 Task: Fill out the new customer data form with the provided details, including name, gender, age, mobile number, date, current address, email, and permanent address.
Action: Mouse moved to (836, 97)
Screenshot: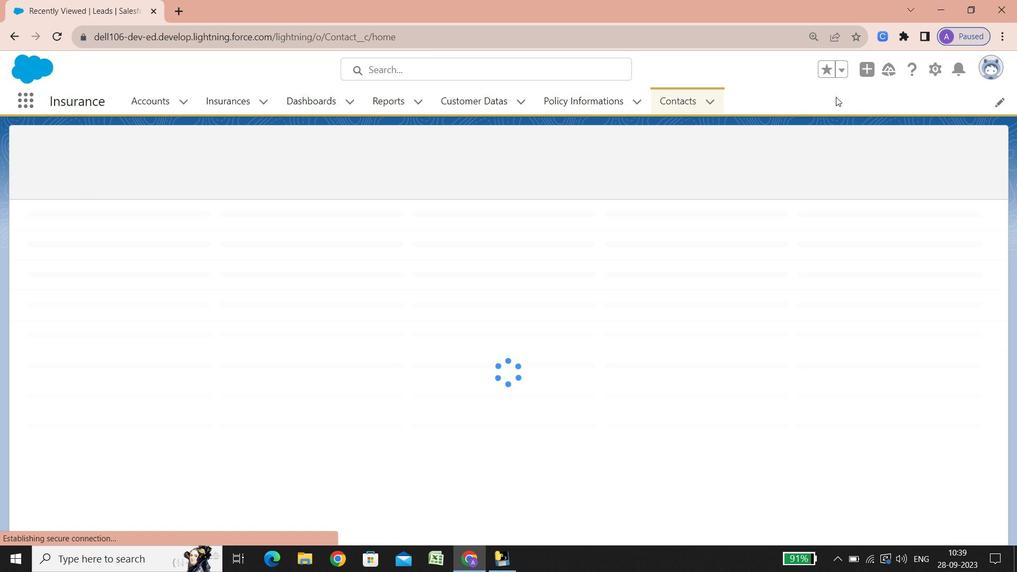 
Action: Mouse pressed left at (836, 97)
Screenshot: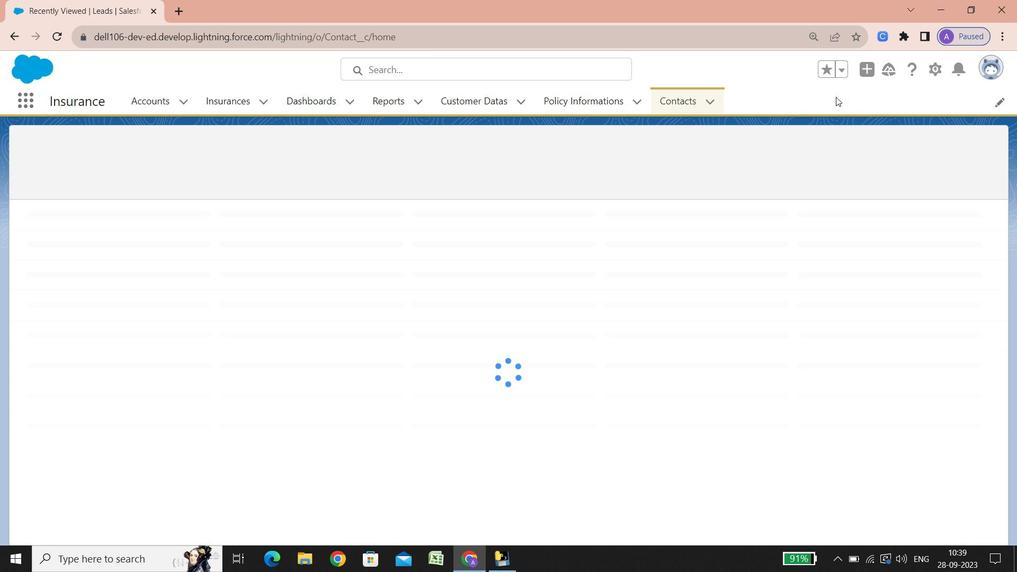 
Action: Mouse moved to (447, 100)
Screenshot: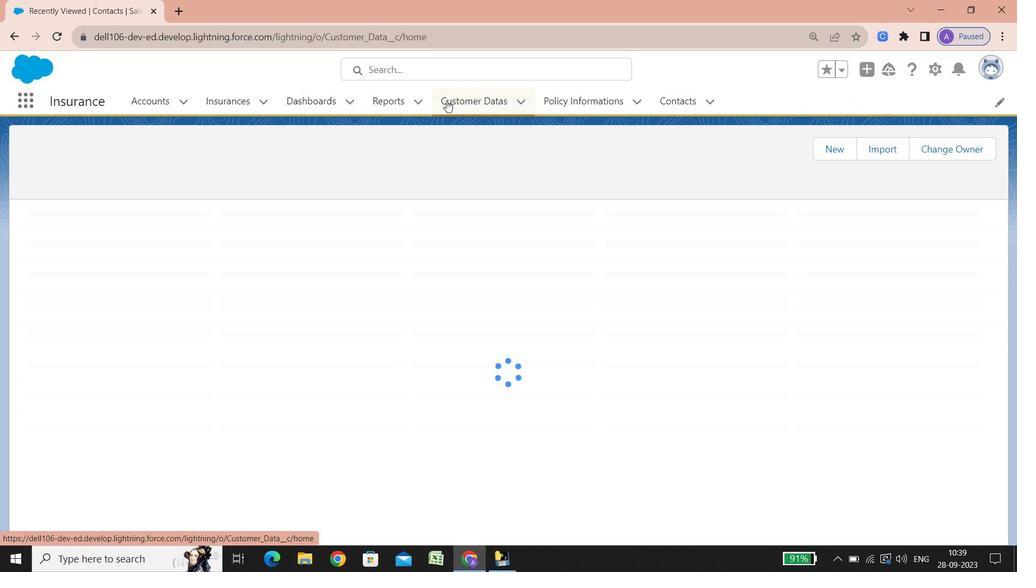 
Action: Mouse pressed left at (447, 100)
Screenshot: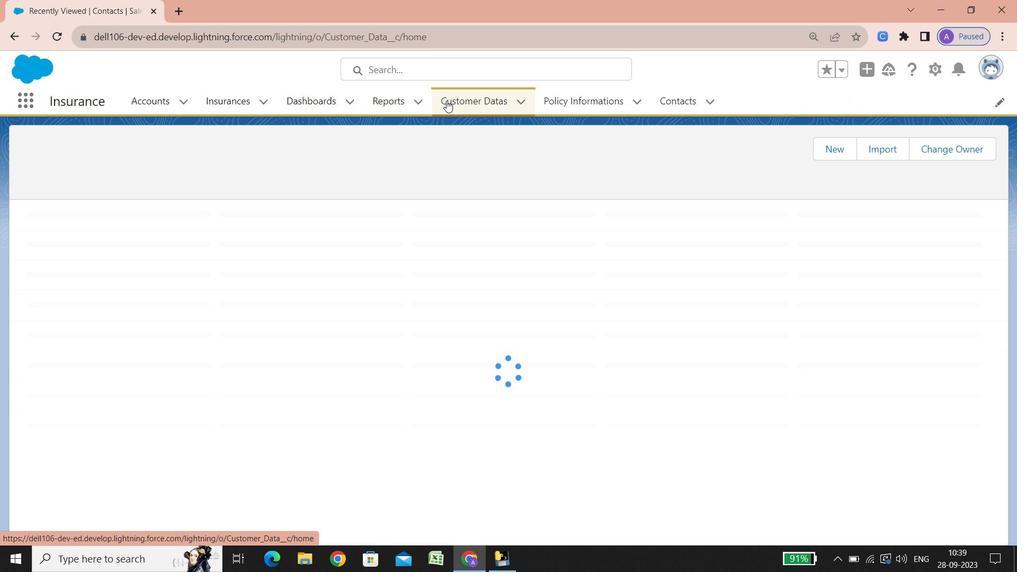 
Action: Mouse moved to (818, 150)
Screenshot: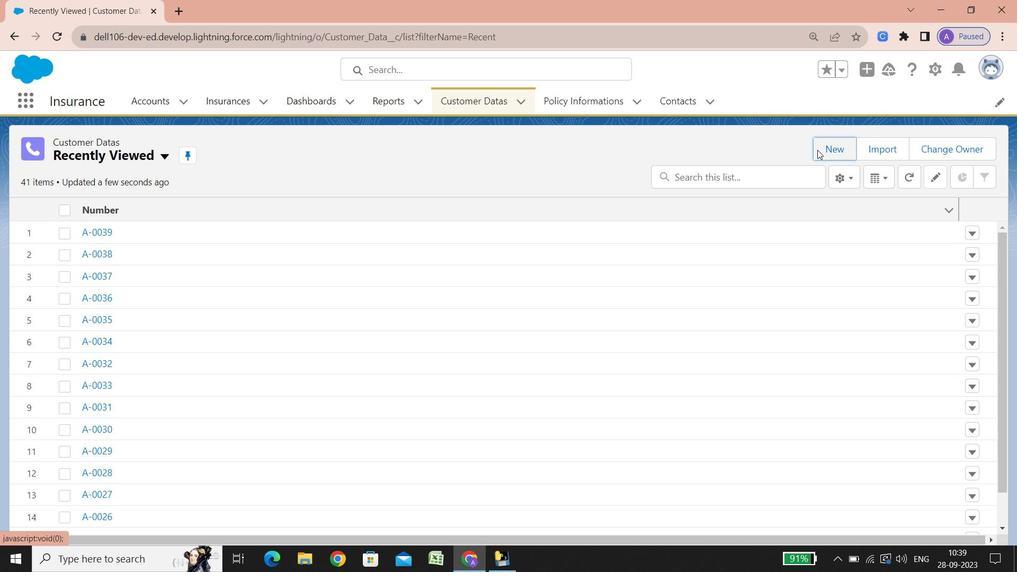 
Action: Mouse pressed left at (818, 150)
Screenshot: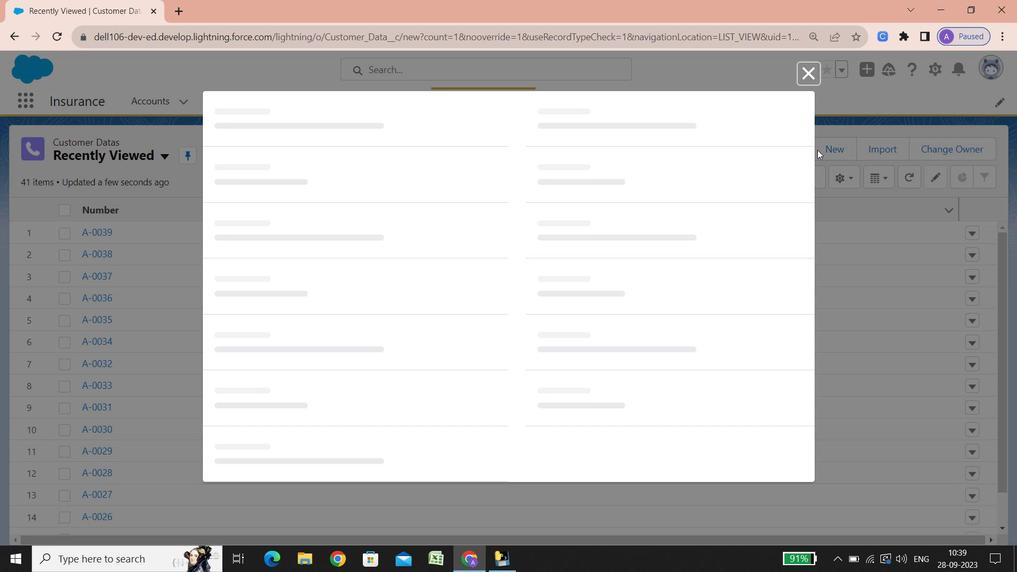 
Action: Mouse moved to (256, 253)
Screenshot: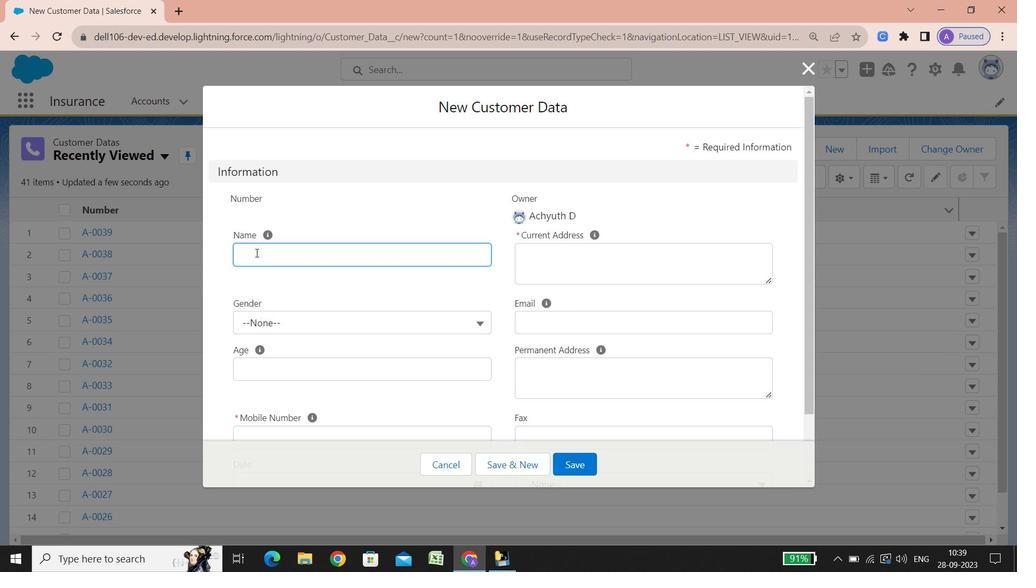
Action: Key pressed <Key.shift>Sita1
Screenshot: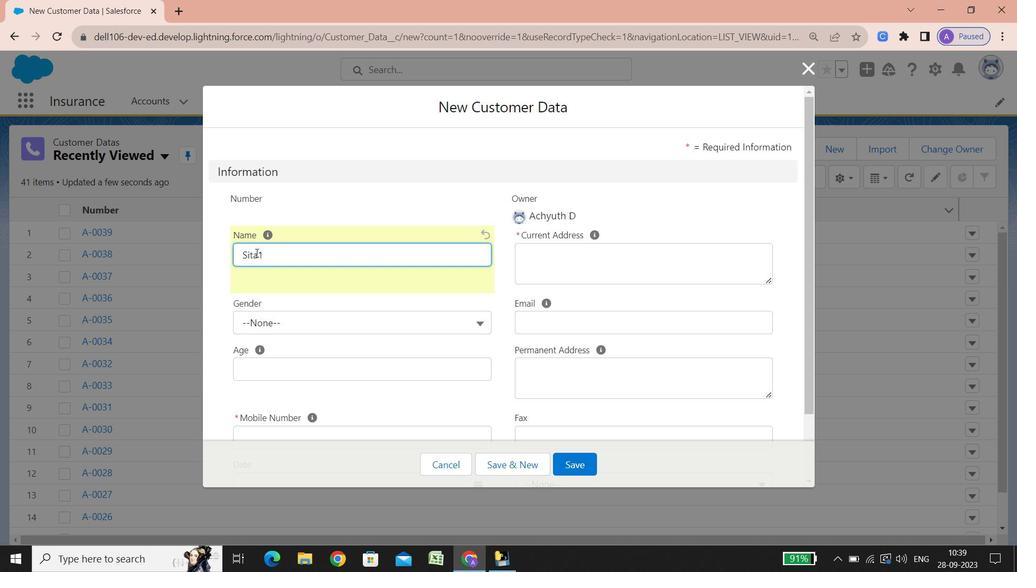 
Action: Mouse moved to (293, 322)
Screenshot: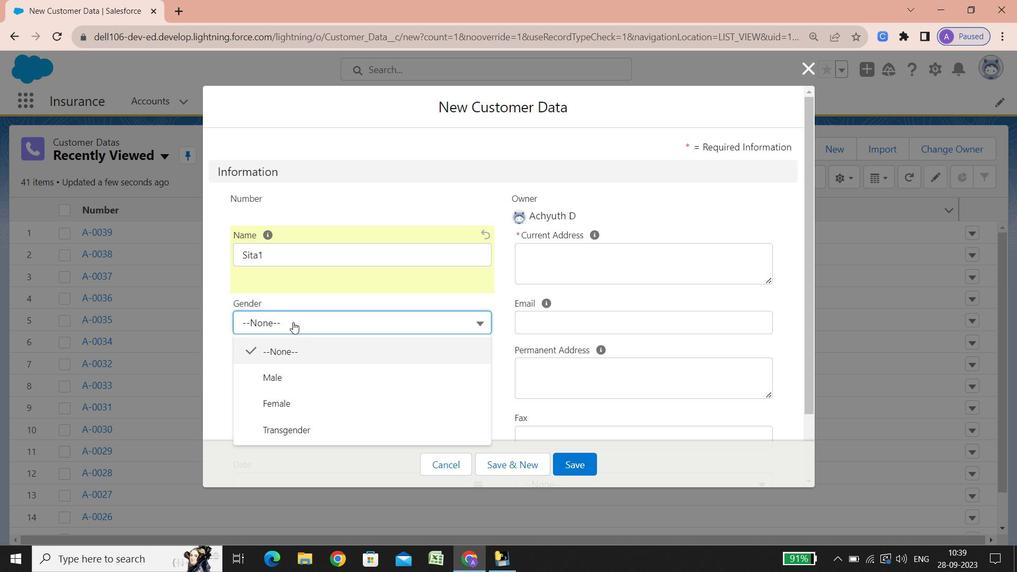 
Action: Mouse pressed left at (293, 322)
Screenshot: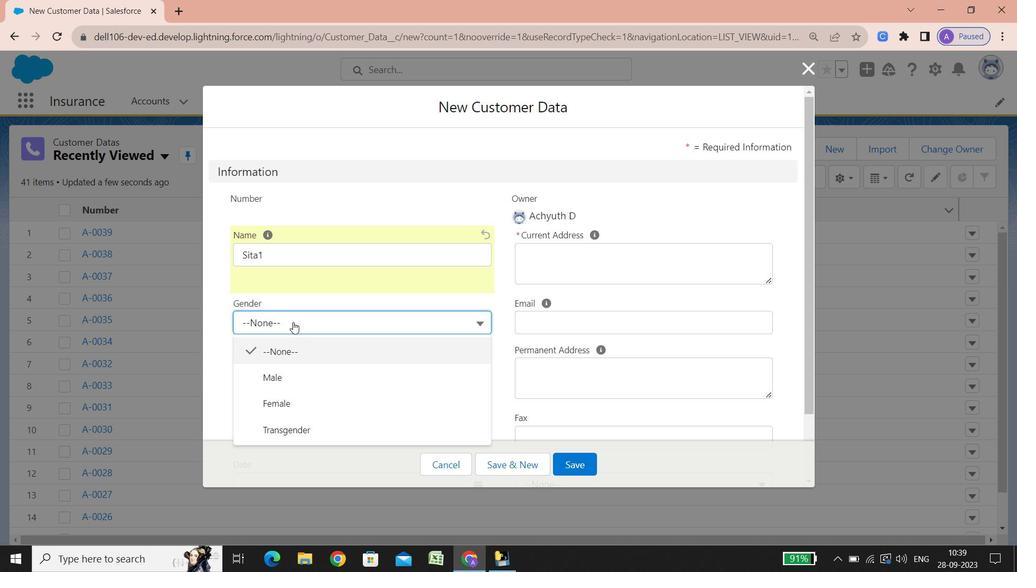 
Action: Mouse moved to (295, 402)
Screenshot: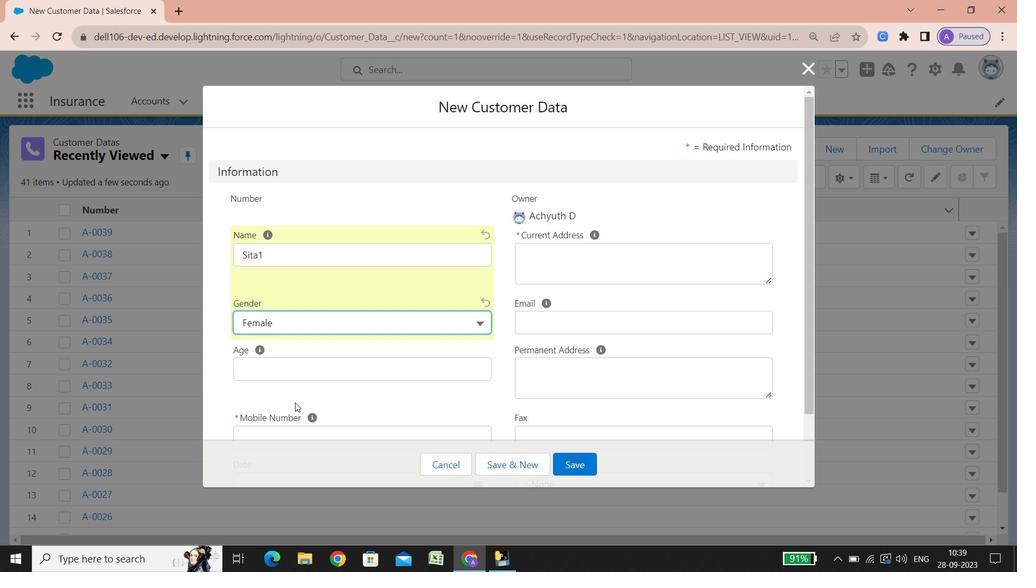 
Action: Mouse pressed left at (295, 402)
Screenshot: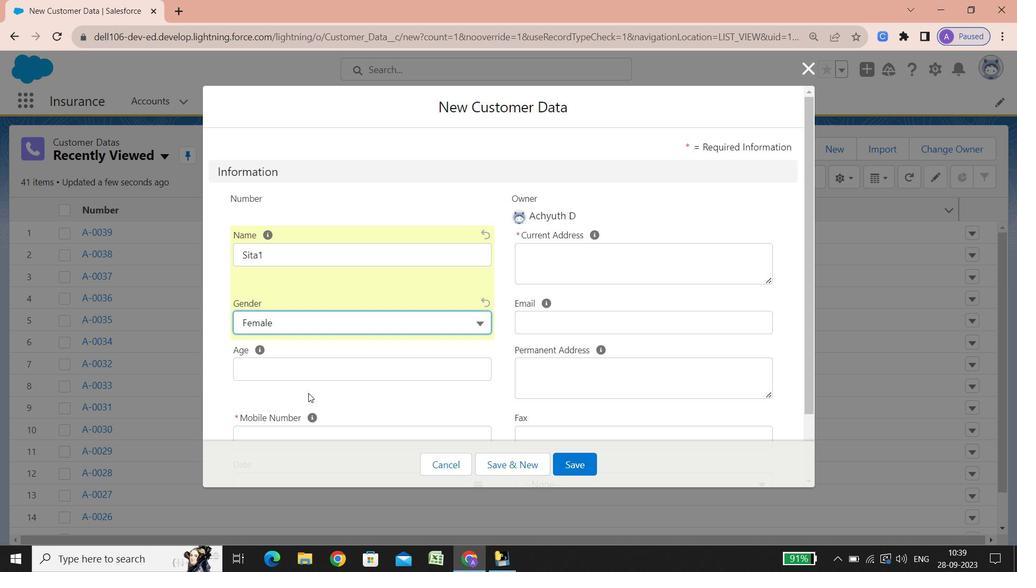 
Action: Mouse moved to (332, 376)
Screenshot: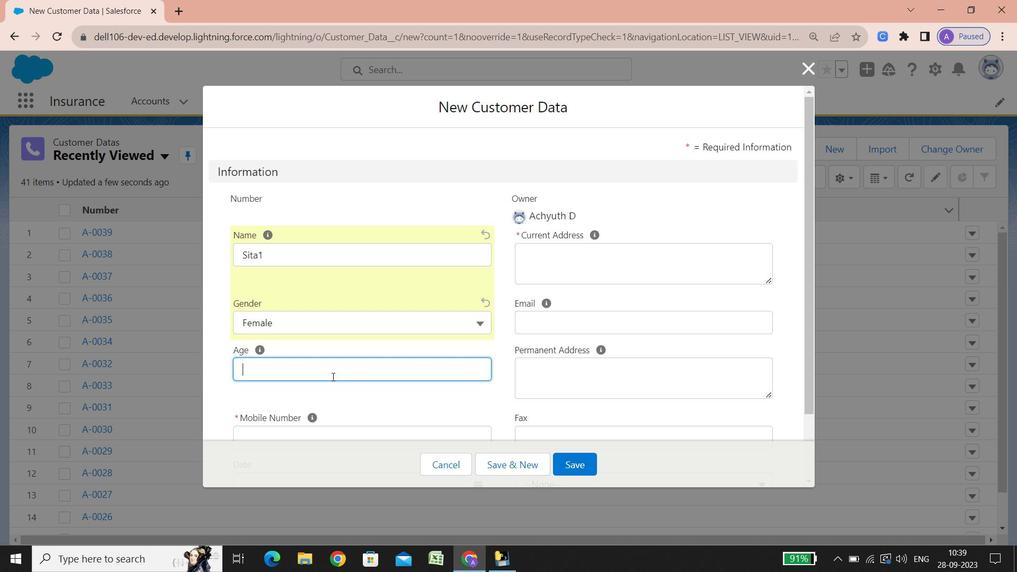 
Action: Mouse pressed left at (332, 376)
Screenshot: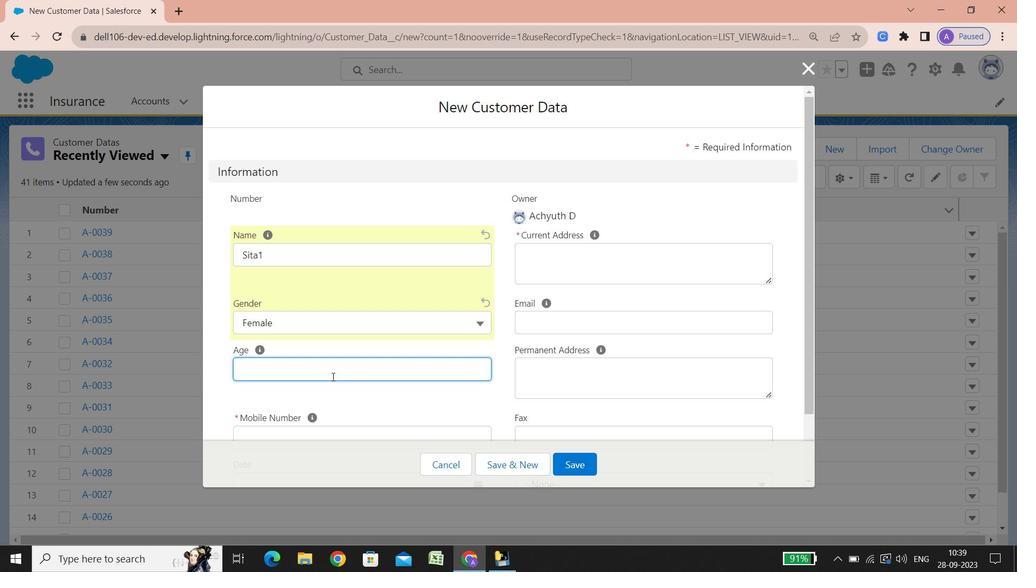 
Action: Key pressed 31
Screenshot: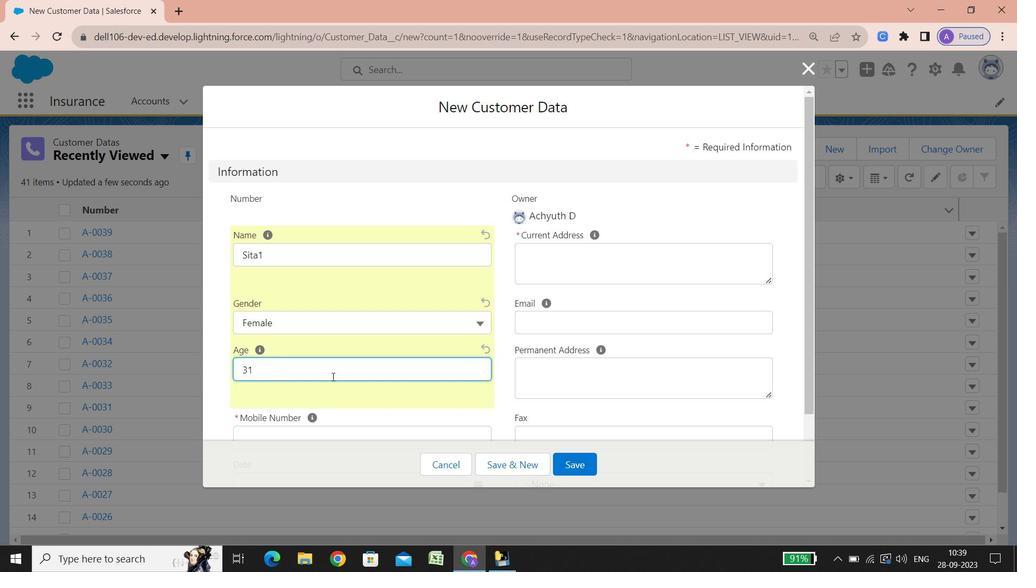 
Action: Mouse scrolled (332, 376) with delta (0, 0)
Screenshot: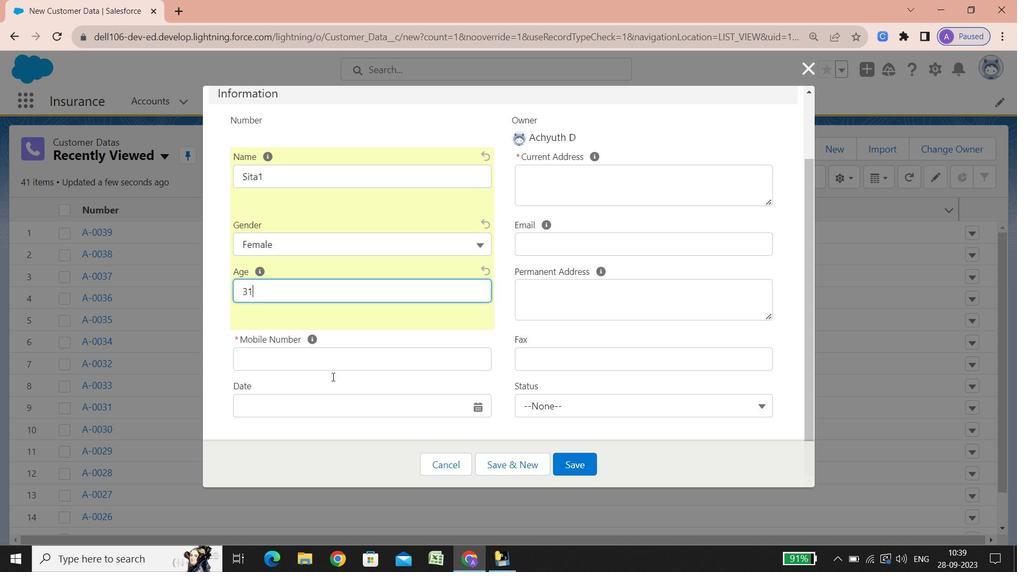 
Action: Mouse scrolled (332, 376) with delta (0, 0)
Screenshot: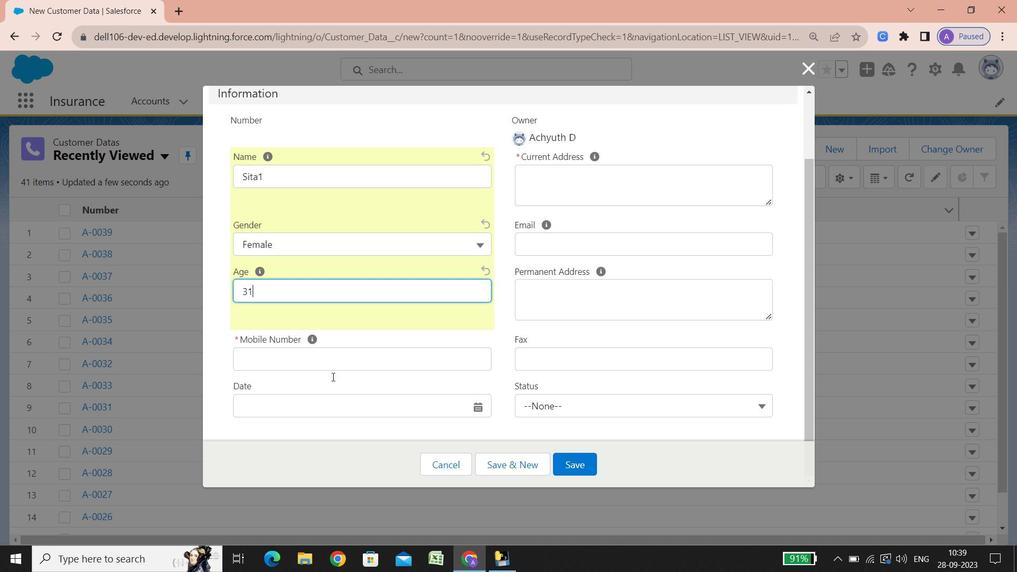 
Action: Mouse scrolled (332, 376) with delta (0, 0)
Screenshot: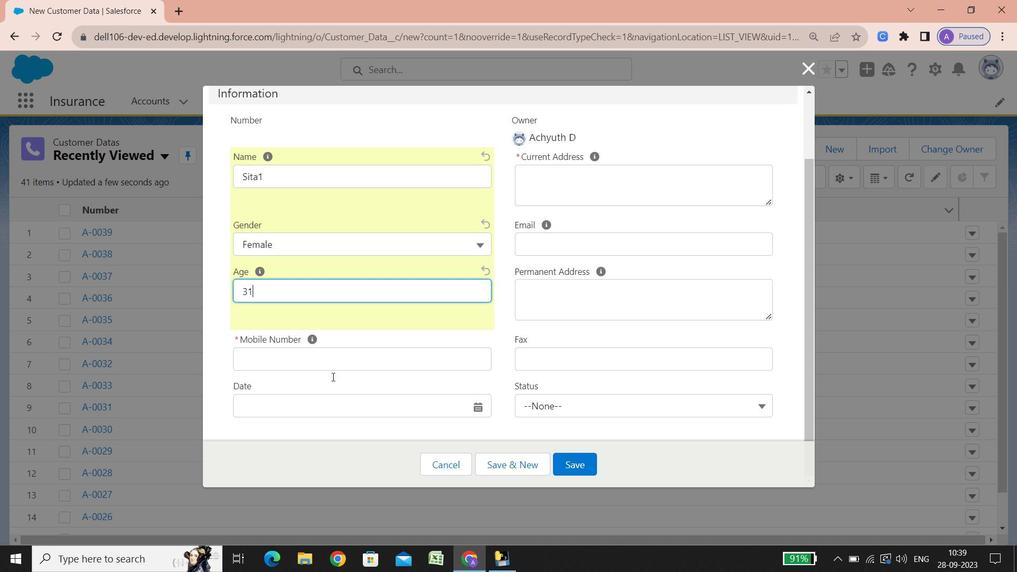 
Action: Mouse scrolled (332, 376) with delta (0, 0)
Screenshot: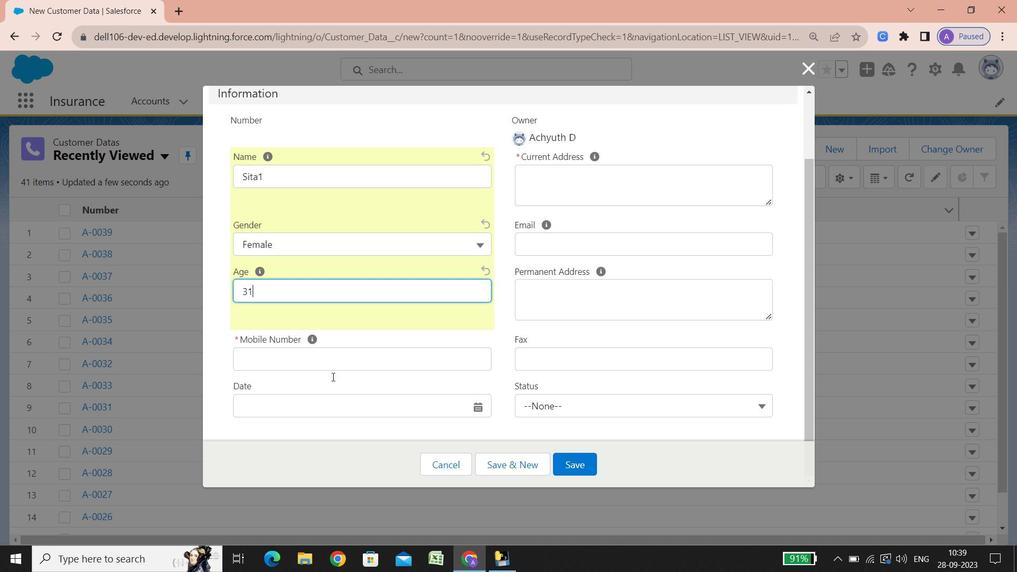 
Action: Mouse scrolled (332, 376) with delta (0, 0)
Screenshot: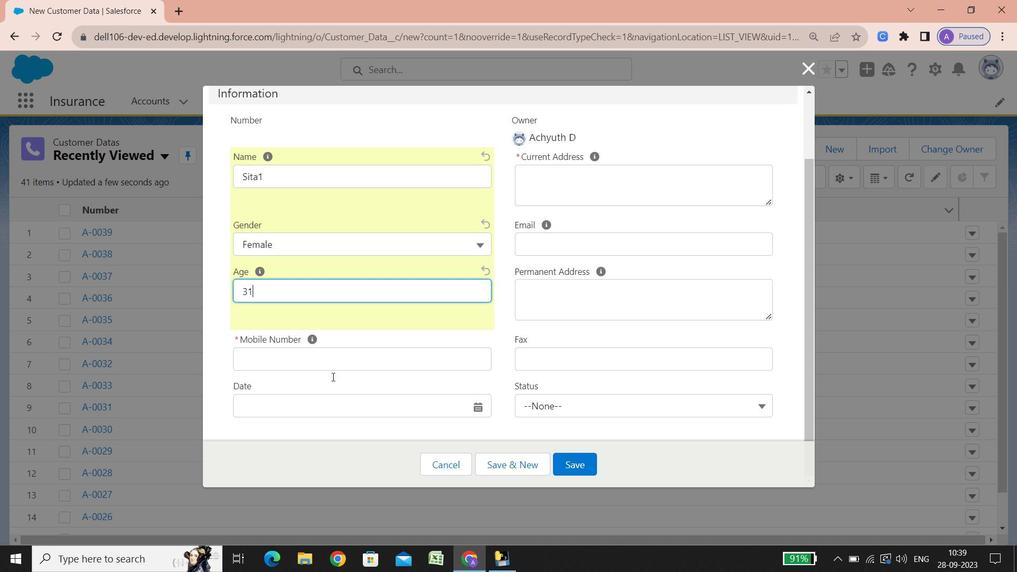 
Action: Mouse scrolled (332, 376) with delta (0, 0)
Screenshot: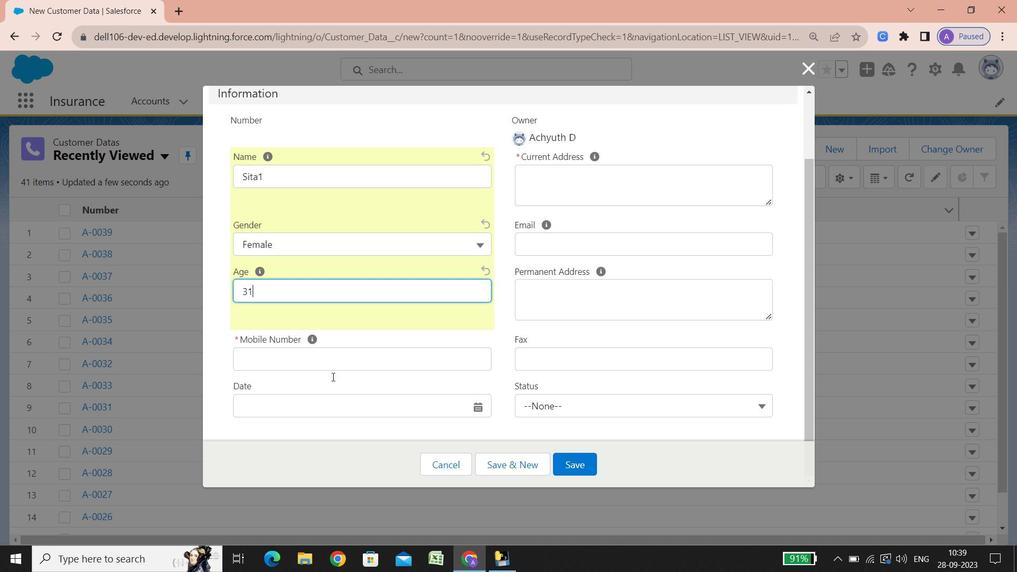 
Action: Mouse scrolled (332, 376) with delta (0, 0)
Screenshot: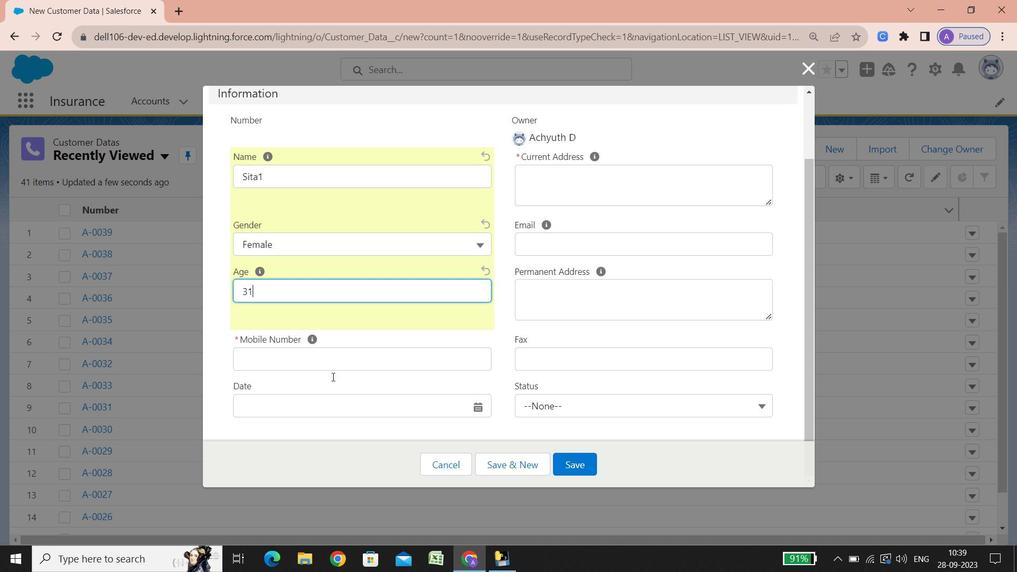 
Action: Mouse scrolled (332, 376) with delta (0, 0)
Screenshot: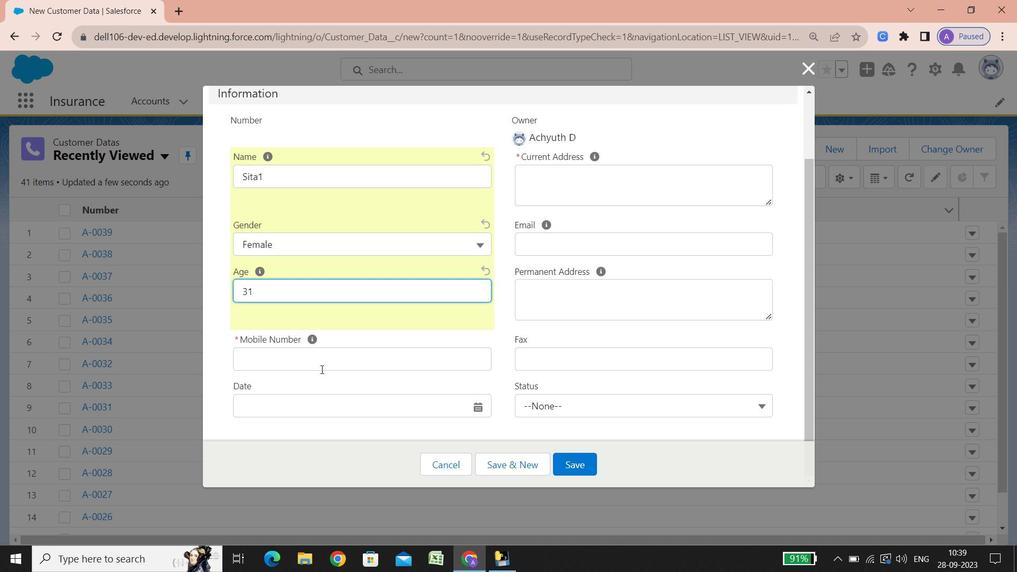 
Action: Mouse scrolled (332, 376) with delta (0, 0)
Screenshot: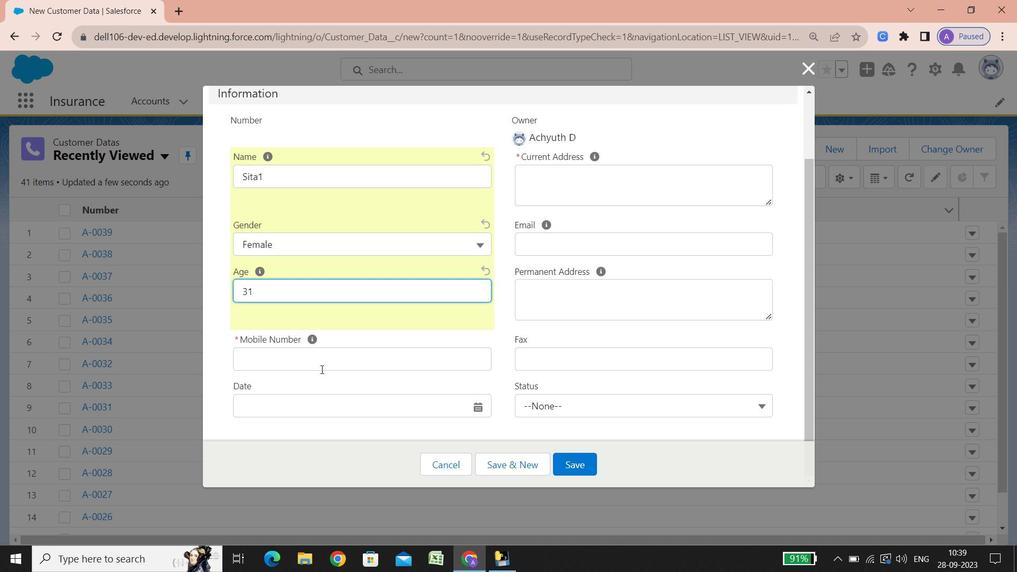 
Action: Mouse scrolled (332, 376) with delta (0, 0)
Screenshot: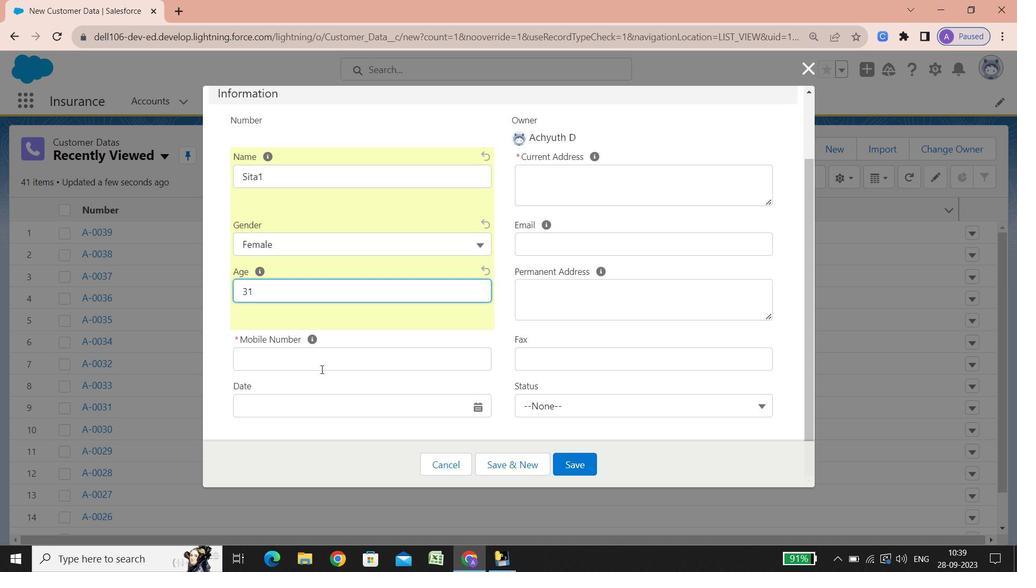 
Action: Mouse scrolled (332, 376) with delta (0, 0)
Screenshot: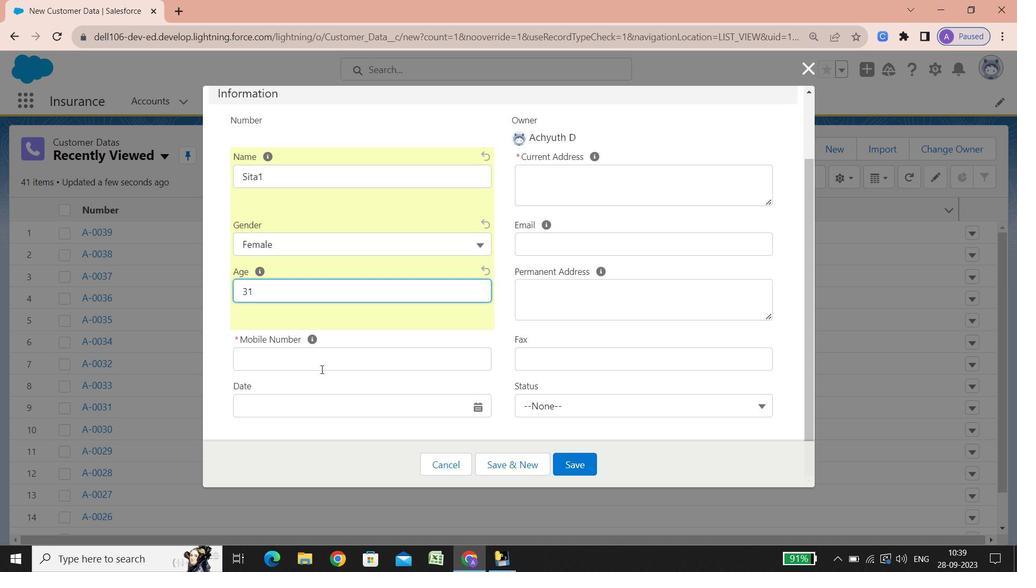 
Action: Mouse scrolled (332, 376) with delta (0, 0)
Screenshot: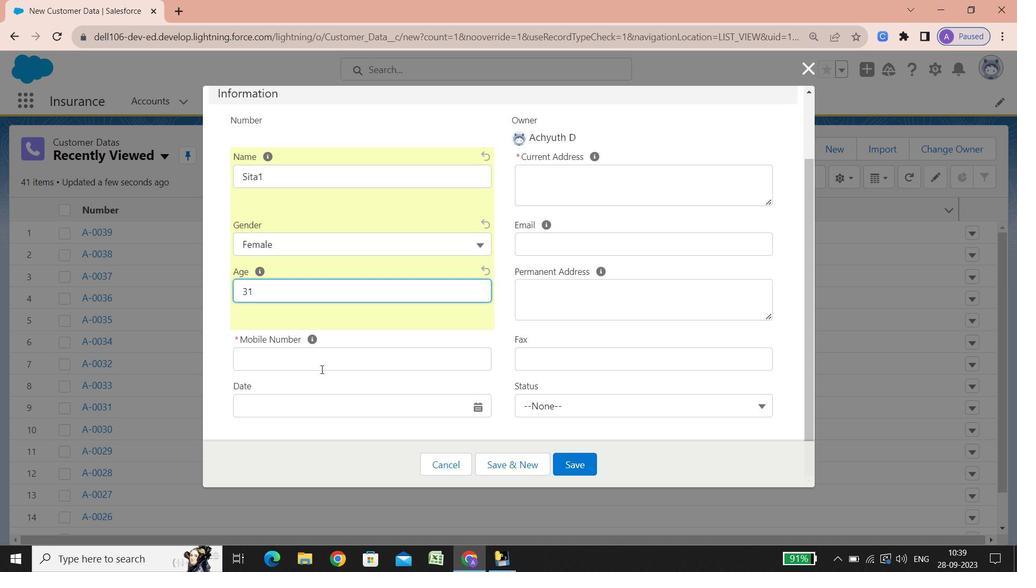 
Action: Mouse scrolled (332, 376) with delta (0, 0)
Screenshot: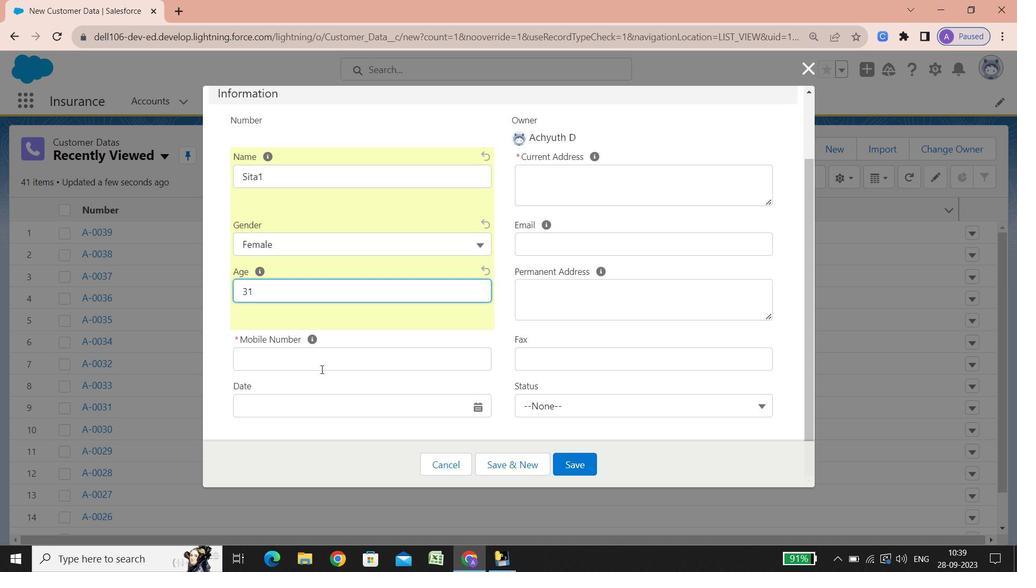 
Action: Mouse scrolled (332, 376) with delta (0, 0)
Screenshot: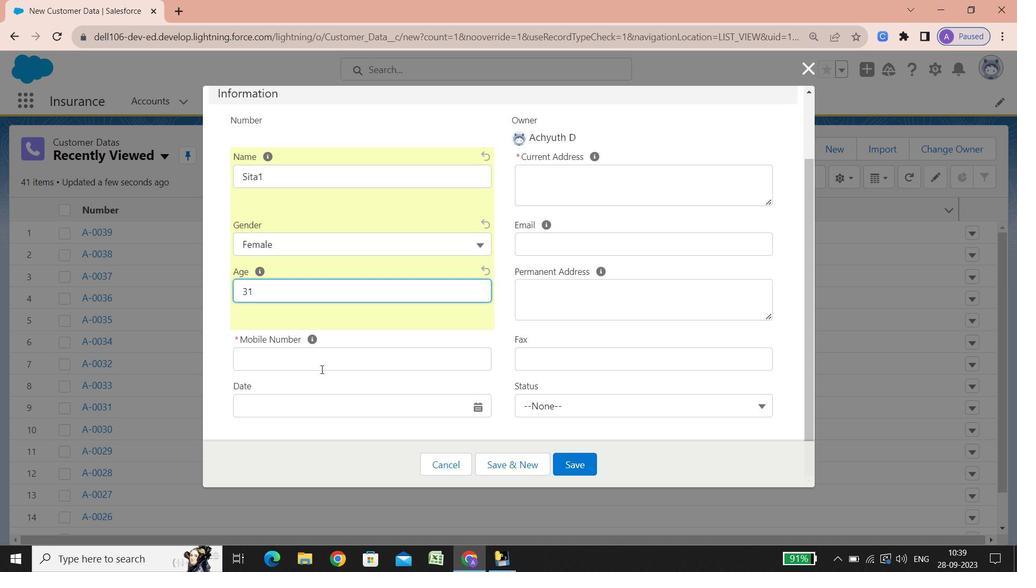 
Action: Mouse scrolled (332, 376) with delta (0, 0)
Screenshot: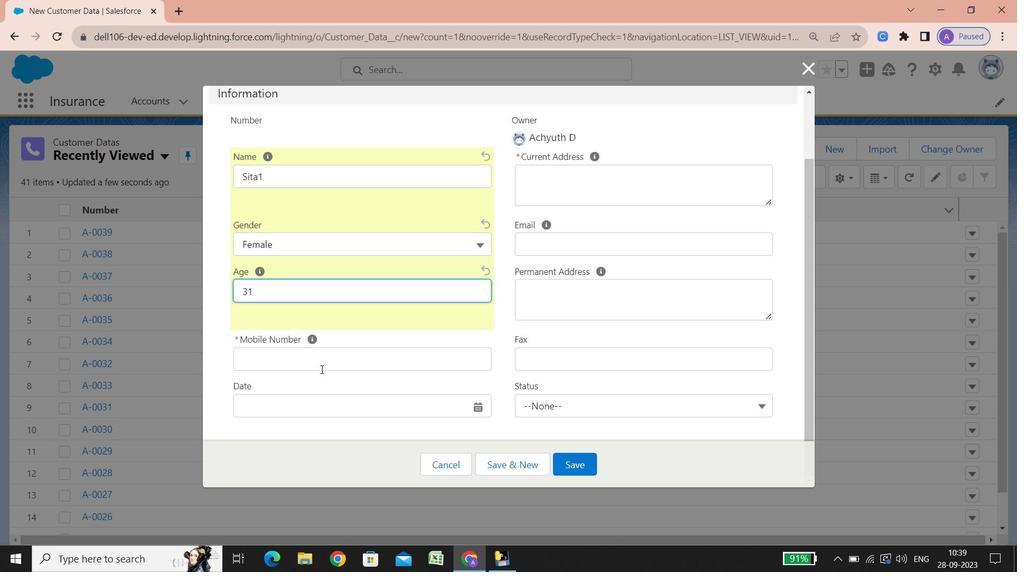 
Action: Mouse scrolled (332, 376) with delta (0, 0)
Screenshot: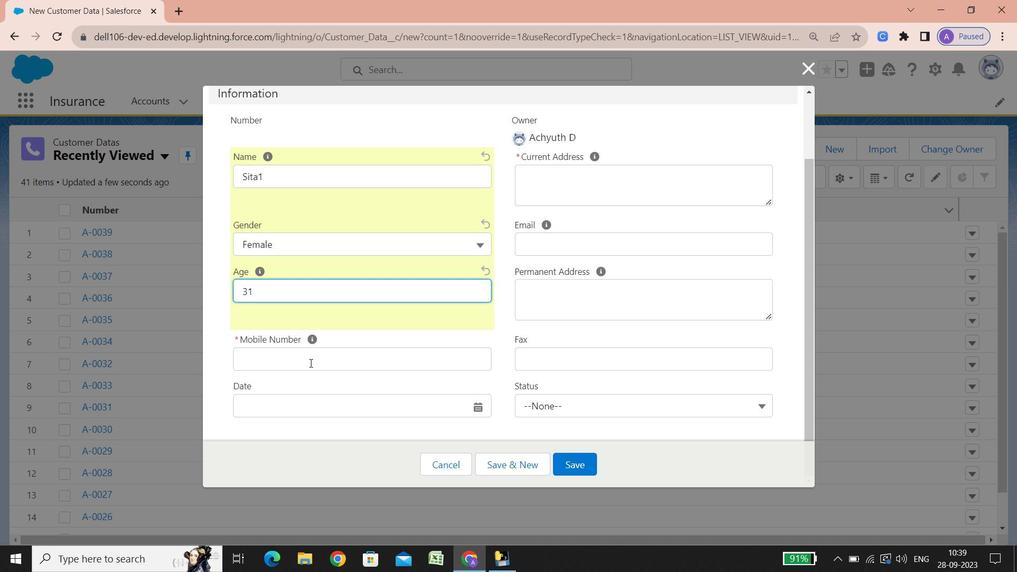 
Action: Mouse scrolled (332, 376) with delta (0, 0)
Screenshot: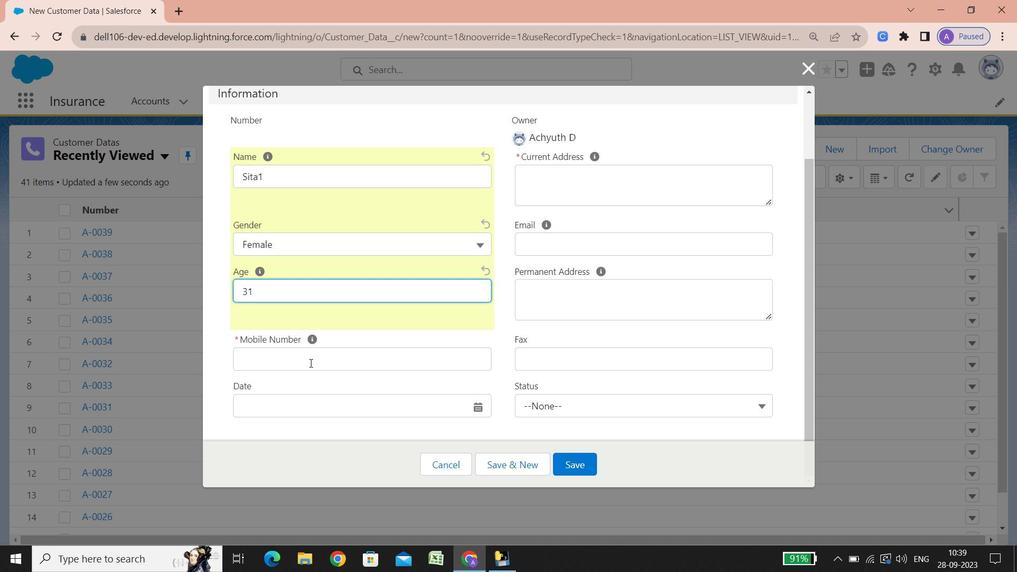 
Action: Mouse scrolled (332, 376) with delta (0, 0)
Screenshot: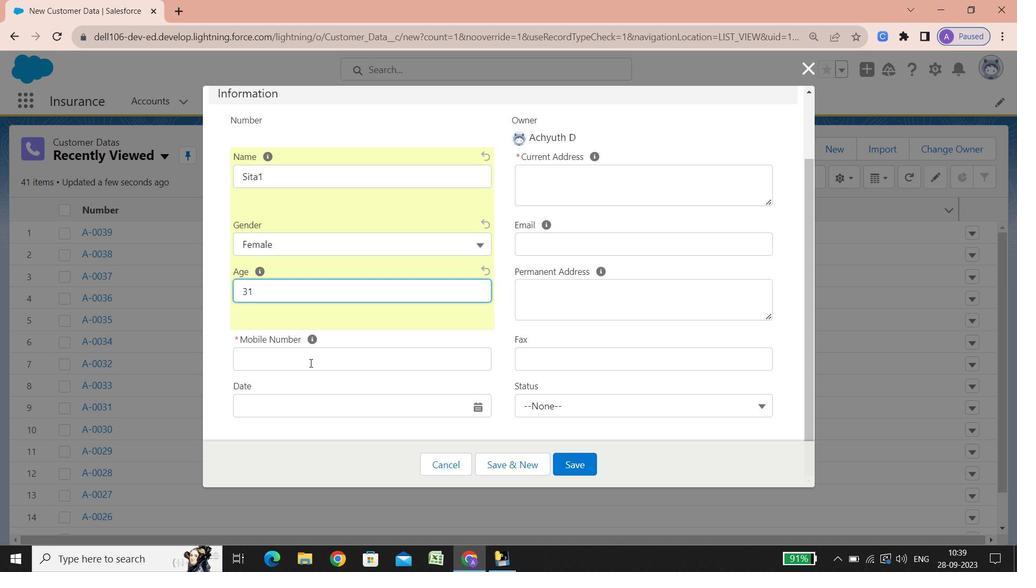 
Action: Mouse scrolled (332, 376) with delta (0, 0)
Screenshot: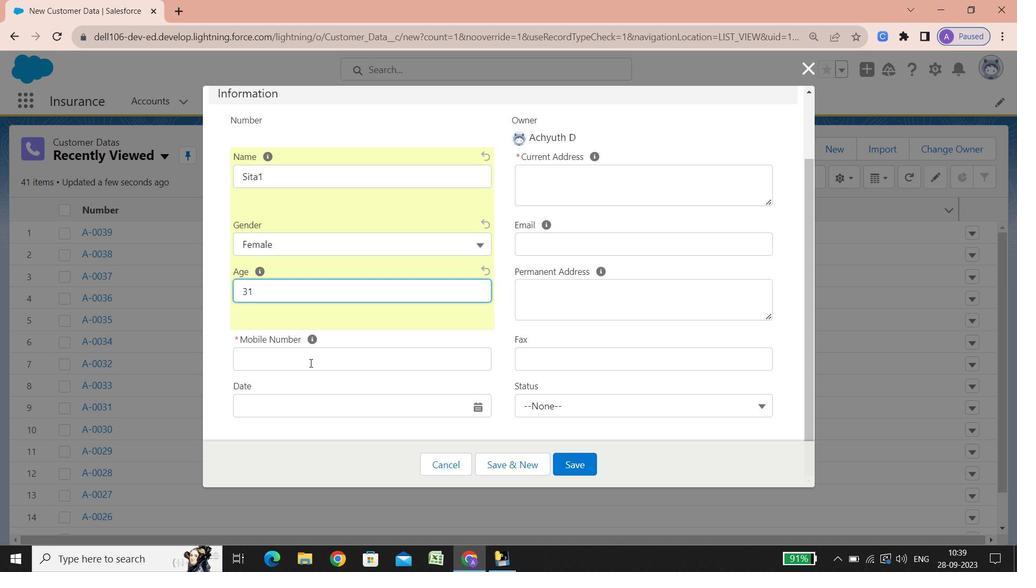 
Action: Mouse scrolled (332, 376) with delta (0, 0)
Screenshot: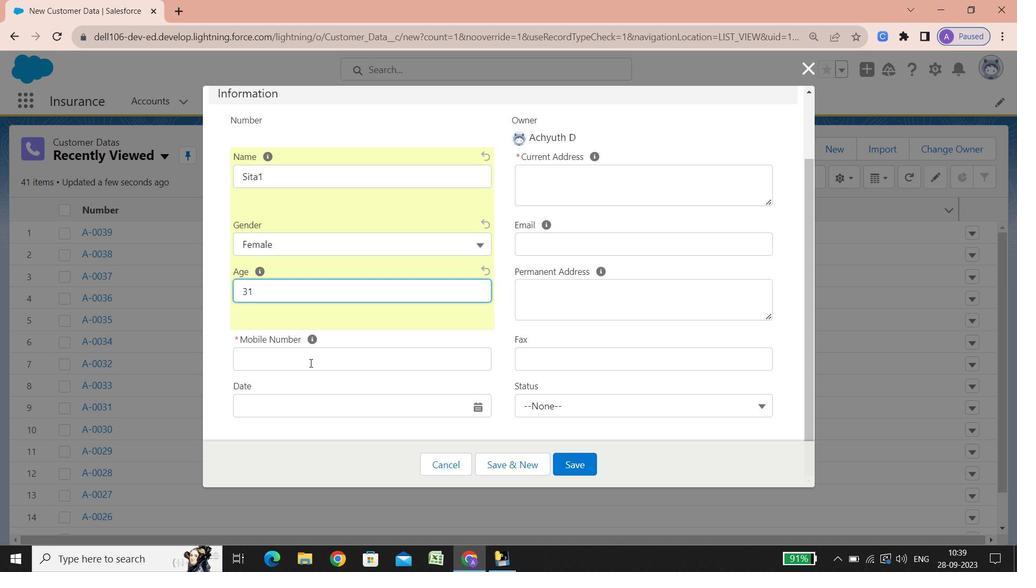 
Action: Mouse scrolled (332, 376) with delta (0, 0)
Screenshot: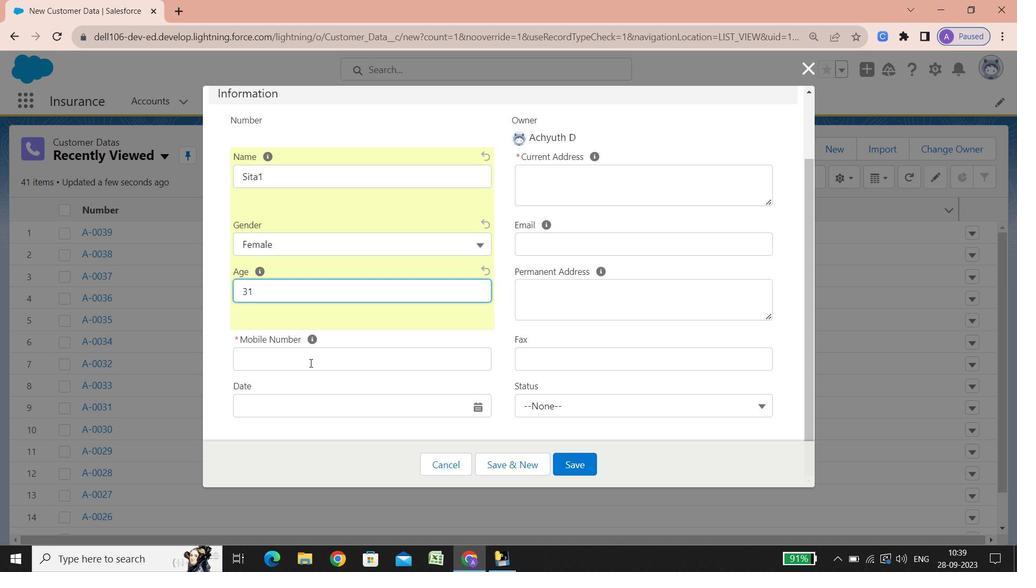 
Action: Mouse scrolled (332, 376) with delta (0, 0)
Screenshot: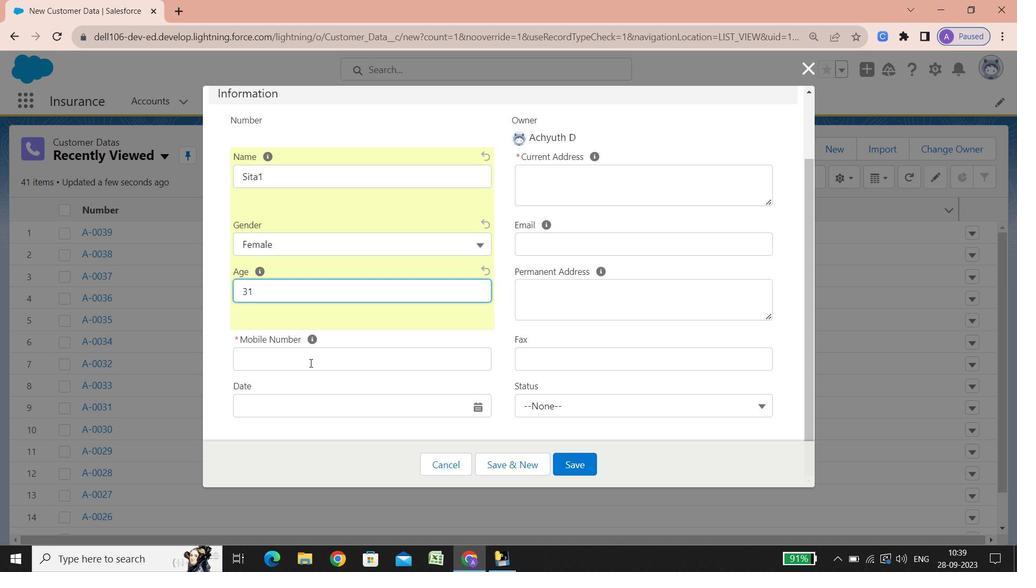 
Action: Mouse scrolled (332, 376) with delta (0, 0)
Screenshot: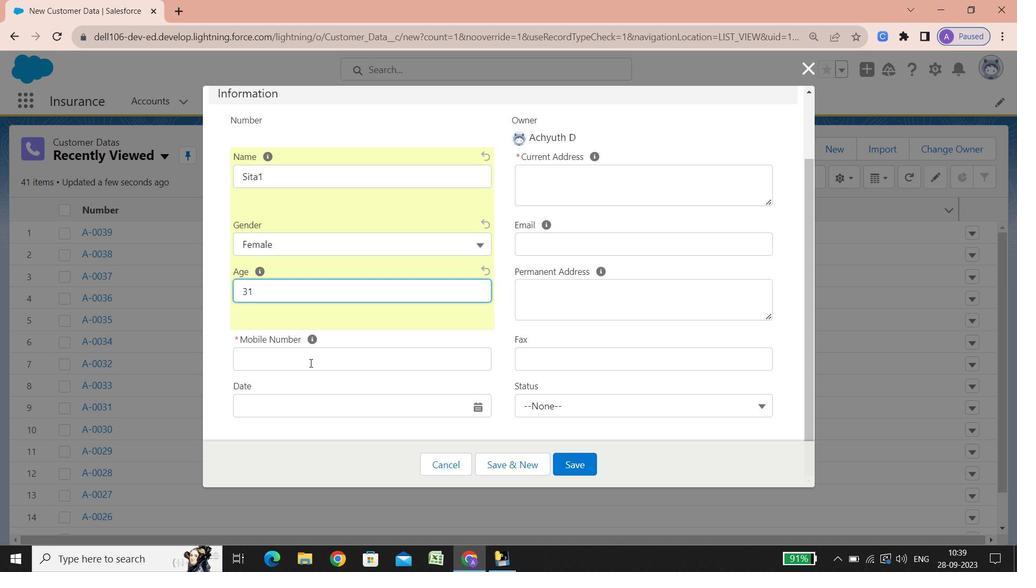 
Action: Mouse scrolled (332, 376) with delta (0, 0)
Screenshot: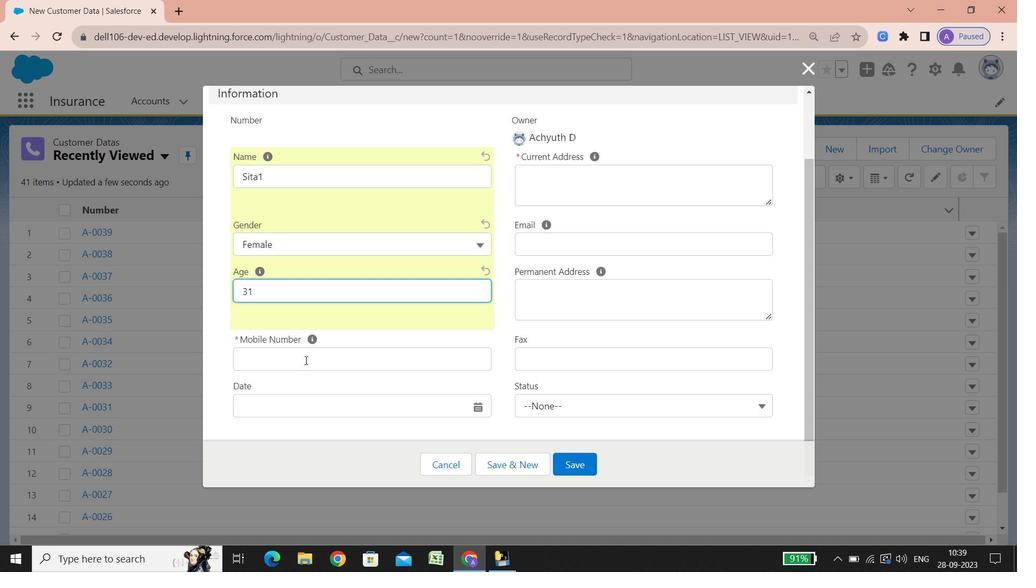 
Action: Mouse scrolled (332, 376) with delta (0, 0)
Screenshot: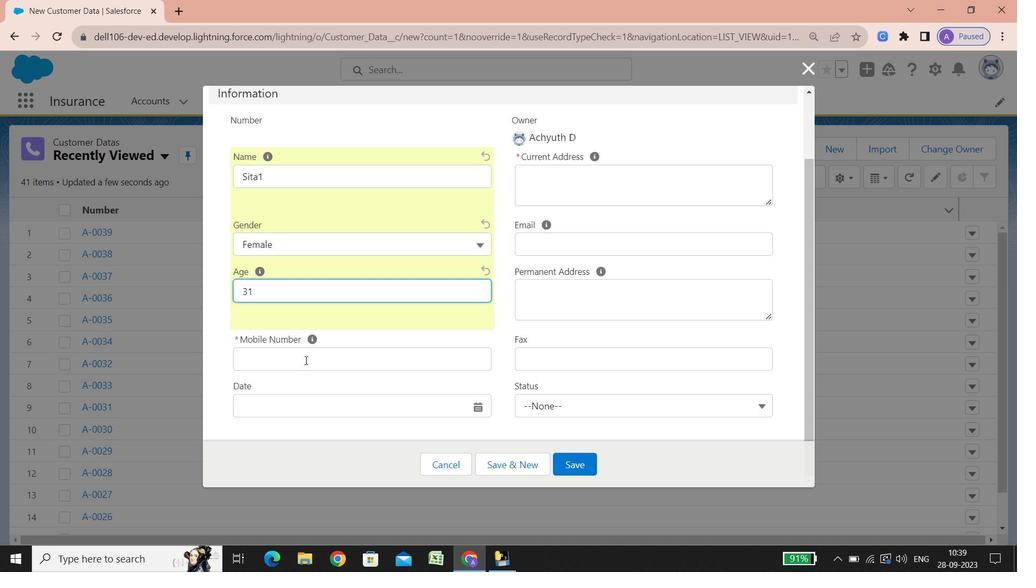 
Action: Mouse scrolled (332, 376) with delta (0, 0)
Screenshot: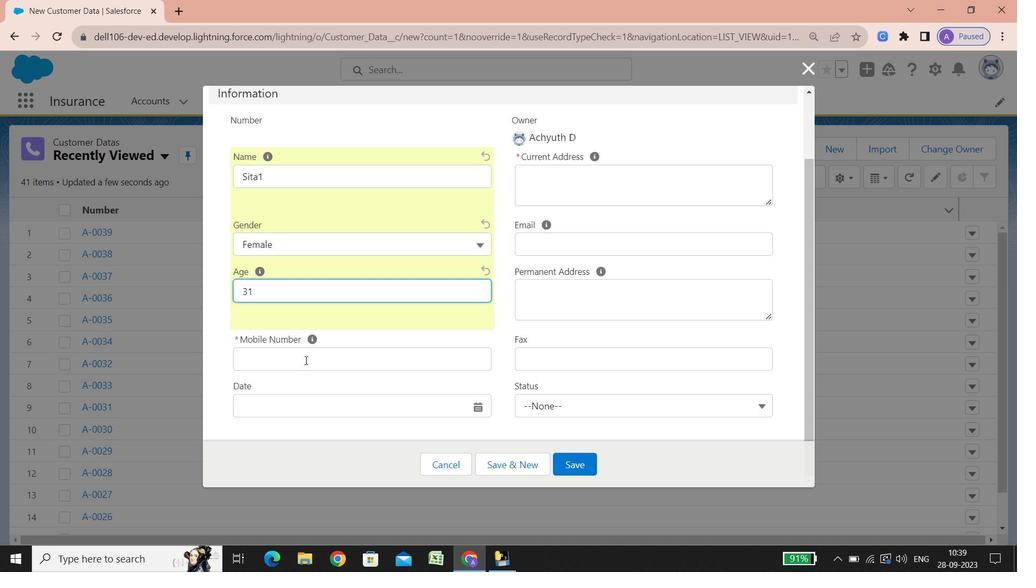 
Action: Mouse scrolled (332, 376) with delta (0, 0)
Screenshot: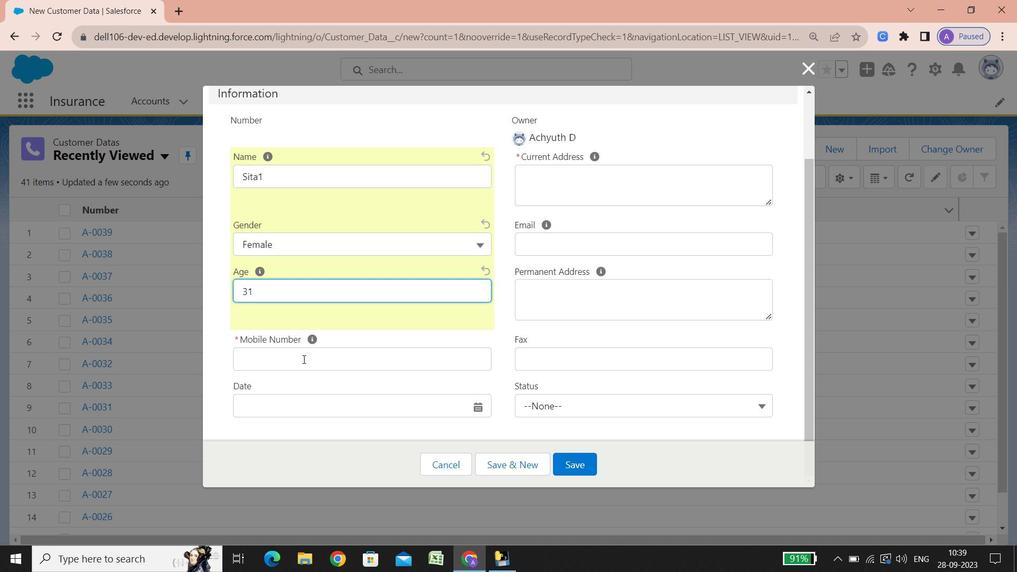 
Action: Mouse scrolled (332, 376) with delta (0, 0)
Screenshot: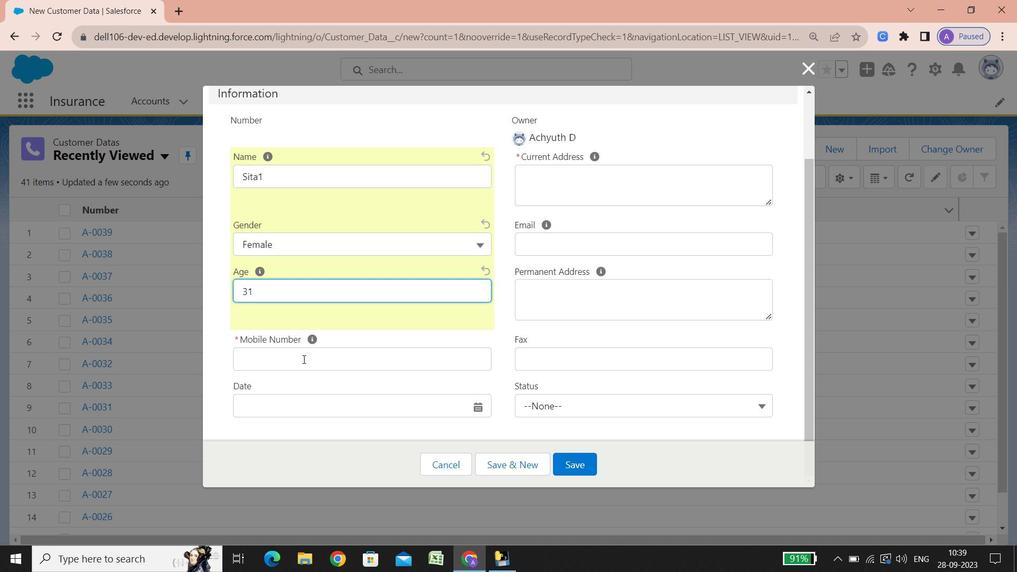 
Action: Mouse scrolled (332, 376) with delta (0, 0)
Screenshot: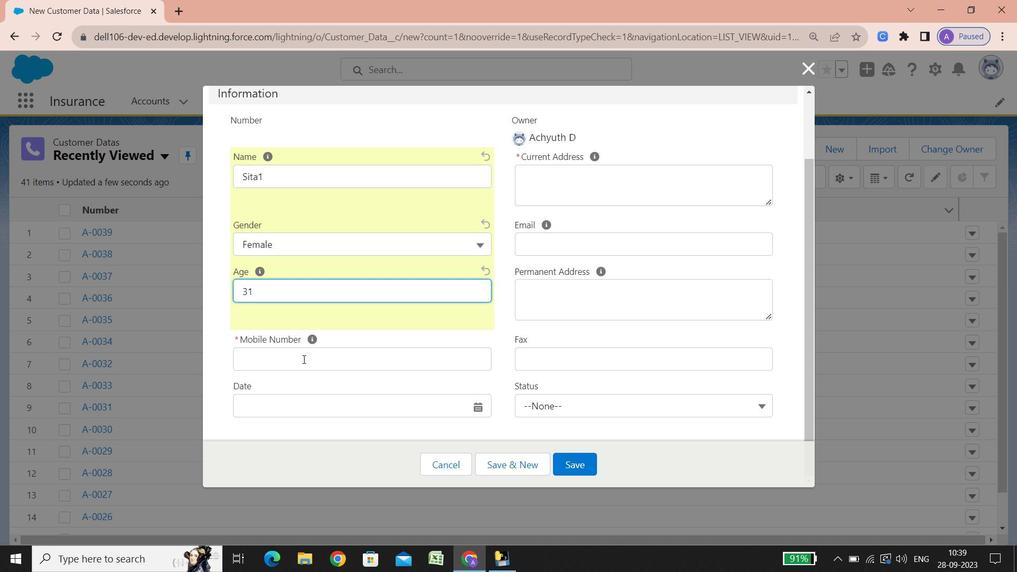 
Action: Mouse scrolled (332, 376) with delta (0, 0)
Screenshot: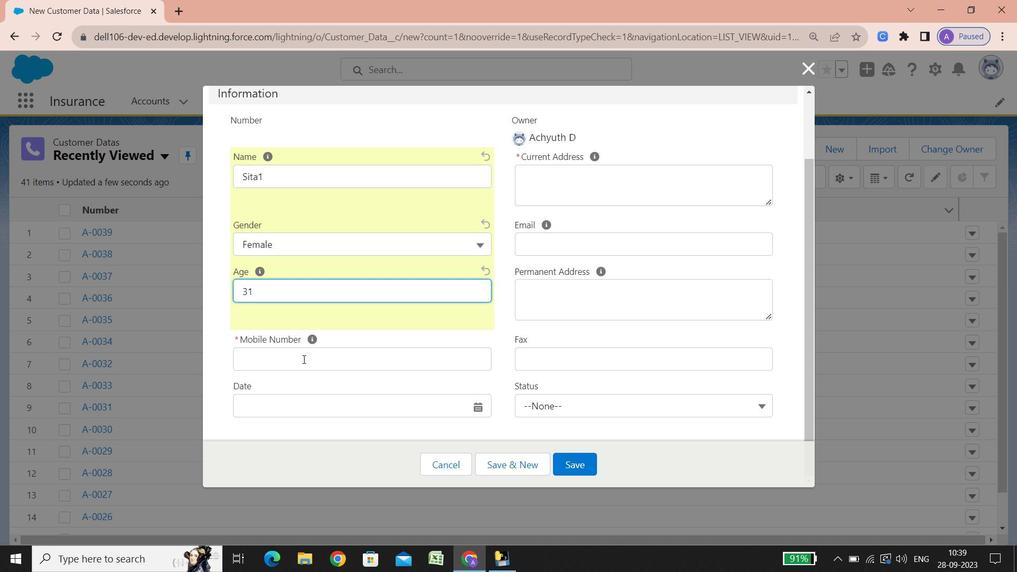 
Action: Mouse scrolled (332, 376) with delta (0, 0)
Screenshot: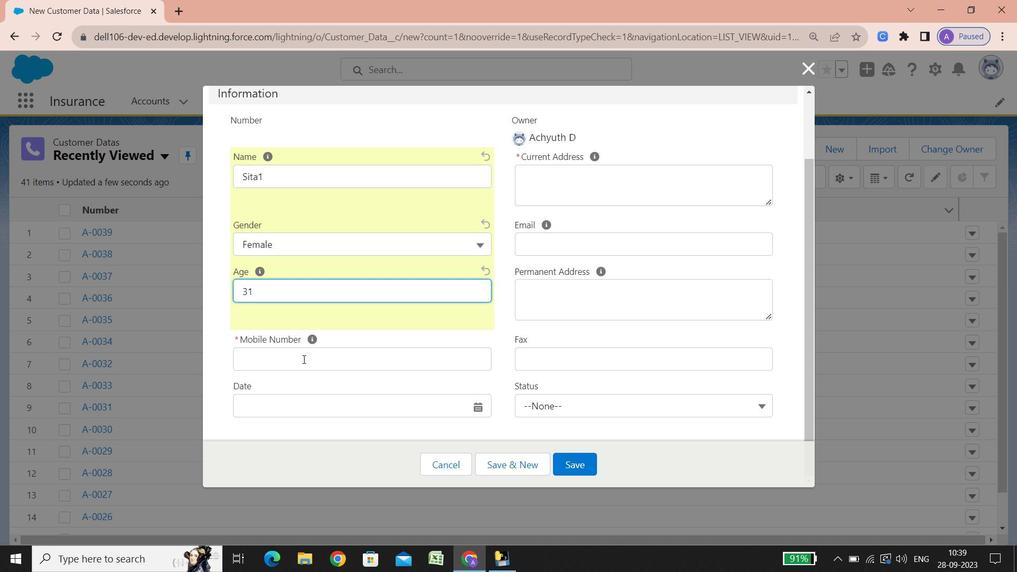 
Action: Mouse scrolled (332, 376) with delta (0, 0)
Screenshot: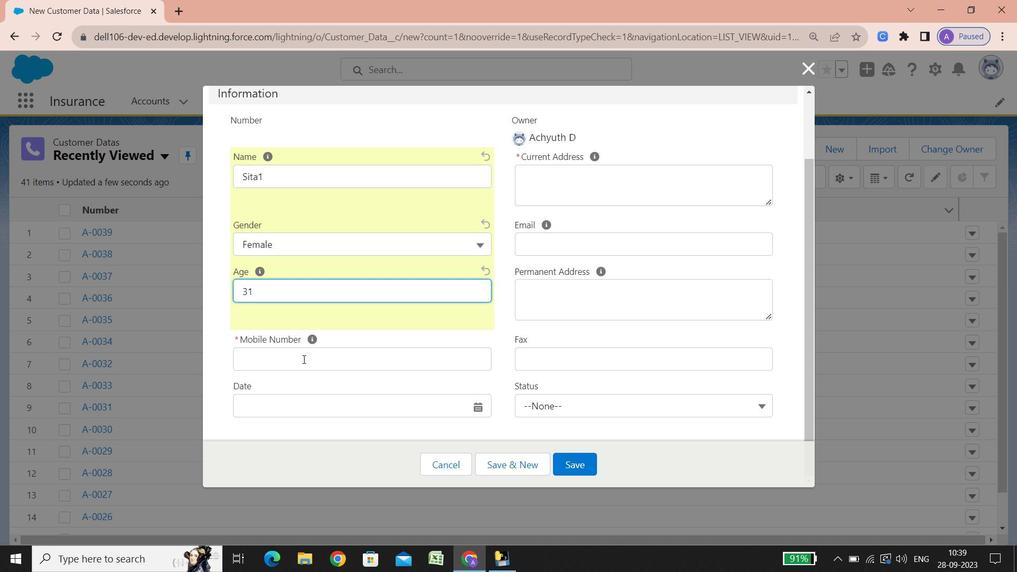 
Action: Mouse scrolled (332, 376) with delta (0, 0)
Screenshot: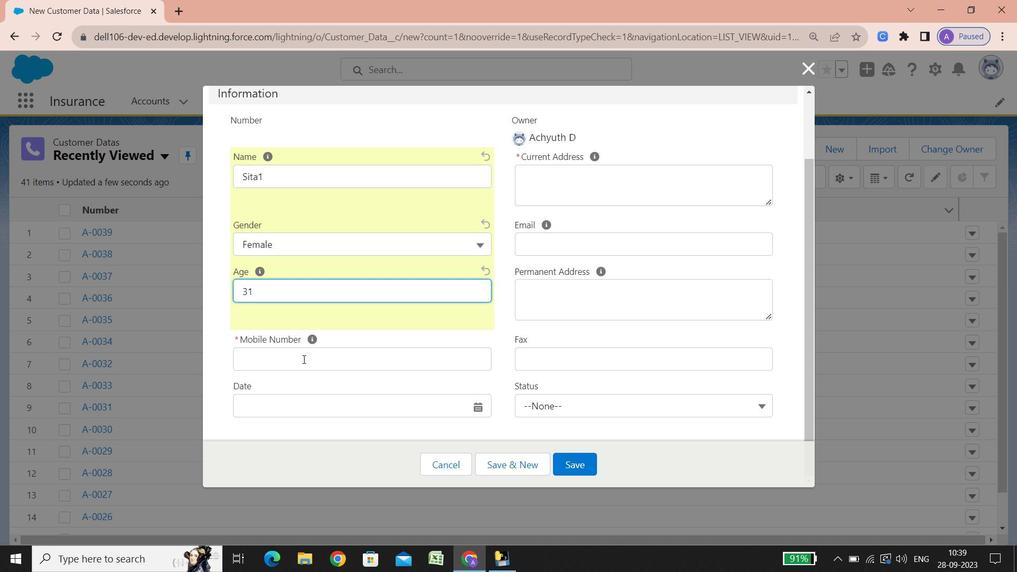 
Action: Mouse scrolled (332, 376) with delta (0, 0)
Screenshot: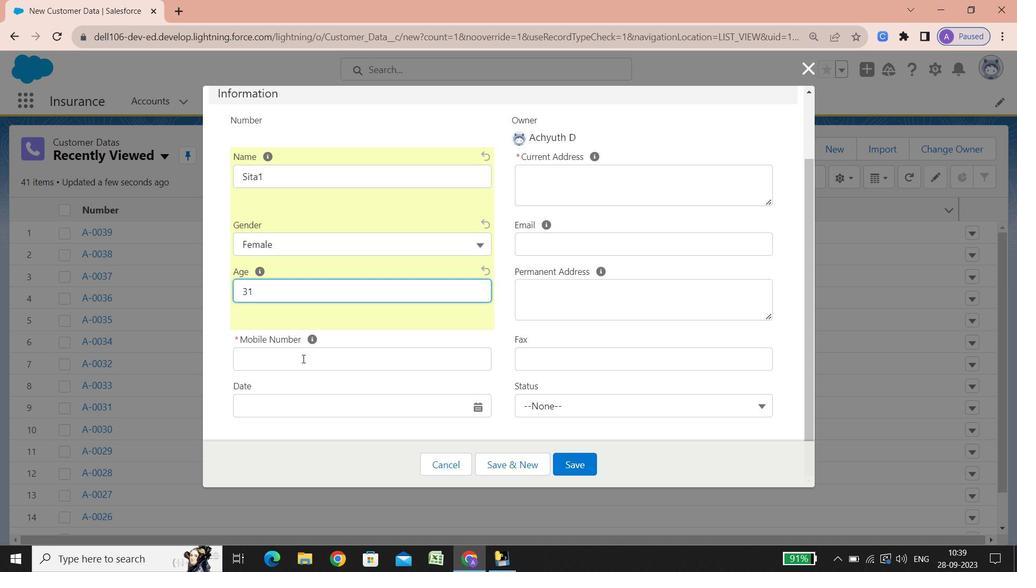 
Action: Mouse scrolled (332, 376) with delta (0, 0)
Screenshot: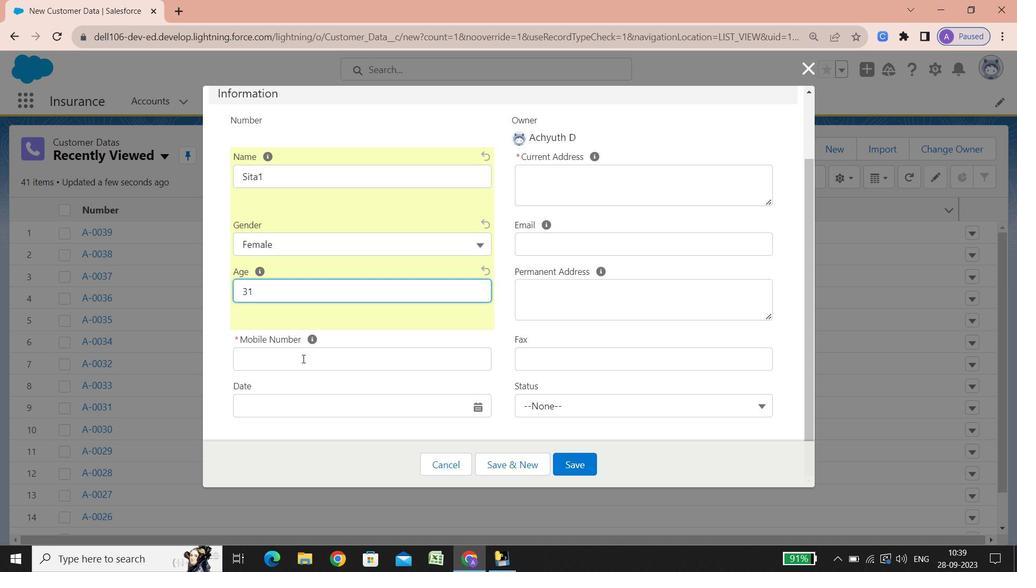 
Action: Mouse scrolled (332, 376) with delta (0, 0)
Screenshot: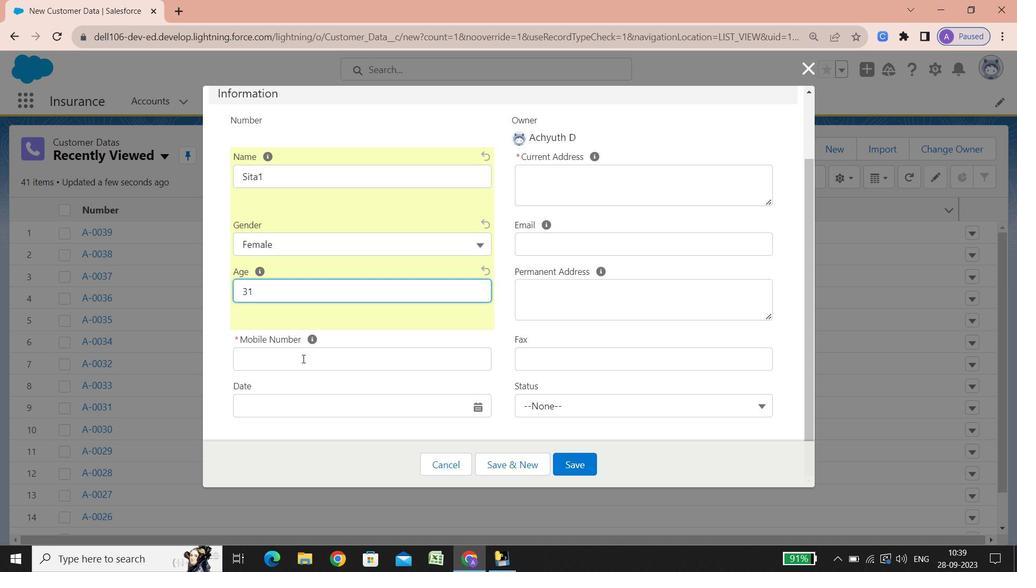 
Action: Mouse scrolled (332, 376) with delta (0, 0)
Screenshot: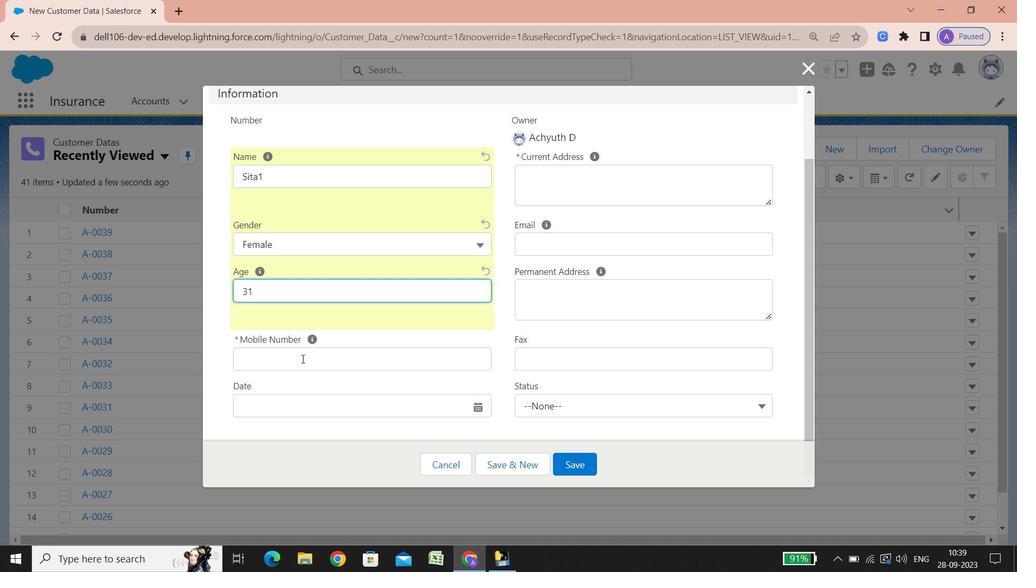 
Action: Mouse scrolled (332, 376) with delta (0, 0)
Screenshot: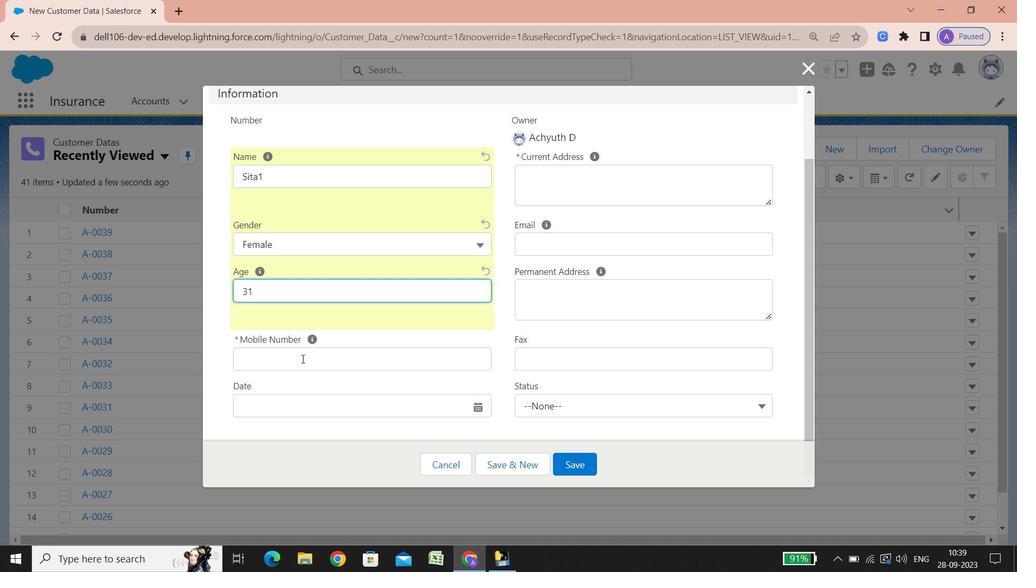
Action: Mouse moved to (302, 359)
Screenshot: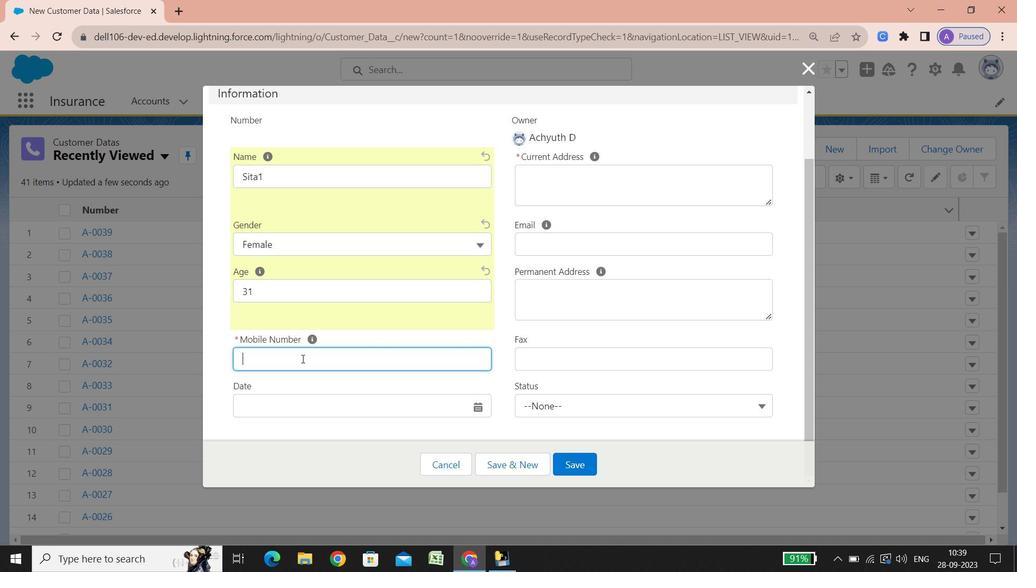 
Action: Mouse pressed left at (302, 359)
Screenshot: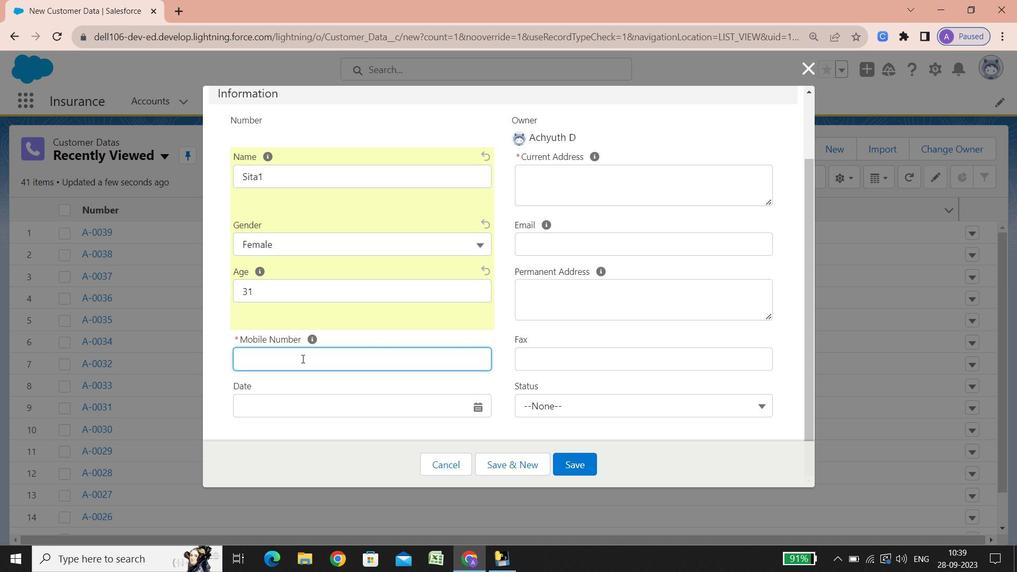 
Action: Key pressed 965431288
Screenshot: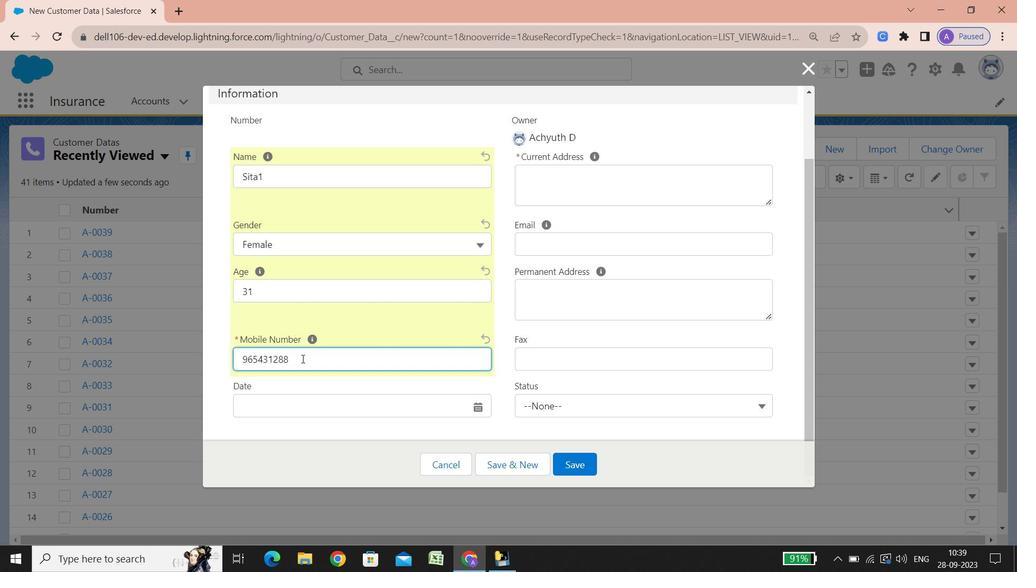 
Action: Mouse moved to (479, 405)
Screenshot: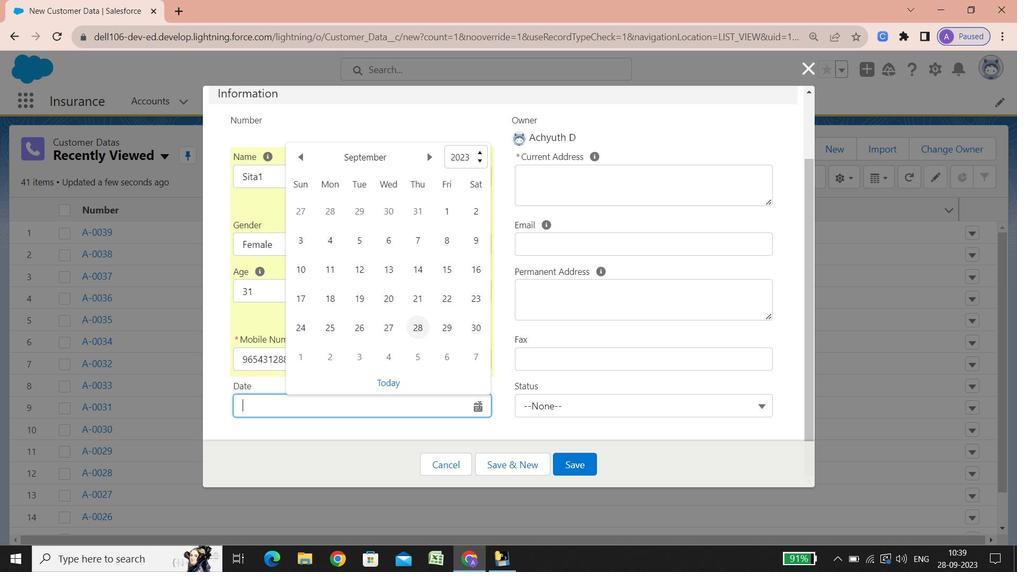 
Action: Mouse pressed left at (479, 405)
Screenshot: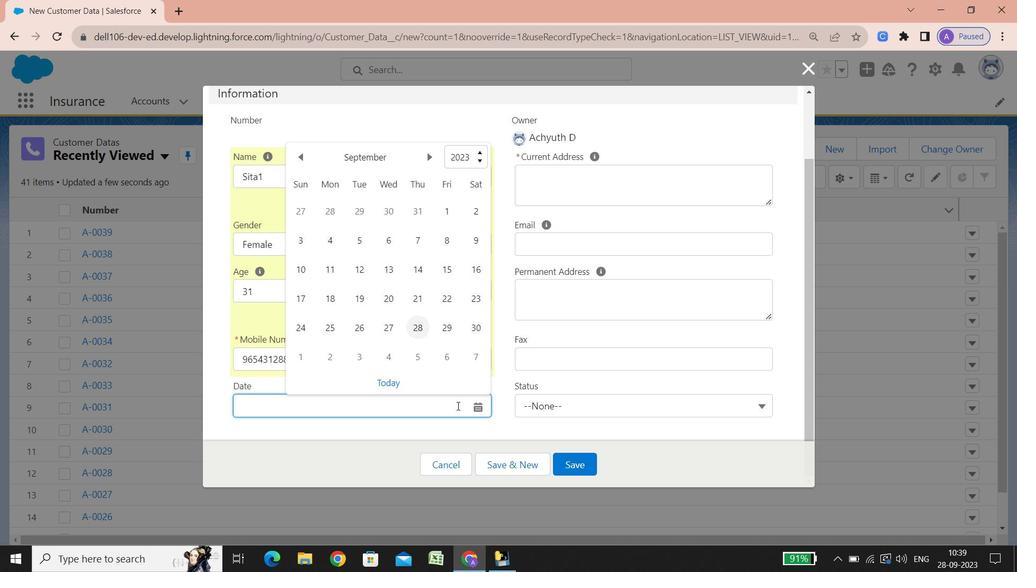 
Action: Mouse moved to (395, 389)
Screenshot: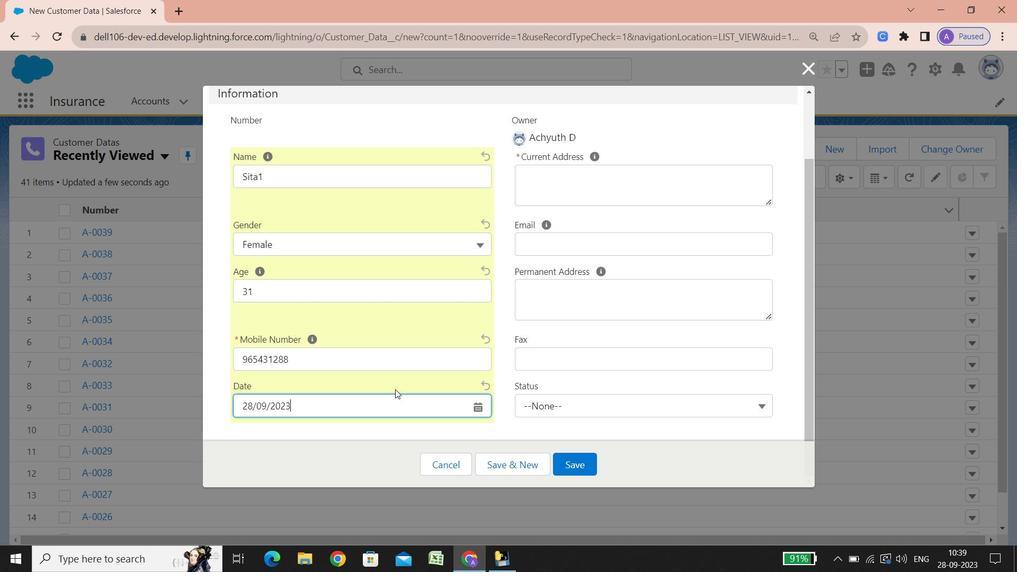 
Action: Mouse pressed left at (395, 389)
Screenshot: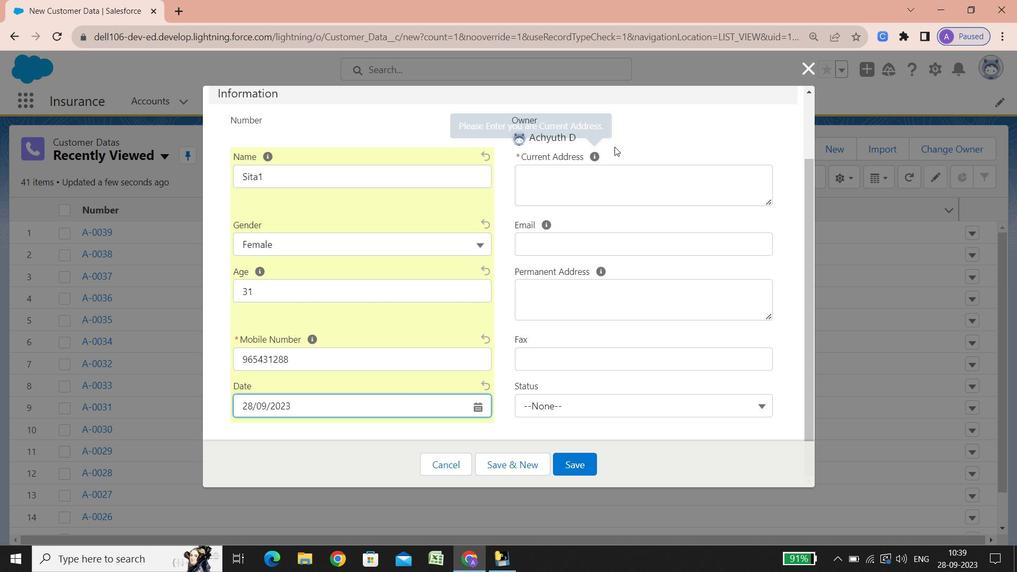 
Action: Mouse moved to (540, 178)
Screenshot: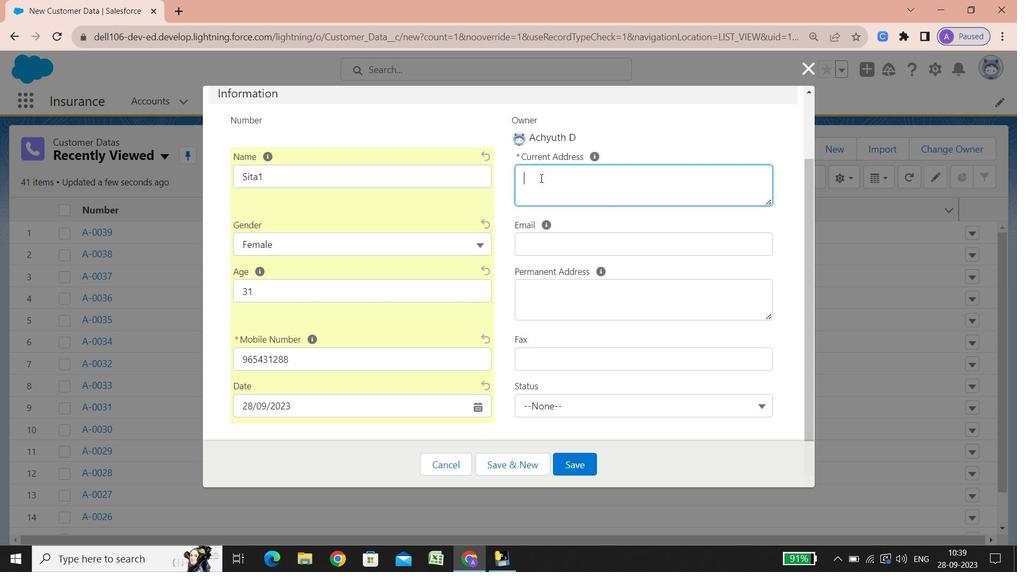 
Action: Mouse pressed left at (540, 178)
Screenshot: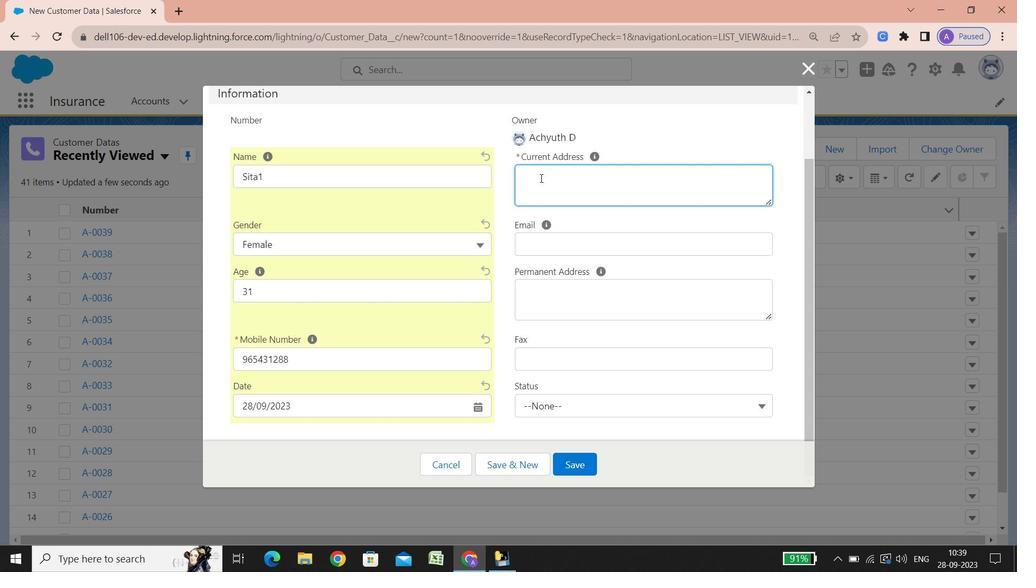 
Action: Key pressed <Key.shift>Street<Key.space><Key.shift_r>:<Key.space><Key.shift><Key.shift><Key.shift><Key.shift><Key.shift><Key.shift><Key.shift><Key.shift><Key.shift><Key.shift><Key.shift><Key.shift><Key.shift><Key.shift><Key.shift><Key.shift><Key.shift><Key.shift><Key.shift><Key.shift><Key.shift><Key.shift><Key.shift><Key.shift><Key.shift><Key.shift>B-42,<Key.space><Key.shift>Patpa
Screenshot: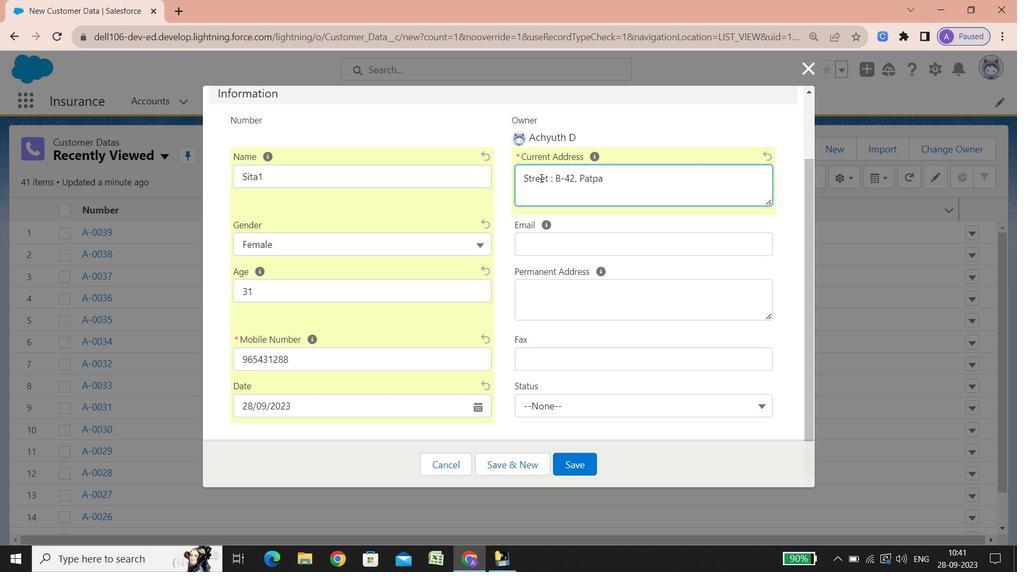 
Action: Mouse moved to (545, 178)
Screenshot: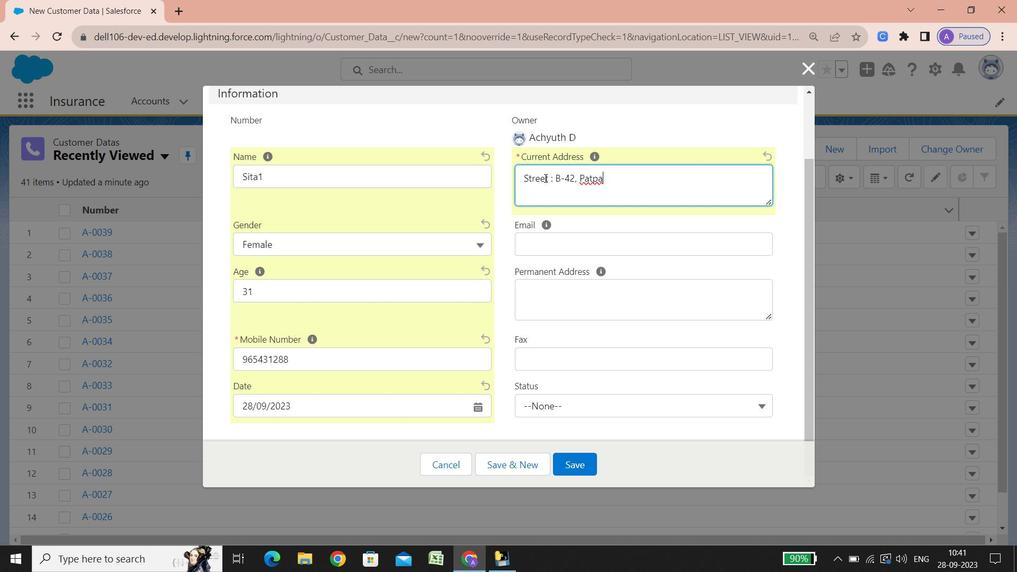 
Action: Key pressed rganj<Key.space><Key.shift><Key.shift><Key.shift><Key.shift><Key.shift><Key.shift>Road,<Key.space><Key.shift>Near<Key.space><Key.shift><Key.shift><Key.shift><Key.shift><Key.shift>Pai<Key.backspace>liwal<Key.space><Key.shift>Dharmshala,<Key.space><Key.shift>Gurr<Key.backspace>u<Key.space><Key.shift>Nanak<Key.space><Key.shift><Key.shift><Key.shift>Pura<Key.enter><Key.shift>City<Key.space><Key.shift_r>:<Key.space><Key.shift><Key.shift><Key.shift><Key.shift><Key.shift>Delhi<Key.enter><Key.shift><Key.shift><Key.shift><Key.shift><Key.shift><Key.shift><Key.shift><Key.shift><Key.shift><Key.shift><Key.shift>State/<Key.shift><Key.shift><Key.shift><Key.shift><Key.shift><Key.shift><Key.shift><Key.shift><Key.shift><Key.shift>Province/area
Screenshot: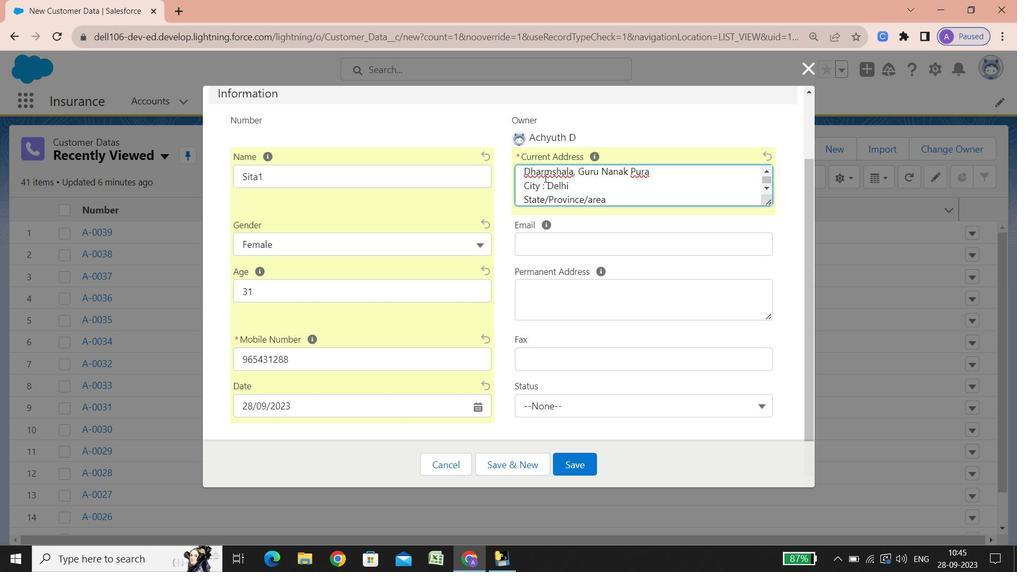 
Action: Mouse moved to (555, 163)
Screenshot: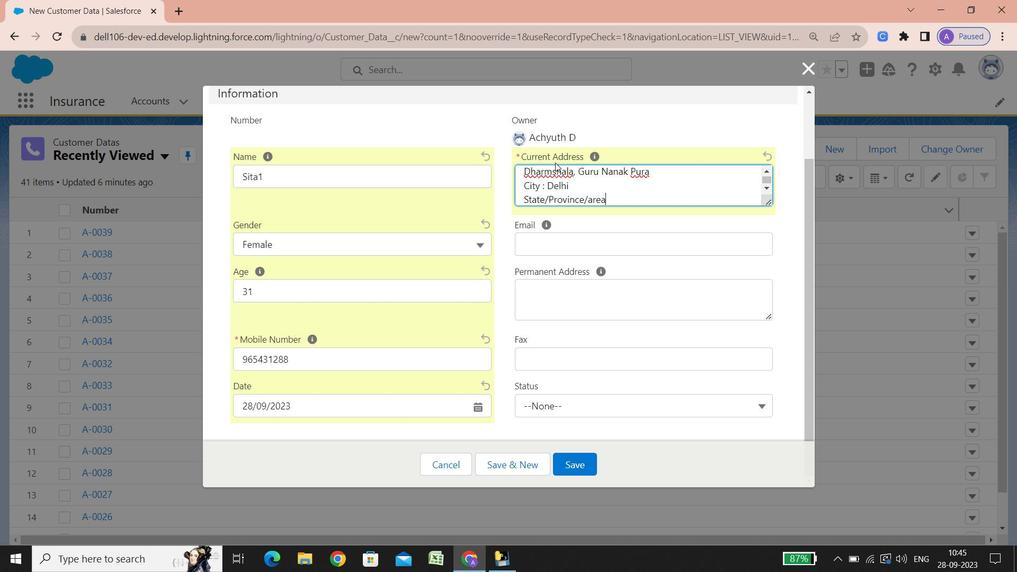 
Action: Mouse scrolled (555, 162) with delta (0, 0)
Screenshot: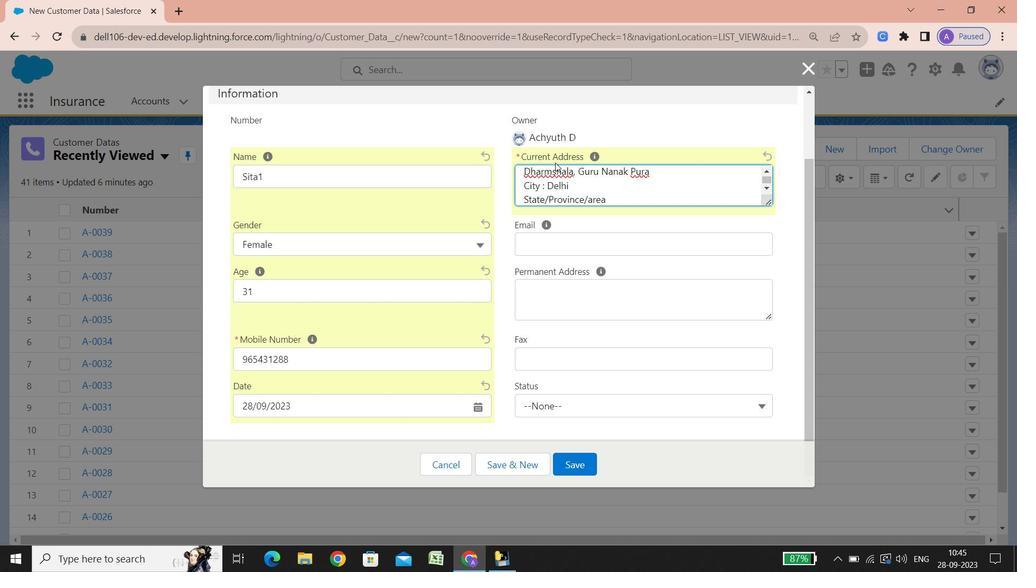 
Action: Mouse scrolled (555, 162) with delta (0, 0)
Screenshot: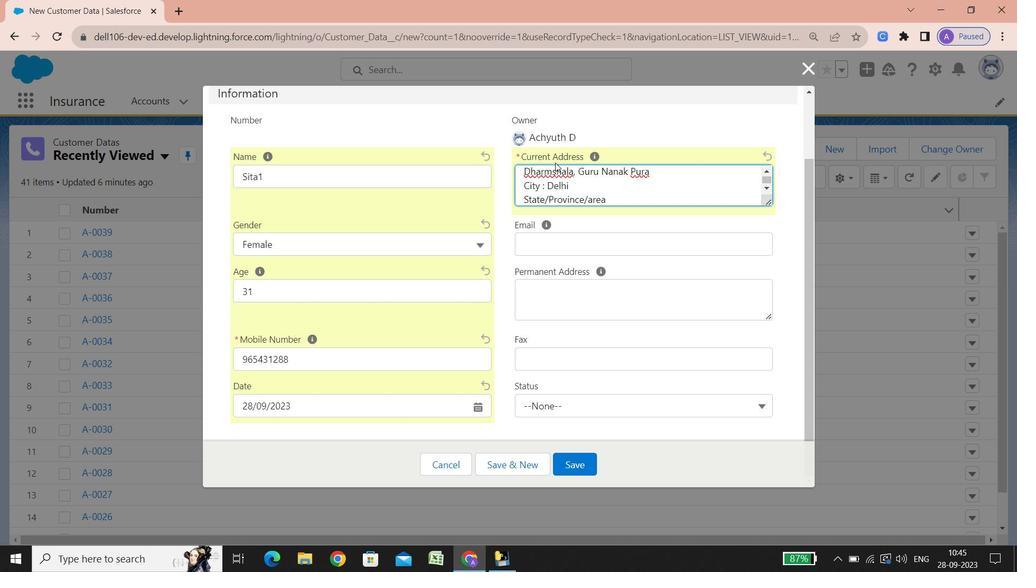 
Action: Mouse scrolled (555, 162) with delta (0, 0)
Screenshot: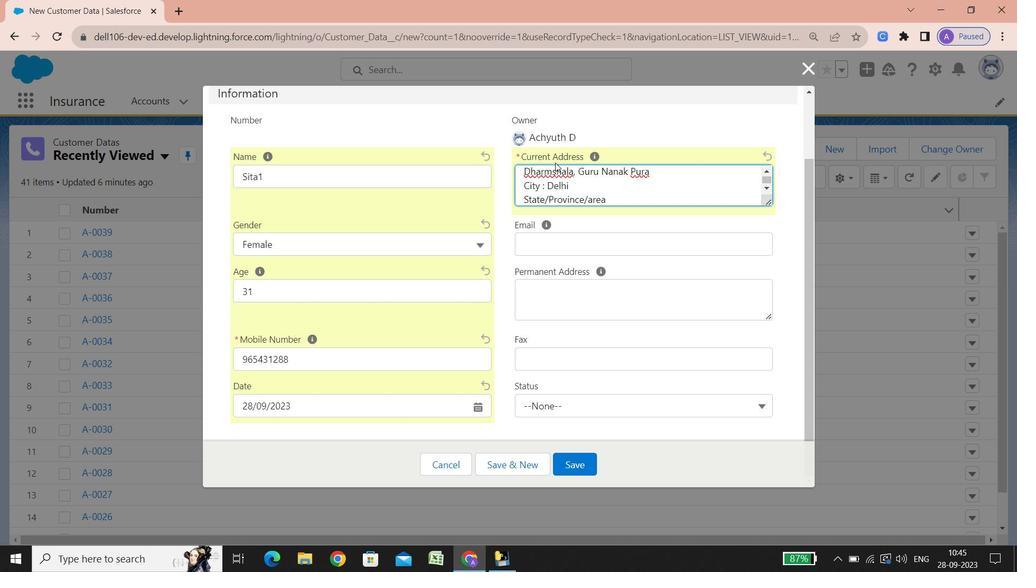 
Action: Mouse scrolled (555, 162) with delta (0, 0)
Screenshot: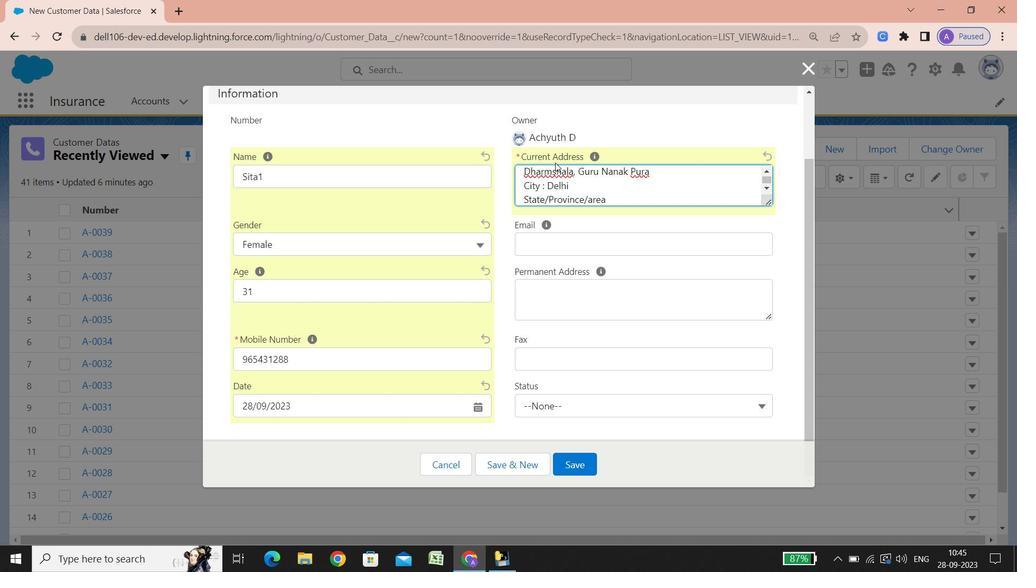 
Action: Mouse scrolled (555, 162) with delta (0, 0)
Screenshot: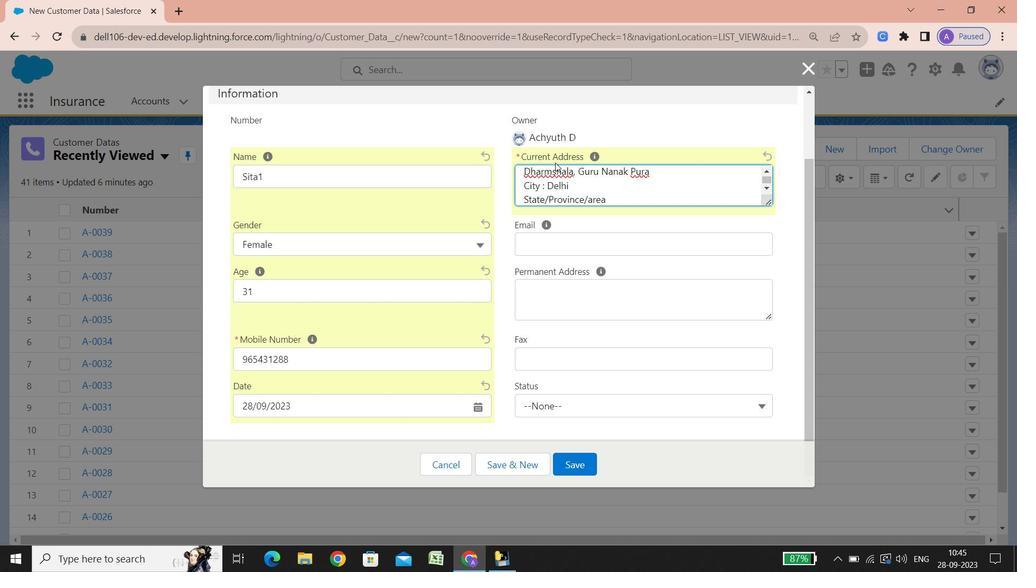 
Action: Mouse scrolled (555, 162) with delta (0, 0)
Screenshot: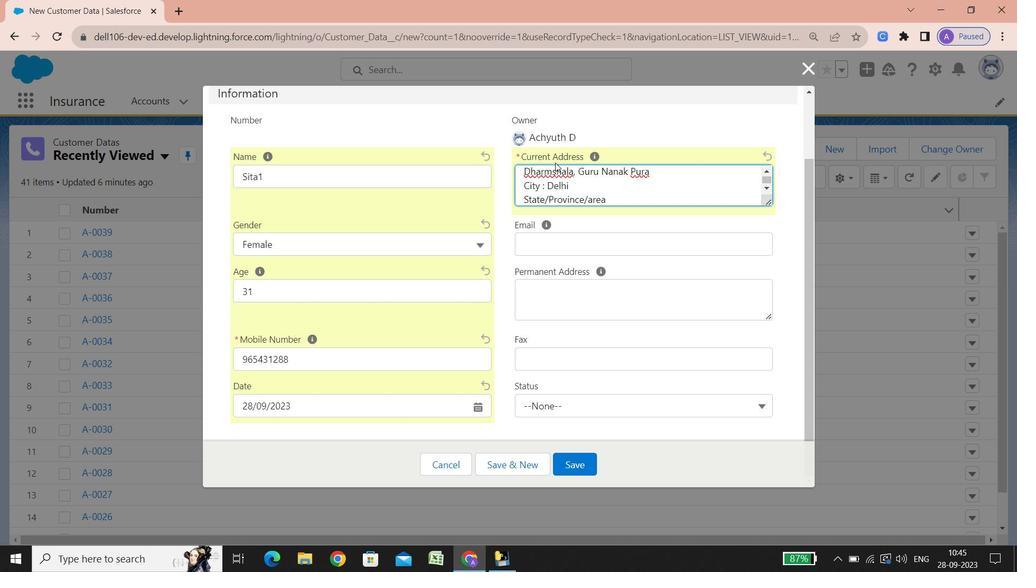 
Action: Mouse scrolled (555, 162) with delta (0, 0)
Screenshot: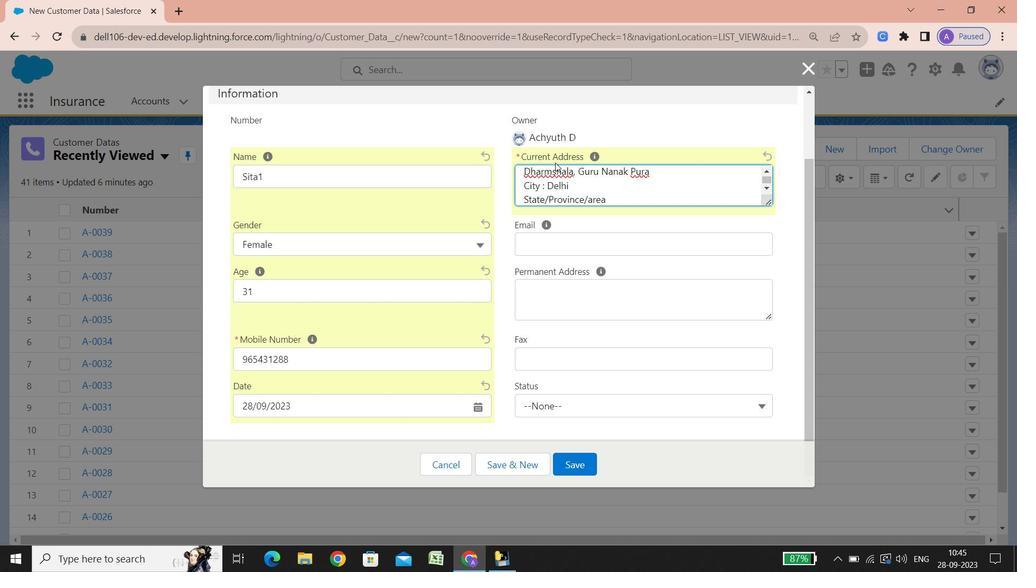 
Action: Mouse scrolled (555, 162) with delta (0, 0)
Screenshot: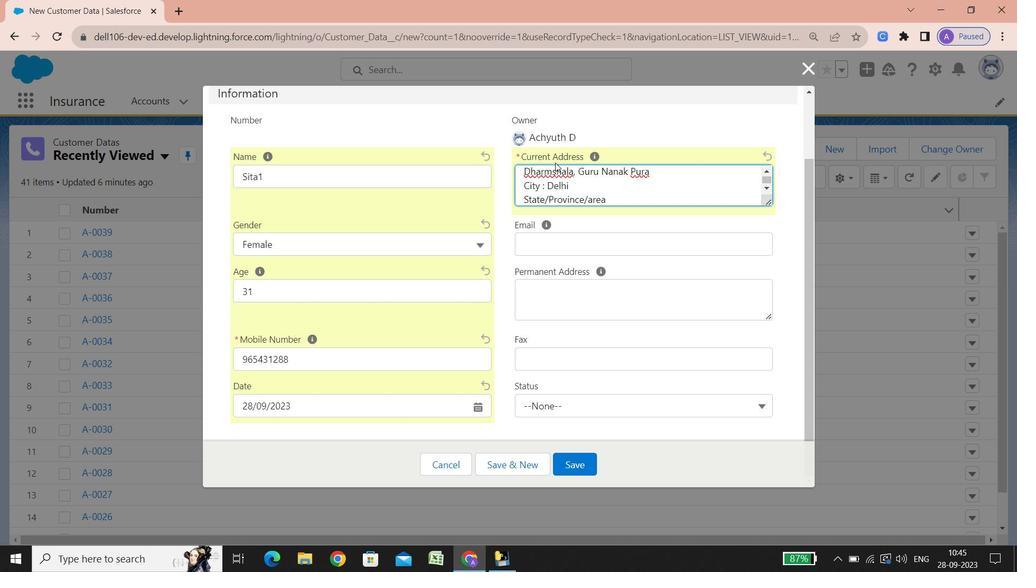
Action: Mouse scrolled (555, 162) with delta (0, 0)
Screenshot: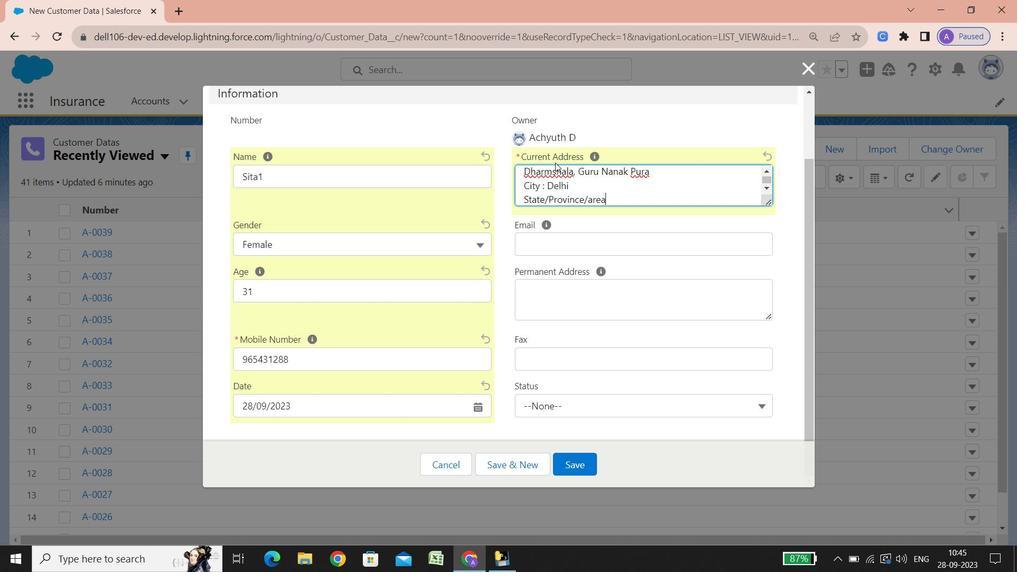 
Action: Mouse scrolled (555, 162) with delta (0, 0)
Screenshot: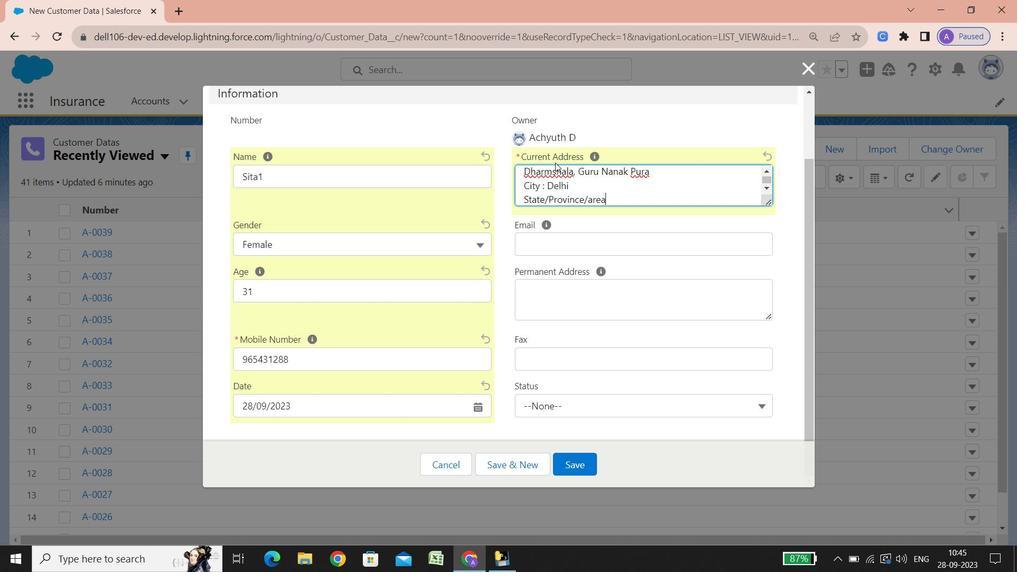 
Action: Mouse scrolled (555, 162) with delta (0, 0)
Screenshot: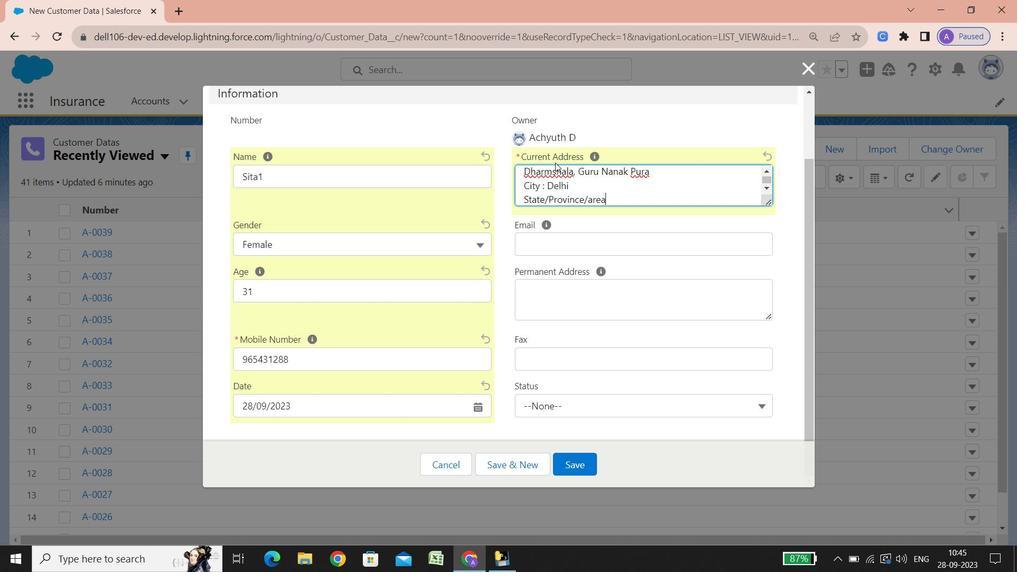 
Action: Mouse scrolled (555, 162) with delta (0, 0)
Screenshot: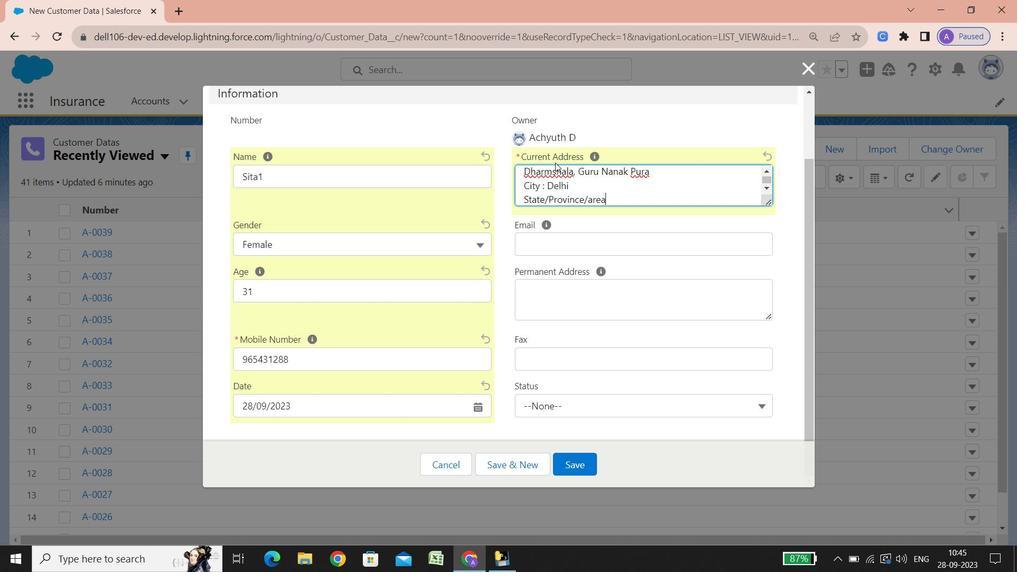 
Action: Mouse scrolled (555, 162) with delta (0, 0)
Screenshot: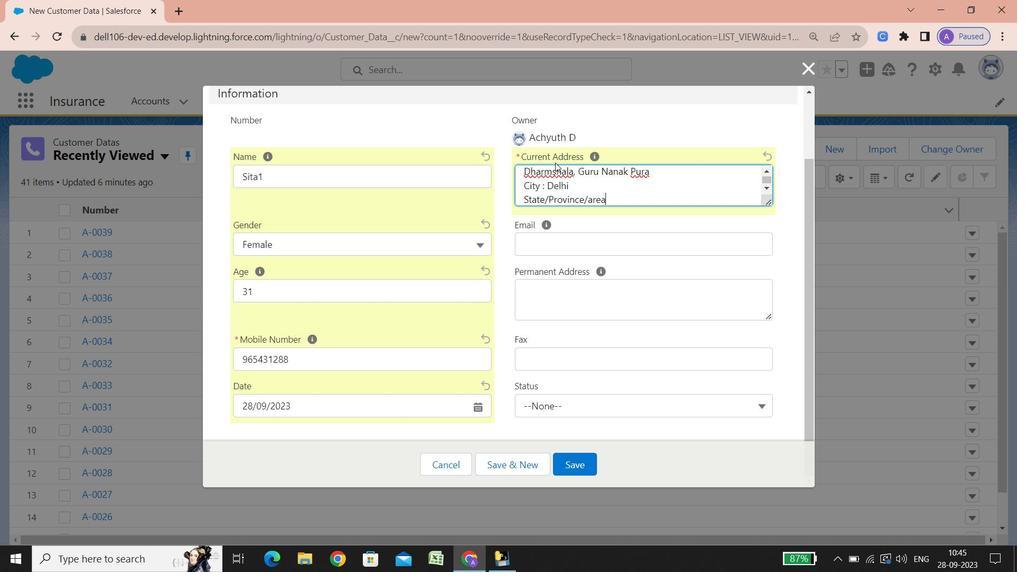 
Action: Mouse scrolled (555, 162) with delta (0, 0)
Screenshot: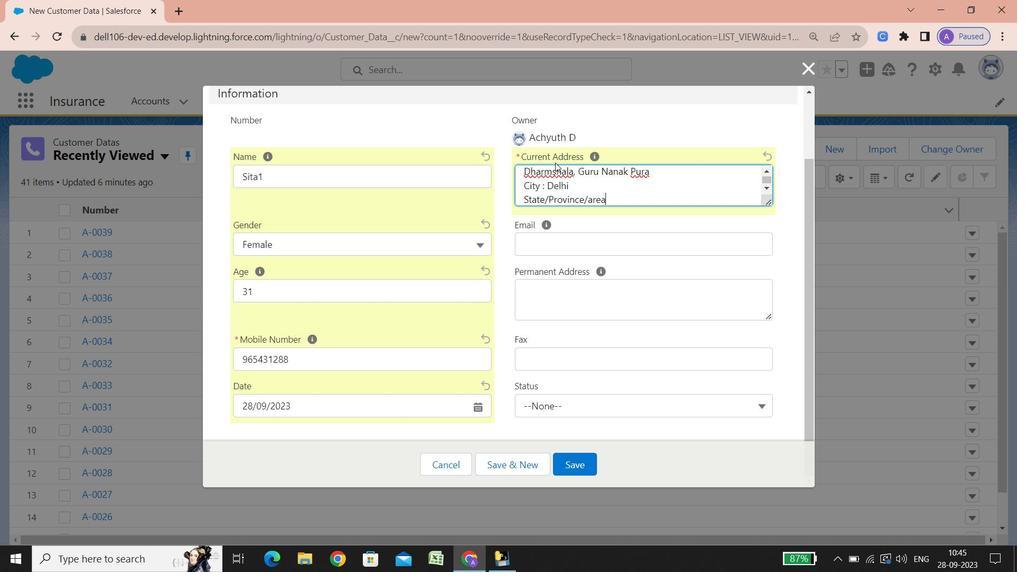 
Action: Mouse scrolled (555, 162) with delta (0, 0)
Screenshot: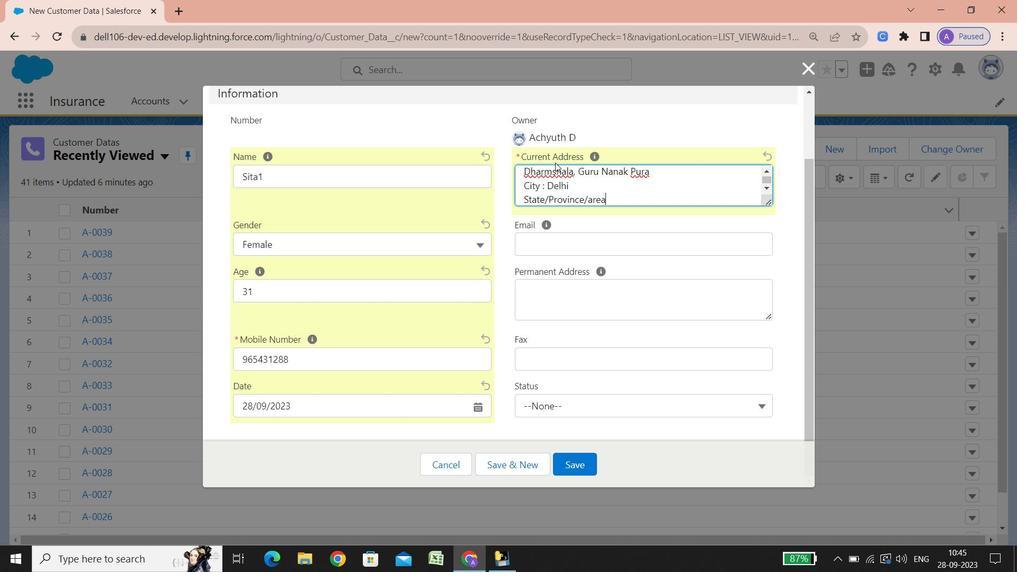 
Action: Mouse scrolled (555, 162) with delta (0, 0)
Screenshot: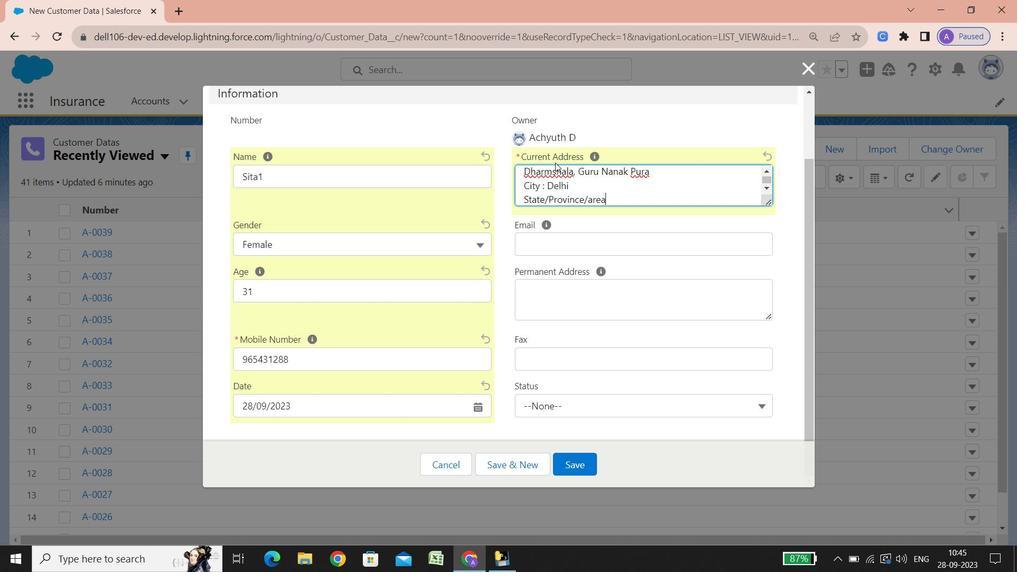 
Action: Mouse scrolled (555, 162) with delta (0, 0)
Screenshot: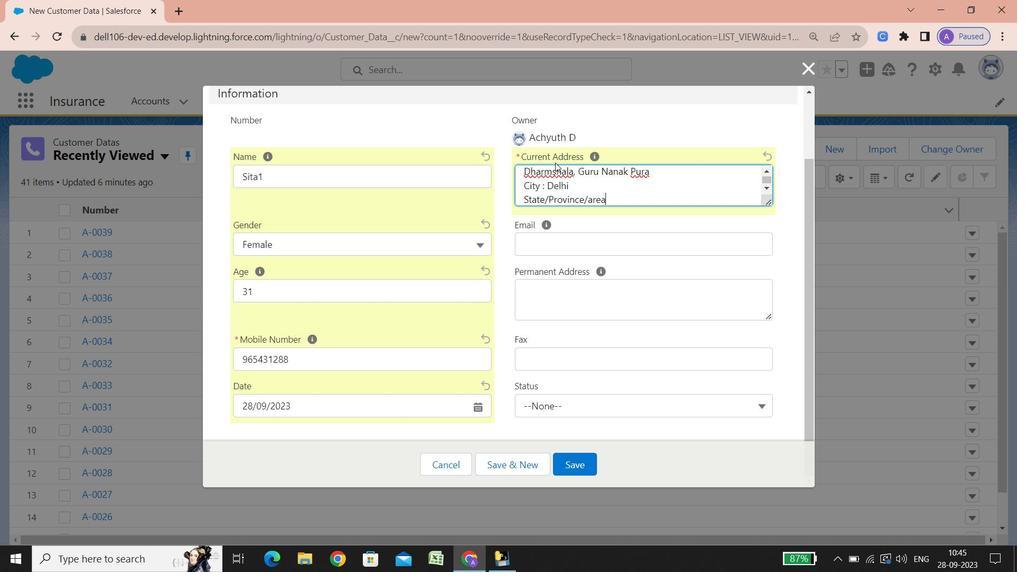 
Action: Mouse scrolled (555, 162) with delta (0, 0)
Screenshot: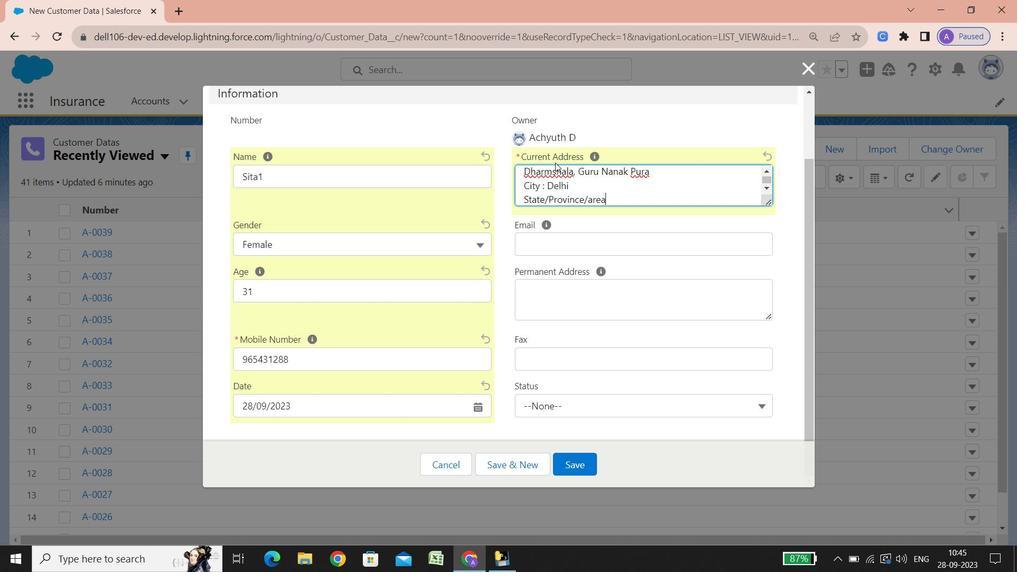 
Action: Mouse scrolled (555, 162) with delta (0, 0)
Screenshot: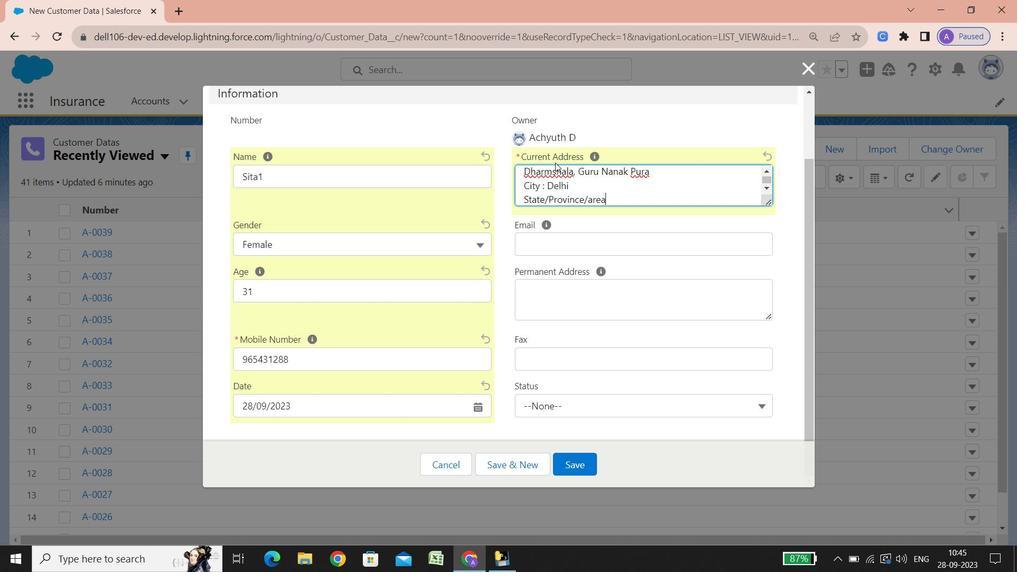 
Action: Mouse scrolled (555, 162) with delta (0, 0)
Screenshot: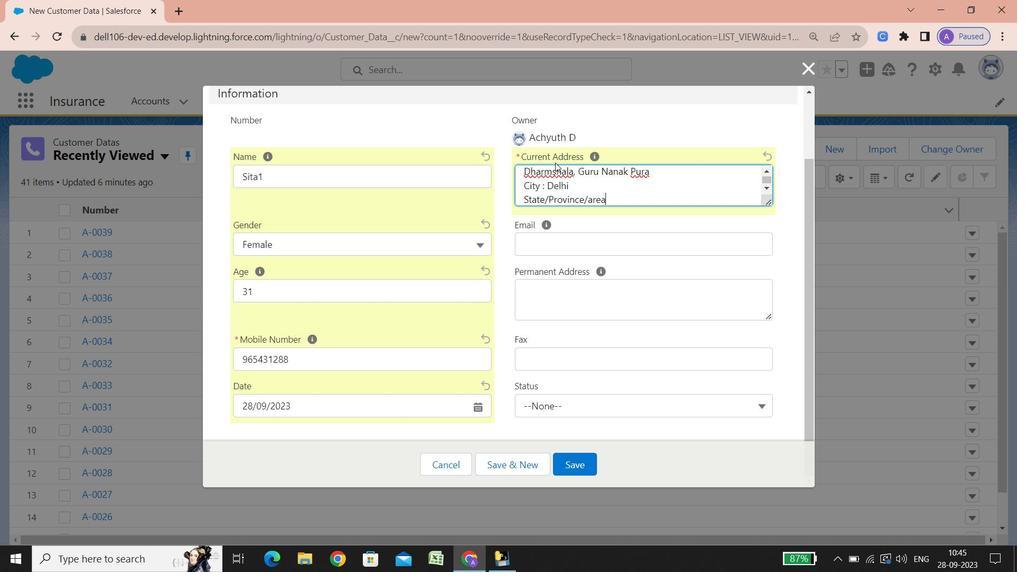 
Action: Mouse scrolled (555, 162) with delta (0, 0)
Screenshot: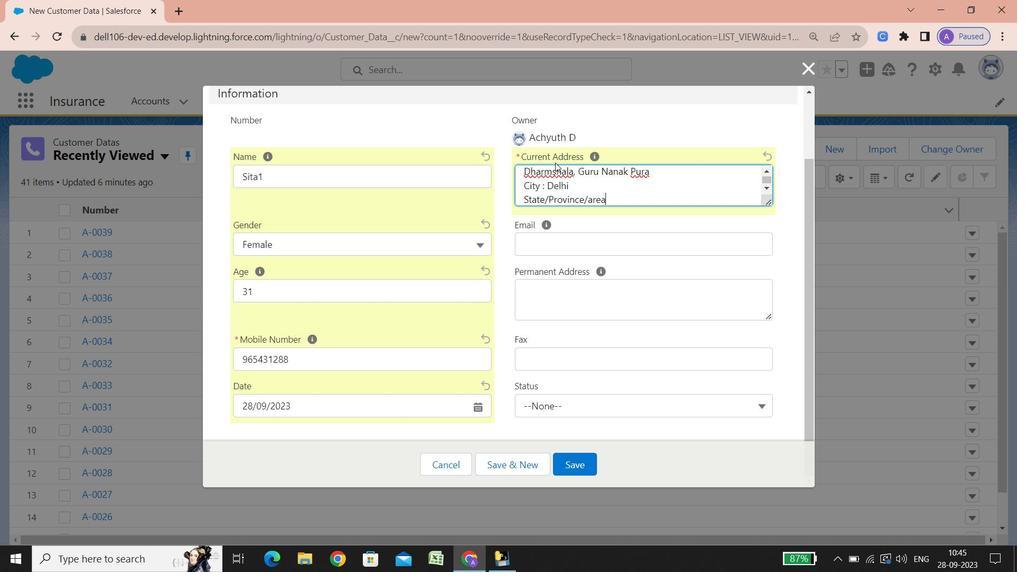 
Action: Mouse scrolled (555, 162) with delta (0, 0)
Screenshot: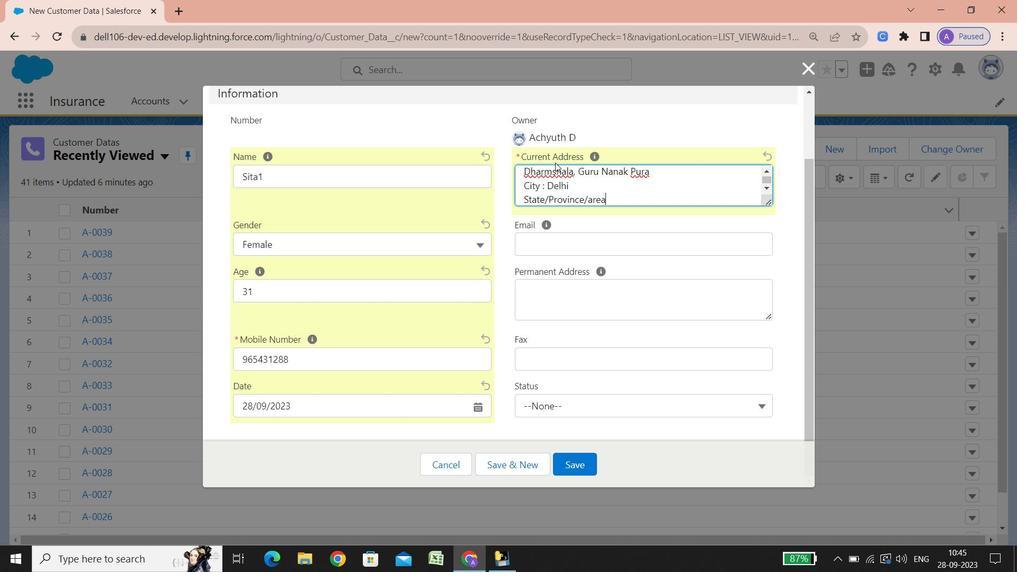 
Action: Mouse scrolled (555, 162) with delta (0, 0)
Screenshot: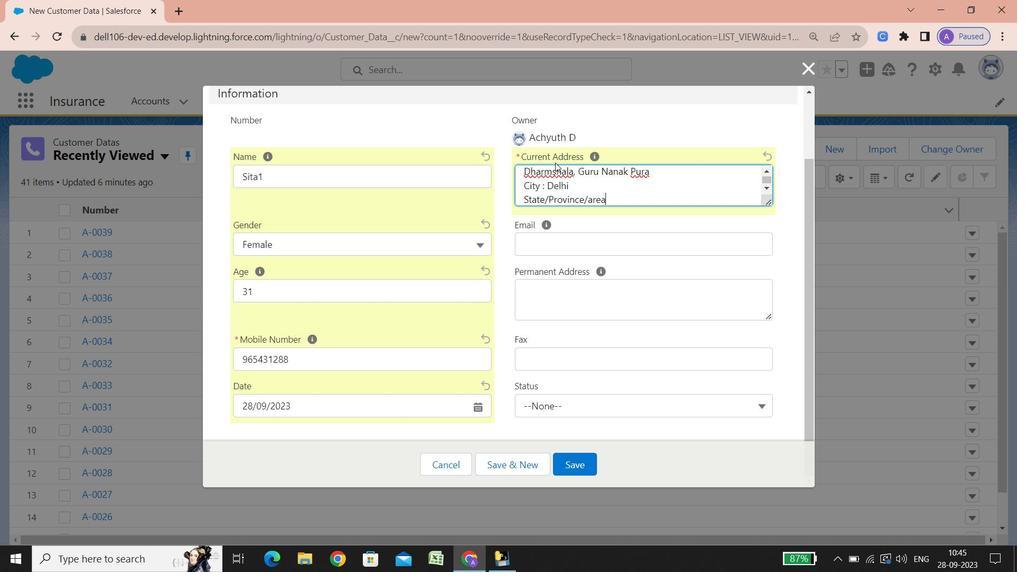 
Action: Mouse scrolled (555, 162) with delta (0, 0)
Screenshot: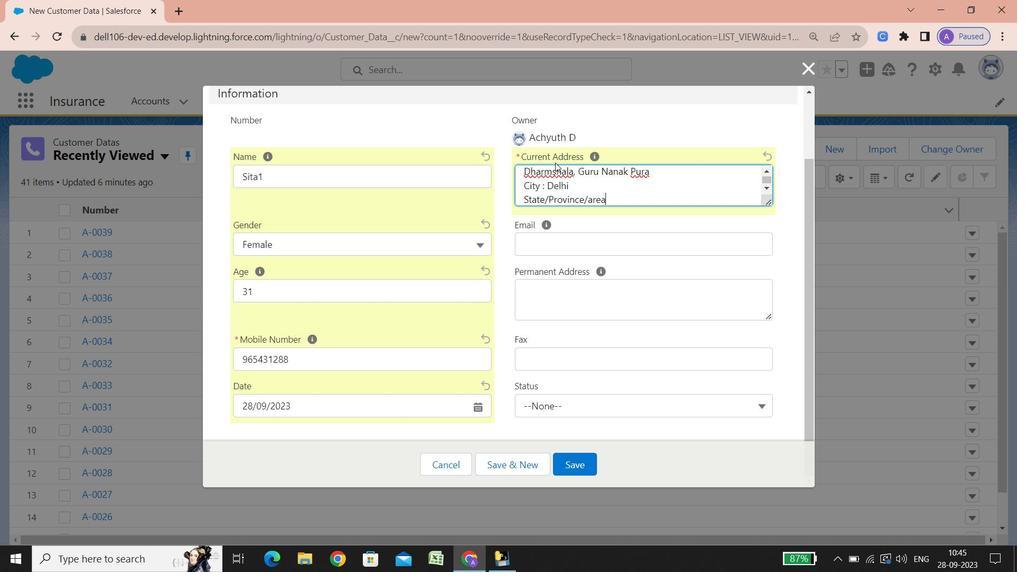 
Action: Mouse scrolled (555, 162) with delta (0, 0)
Screenshot: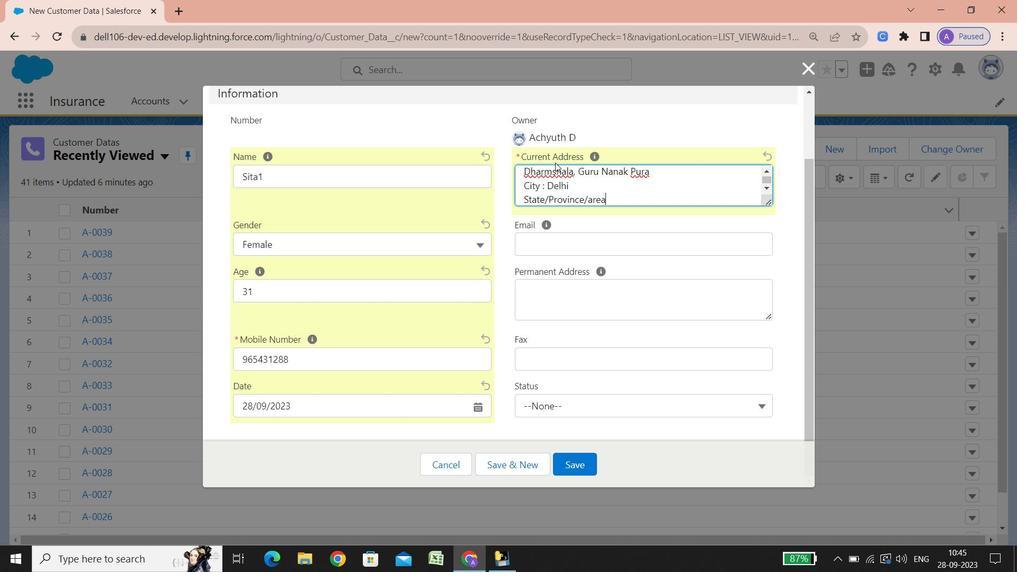 
Action: Mouse scrolled (555, 162) with delta (0, 0)
Screenshot: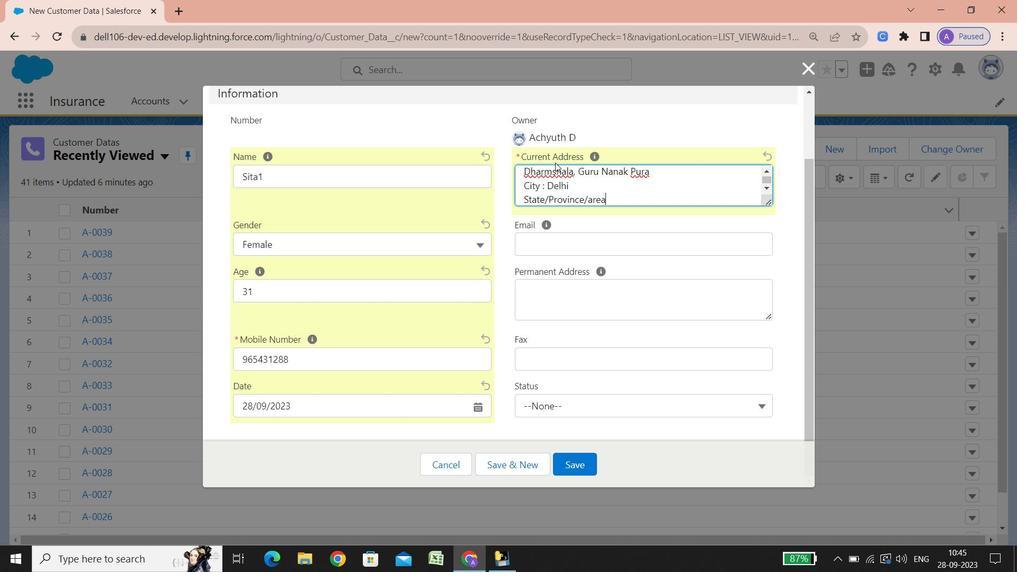 
Action: Mouse scrolled (555, 162) with delta (0, 0)
Screenshot: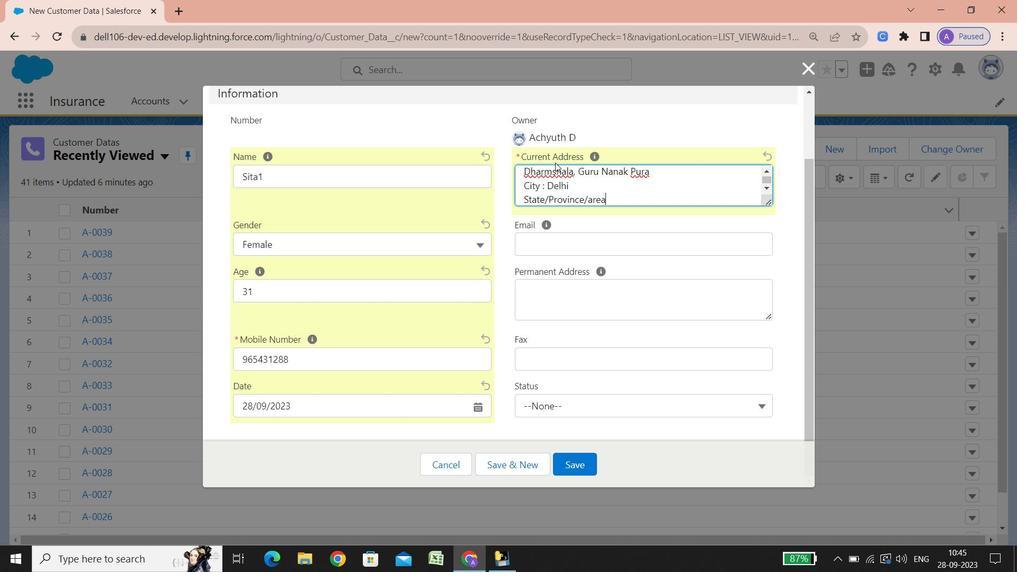
Action: Mouse scrolled (555, 162) with delta (0, 0)
Screenshot: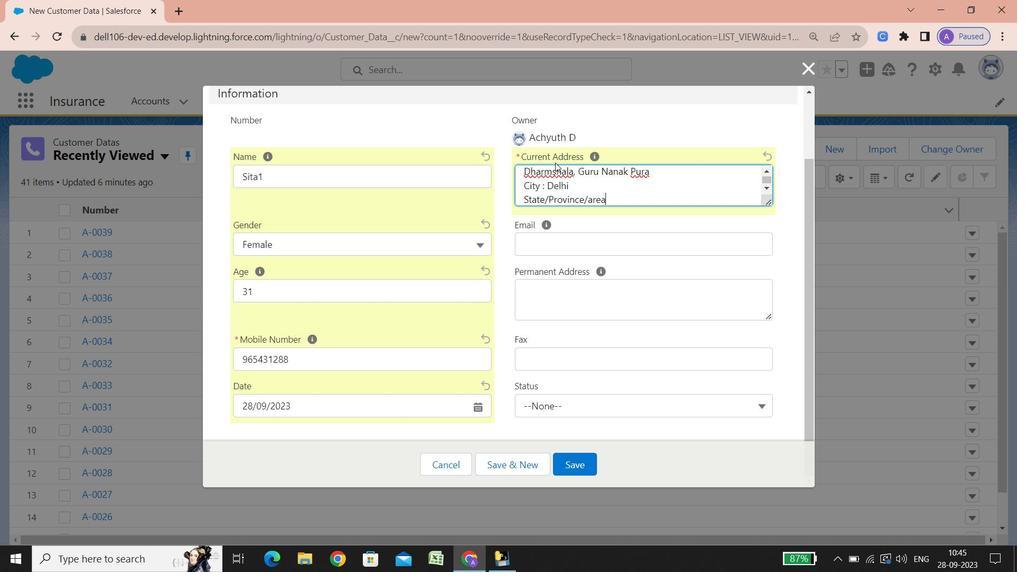 
Action: Mouse scrolled (555, 162) with delta (0, 0)
Screenshot: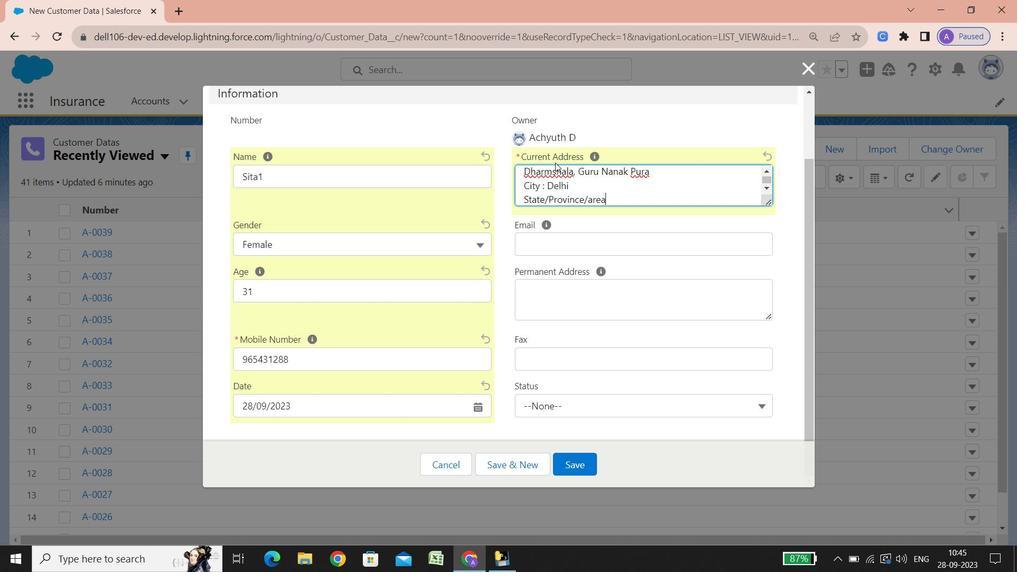 
Action: Mouse scrolled (555, 162) with delta (0, 0)
Screenshot: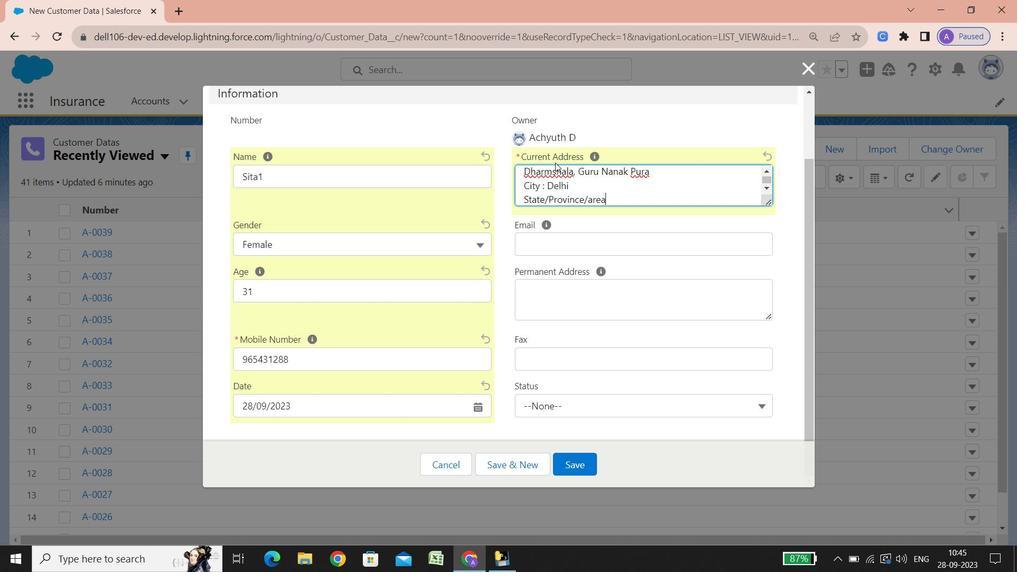 
Action: Mouse scrolled (555, 162) with delta (0, 0)
Screenshot: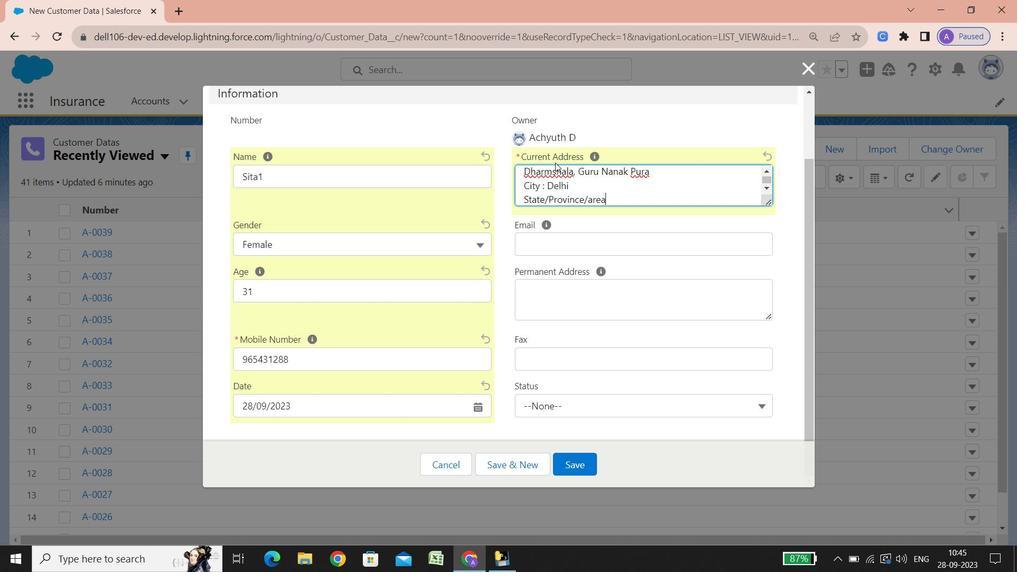 
Action: Mouse scrolled (555, 162) with delta (0, 0)
Screenshot: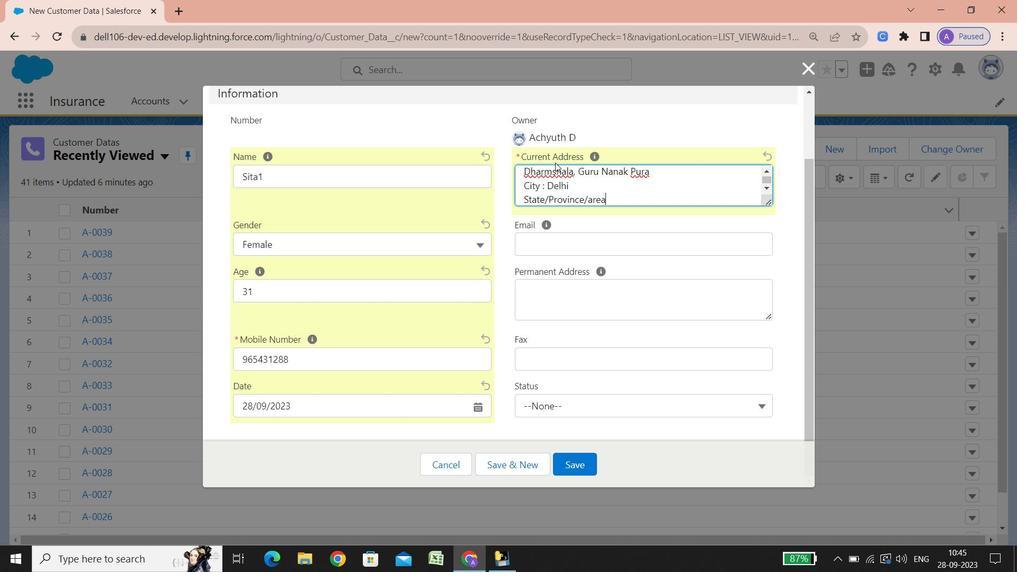 
Action: Mouse scrolled (555, 162) with delta (0, 0)
Screenshot: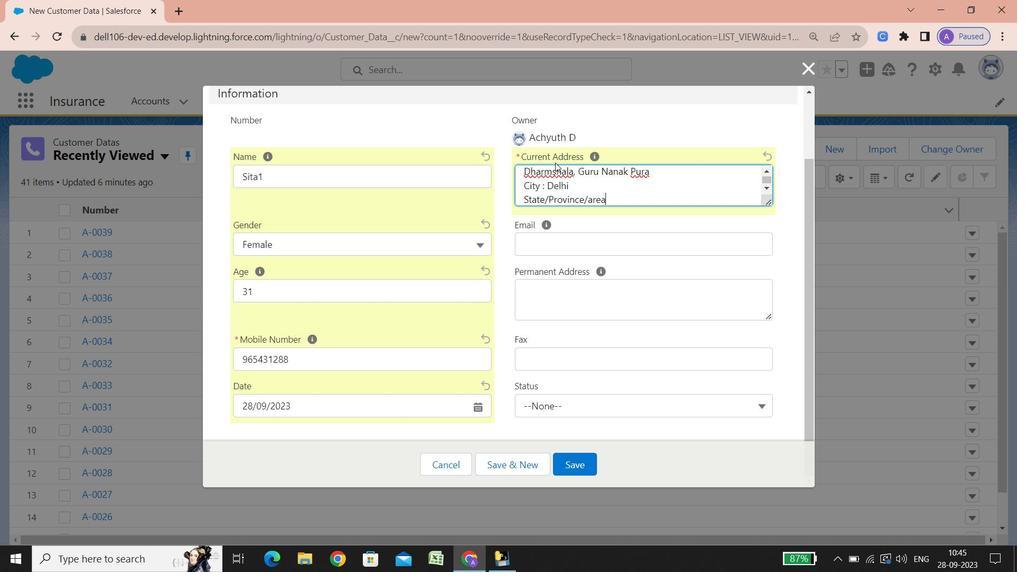 
Action: Mouse scrolled (555, 162) with delta (0, 0)
Screenshot: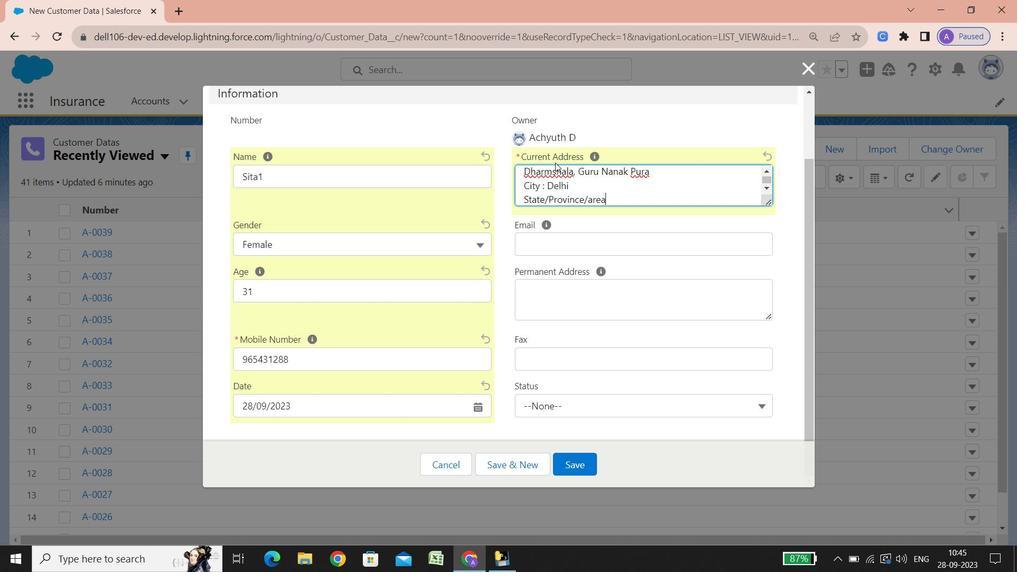 
Action: Mouse scrolled (555, 162) with delta (0, 0)
Screenshot: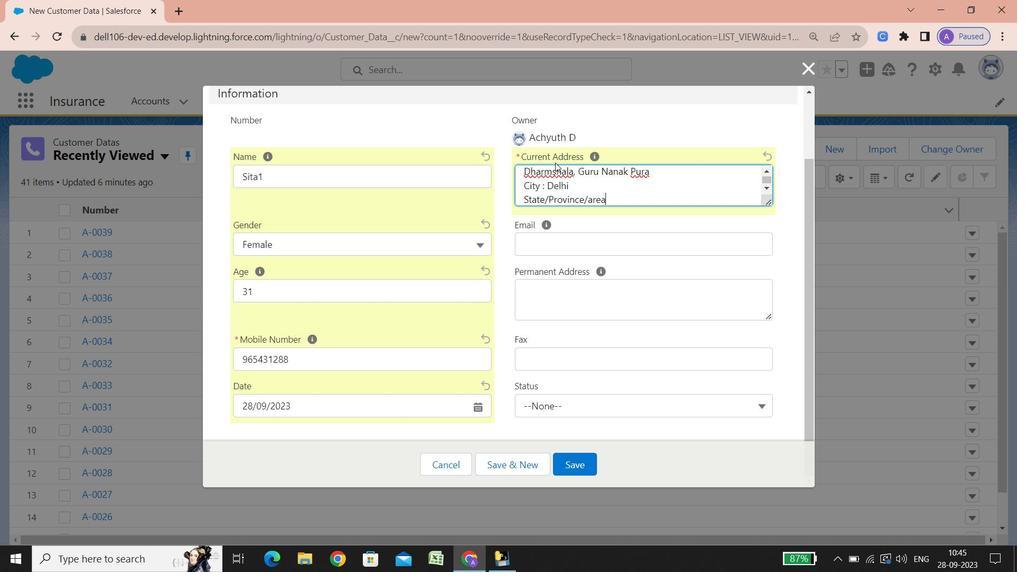 
Action: Mouse scrolled (555, 162) with delta (0, 0)
Screenshot: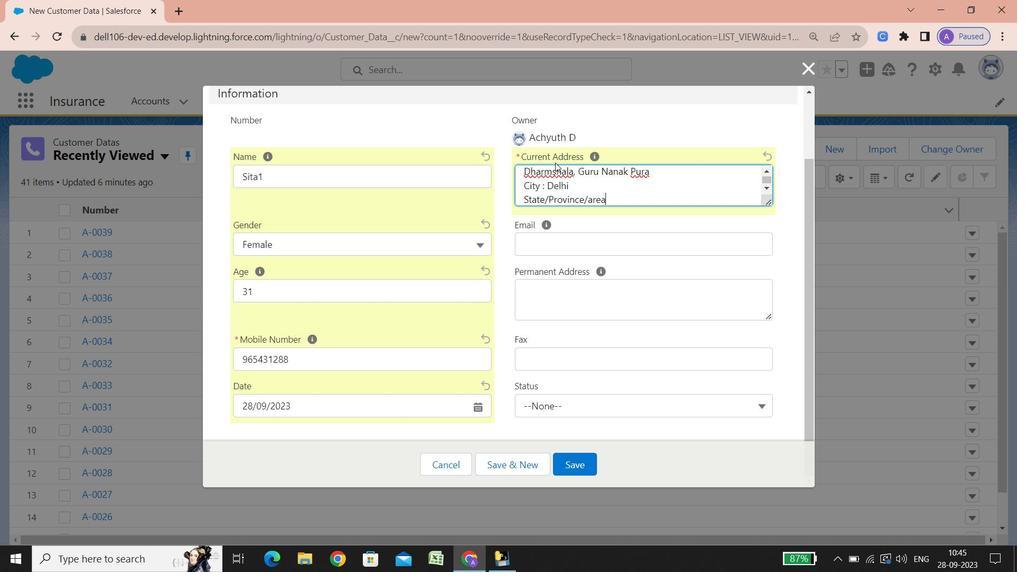
Action: Mouse scrolled (555, 162) with delta (0, 0)
Screenshot: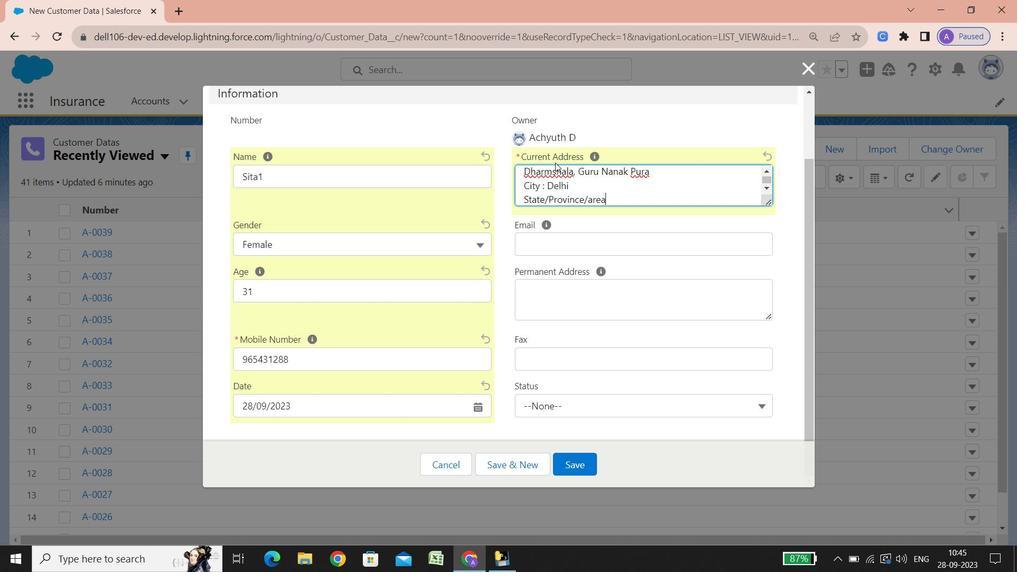 
Action: Mouse scrolled (555, 162) with delta (0, 0)
Screenshot: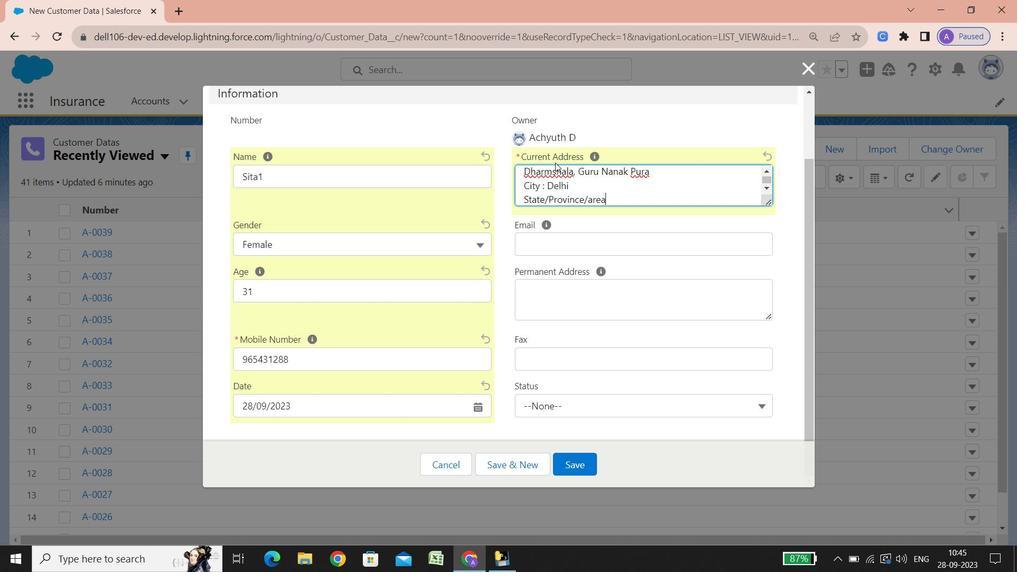 
Action: Mouse scrolled (555, 162) with delta (0, 0)
Screenshot: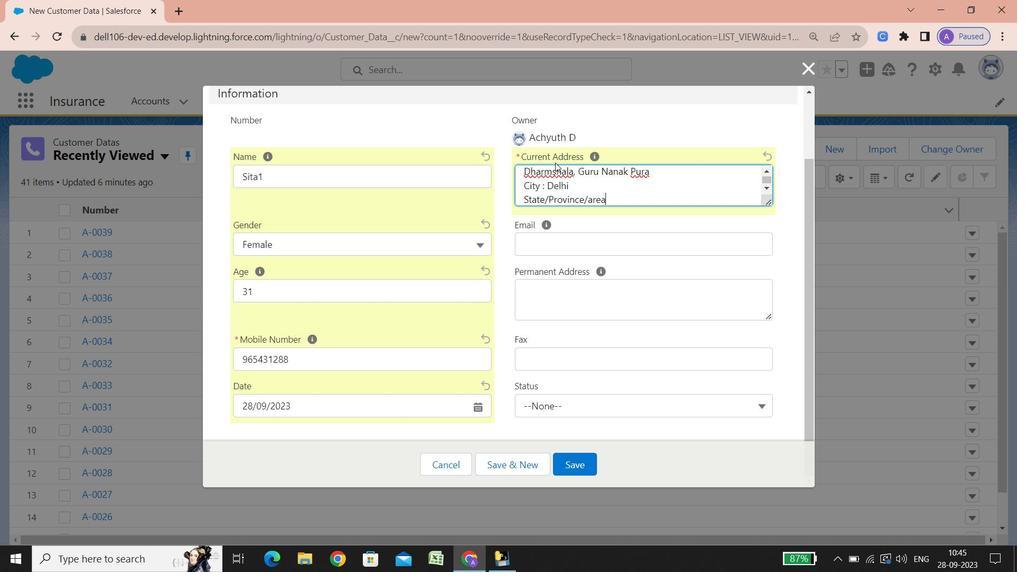 
Action: Mouse scrolled (555, 162) with delta (0, 0)
Screenshot: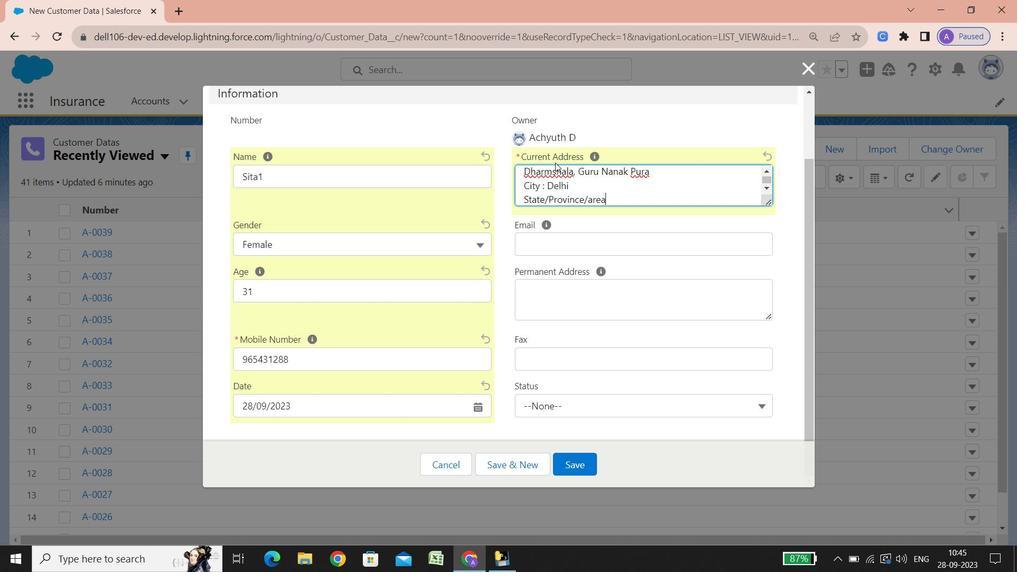 
Action: Mouse scrolled (555, 162) with delta (0, 0)
Screenshot: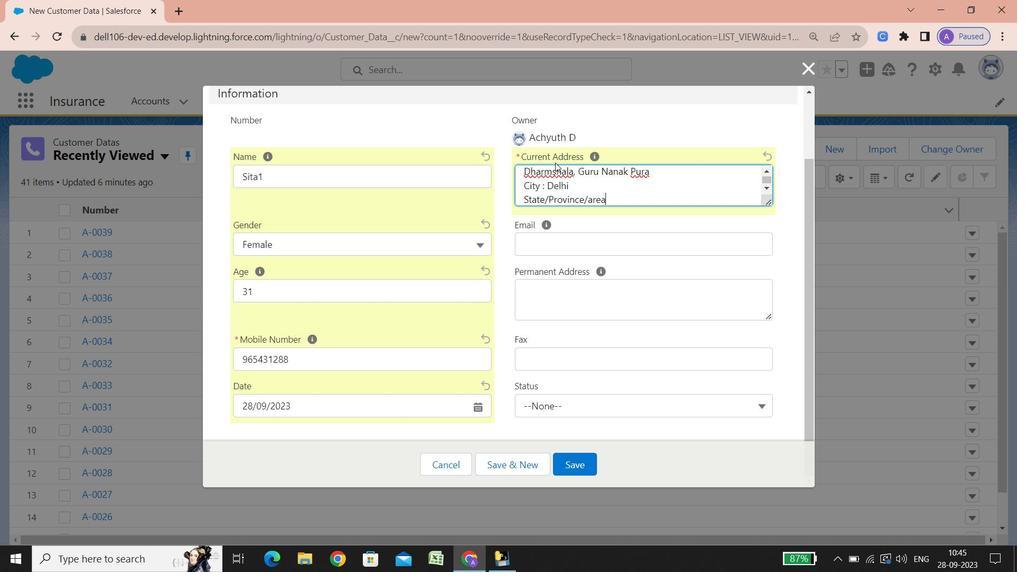 
Action: Mouse scrolled (555, 162) with delta (0, 0)
Screenshot: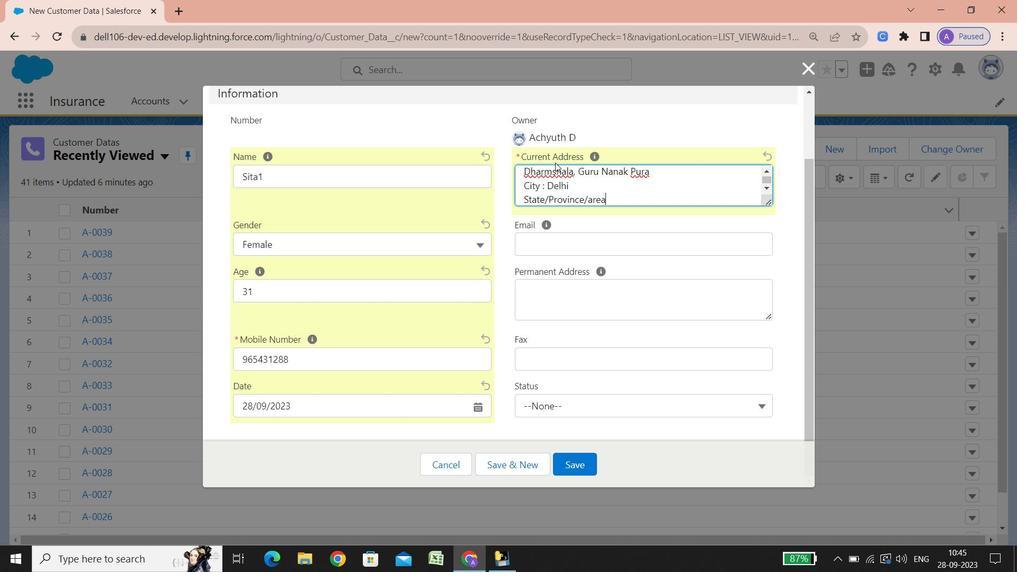 
Action: Mouse scrolled (555, 162) with delta (0, 0)
Screenshot: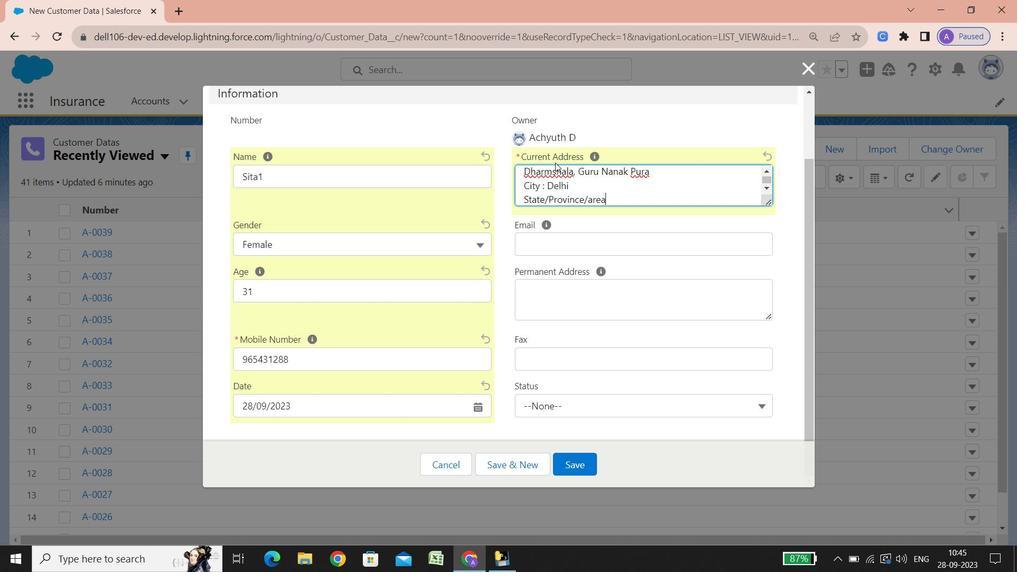 
Action: Mouse scrolled (555, 162) with delta (0, 0)
Screenshot: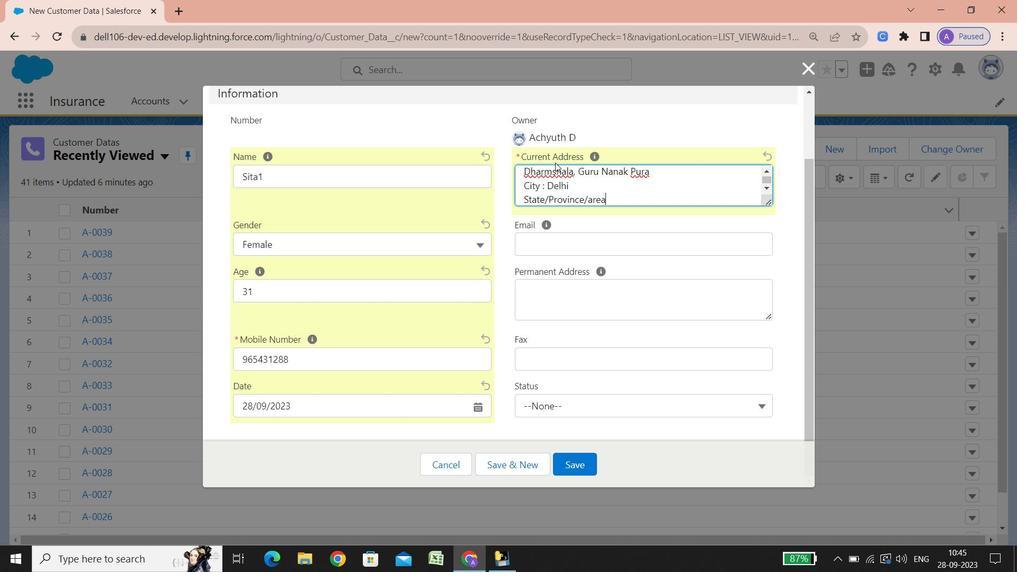 
Action: Mouse scrolled (555, 162) with delta (0, 0)
Screenshot: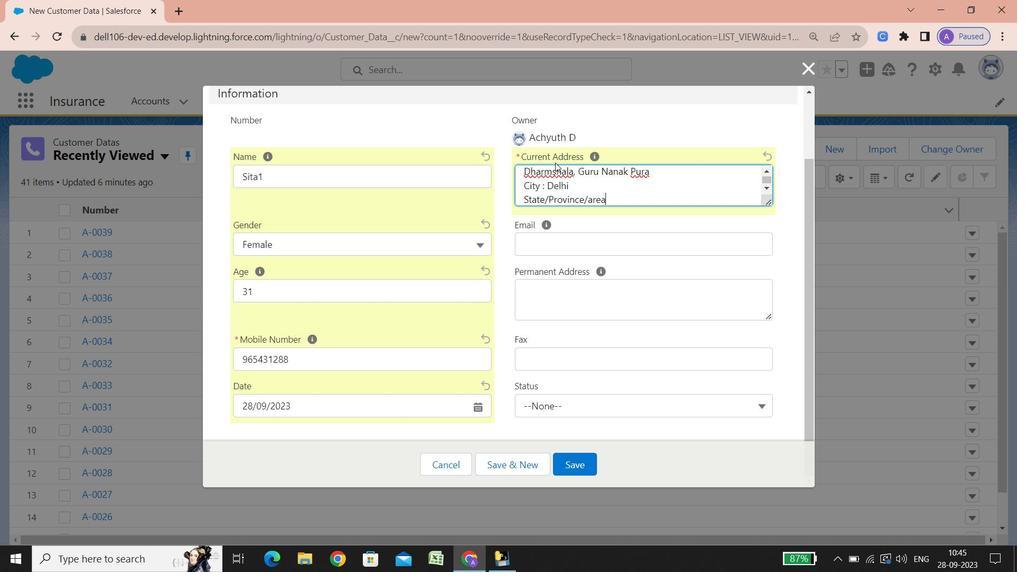 
Action: Mouse scrolled (555, 162) with delta (0, 0)
Screenshot: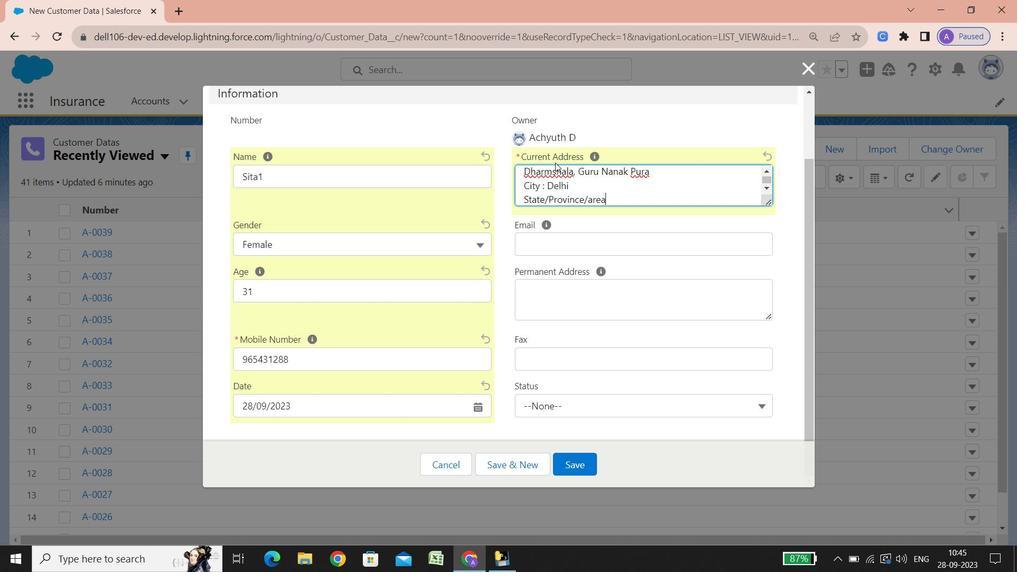 
Action: Mouse scrolled (555, 162) with delta (0, 0)
Screenshot: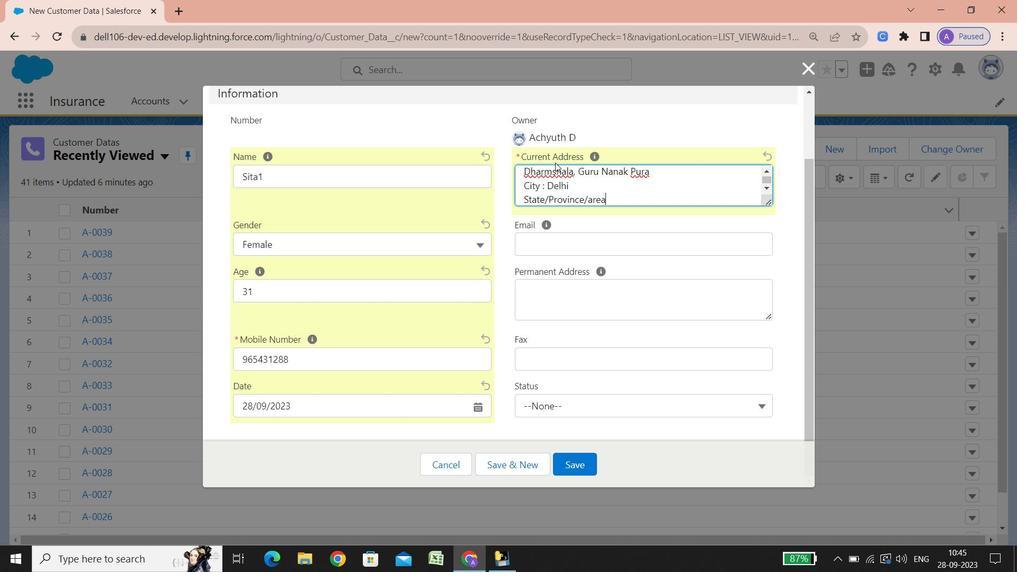 
Action: Mouse scrolled (555, 162) with delta (0, 0)
Screenshot: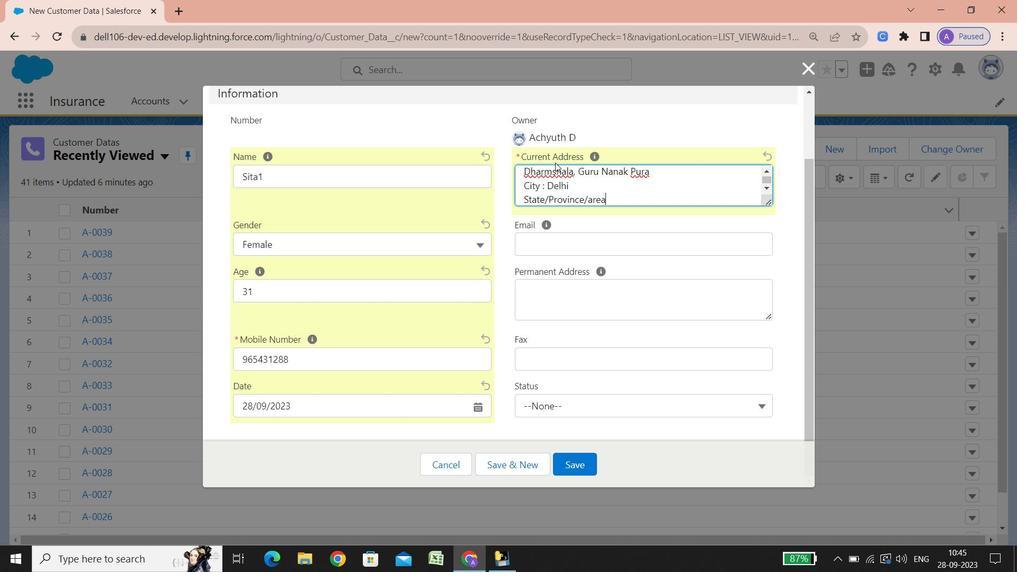 
Action: Mouse scrolled (555, 162) with delta (0, 0)
Screenshot: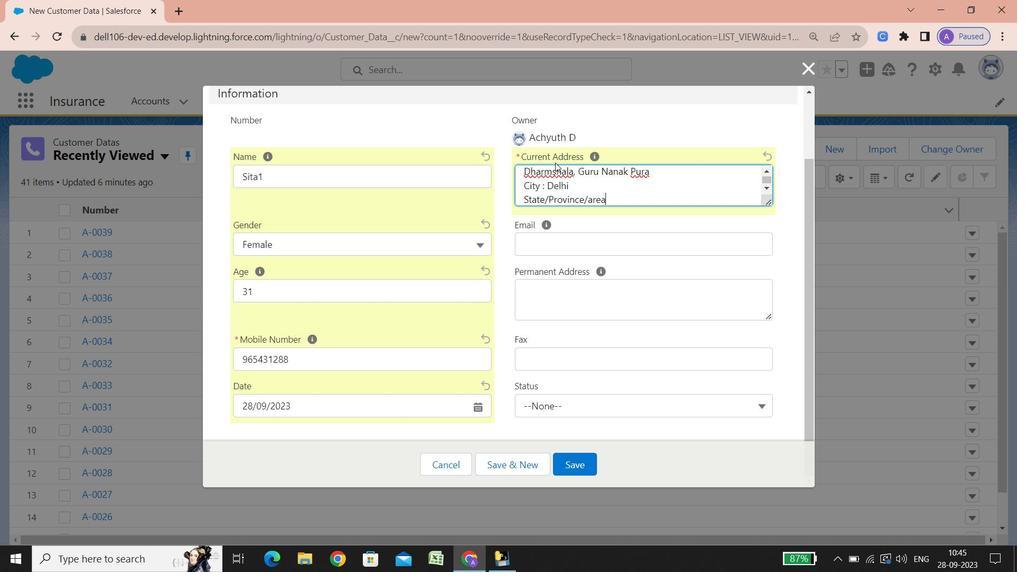 
Action: Mouse scrolled (555, 162) with delta (0, 0)
Screenshot: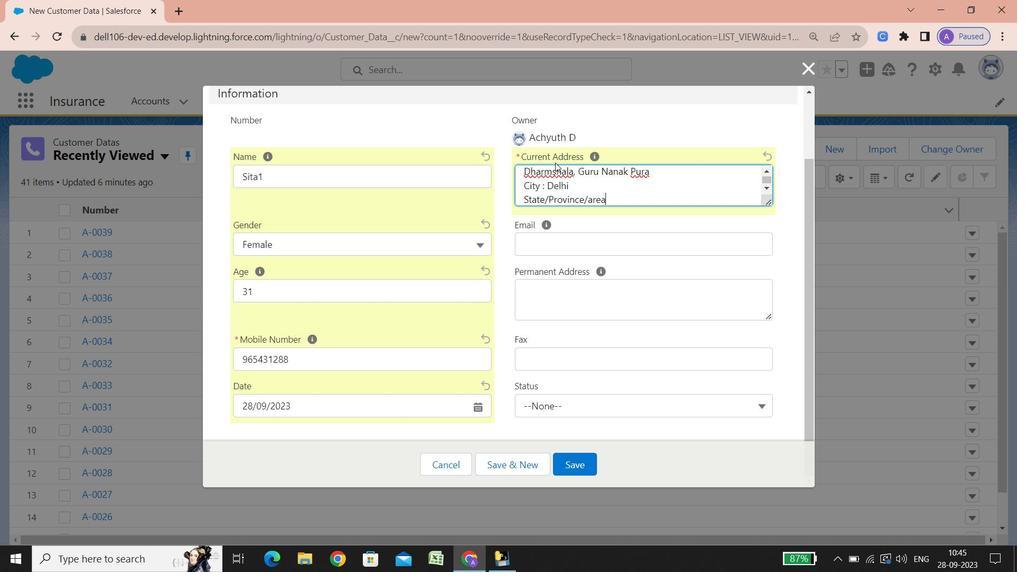 
Action: Mouse scrolled (555, 162) with delta (0, 0)
Screenshot: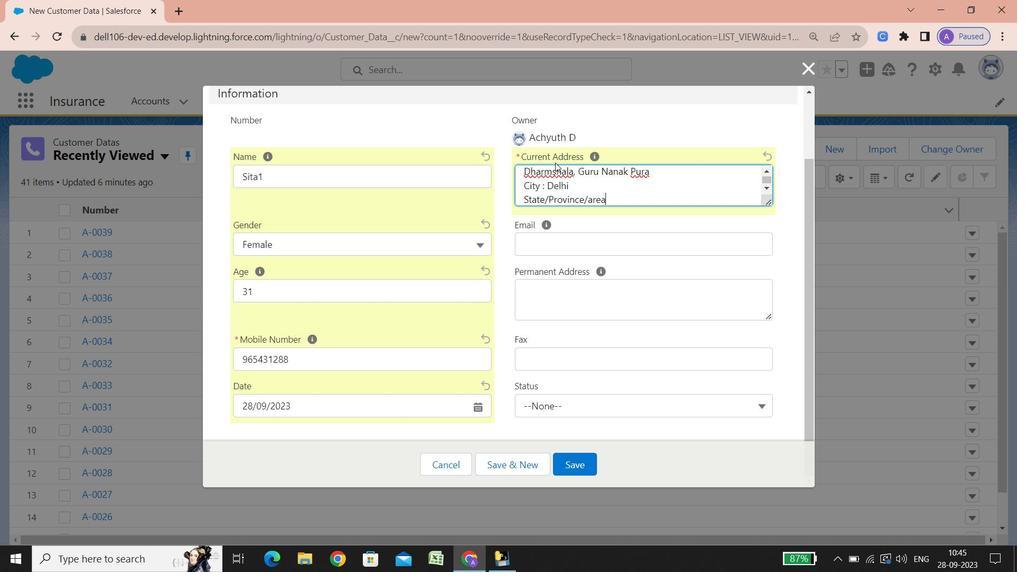 
Action: Mouse scrolled (555, 162) with delta (0, 0)
Screenshot: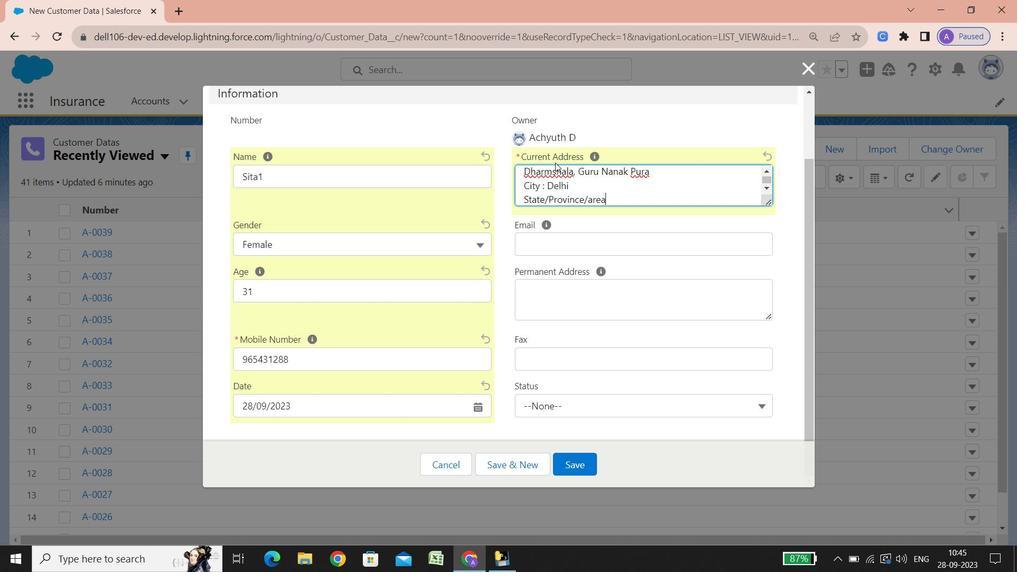 
Action: Mouse scrolled (555, 162) with delta (0, 0)
Screenshot: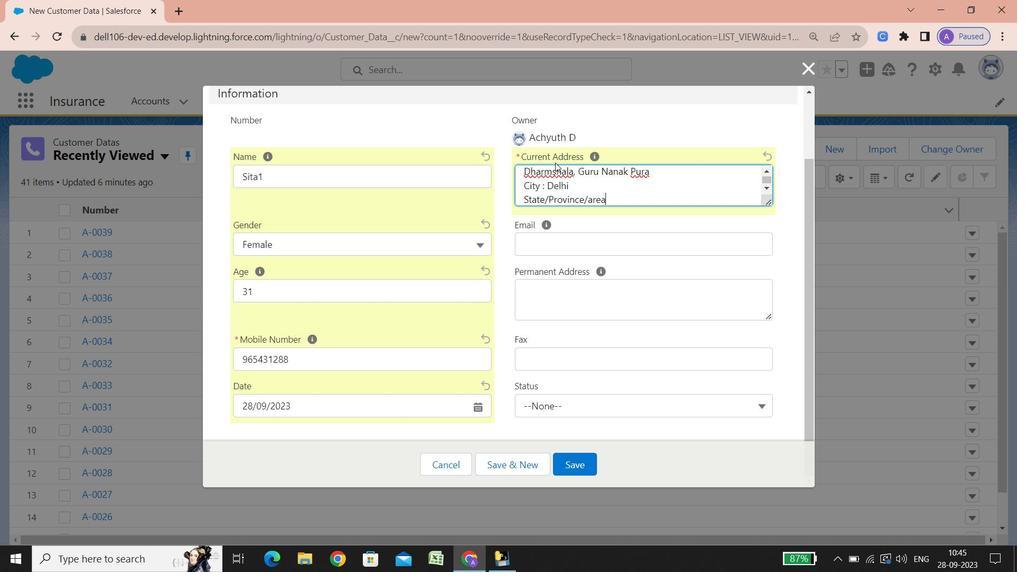 
Action: Mouse scrolled (555, 162) with delta (0, 0)
Screenshot: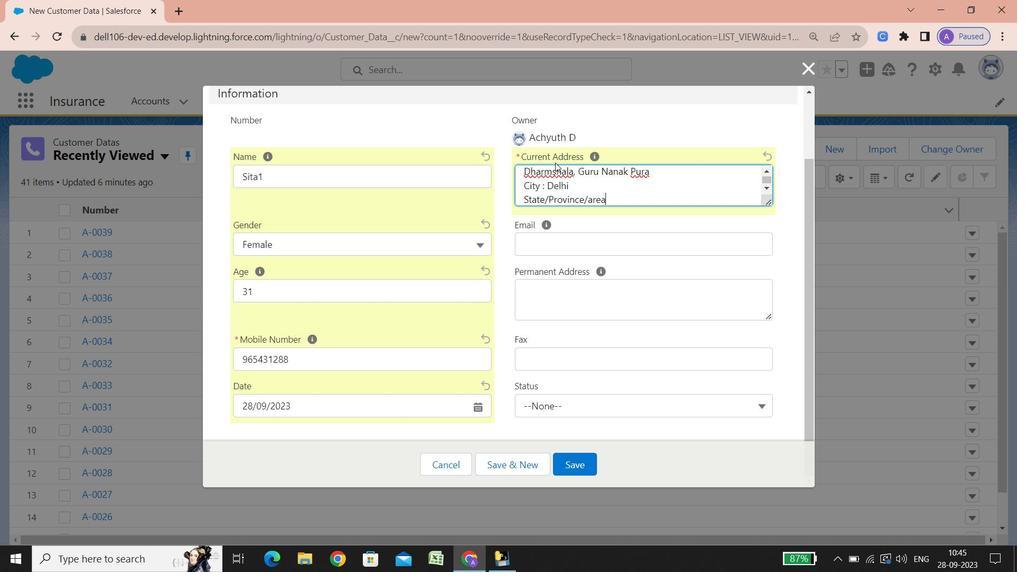 
Action: Mouse scrolled (555, 162) with delta (0, 0)
Screenshot: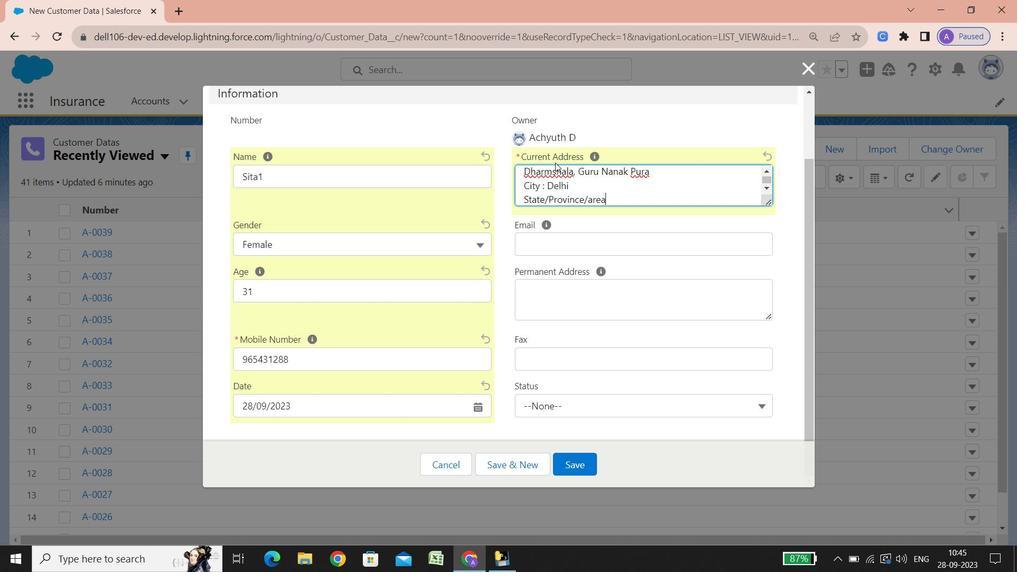 
Action: Mouse scrolled (555, 162) with delta (0, 0)
Screenshot: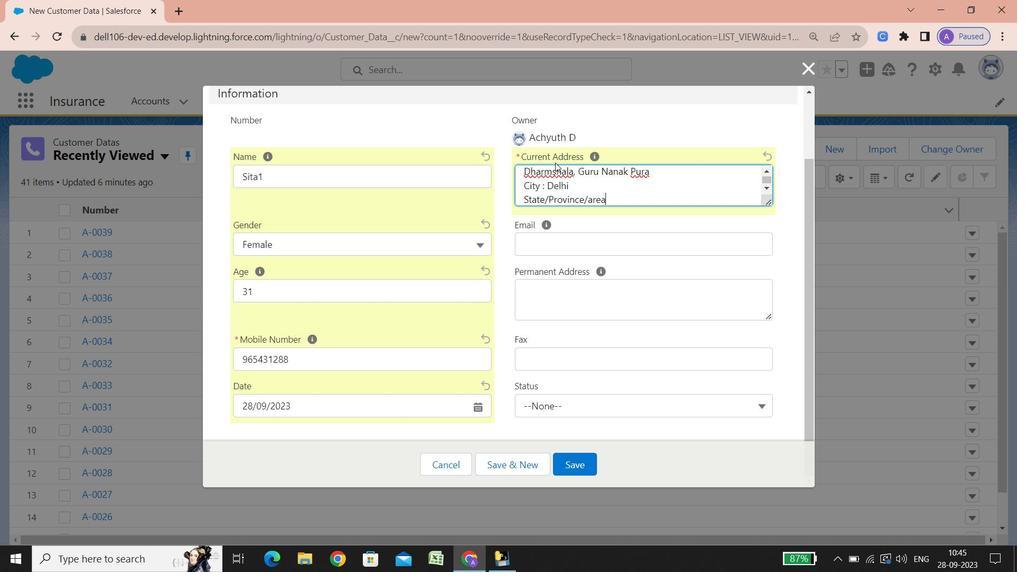 
Action: Mouse scrolled (555, 162) with delta (0, 0)
Screenshot: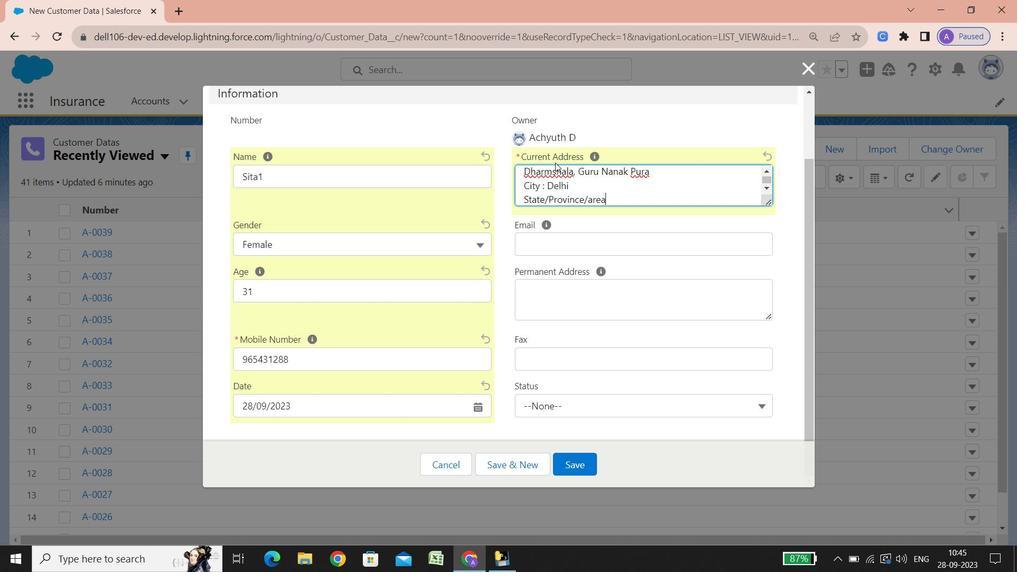 
Action: Mouse scrolled (555, 162) with delta (0, 0)
Screenshot: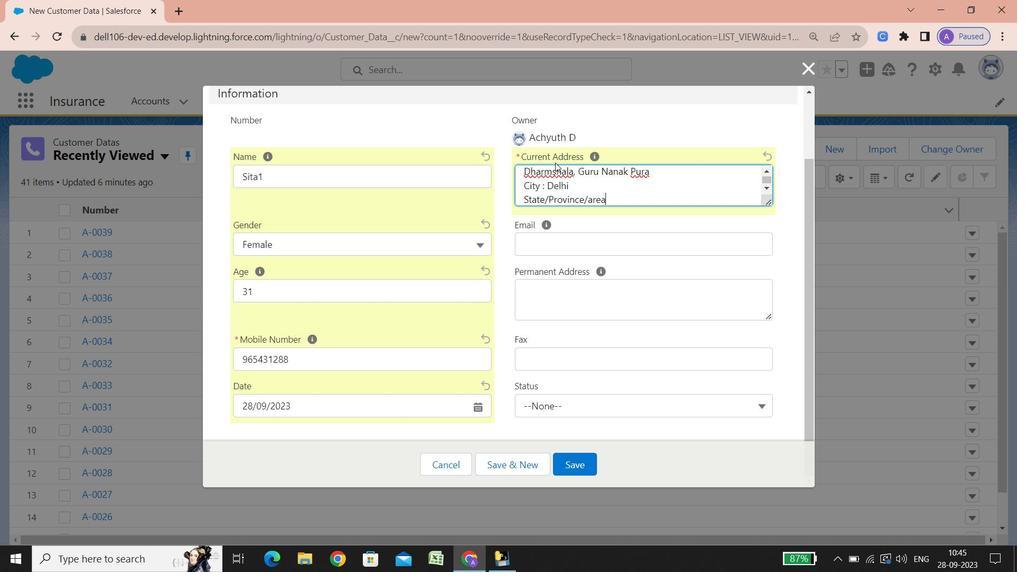 
Action: Mouse scrolled (555, 162) with delta (0, 0)
Screenshot: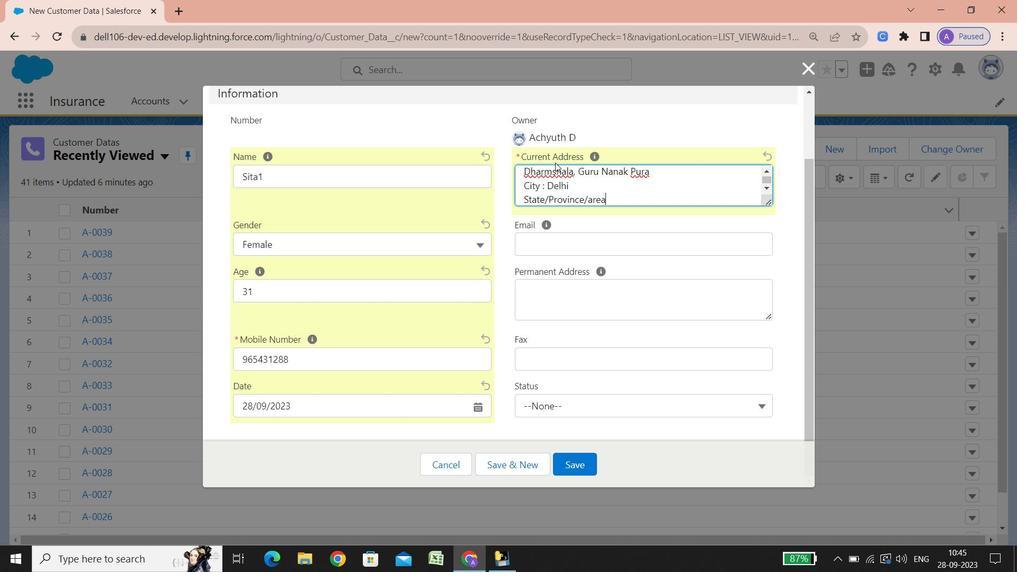 
Action: Mouse scrolled (555, 162) with delta (0, 0)
Screenshot: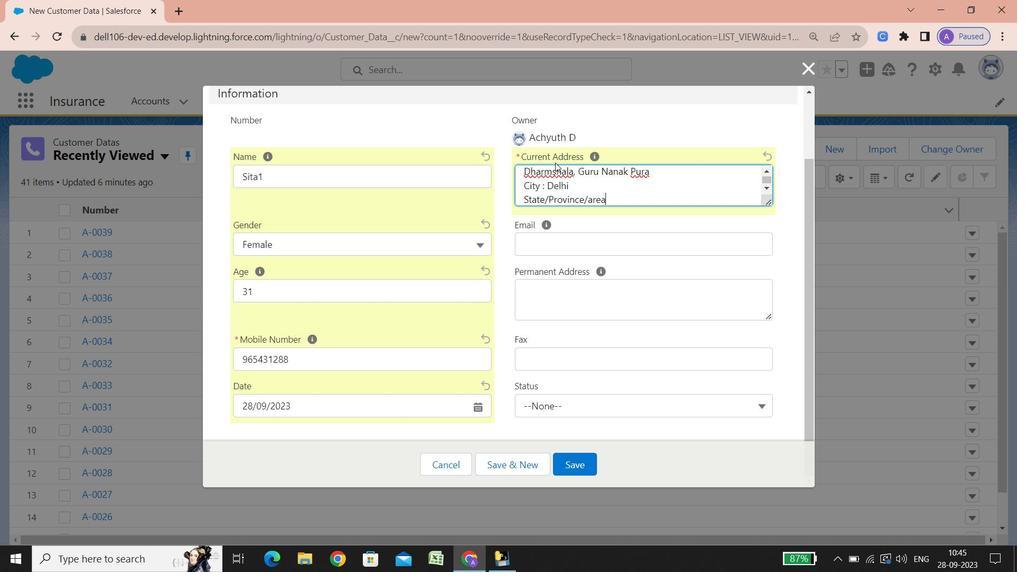 
Action: Mouse scrolled (555, 162) with delta (0, 0)
Screenshot: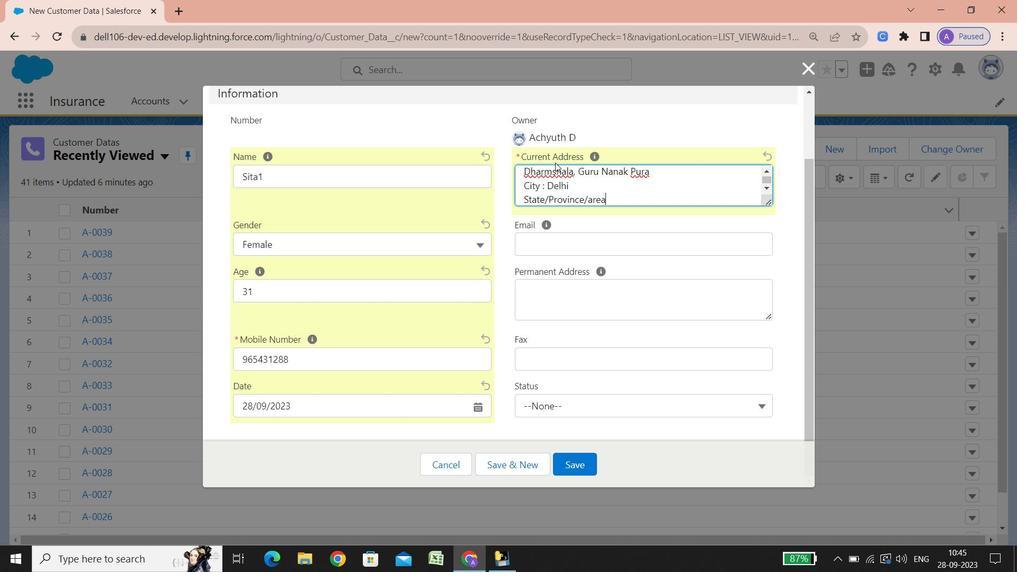 
Action: Mouse scrolled (555, 162) with delta (0, 0)
Screenshot: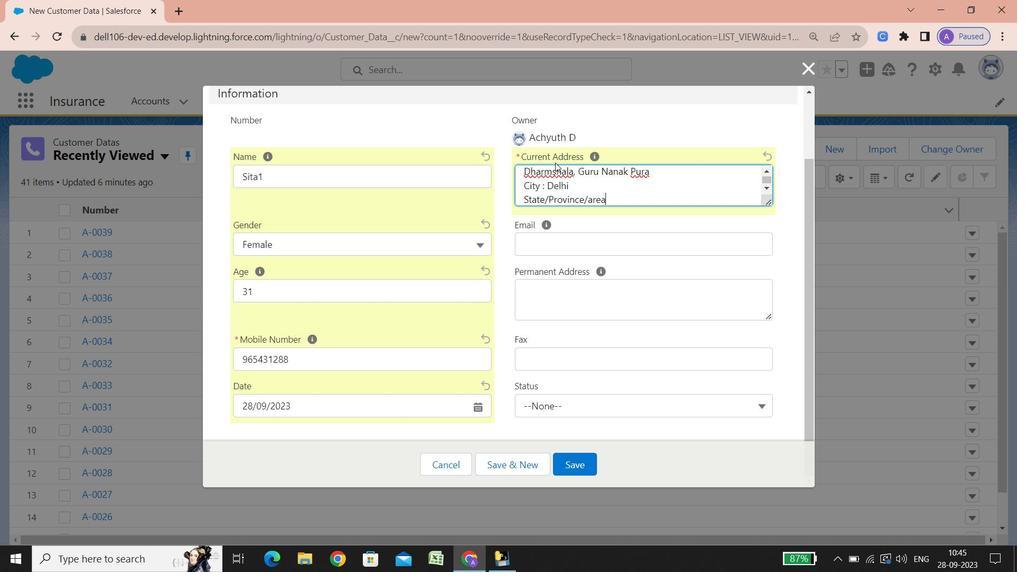 
Action: Mouse scrolled (555, 162) with delta (0, 0)
Screenshot: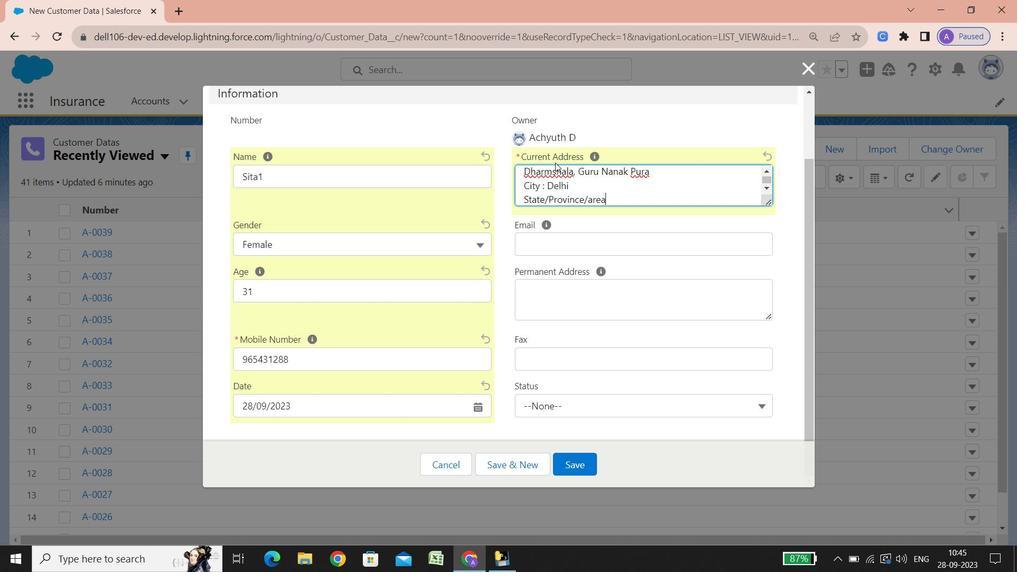 
Action: Mouse scrolled (555, 162) with delta (0, 0)
Screenshot: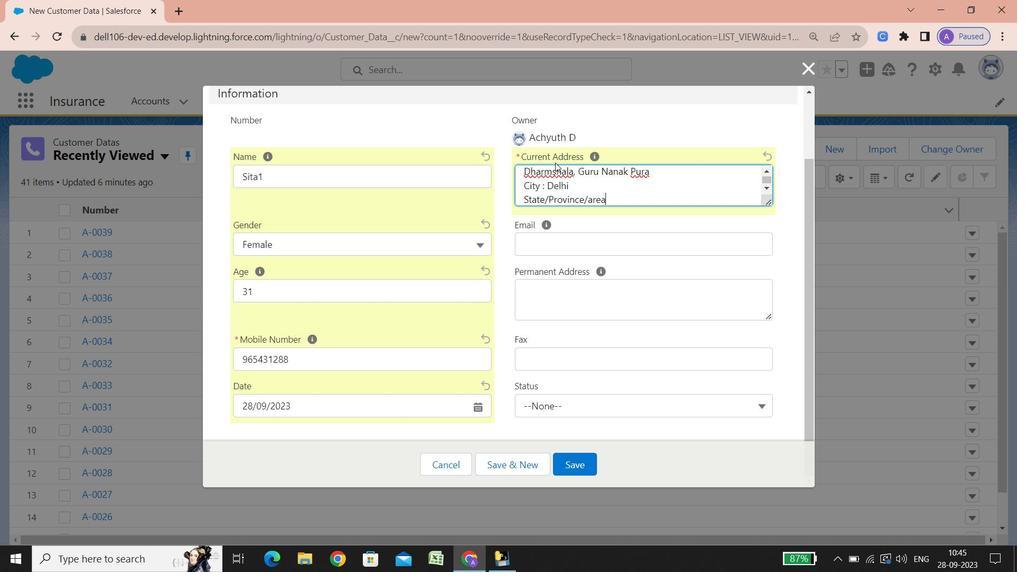 
Action: Mouse scrolled (555, 162) with delta (0, 0)
Screenshot: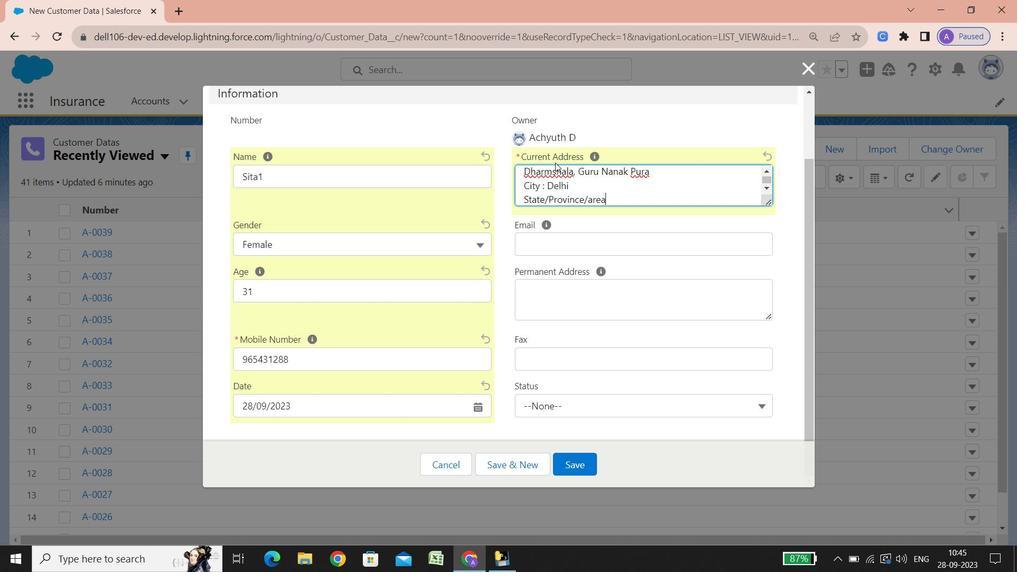
Action: Mouse scrolled (555, 162) with delta (0, 0)
Screenshot: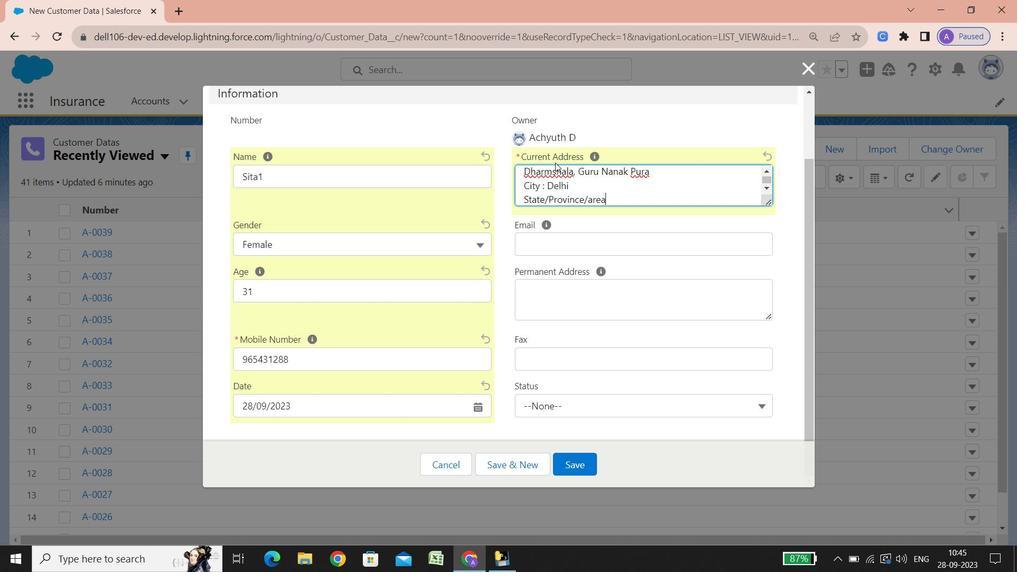 
Action: Mouse scrolled (555, 162) with delta (0, 0)
Screenshot: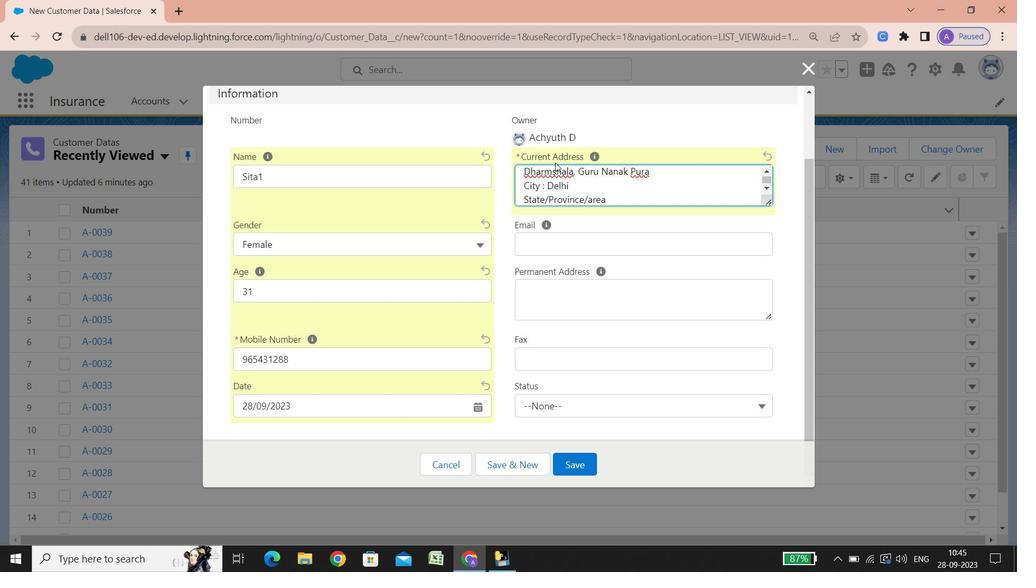 
Action: Mouse scrolled (555, 162) with delta (0, 0)
Screenshot: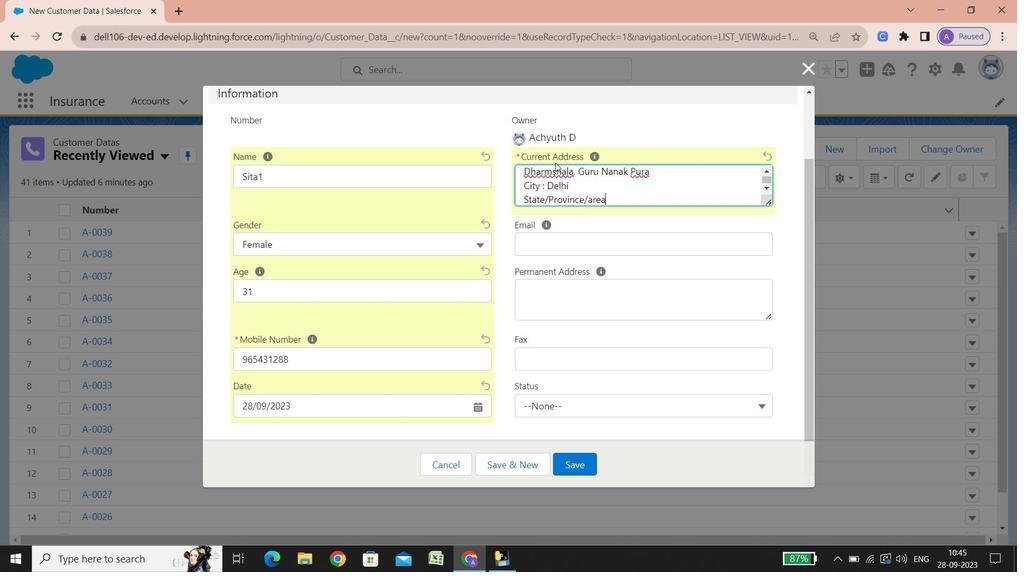
Action: Mouse scrolled (555, 162) with delta (0, 0)
Screenshot: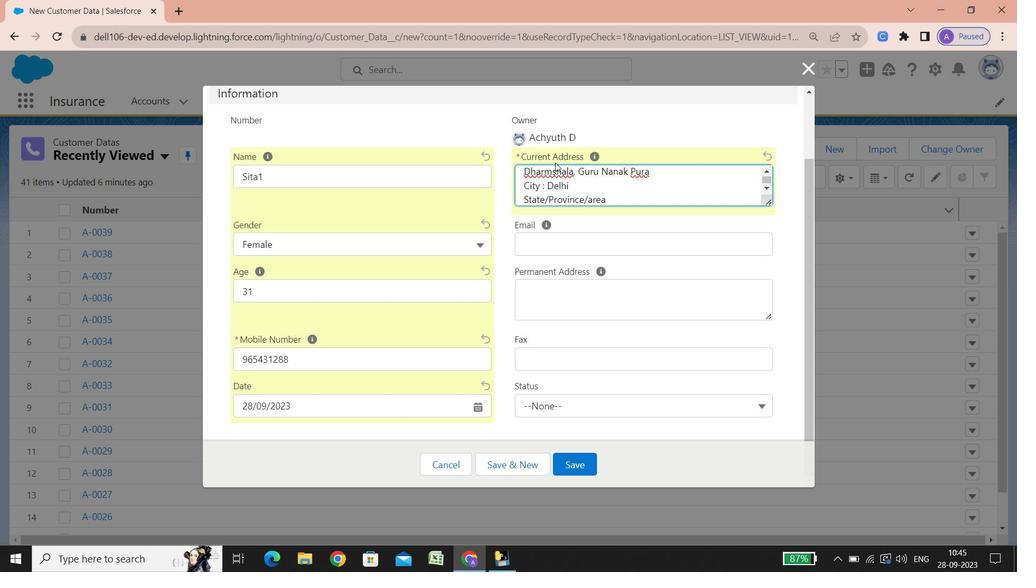 
Action: Mouse scrolled (555, 162) with delta (0, 0)
Screenshot: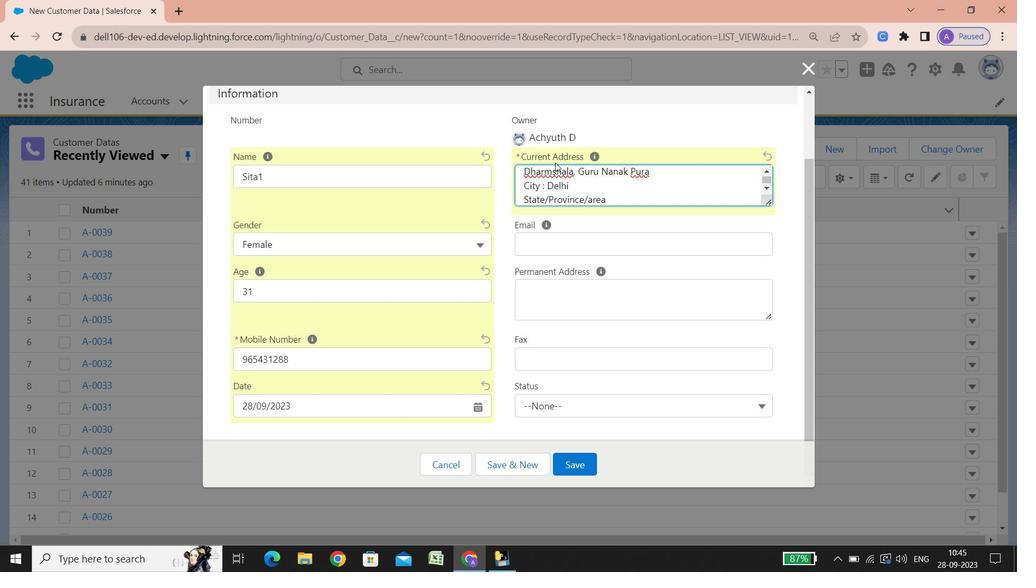 
Action: Mouse scrolled (555, 162) with delta (0, 0)
Screenshot: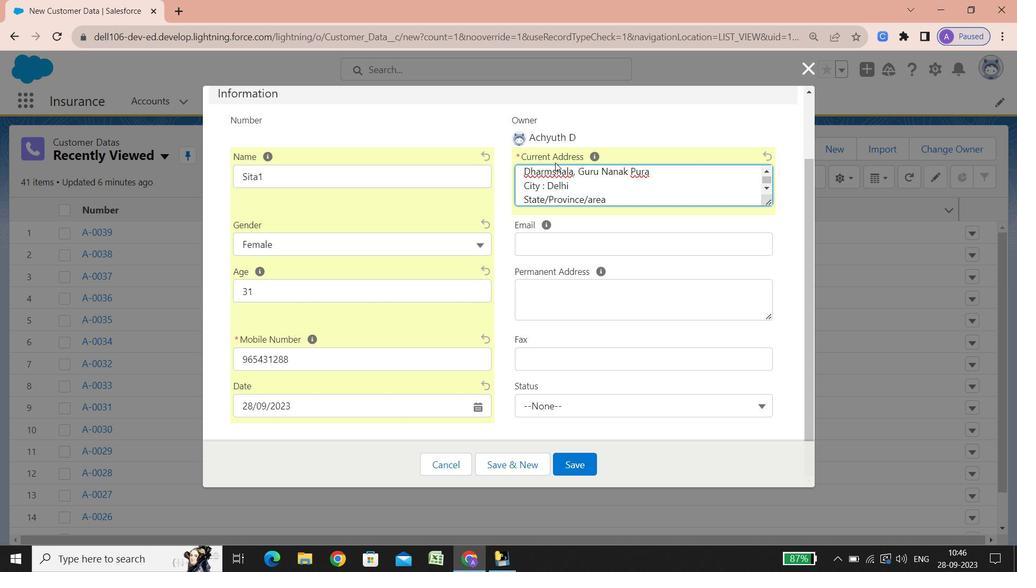 
Action: Mouse scrolled (555, 162) with delta (0, 0)
Screenshot: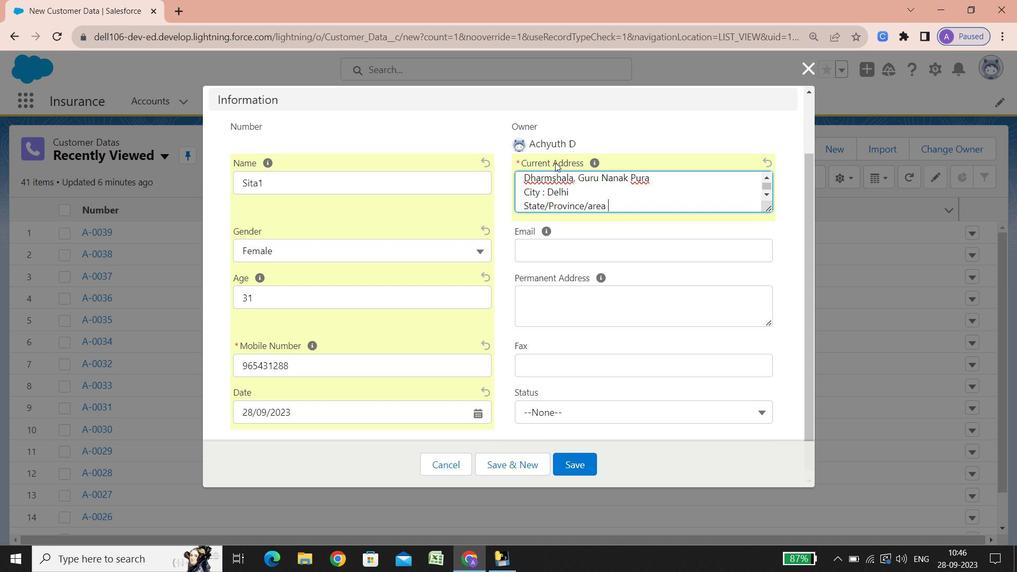 
Action: Mouse scrolled (555, 162) with delta (0, 0)
Screenshot: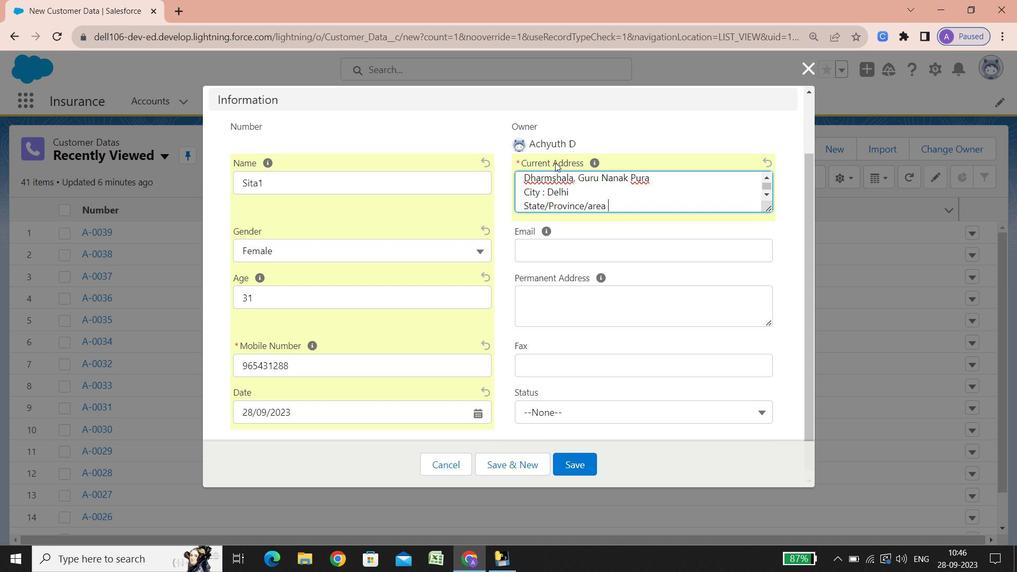 
Action: Mouse scrolled (555, 162) with delta (0, 0)
Screenshot: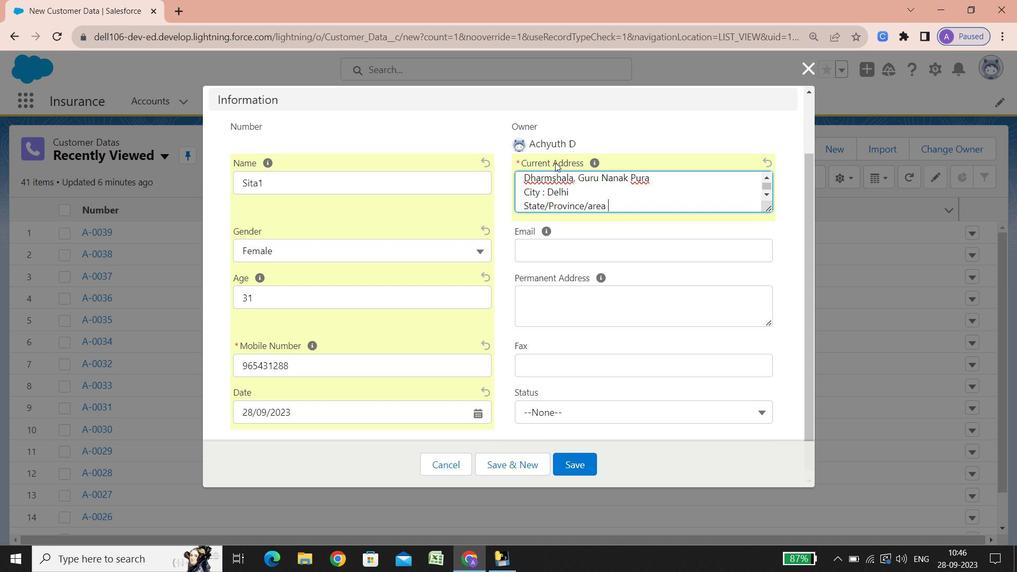 
Action: Mouse scrolled (555, 162) with delta (0, 0)
Screenshot: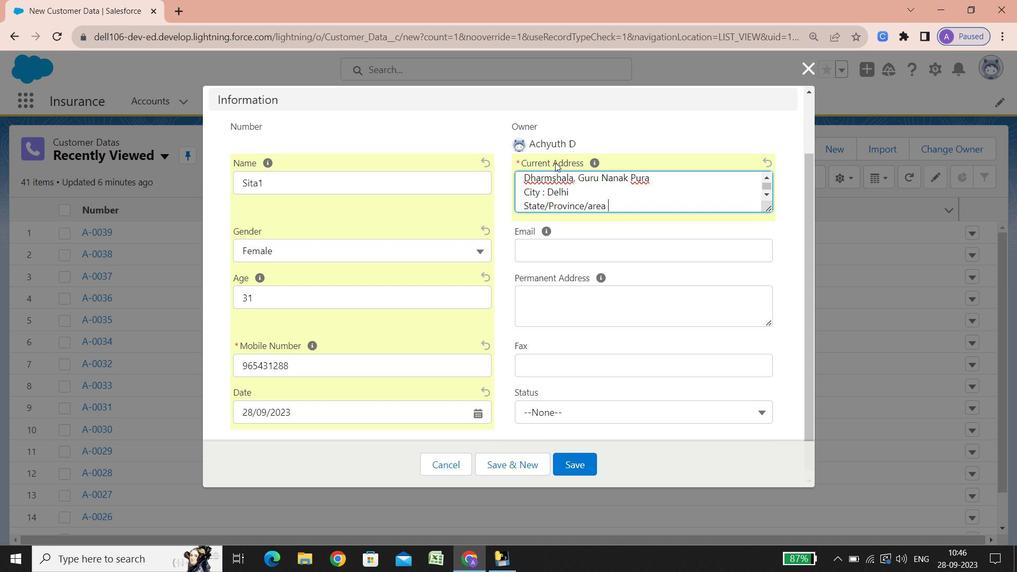 
Action: Mouse scrolled (555, 162) with delta (0, 0)
Screenshot: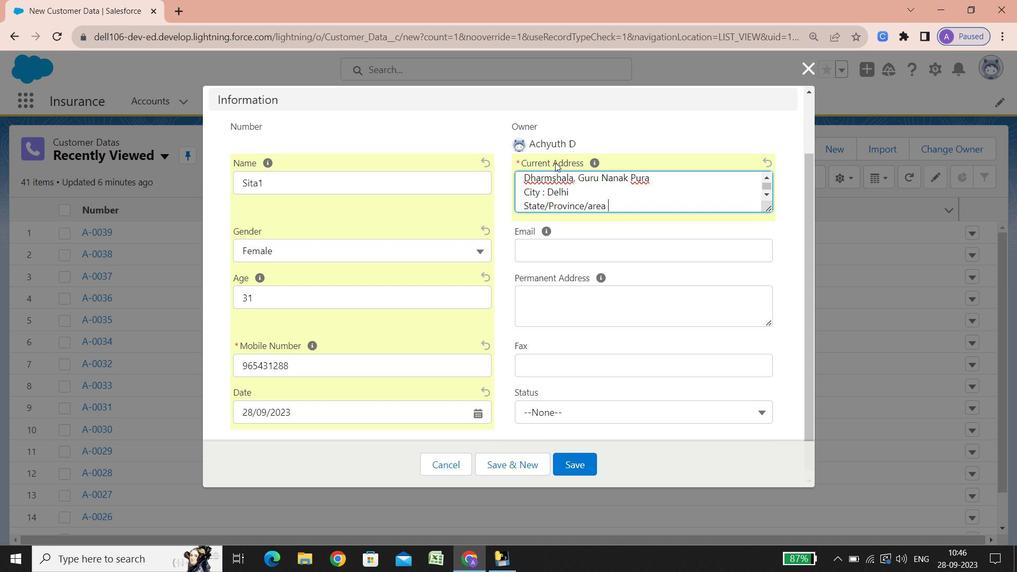 
Action: Mouse scrolled (555, 162) with delta (0, 0)
Screenshot: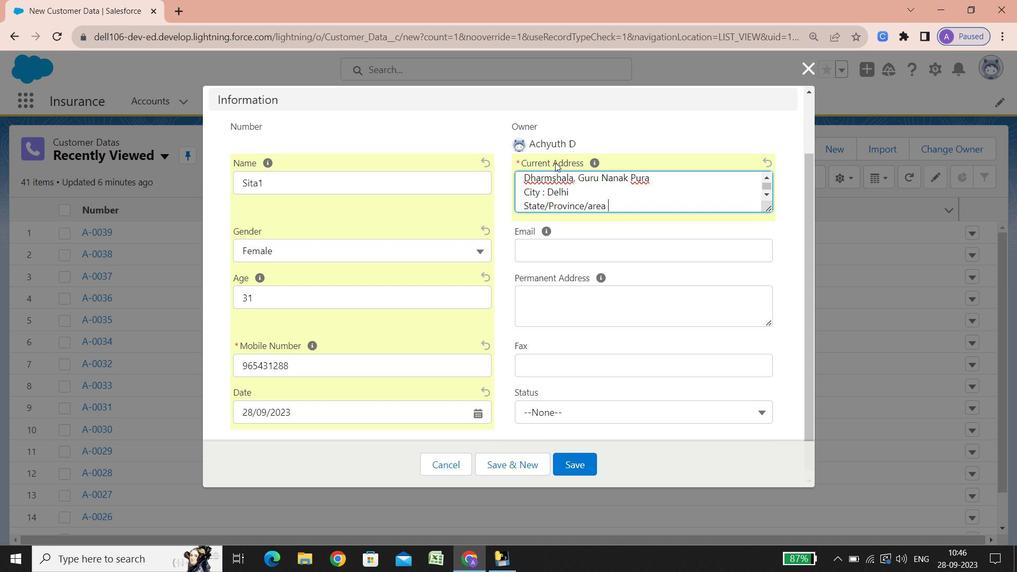 
Action: Mouse scrolled (555, 162) with delta (0, 0)
Screenshot: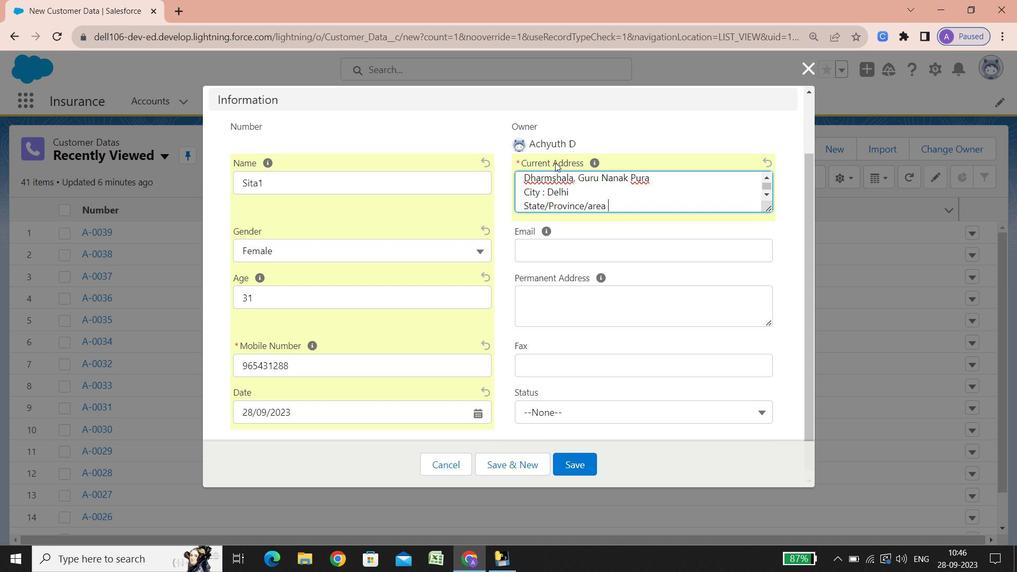 
Action: Mouse scrolled (555, 162) with delta (0, 0)
Screenshot: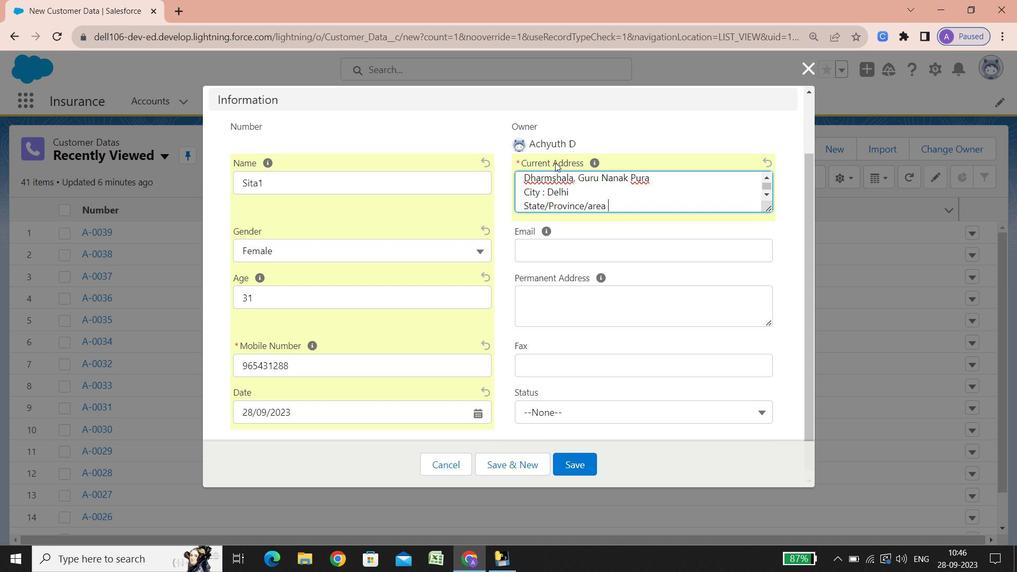
Action: Mouse scrolled (555, 162) with delta (0, 0)
Screenshot: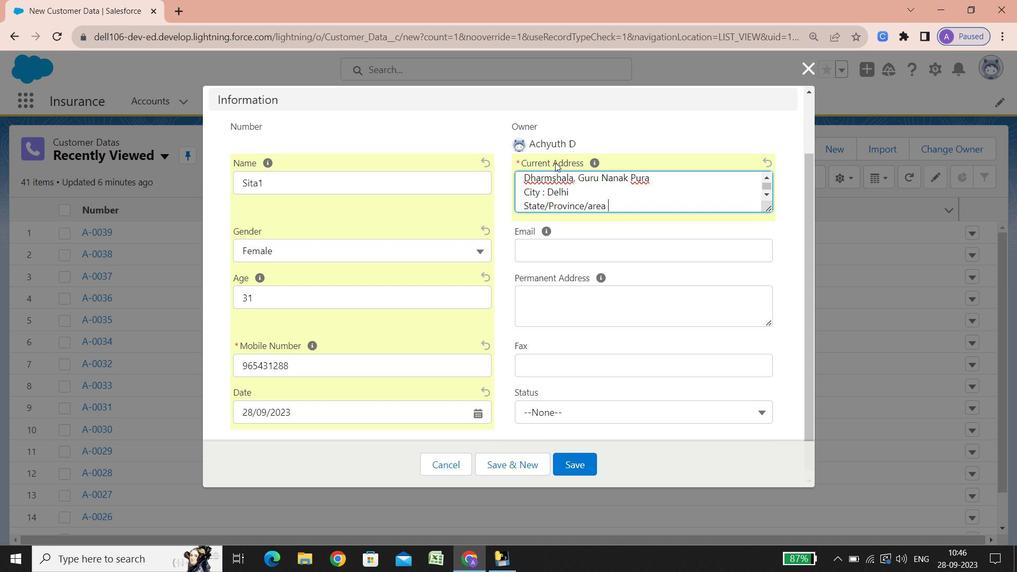 
Action: Mouse scrolled (555, 162) with delta (0, 0)
Screenshot: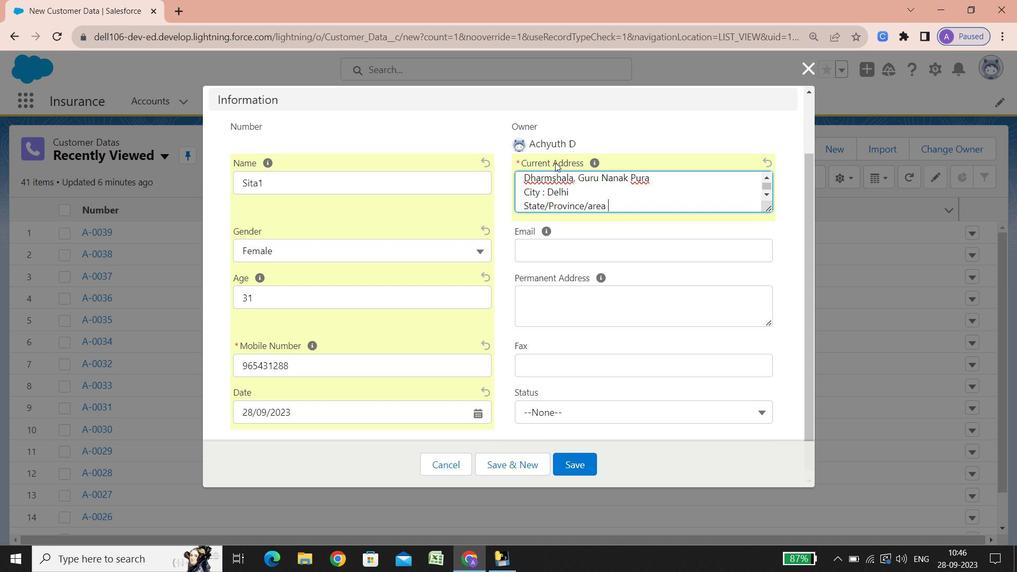 
Action: Mouse scrolled (555, 162) with delta (0, 0)
Screenshot: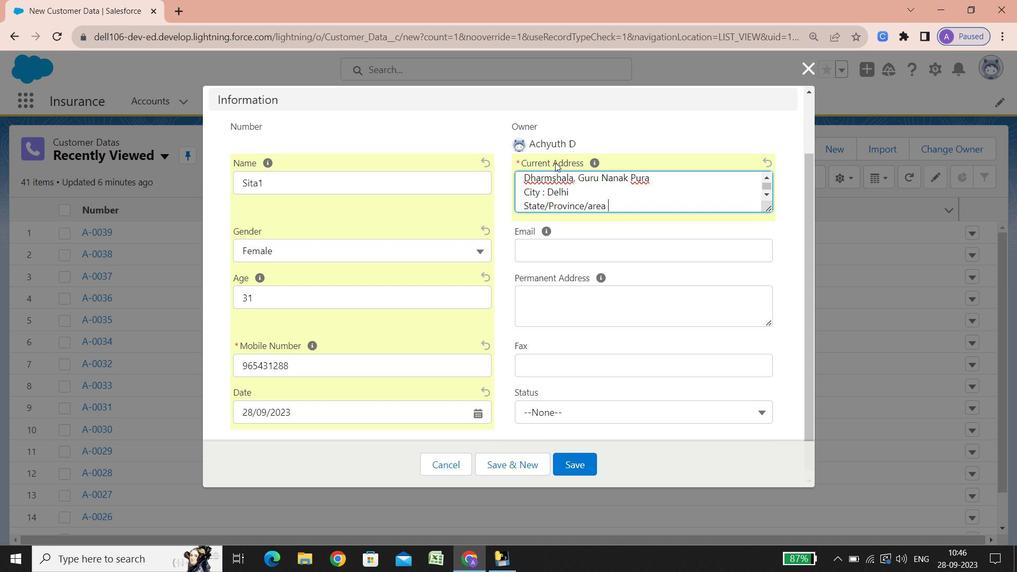 
Action: Mouse scrolled (555, 162) with delta (0, 0)
Screenshot: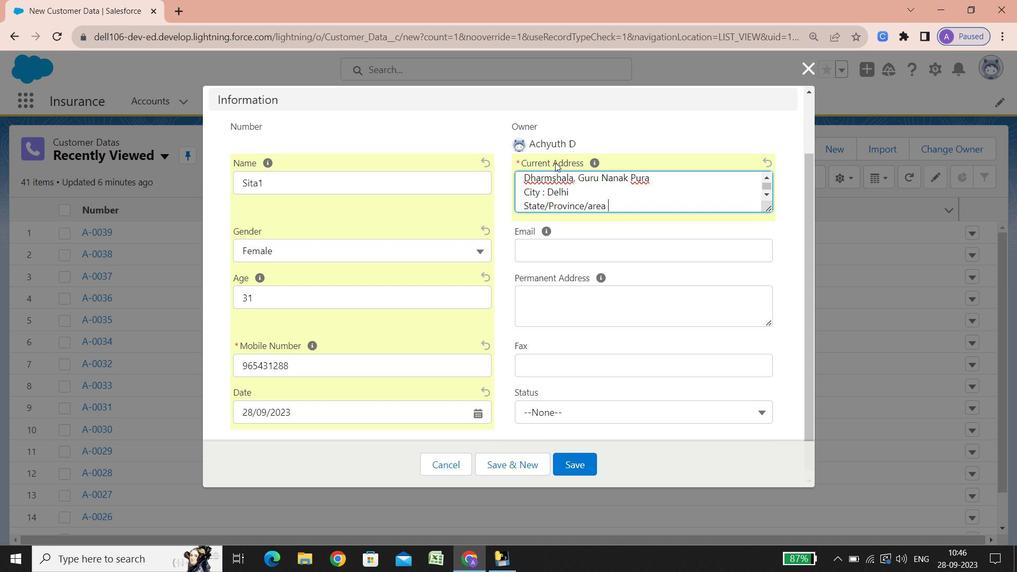 
Action: Mouse scrolled (555, 162) with delta (0, 0)
Screenshot: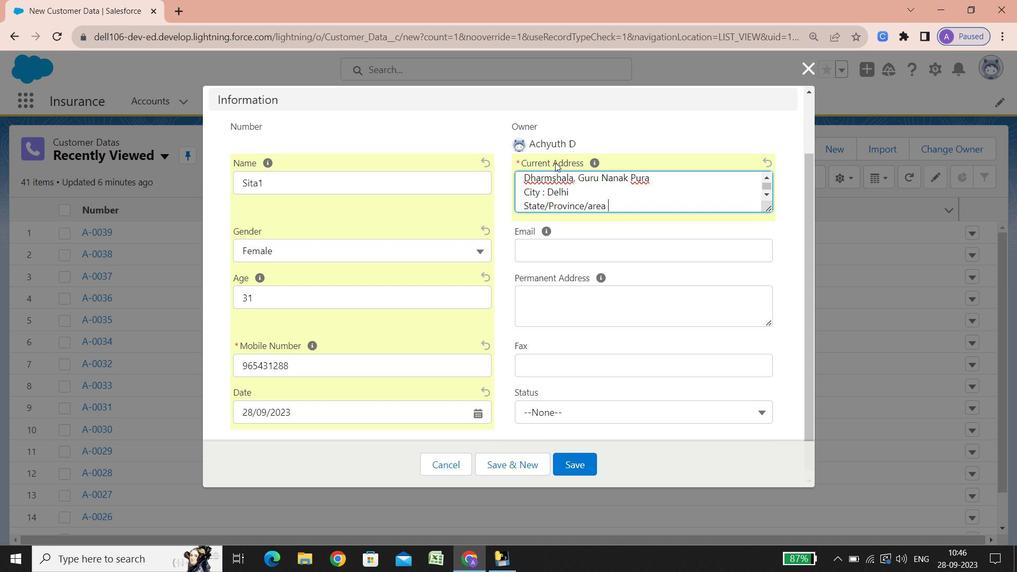 
Action: Mouse scrolled (555, 162) with delta (0, 0)
Screenshot: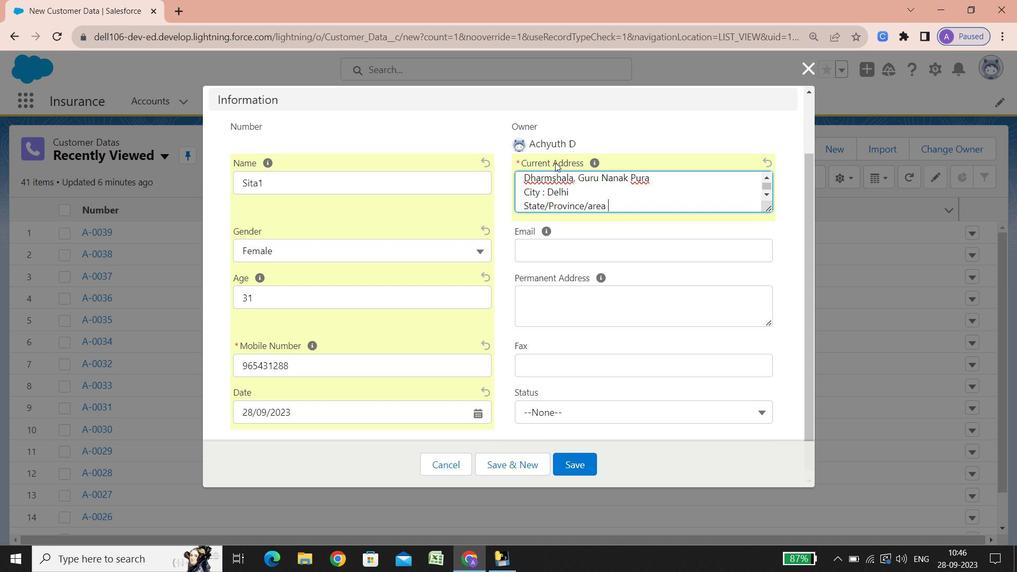 
Action: Mouse scrolled (555, 162) with delta (0, 0)
Screenshot: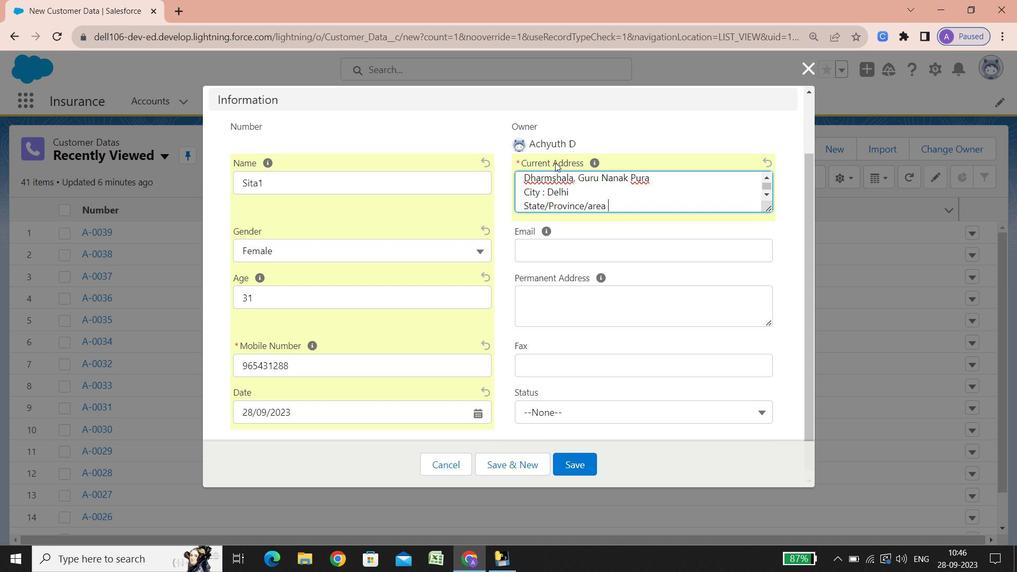 
Action: Mouse scrolled (555, 162) with delta (0, 0)
Screenshot: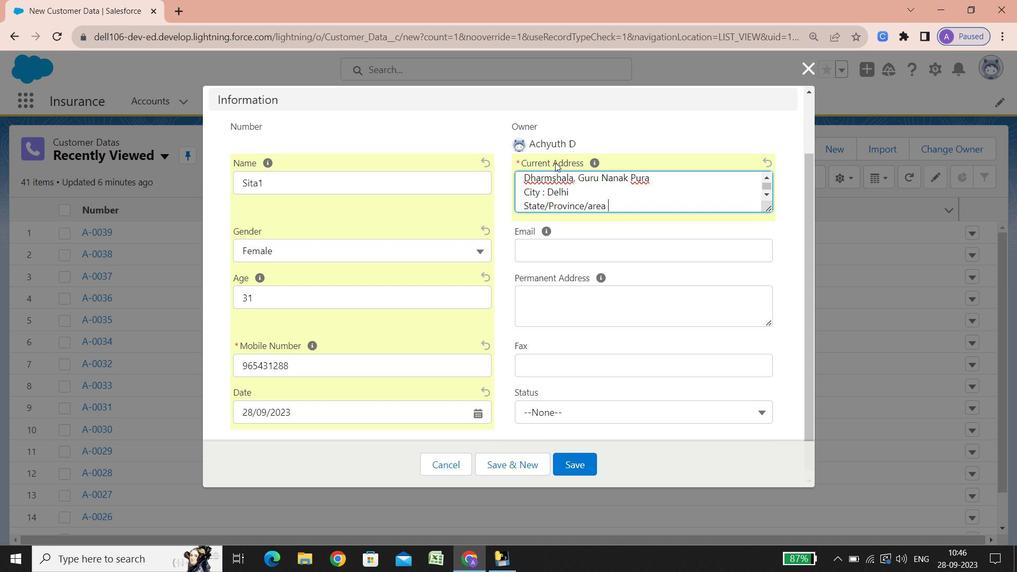 
Action: Mouse scrolled (555, 162) with delta (0, 0)
Screenshot: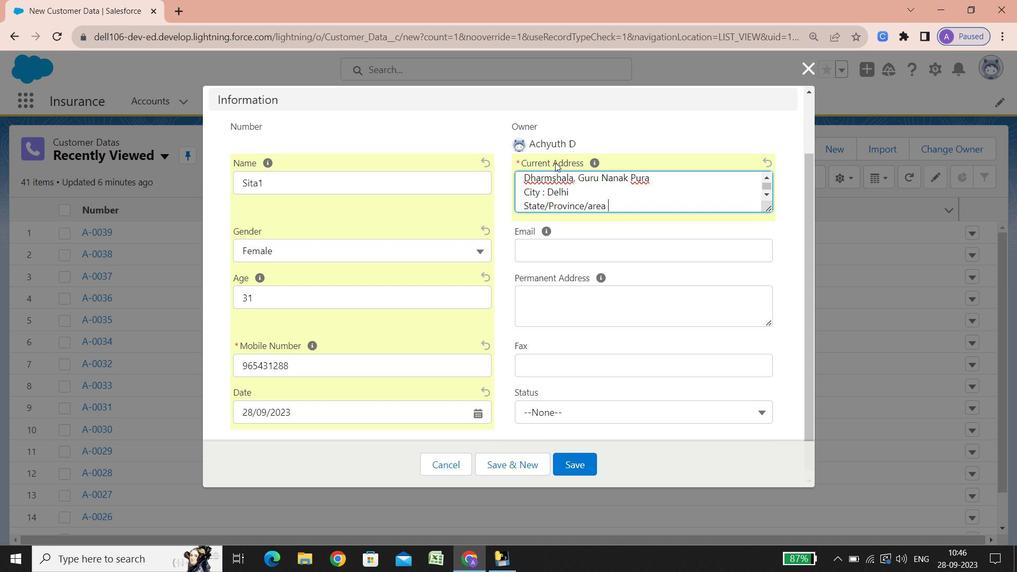 
Action: Mouse scrolled (555, 162) with delta (0, 0)
Screenshot: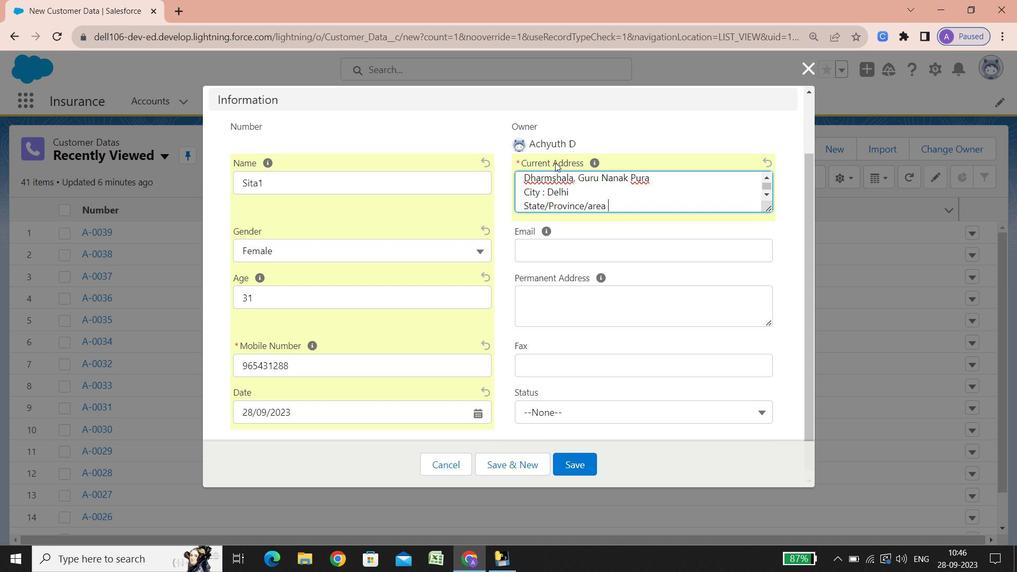 
Action: Key pressed <Key.space><Key.shift_r>:
Screenshot: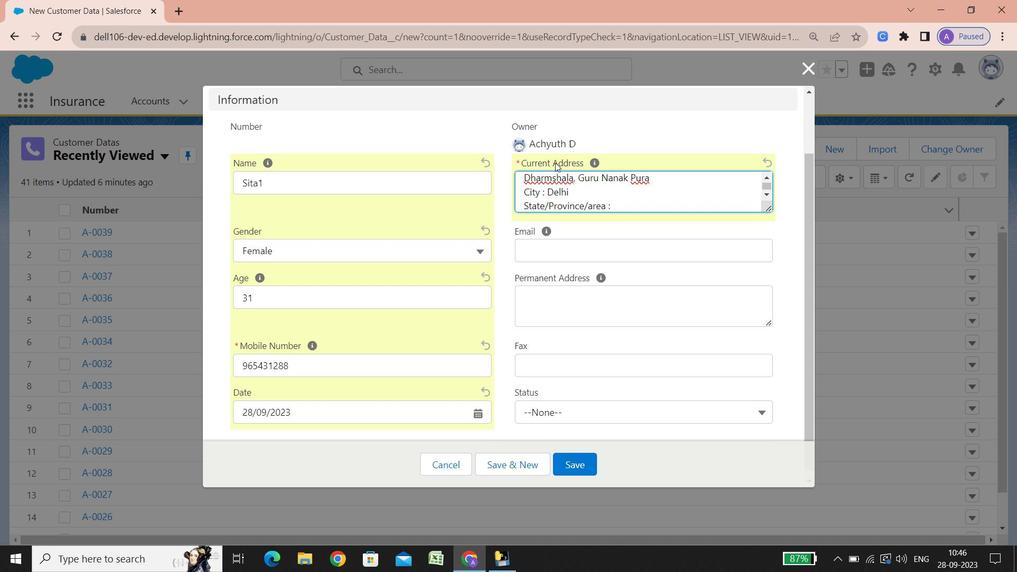 
Action: Mouse moved to (559, 163)
Screenshot: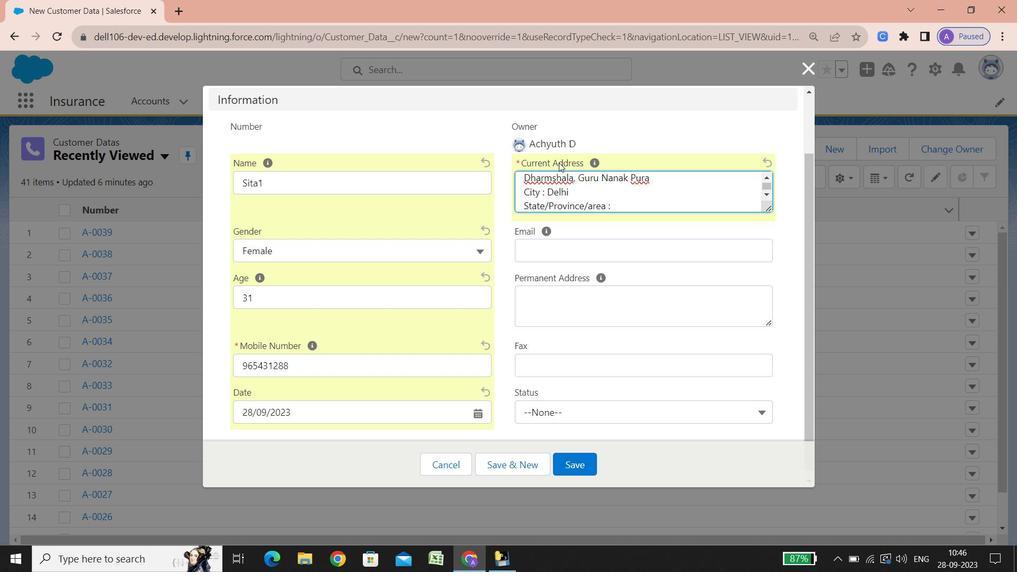 
Action: Key pressed <Key.space><Key.shift><Key.shift>Delhi<Key.enter><Key.shift>Phone<Key.space>number<Key.space><Key.shift_r>:<Key.space>01122547498<Key.enter><Key.shift>Zip<Key.space>code<Key.space><Key.shift_r>:<Key.space>110092<Key.enter><Key.shift>Country<Key.space>calling<Key.space>code<Key.space><Key.shift_r>:<Key.space><Key.shift_r>+91<Key.enter><Key.shift><Key.shift>Country<Key.space><Key.shift_r>:<Key.space><Key.shift><Key.shift><Key.shift><Key.shift><Key.shift>Ini<Key.backspace>dia
Screenshot: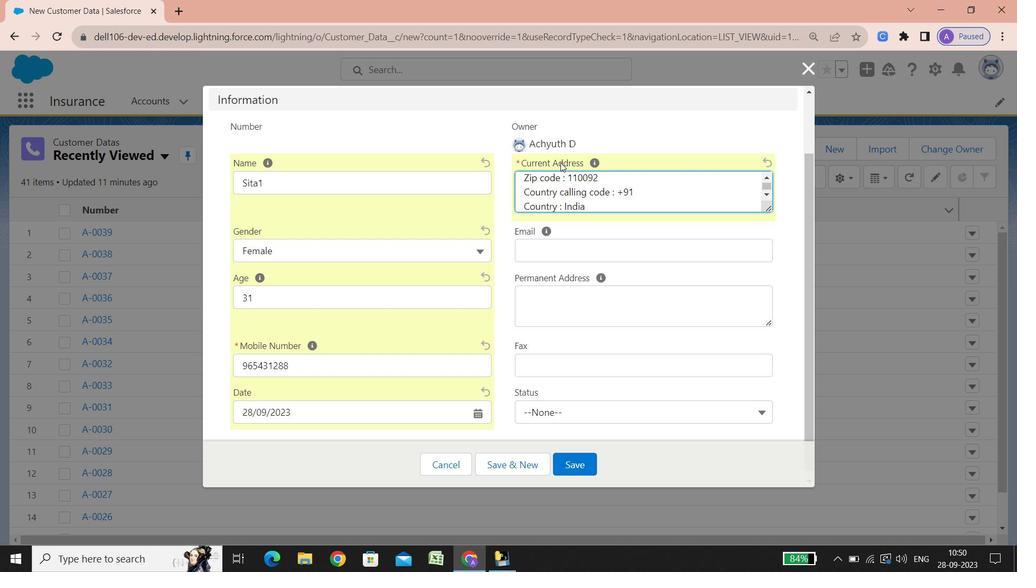 
Action: Mouse moved to (647, 197)
Screenshot: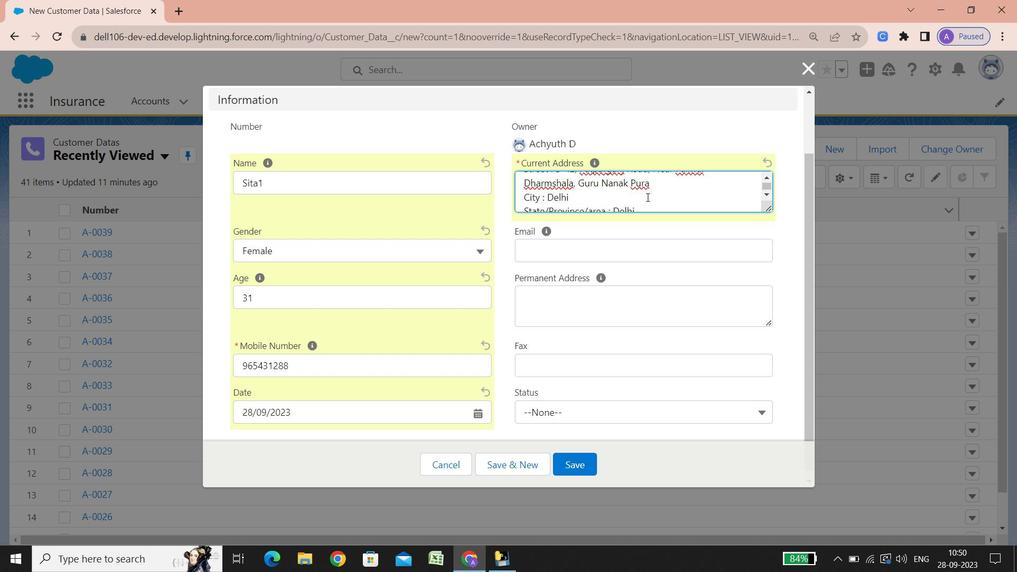 
Action: Mouse scrolled (647, 197) with delta (0, 0)
Screenshot: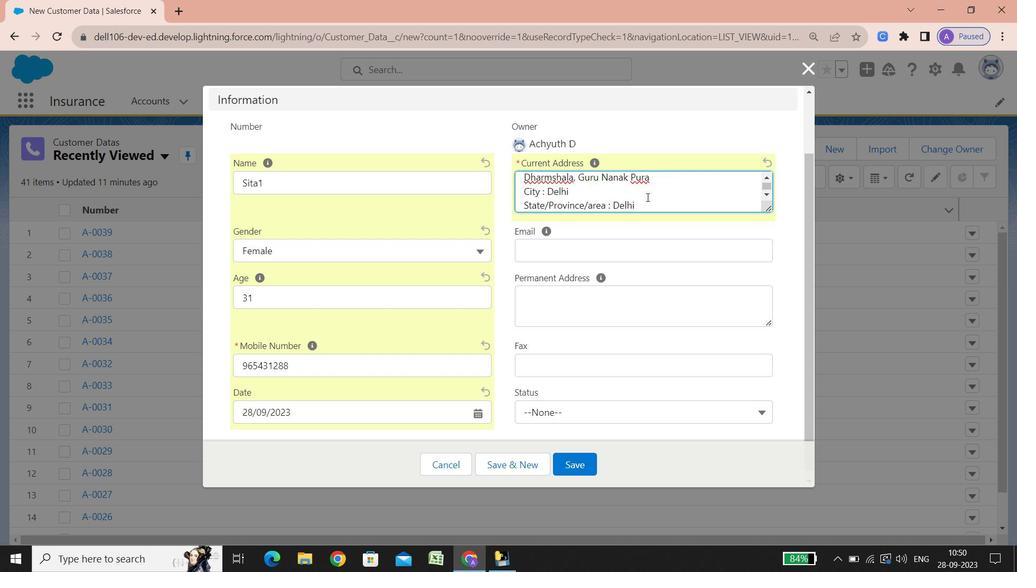 
Action: Mouse scrolled (647, 197) with delta (0, 0)
Screenshot: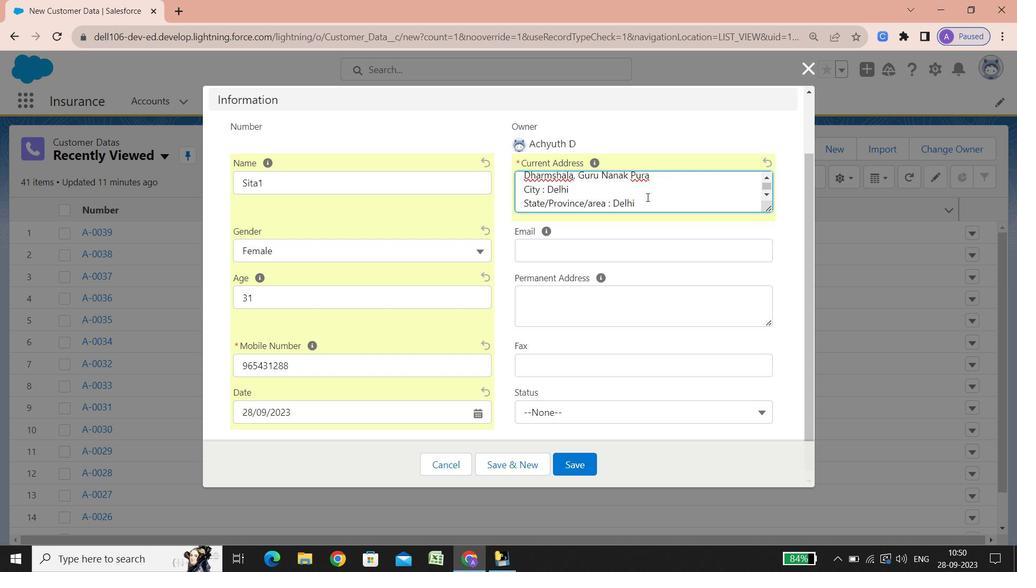 
Action: Mouse scrolled (647, 197) with delta (0, 0)
Screenshot: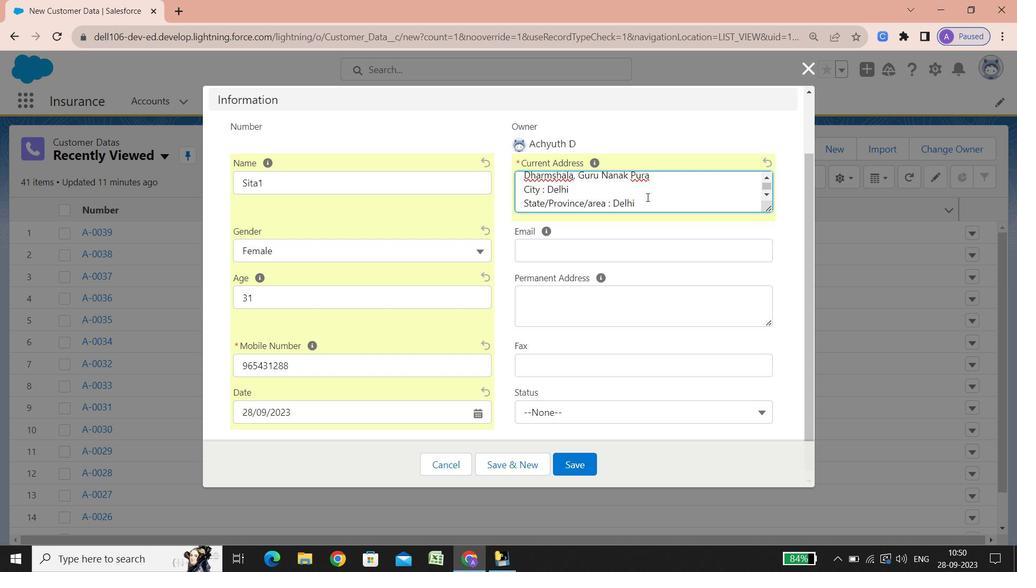 
Action: Mouse scrolled (647, 197) with delta (0, 0)
Screenshot: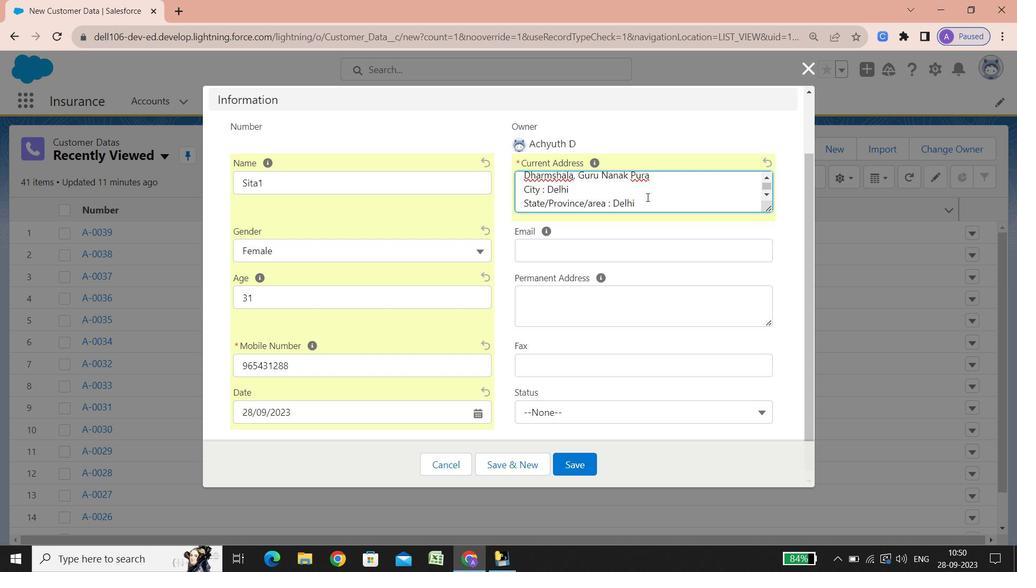 
Action: Mouse scrolled (647, 197) with delta (0, 0)
Screenshot: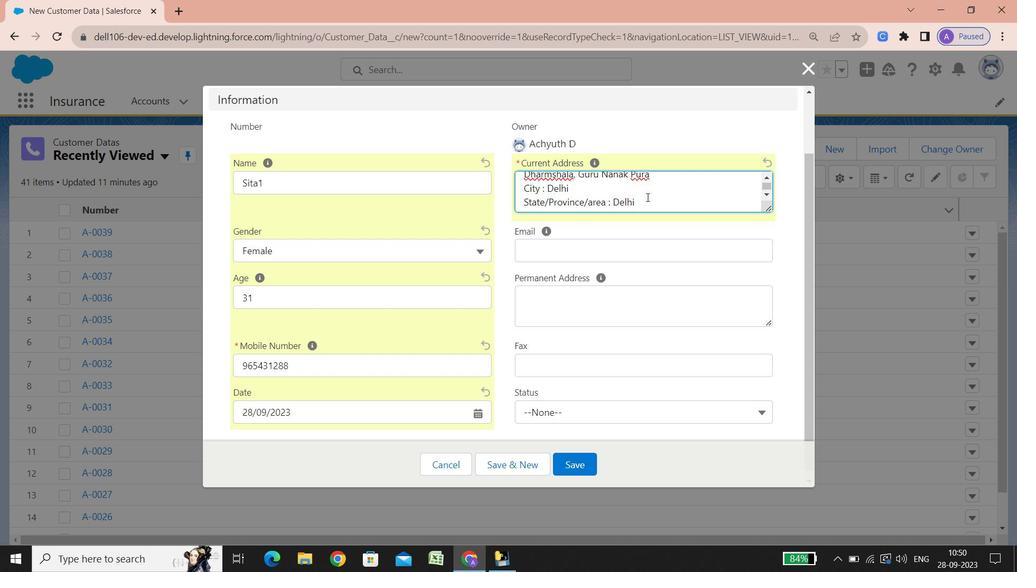 
Action: Mouse scrolled (647, 197) with delta (0, 0)
Screenshot: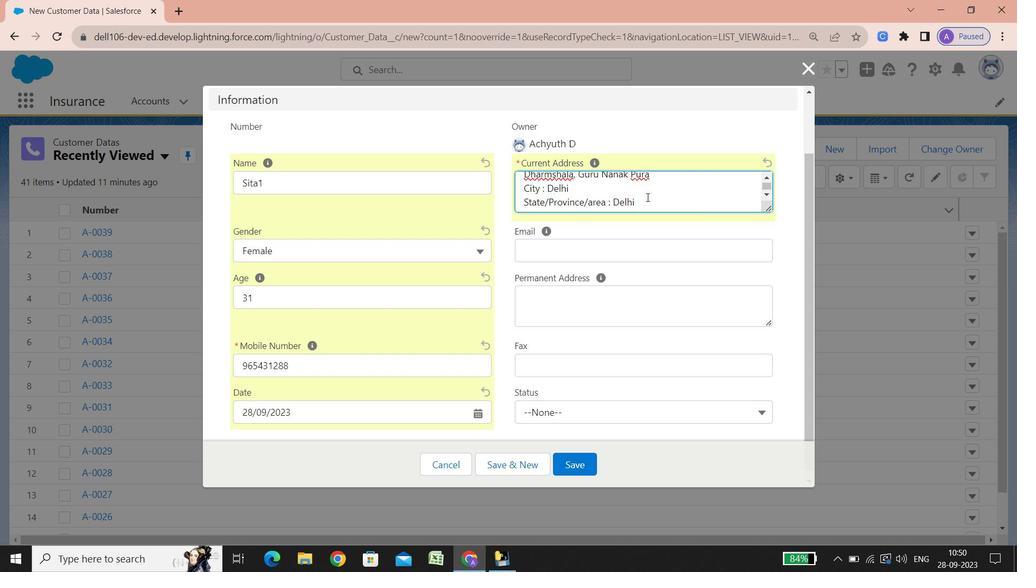 
Action: Mouse scrolled (647, 197) with delta (0, 0)
Screenshot: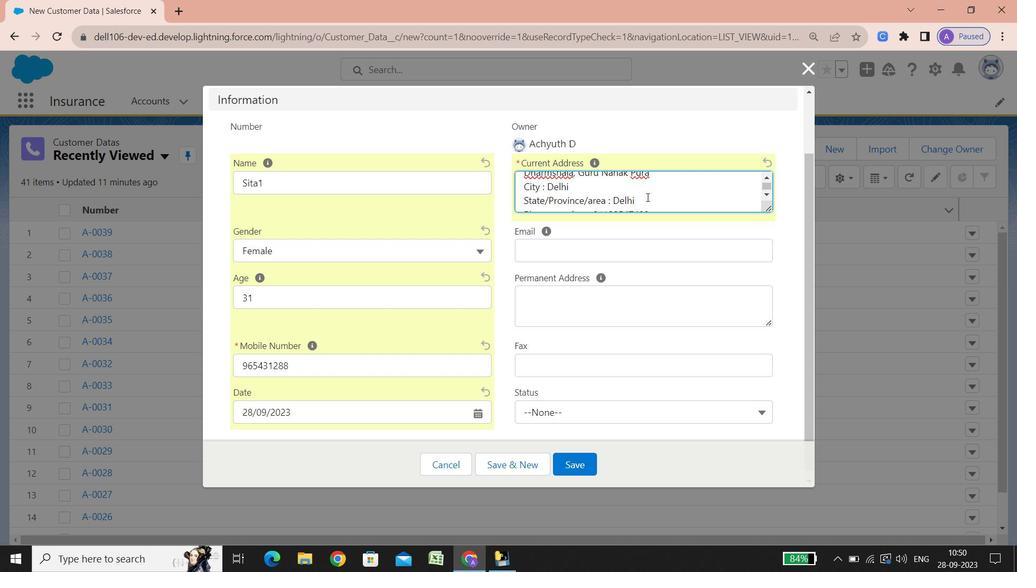 
Action: Mouse scrolled (647, 197) with delta (0, 0)
Screenshot: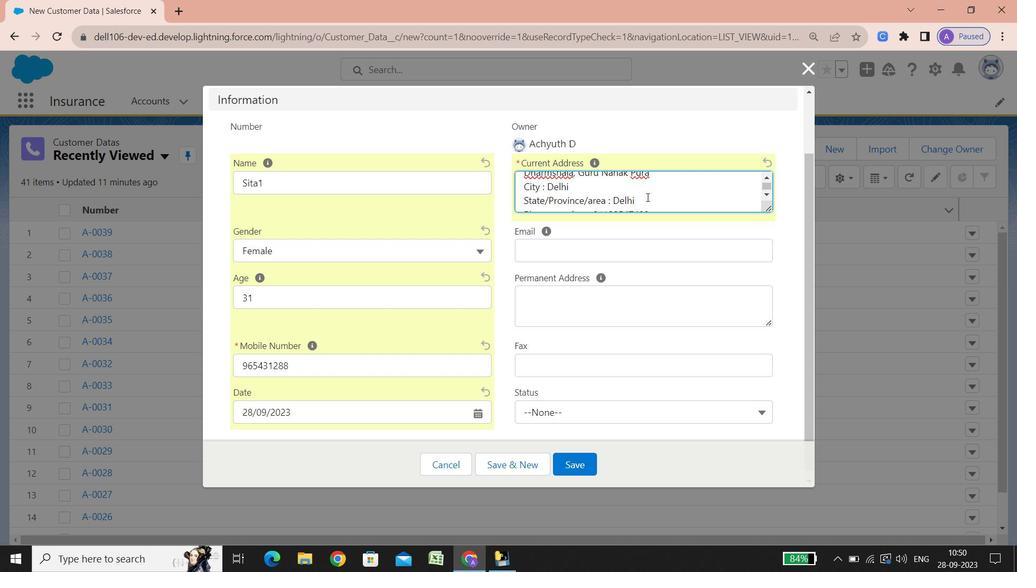 
Action: Mouse scrolled (647, 197) with delta (0, 0)
Screenshot: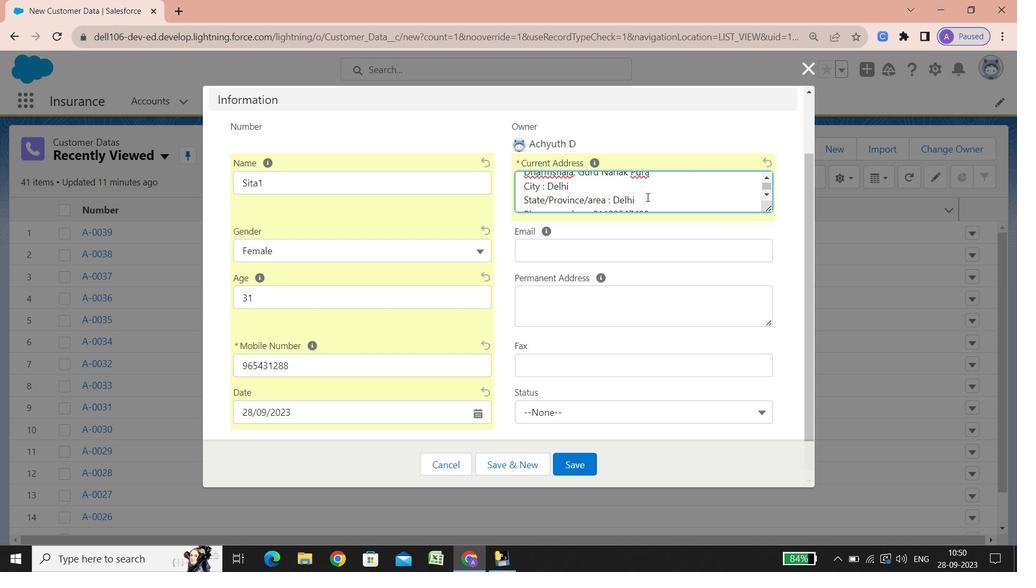 
Action: Mouse scrolled (647, 197) with delta (0, 0)
Screenshot: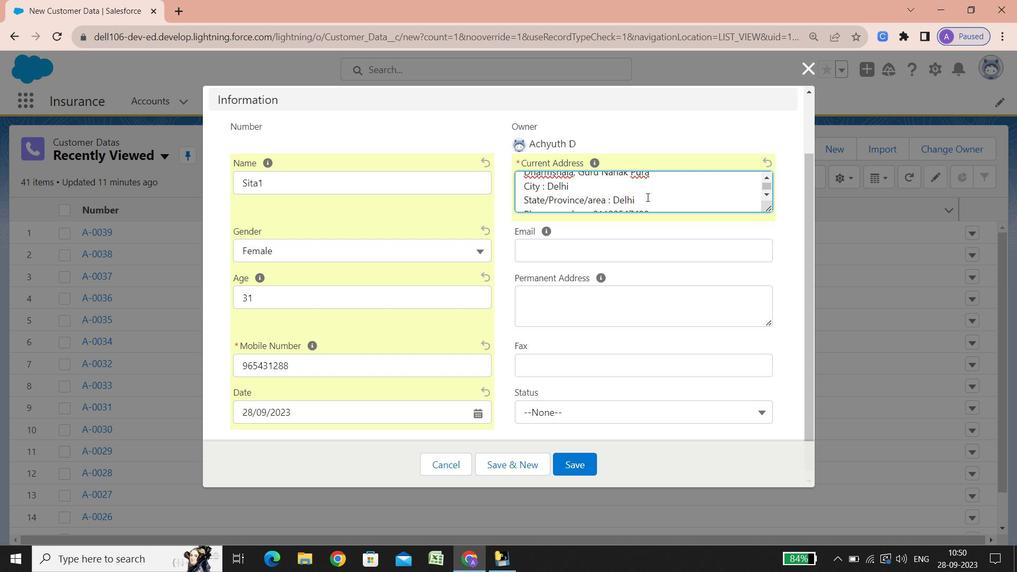 
Action: Mouse scrolled (647, 197) with delta (0, 0)
Screenshot: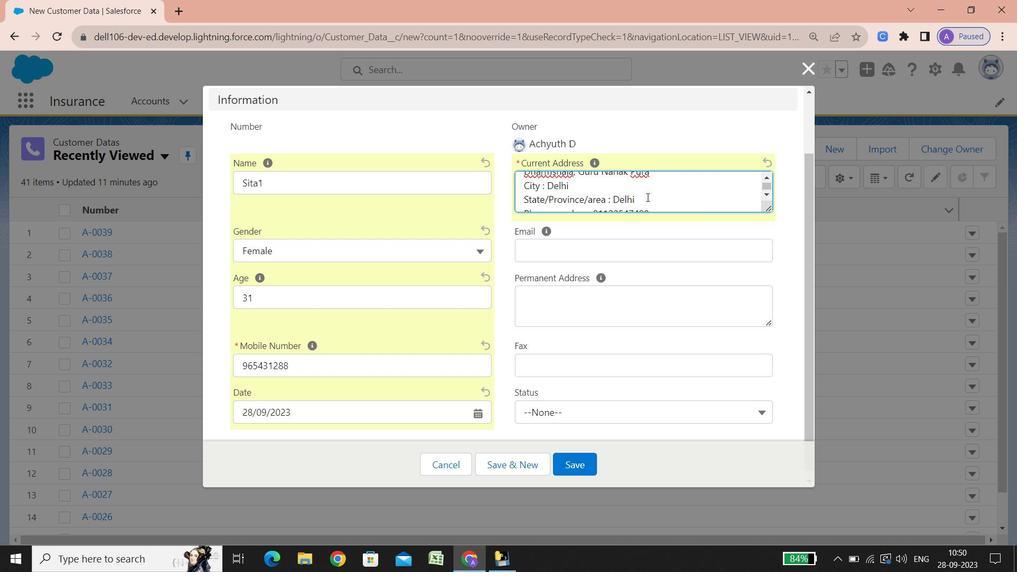 
Action: Mouse scrolled (647, 197) with delta (0, 0)
Screenshot: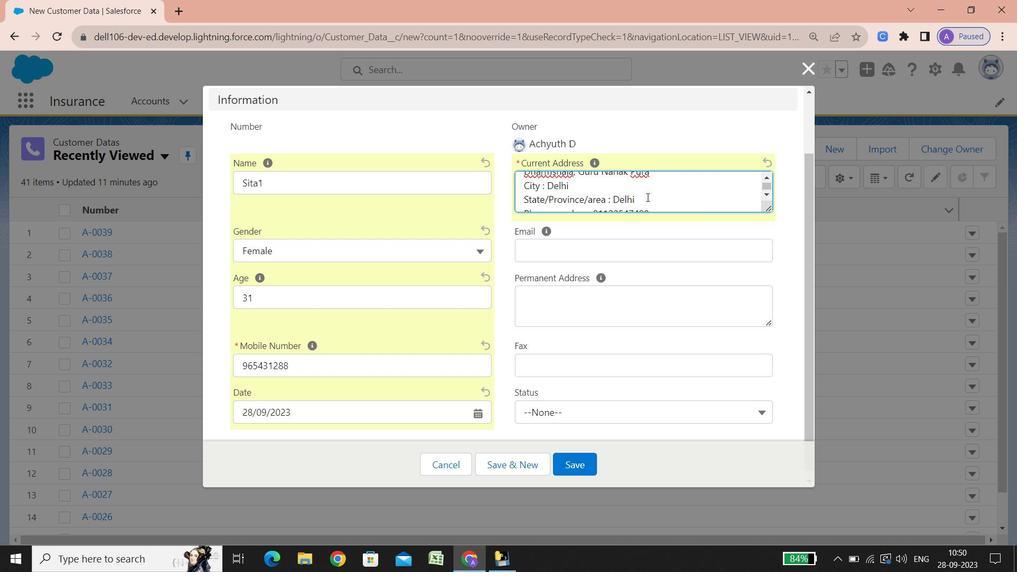 
Action: Mouse scrolled (647, 197) with delta (0, 0)
Screenshot: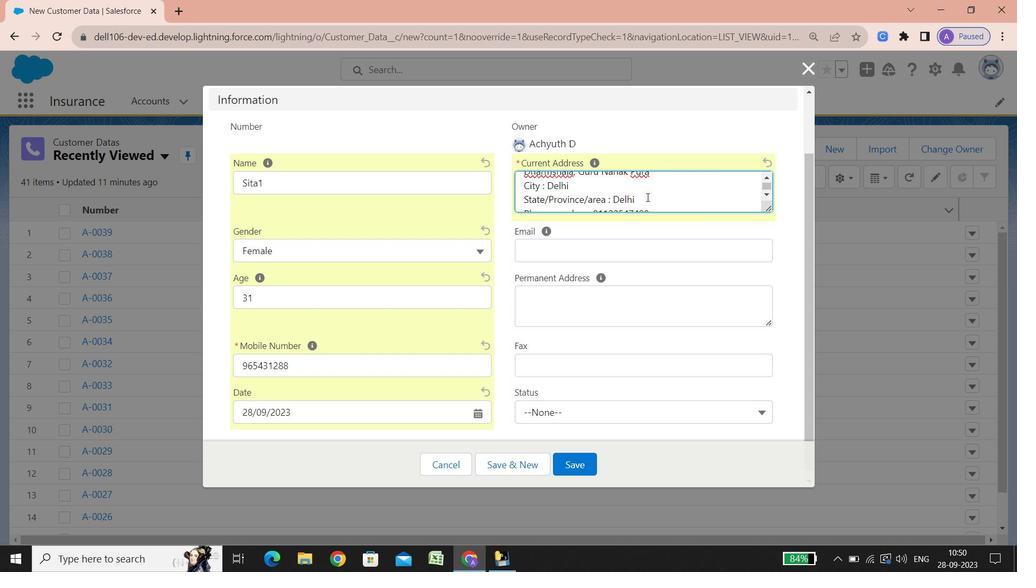 
Action: Mouse scrolled (647, 197) with delta (0, 0)
Screenshot: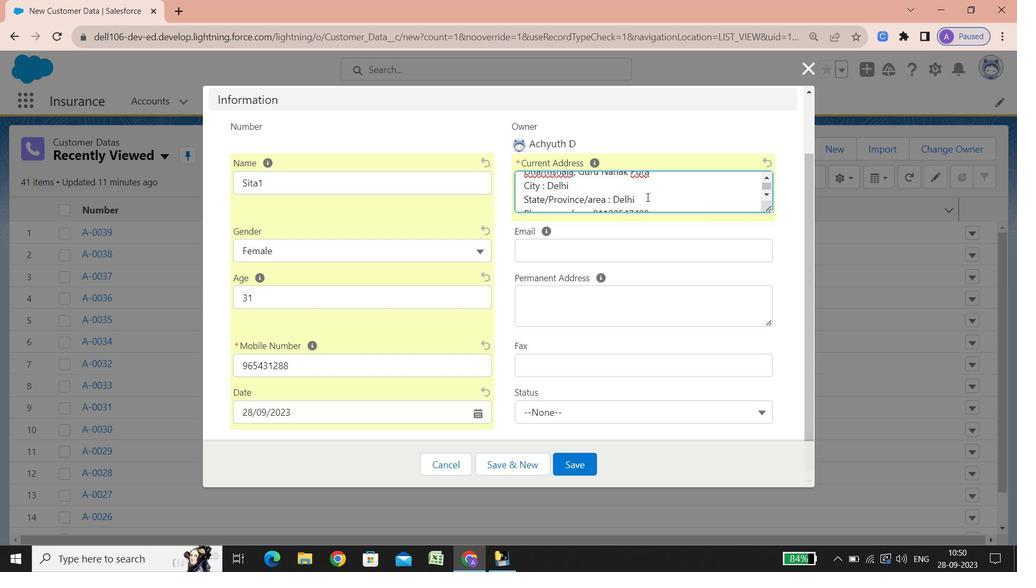 
Action: Mouse scrolled (647, 197) with delta (0, 0)
Screenshot: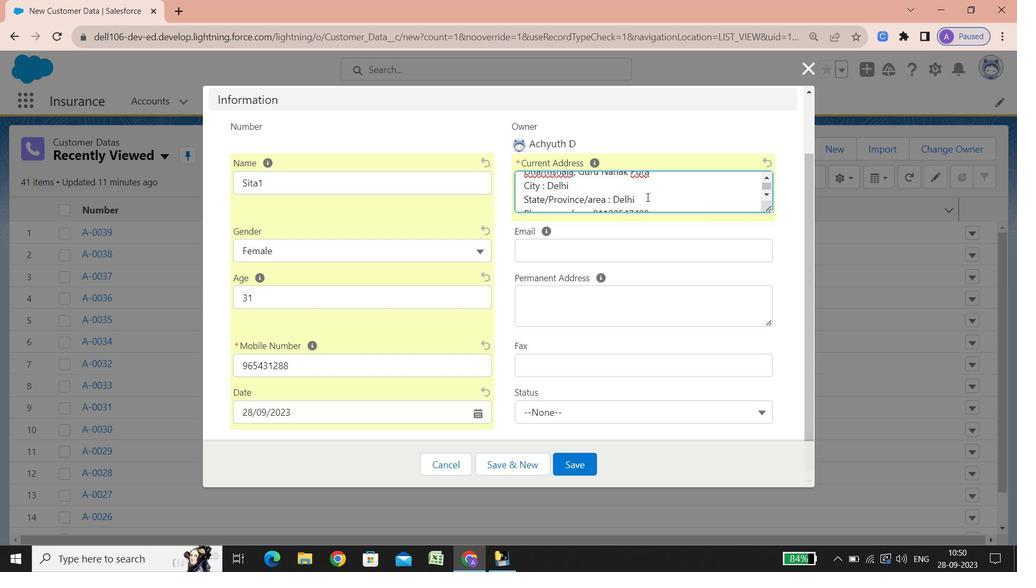 
Action: Mouse scrolled (647, 197) with delta (0, 0)
Screenshot: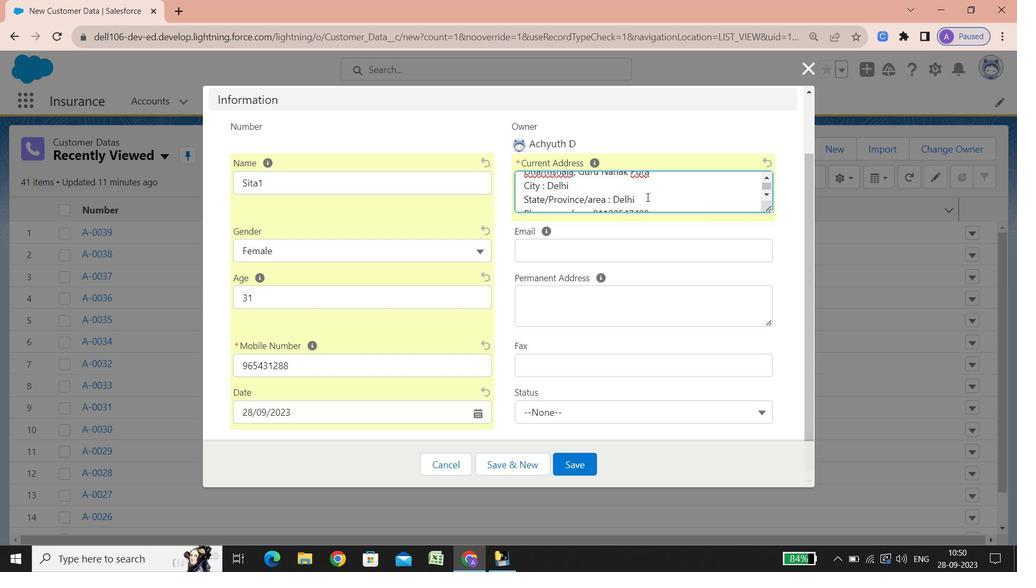 
Action: Mouse scrolled (647, 197) with delta (0, 0)
Screenshot: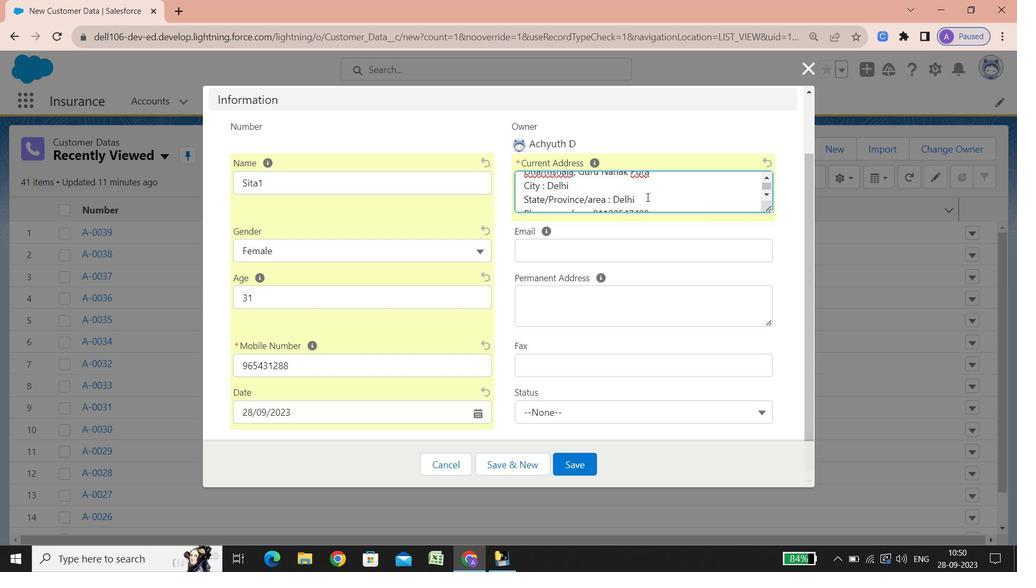 
Action: Mouse scrolled (647, 197) with delta (0, 0)
Screenshot: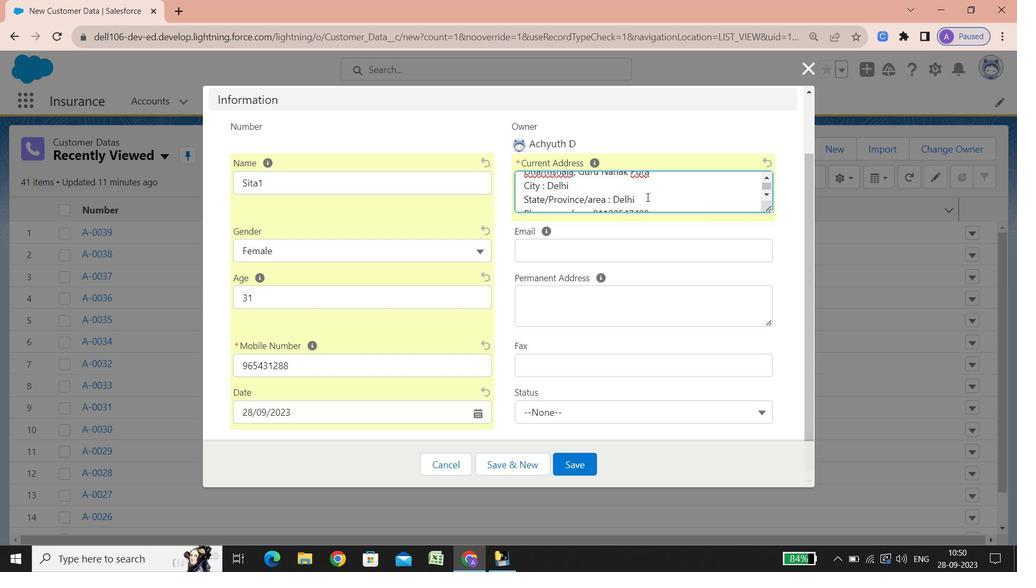 
Action: Mouse scrolled (647, 197) with delta (0, 0)
Screenshot: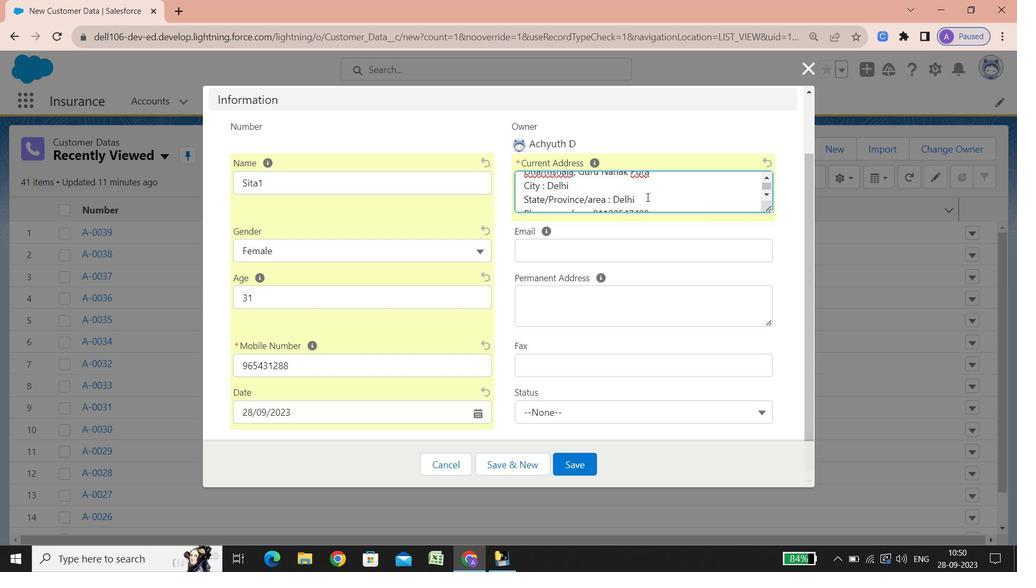 
Action: Mouse scrolled (647, 197) with delta (0, 0)
Screenshot: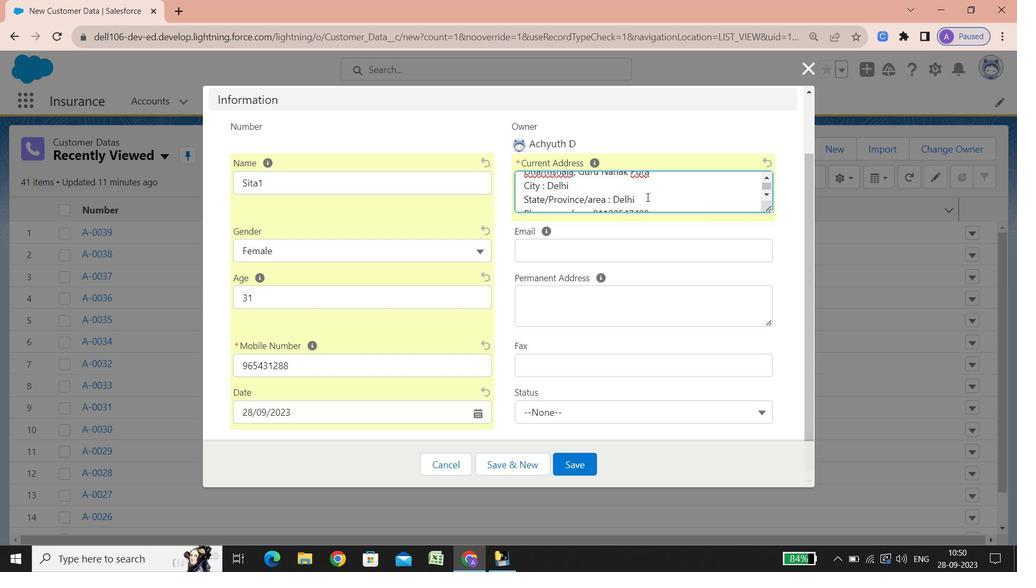 
Action: Mouse scrolled (647, 197) with delta (0, 0)
Screenshot: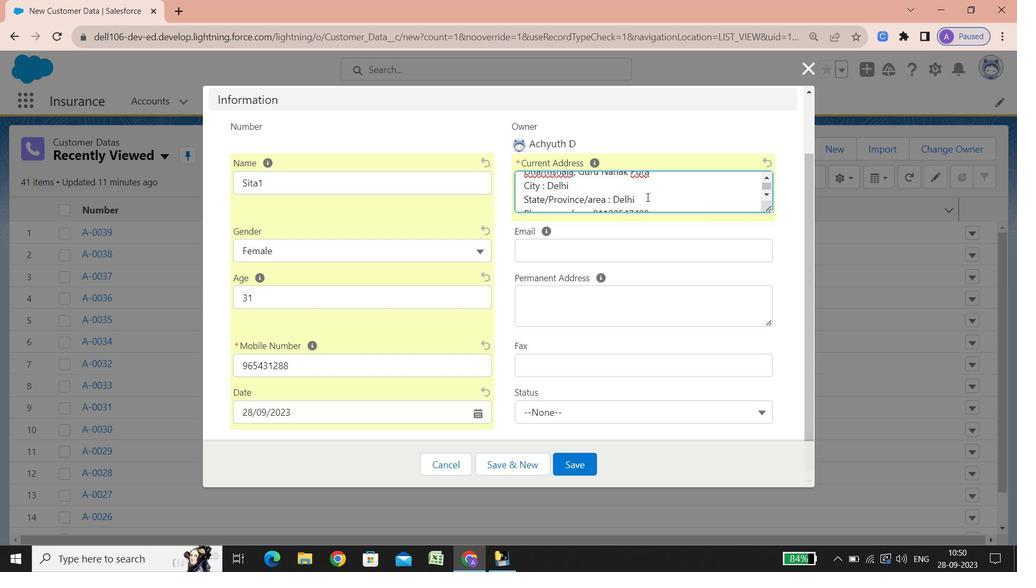 
Action: Mouse scrolled (647, 197) with delta (0, 0)
Screenshot: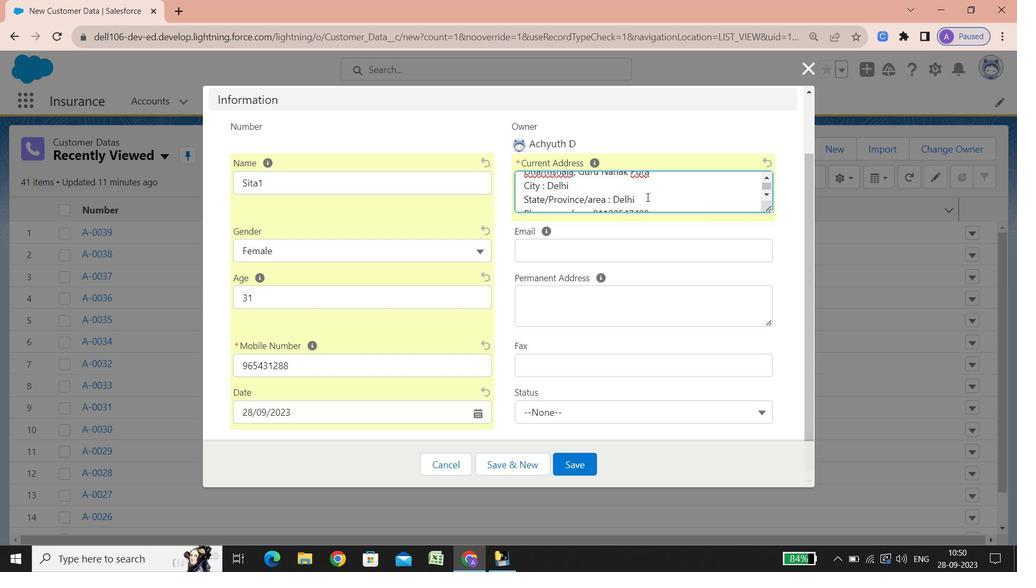 
Action: Mouse scrolled (647, 197) with delta (0, 0)
Screenshot: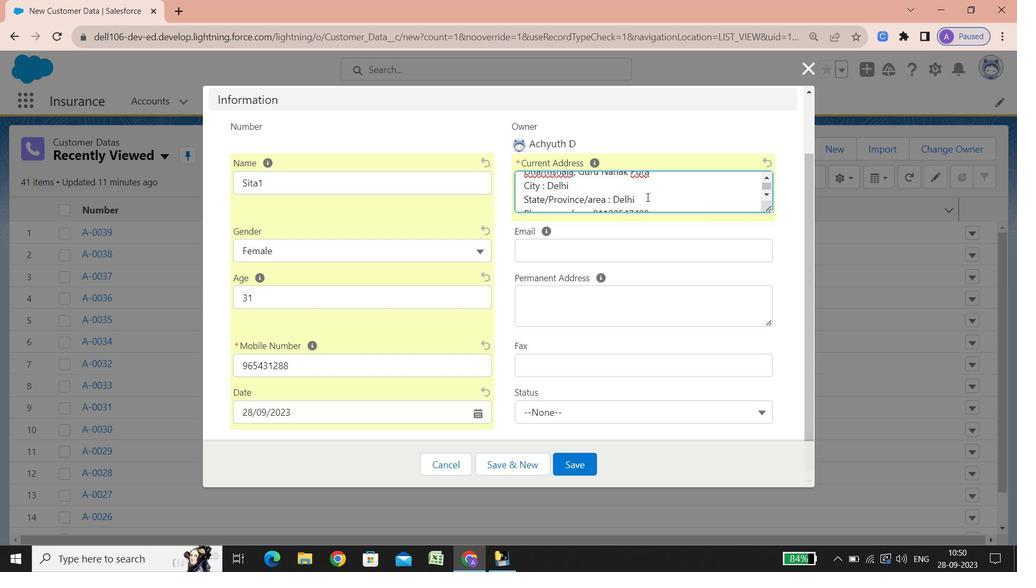 
Action: Mouse scrolled (647, 197) with delta (0, 0)
Screenshot: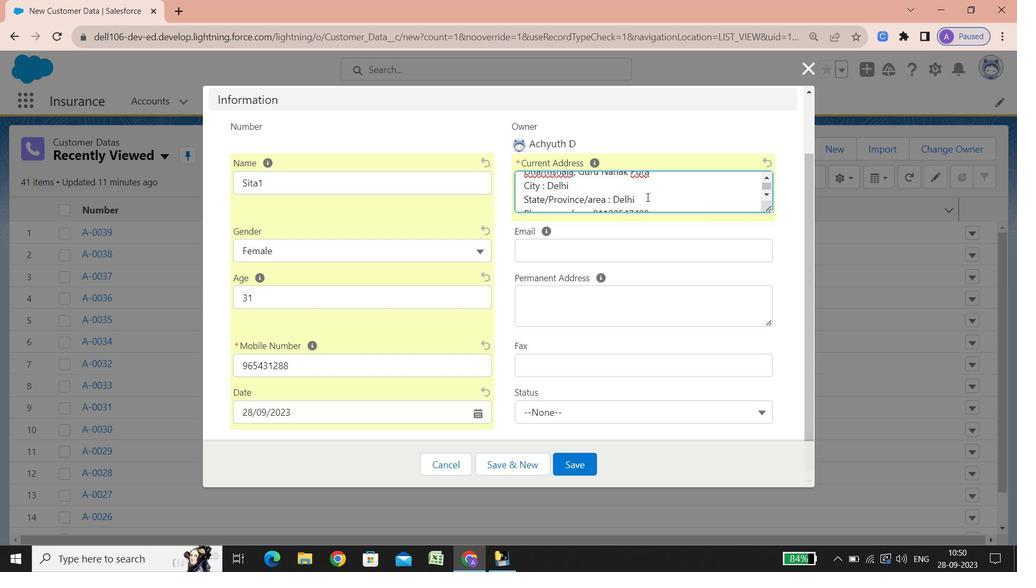 
Action: Mouse scrolled (647, 197) with delta (0, 0)
Screenshot: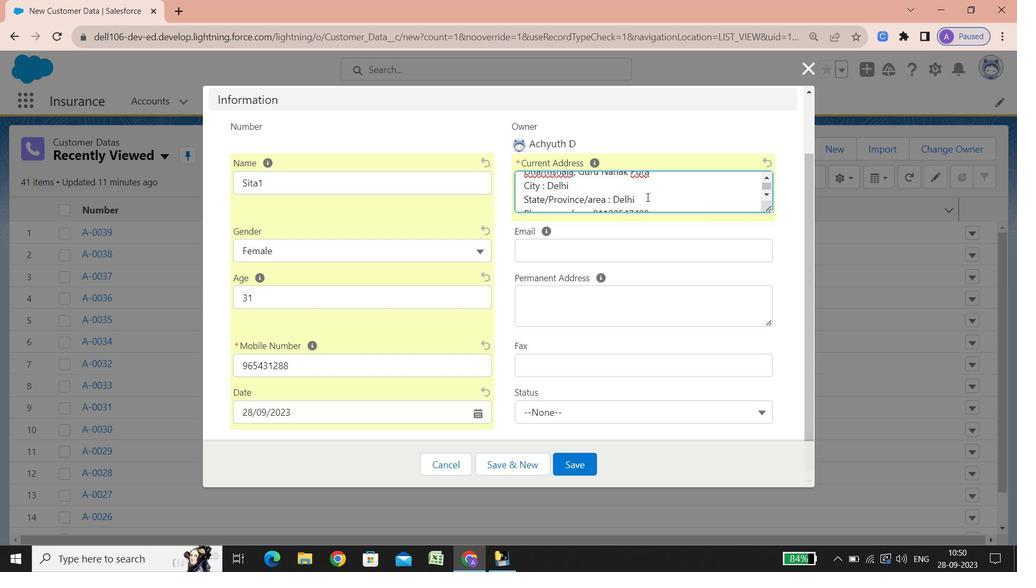 
Action: Mouse scrolled (647, 197) with delta (0, 0)
Screenshot: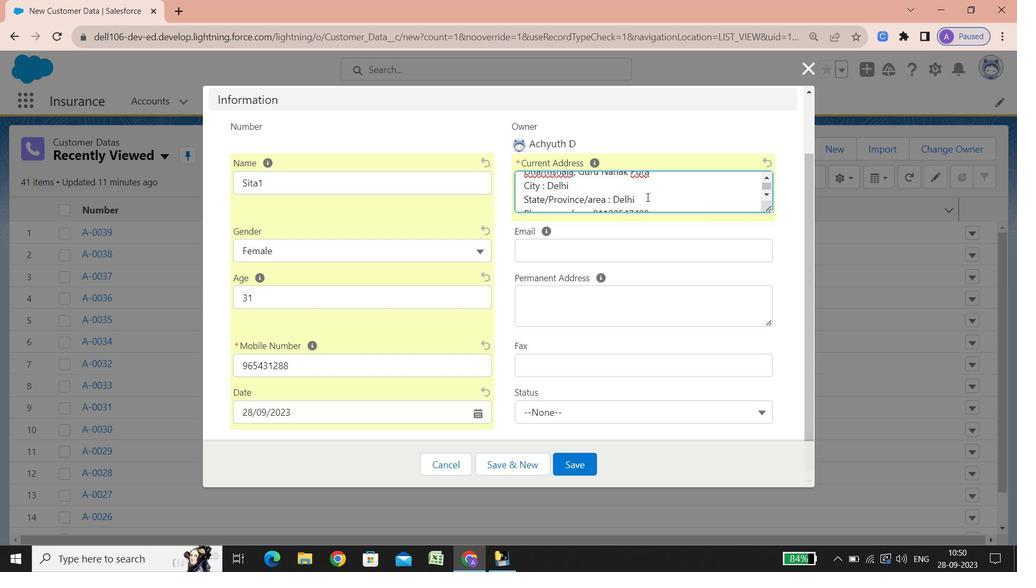 
Action: Mouse scrolled (647, 197) with delta (0, 0)
Screenshot: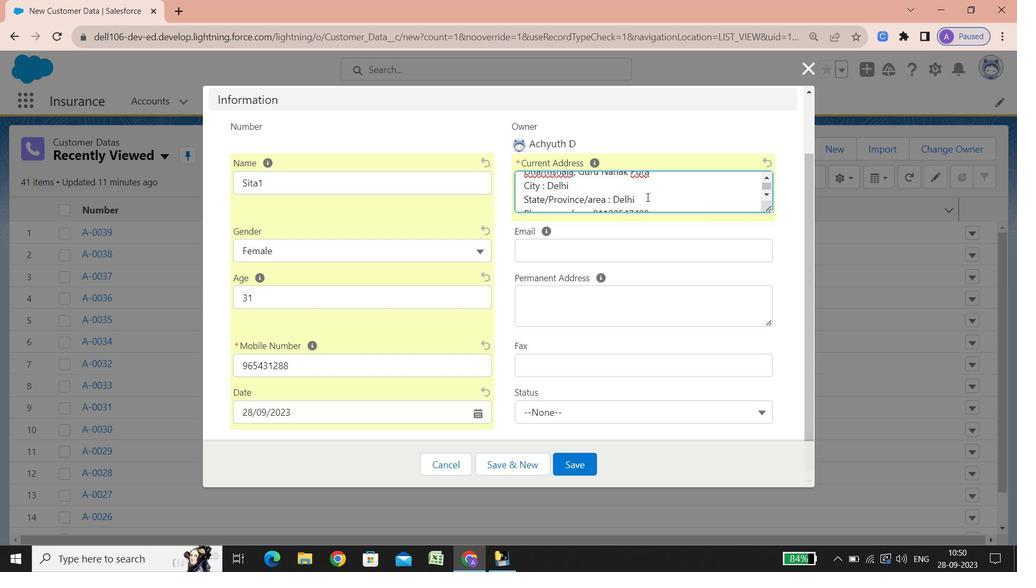 
Action: Mouse scrolled (647, 197) with delta (0, 0)
Screenshot: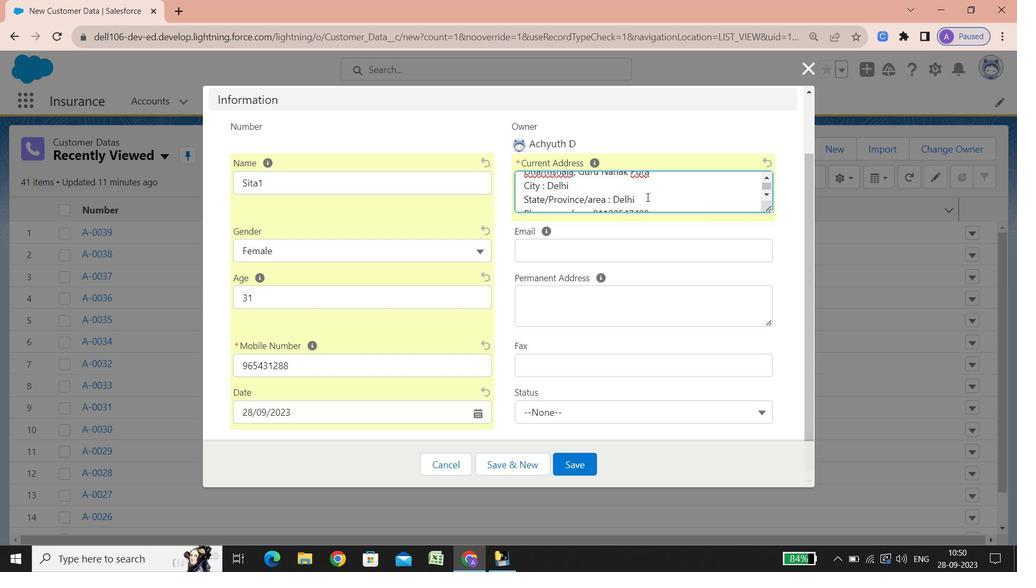 
Action: Mouse scrolled (647, 197) with delta (0, 0)
Screenshot: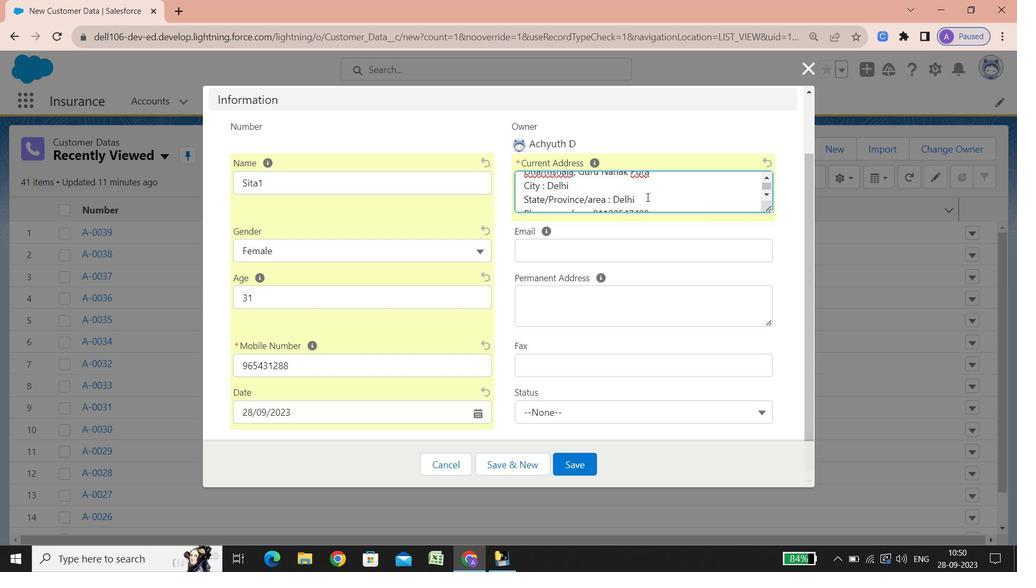 
Action: Mouse scrolled (647, 197) with delta (0, 0)
Screenshot: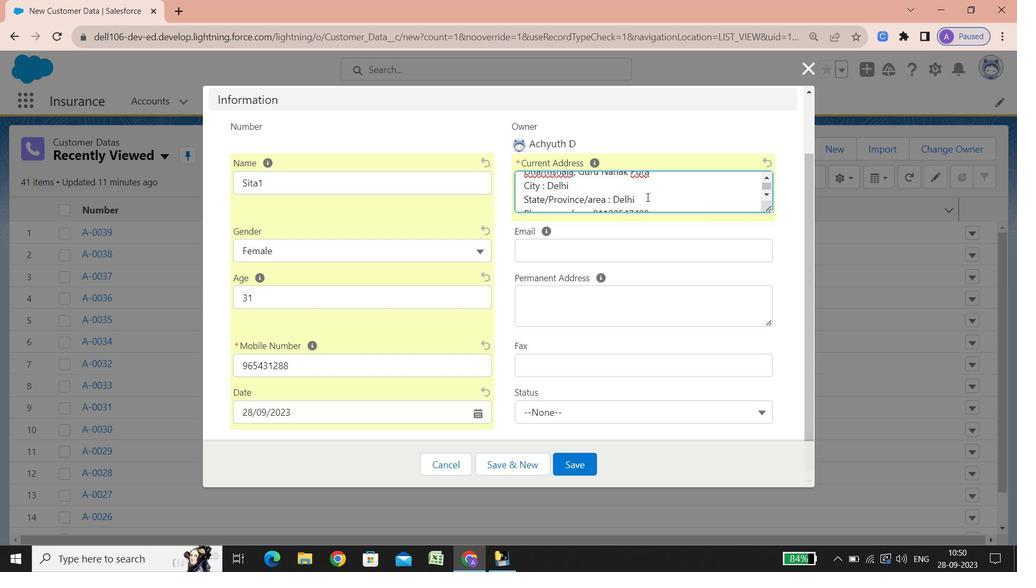 
Action: Mouse scrolled (647, 197) with delta (0, 0)
Screenshot: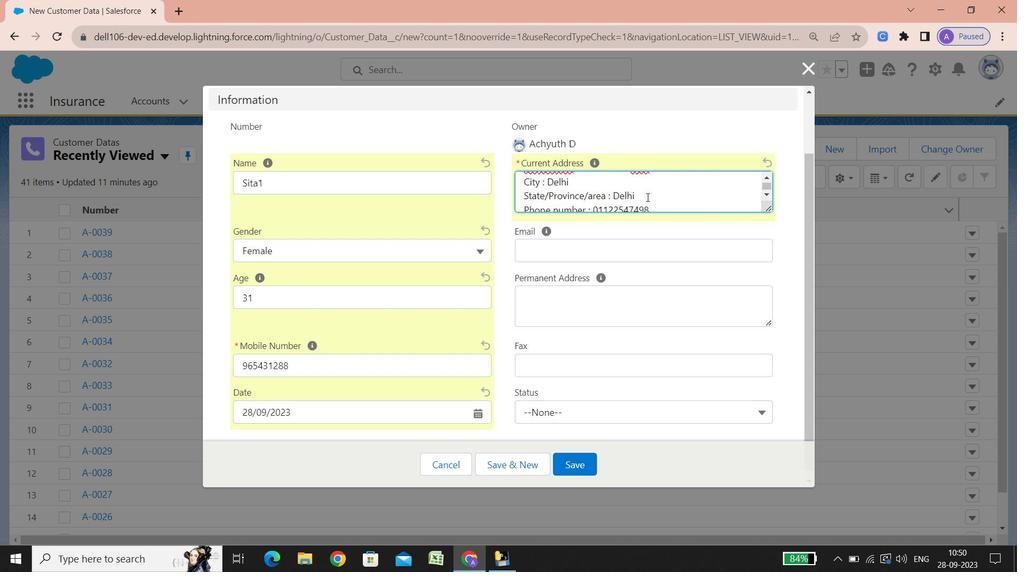 
Action: Mouse scrolled (647, 197) with delta (0, 0)
Screenshot: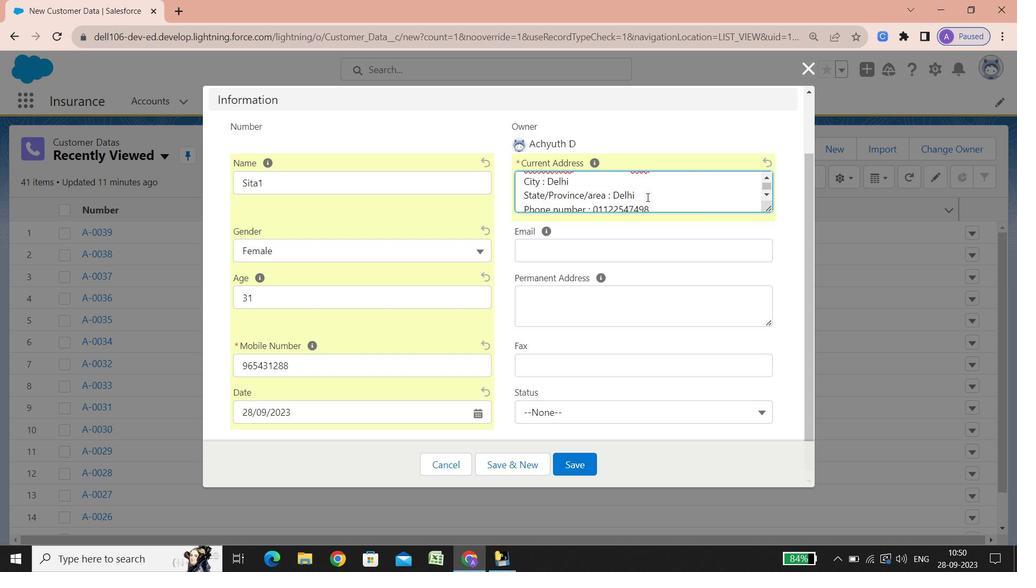 
Action: Mouse scrolled (647, 197) with delta (0, 0)
Screenshot: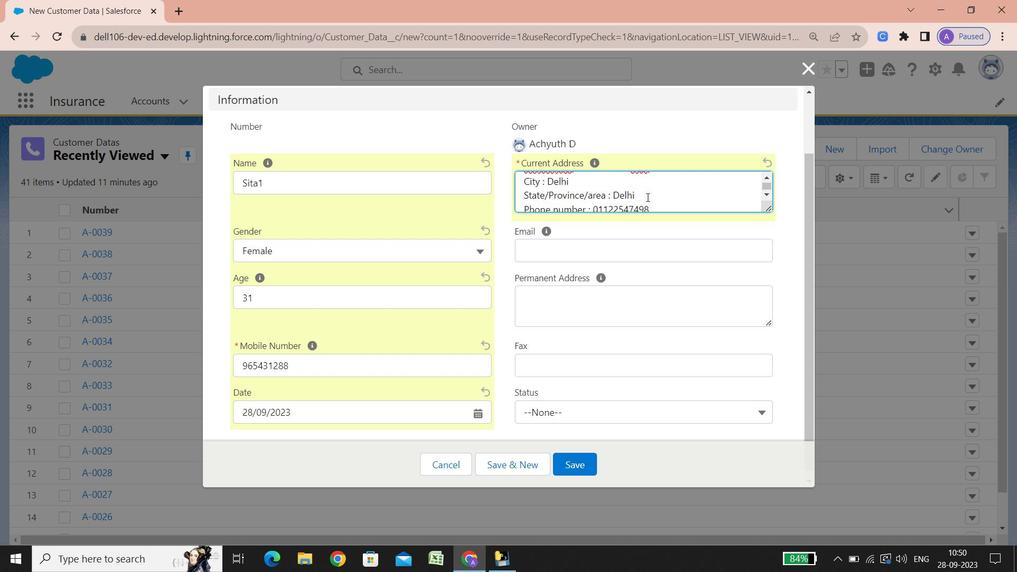 
Action: Mouse scrolled (647, 197) with delta (0, 0)
Screenshot: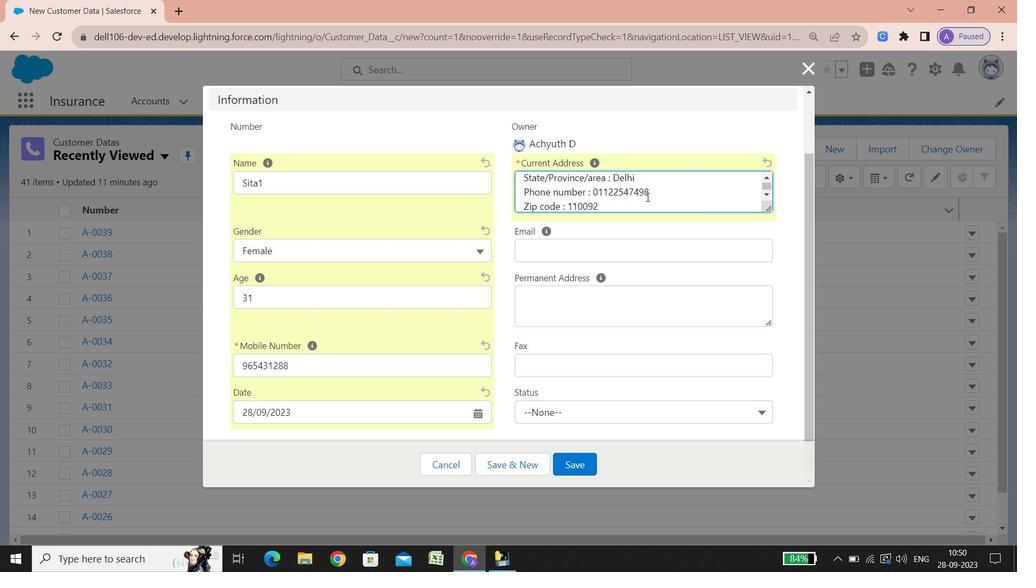 
Action: Mouse scrolled (647, 197) with delta (0, 0)
Screenshot: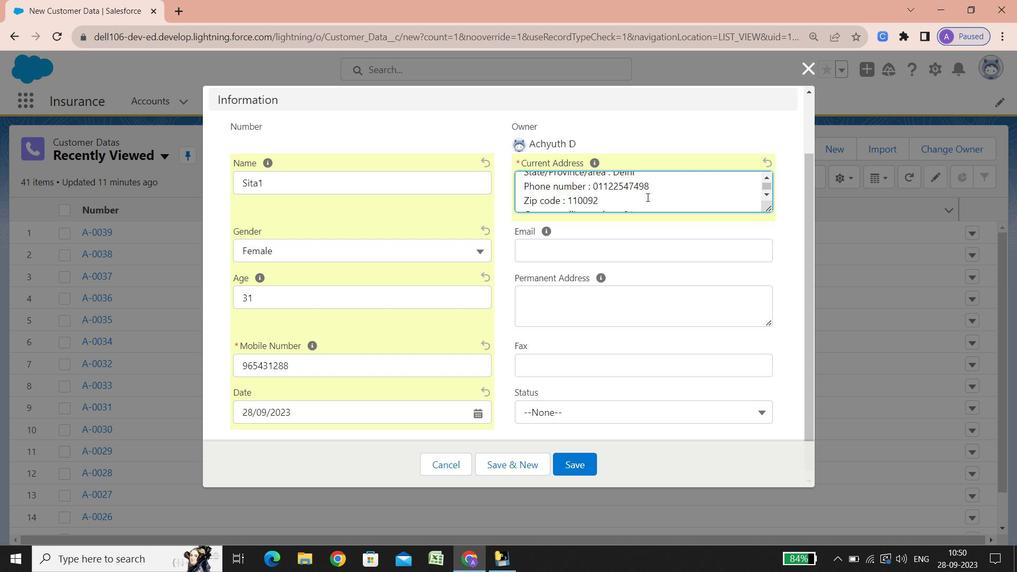 
Action: Mouse scrolled (647, 197) with delta (0, 0)
Screenshot: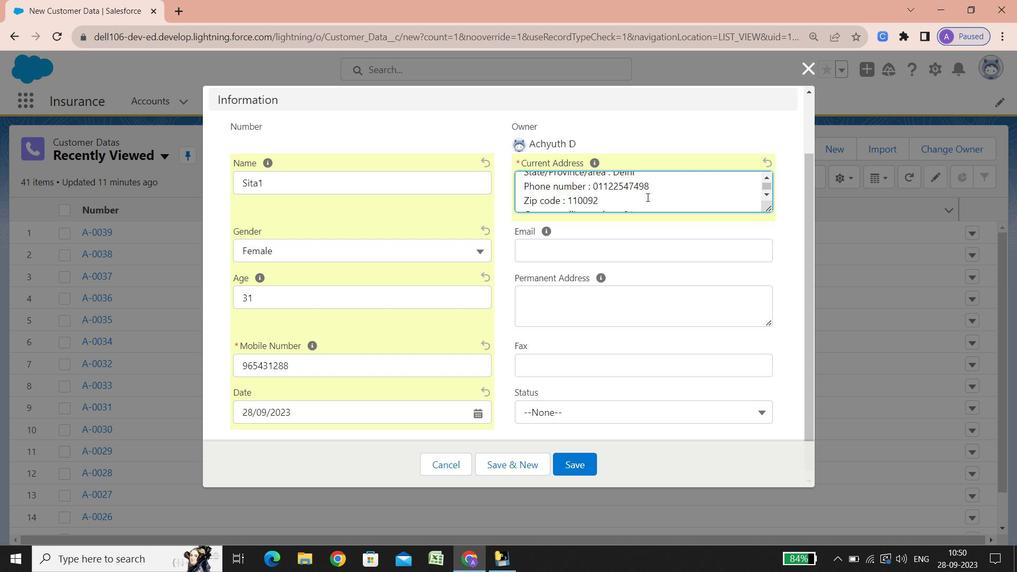 
Action: Mouse scrolled (647, 197) with delta (0, 0)
Screenshot: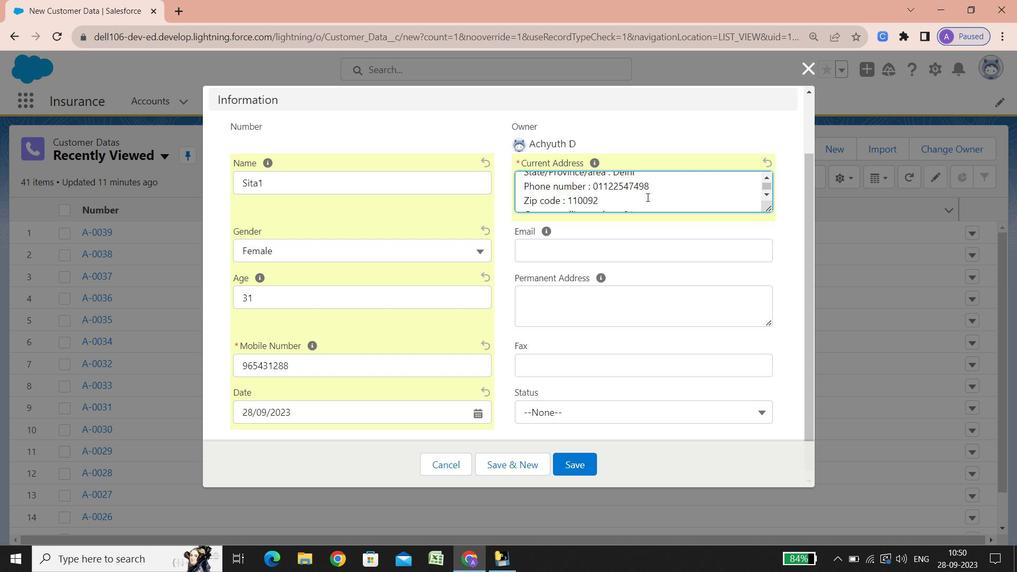 
Action: Mouse scrolled (647, 197) with delta (0, 0)
Screenshot: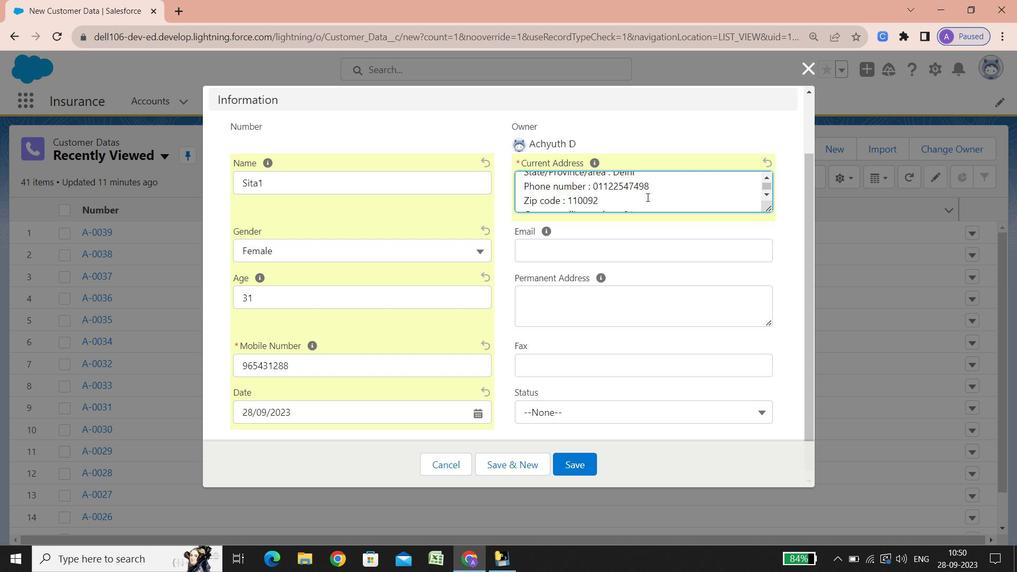 
Action: Mouse scrolled (647, 197) with delta (0, 0)
Screenshot: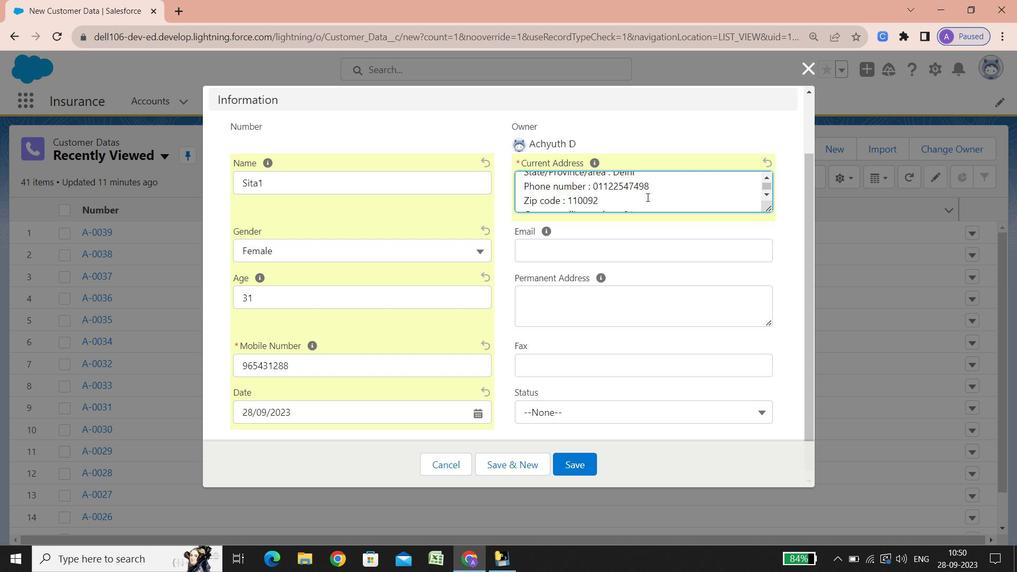 
Action: Mouse scrolled (647, 197) with delta (0, 0)
Screenshot: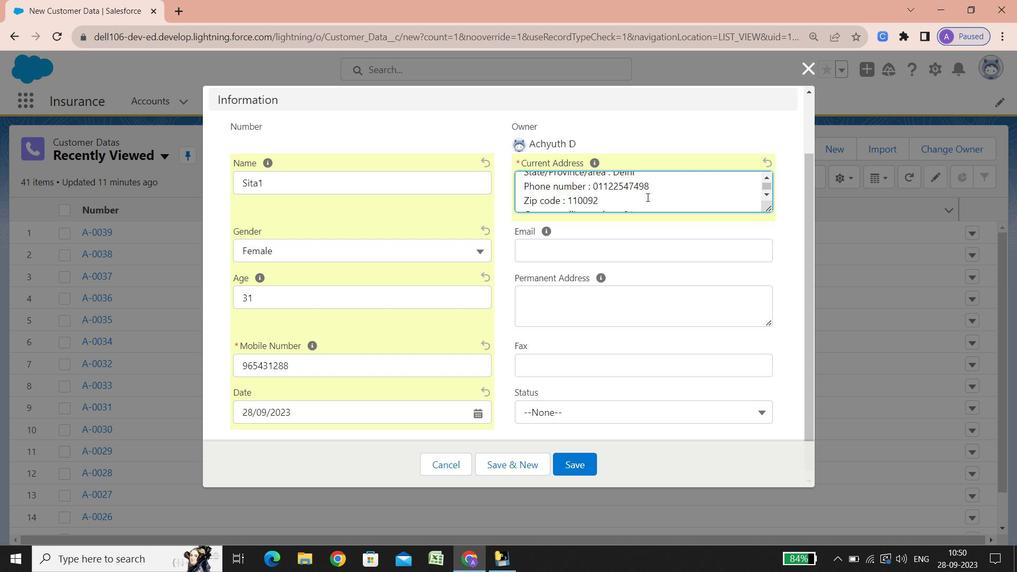 
Action: Mouse scrolled (647, 197) with delta (0, 0)
Screenshot: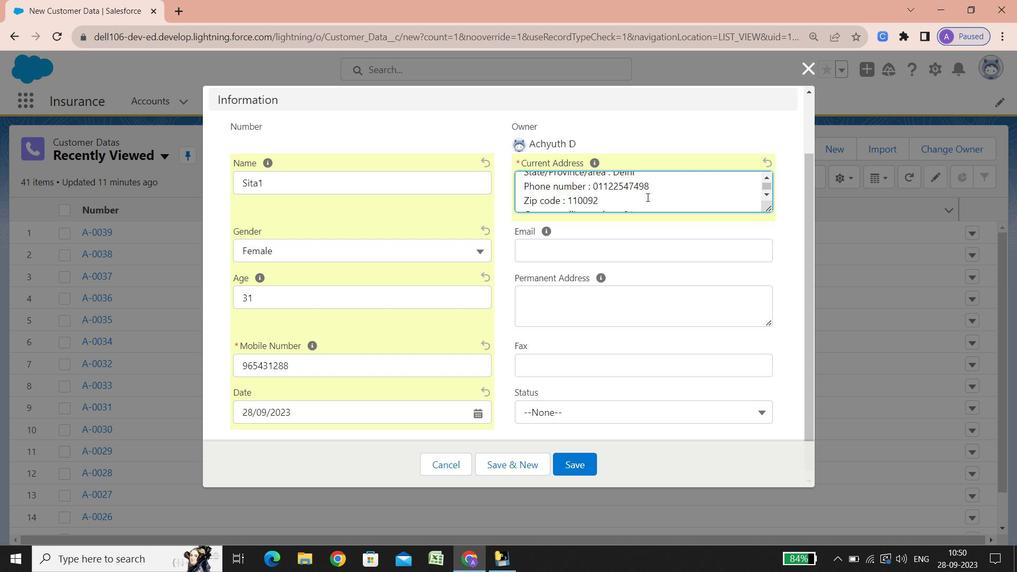 
Action: Mouse scrolled (647, 197) with delta (0, 0)
Screenshot: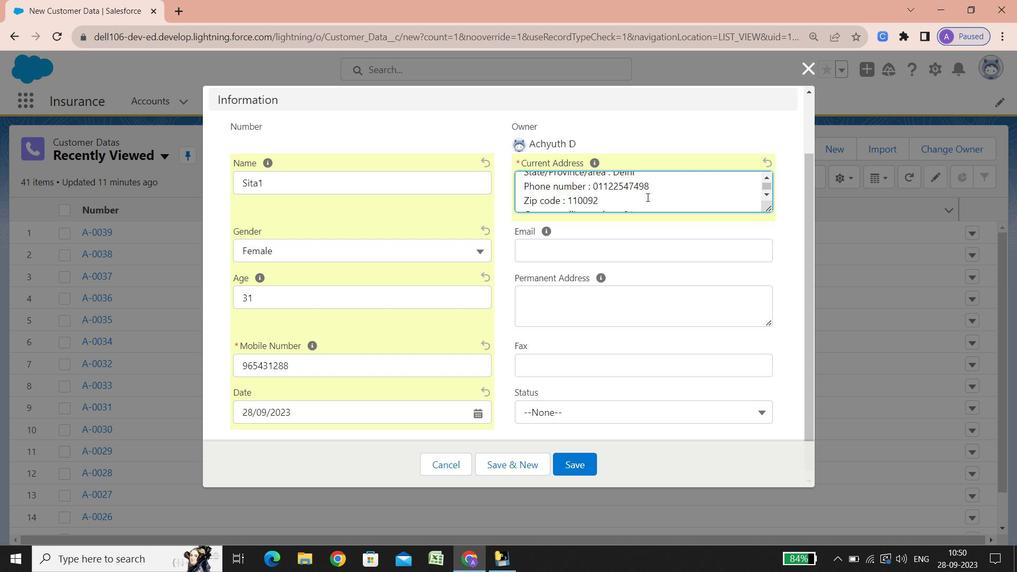 
Action: Mouse scrolled (647, 197) with delta (0, 0)
Screenshot: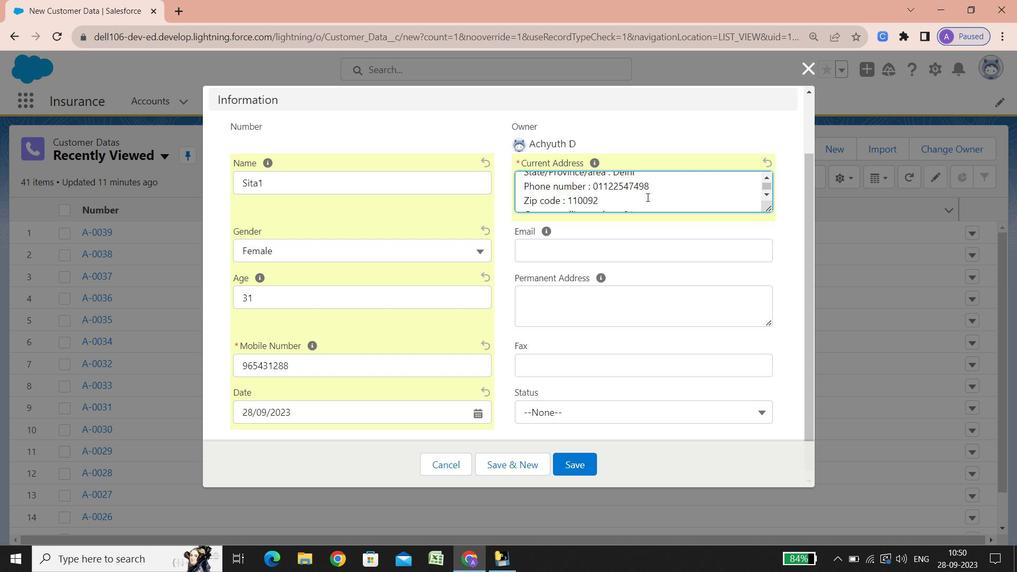 
Action: Mouse scrolled (647, 197) with delta (0, 0)
Screenshot: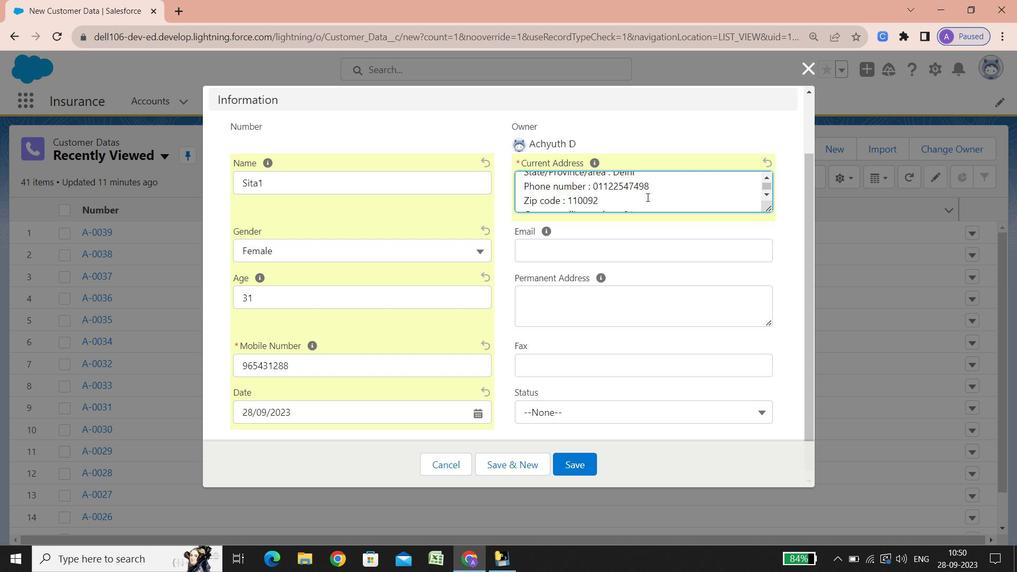 
Action: Mouse scrolled (647, 197) with delta (0, 0)
Screenshot: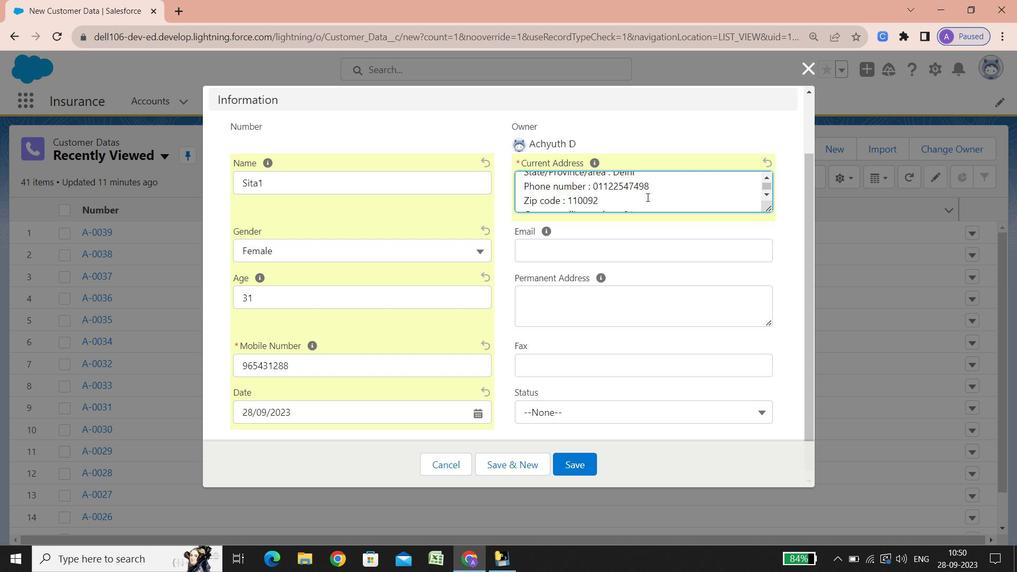 
Action: Mouse scrolled (647, 197) with delta (0, 0)
Screenshot: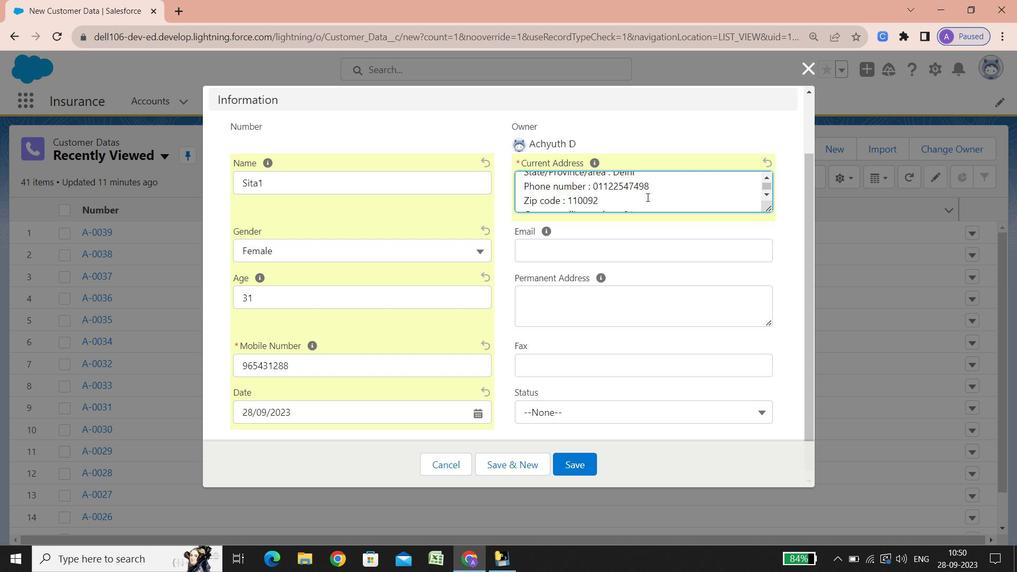 
Action: Mouse scrolled (647, 197) with delta (0, 0)
Screenshot: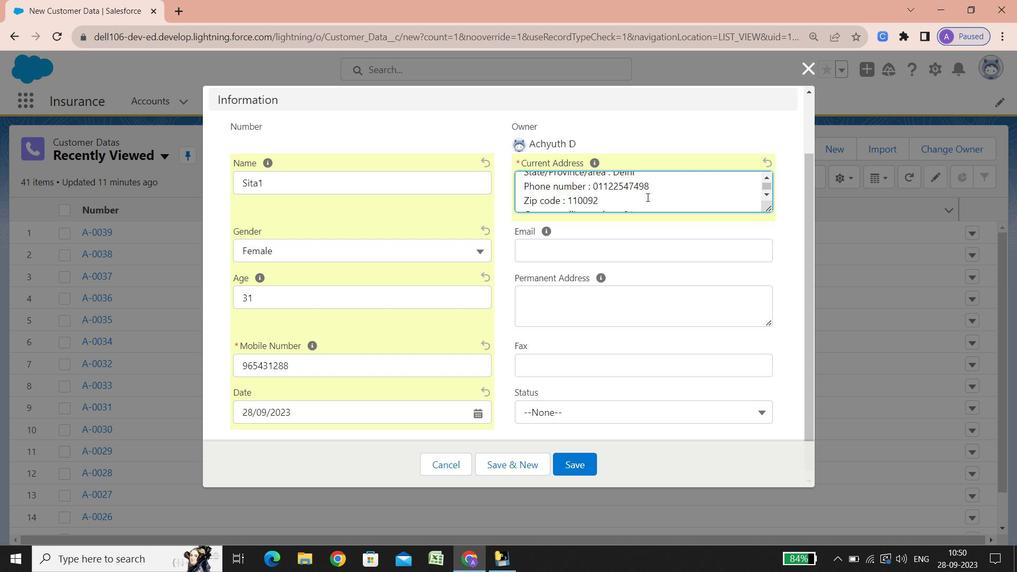 
Action: Mouse scrolled (647, 197) with delta (0, 0)
Screenshot: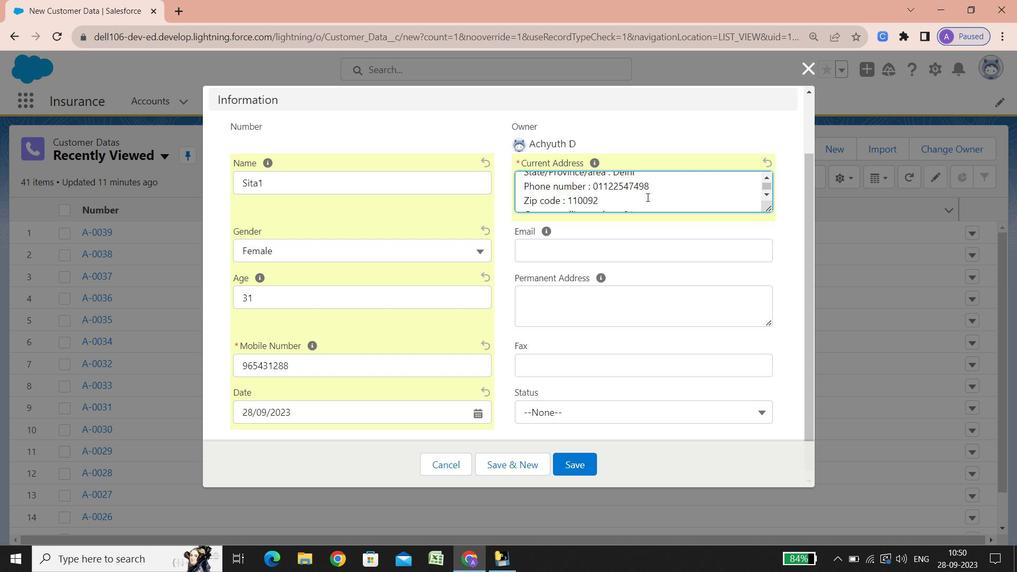 
Action: Mouse scrolled (647, 197) with delta (0, 0)
Screenshot: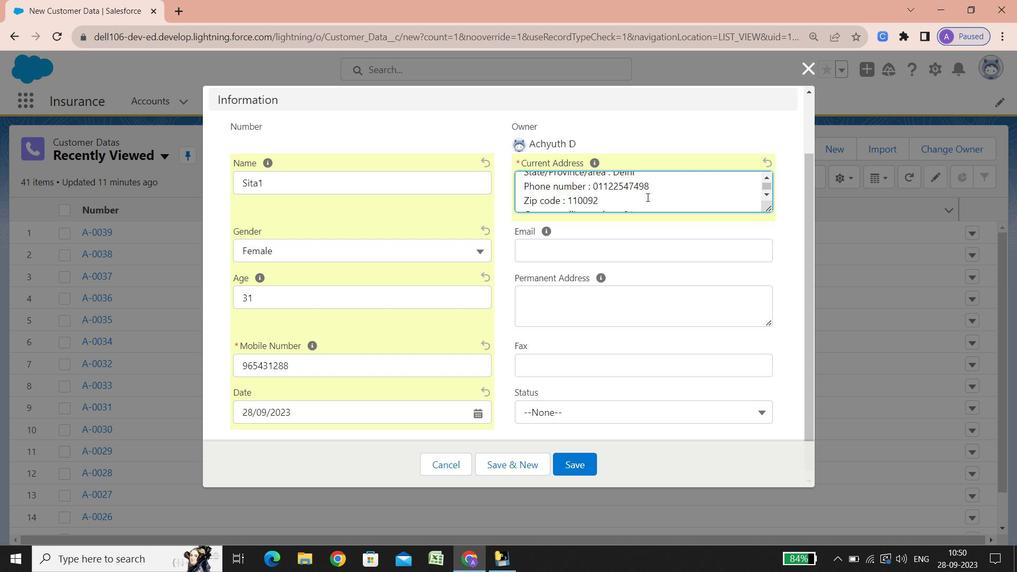 
Action: Mouse scrolled (647, 197) with delta (0, 0)
Screenshot: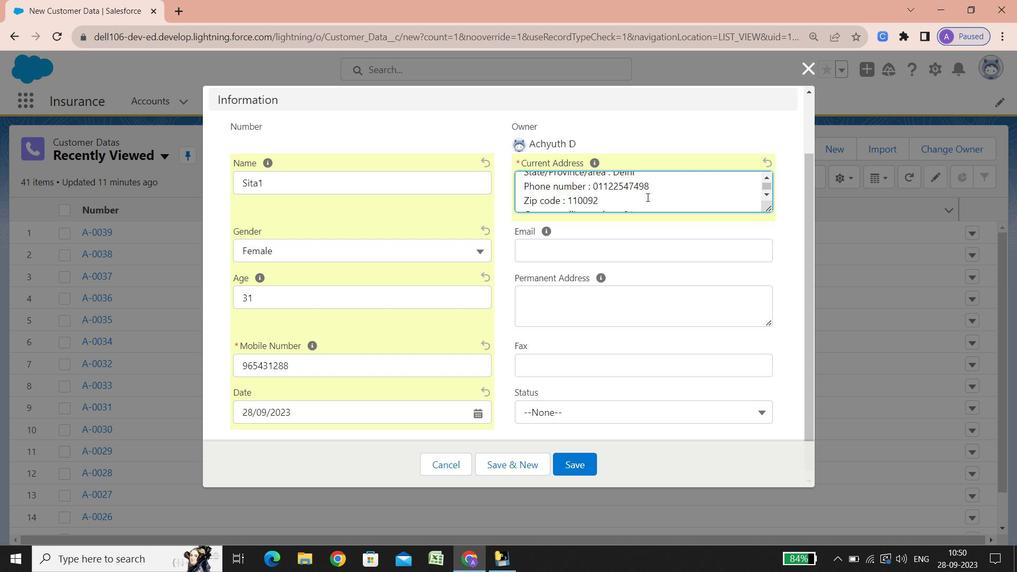 
Action: Mouse scrolled (647, 197) with delta (0, 0)
Screenshot: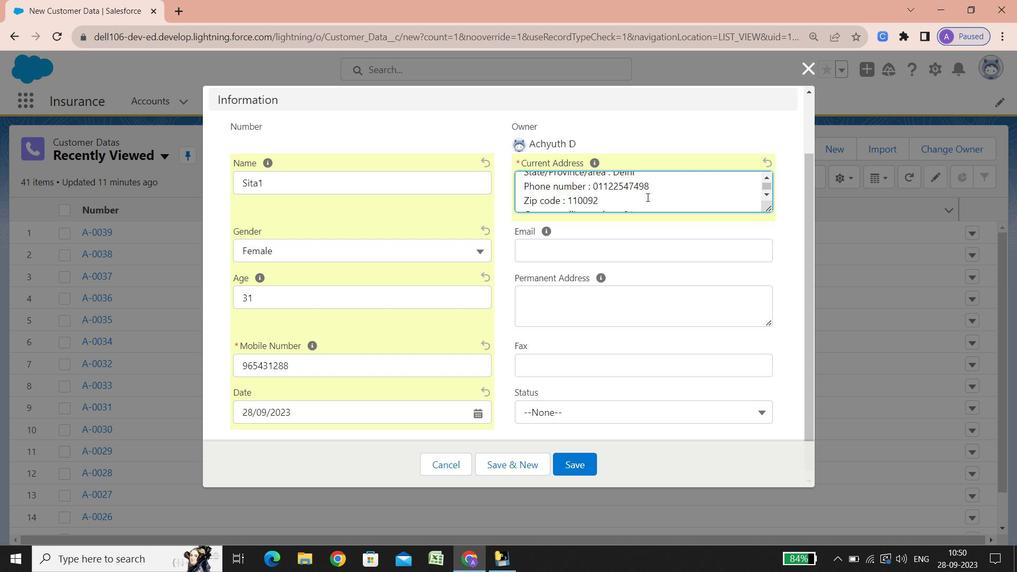 
Action: Mouse scrolled (647, 197) with delta (0, 0)
Screenshot: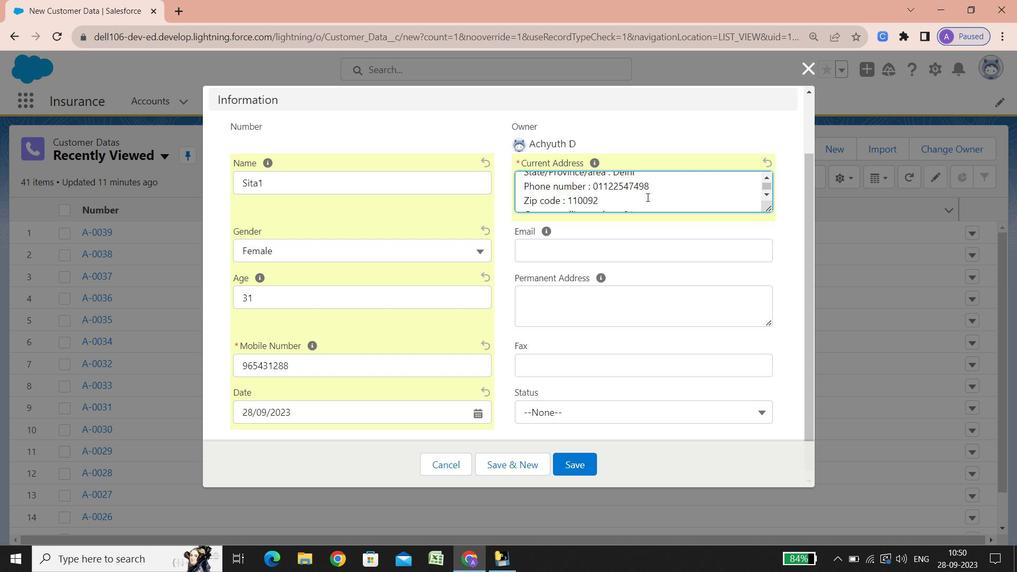 
Action: Mouse scrolled (647, 197) with delta (0, 0)
Screenshot: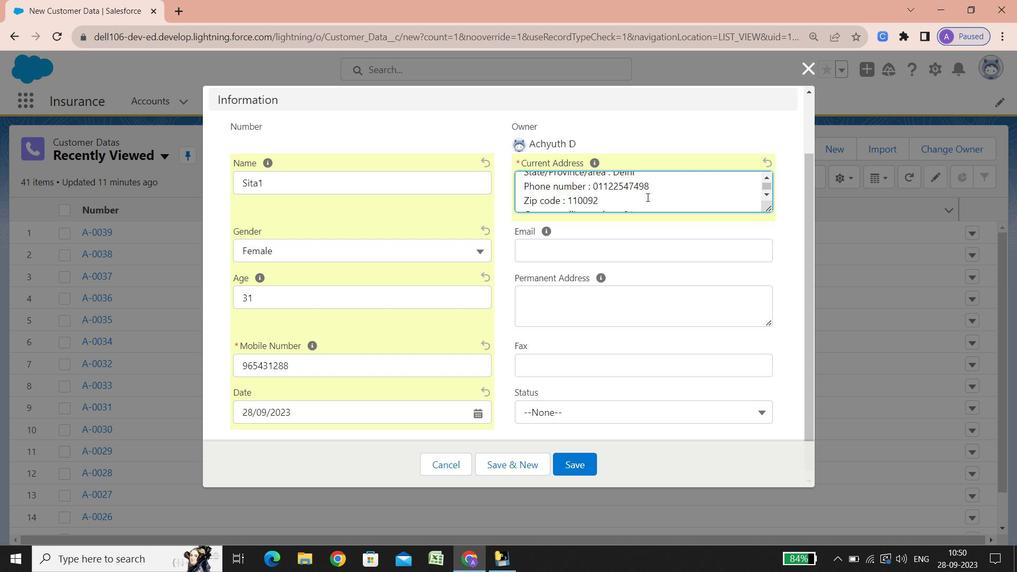
Action: Mouse scrolled (647, 197) with delta (0, 0)
Screenshot: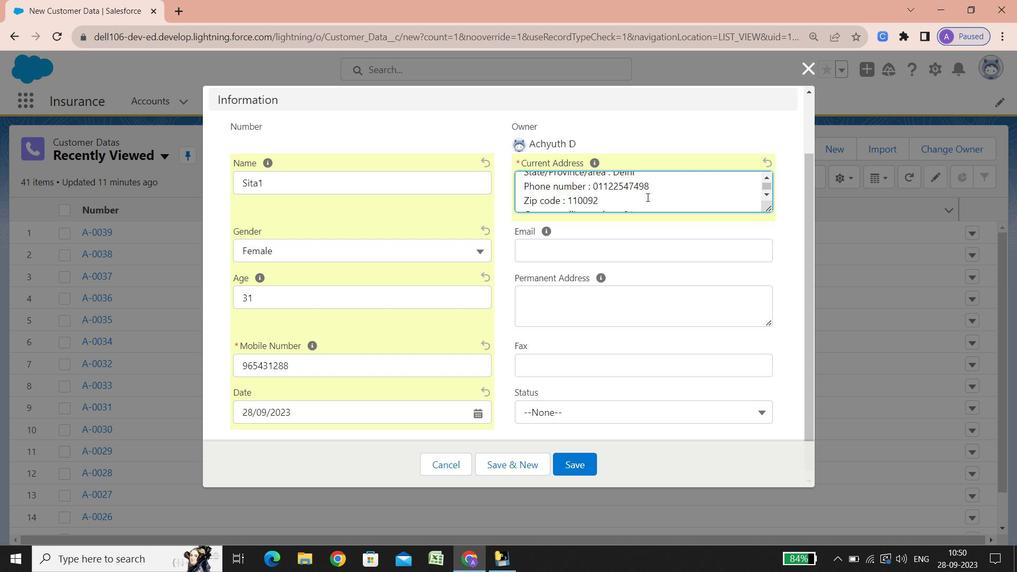 
Action: Mouse scrolled (647, 197) with delta (0, 0)
Screenshot: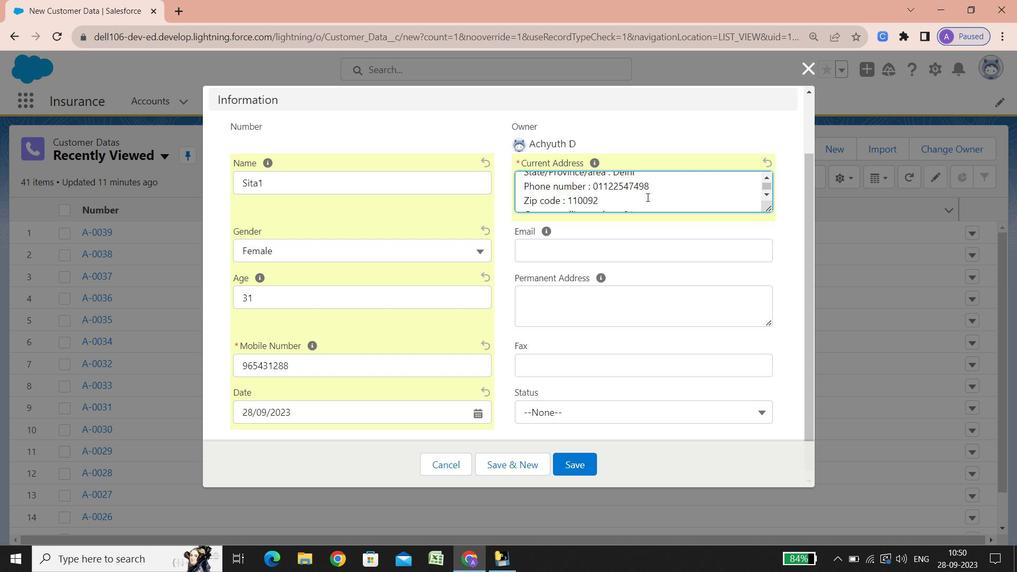 
Action: Mouse scrolled (647, 197) with delta (0, 0)
Screenshot: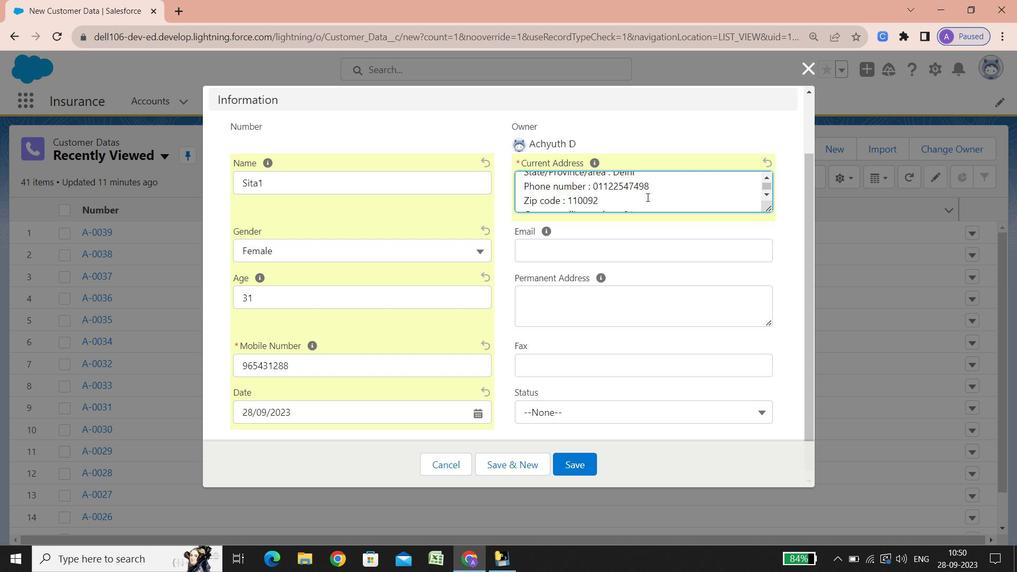 
Action: Mouse scrolled (647, 197) with delta (0, 0)
Screenshot: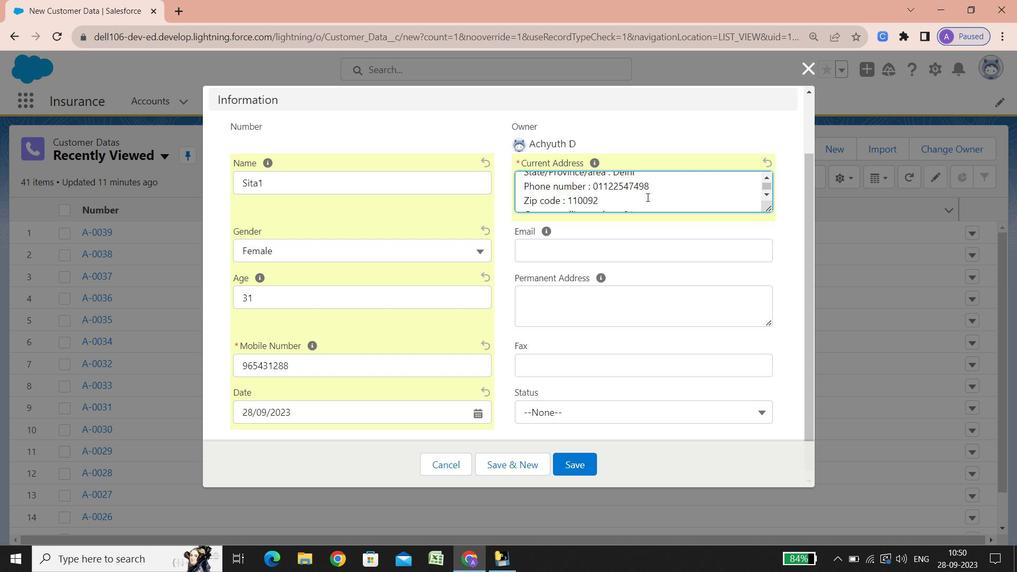 
Action: Mouse scrolled (647, 197) with delta (0, 0)
Screenshot: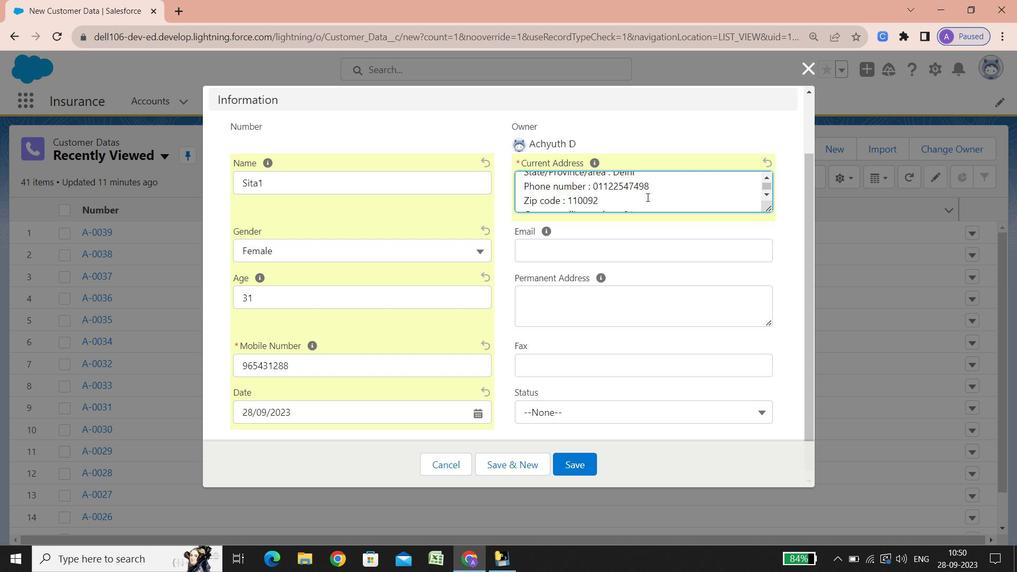 
Action: Mouse scrolled (647, 197) with delta (0, 0)
Screenshot: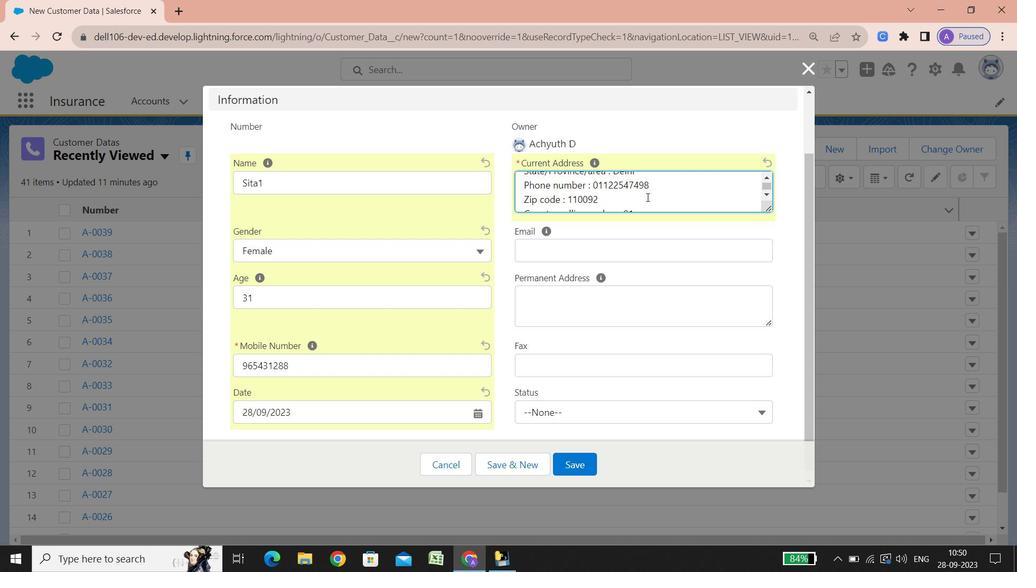 
Action: Mouse scrolled (647, 197) with delta (0, 0)
Screenshot: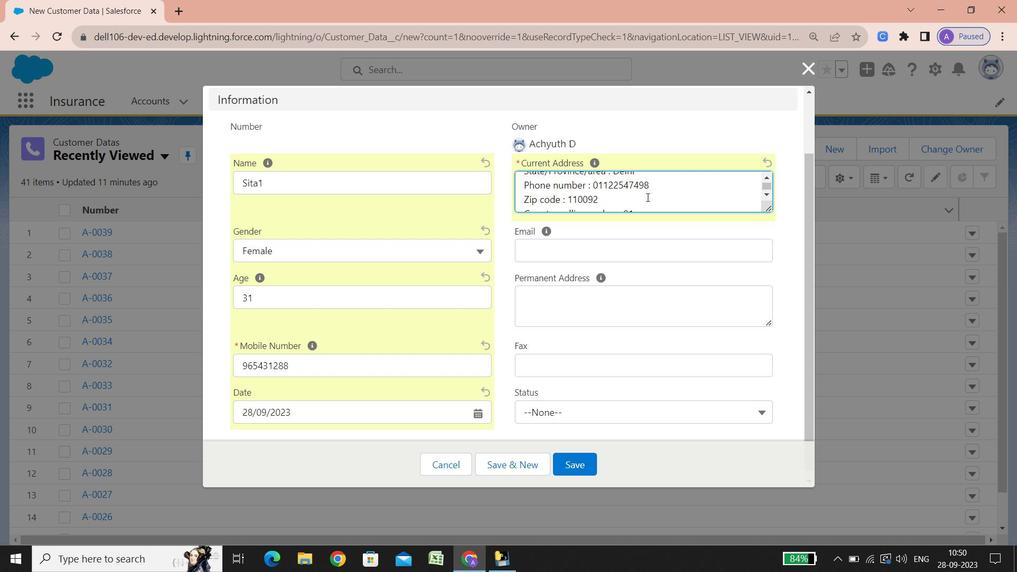 
Action: Mouse scrolled (647, 197) with delta (0, 0)
Screenshot: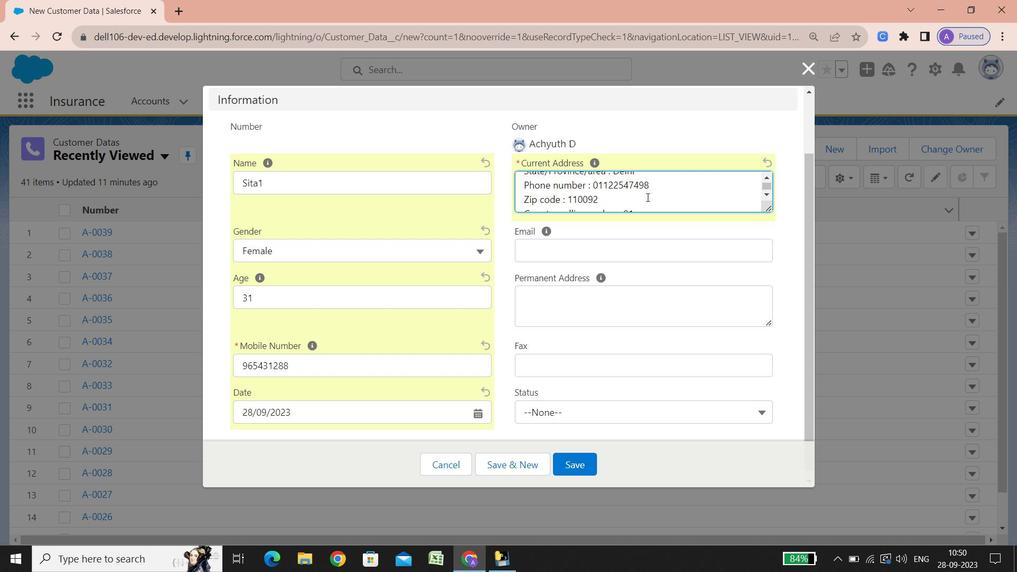 
Action: Mouse scrolled (647, 197) with delta (0, 0)
Screenshot: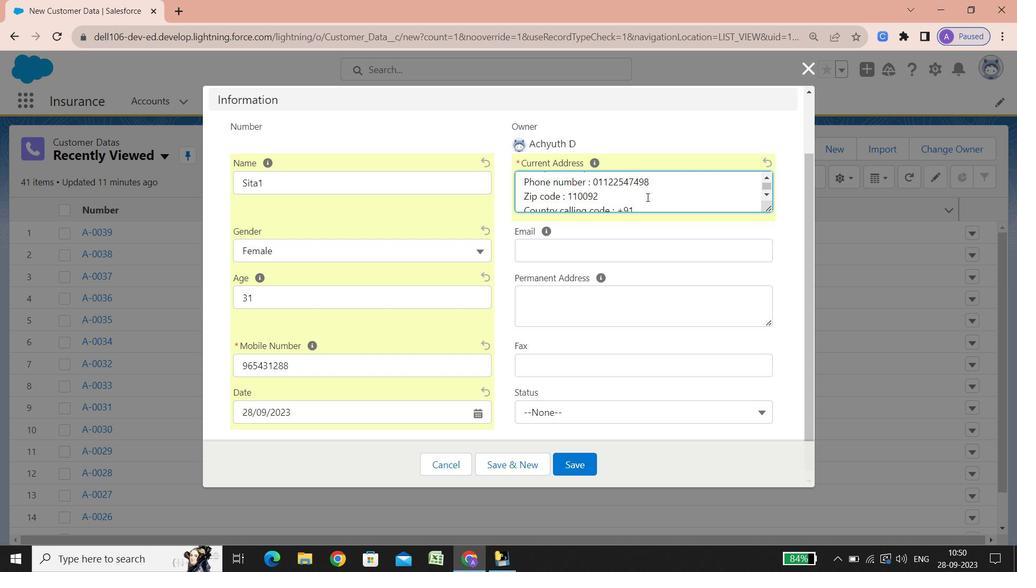 
Action: Mouse scrolled (647, 197) with delta (0, 0)
Screenshot: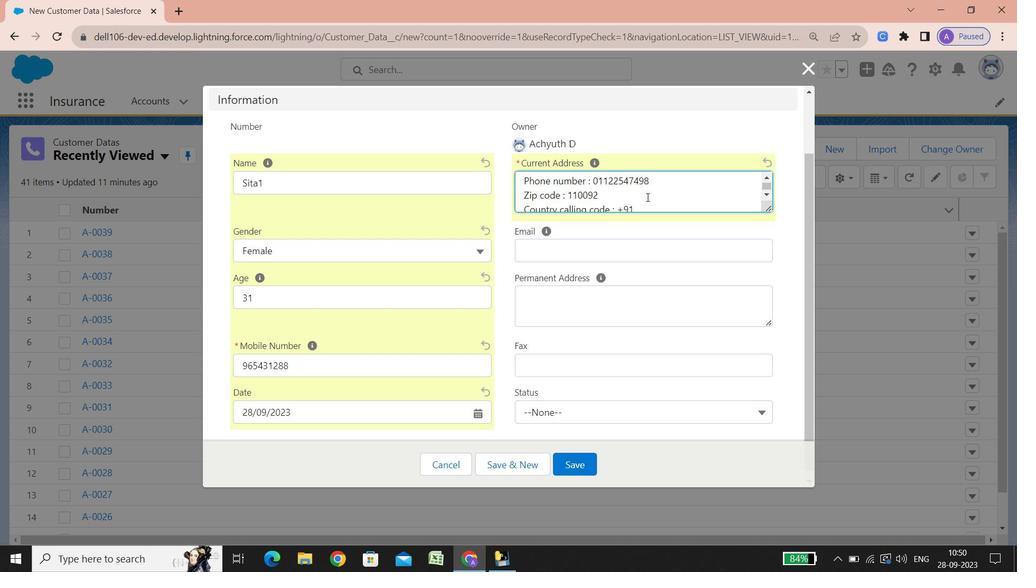 
Action: Mouse scrolled (647, 197) with delta (0, 0)
Screenshot: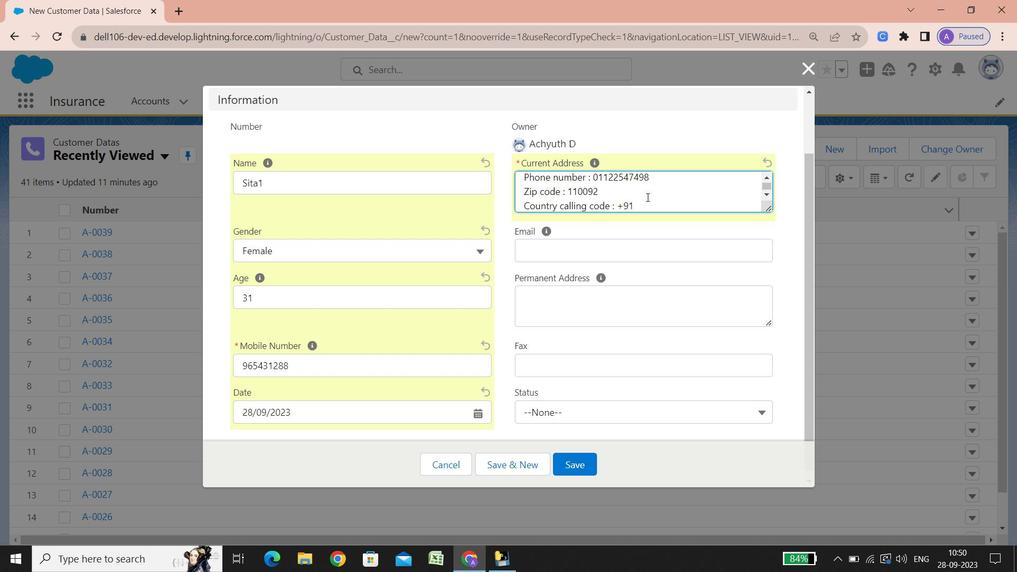 
Action: Mouse scrolled (647, 197) with delta (0, 0)
Screenshot: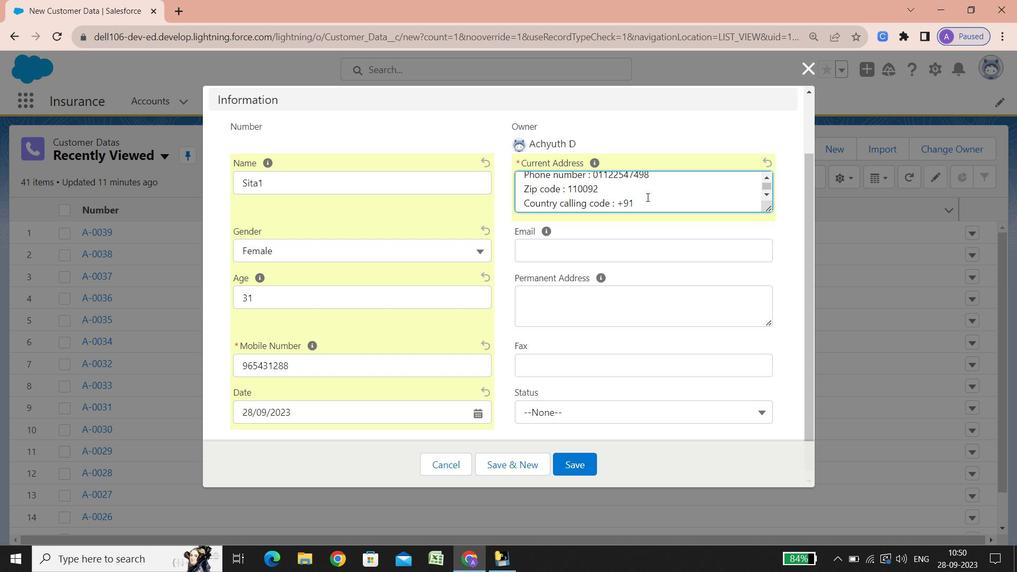 
Action: Mouse scrolled (647, 197) with delta (0, 0)
Screenshot: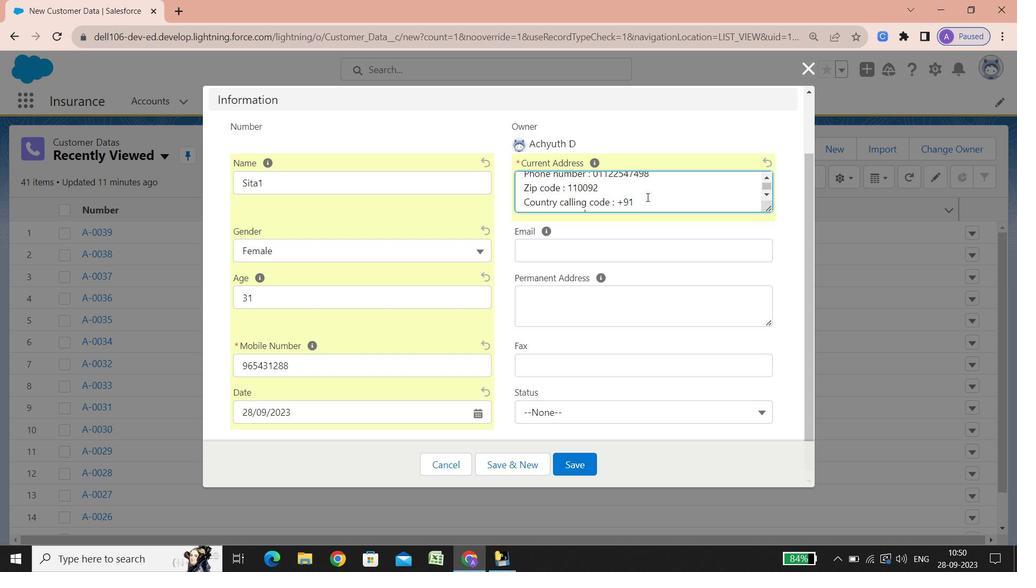 
Action: Mouse scrolled (647, 197) with delta (0, 0)
Screenshot: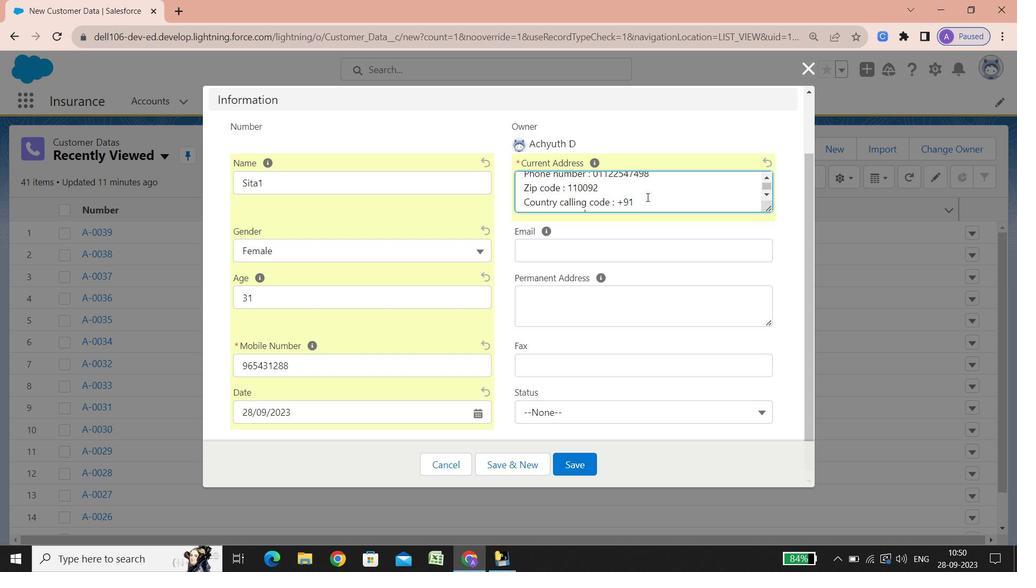 
Action: Mouse scrolled (647, 197) with delta (0, 0)
Screenshot: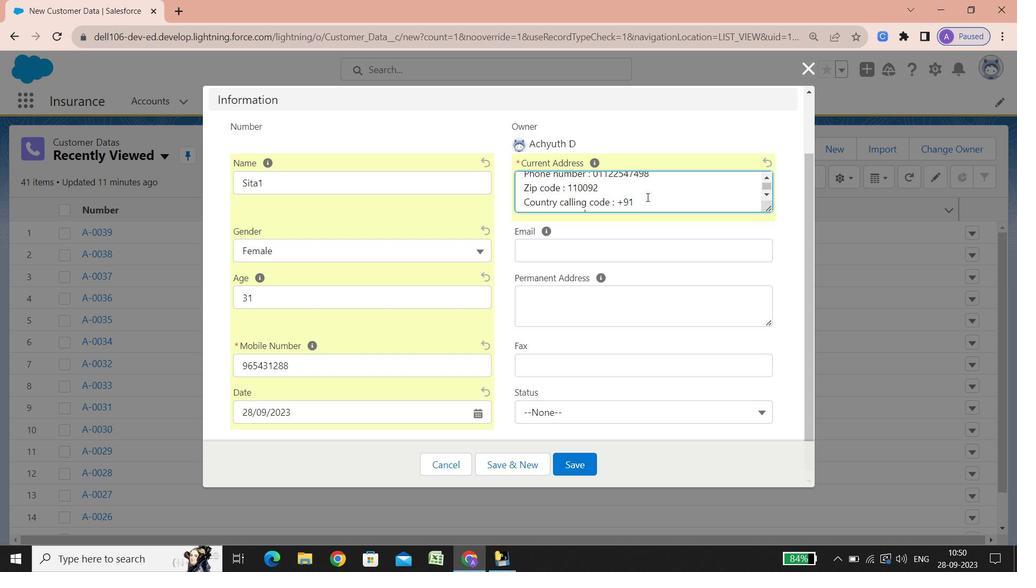 
Action: Mouse scrolled (647, 197) with delta (0, 0)
Screenshot: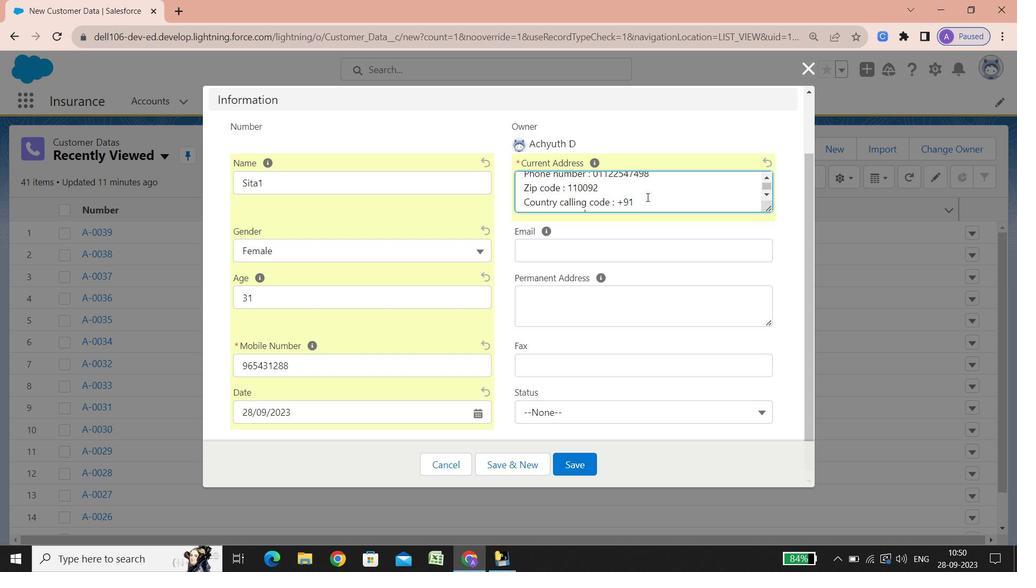 
Action: Mouse scrolled (647, 197) with delta (0, 0)
Screenshot: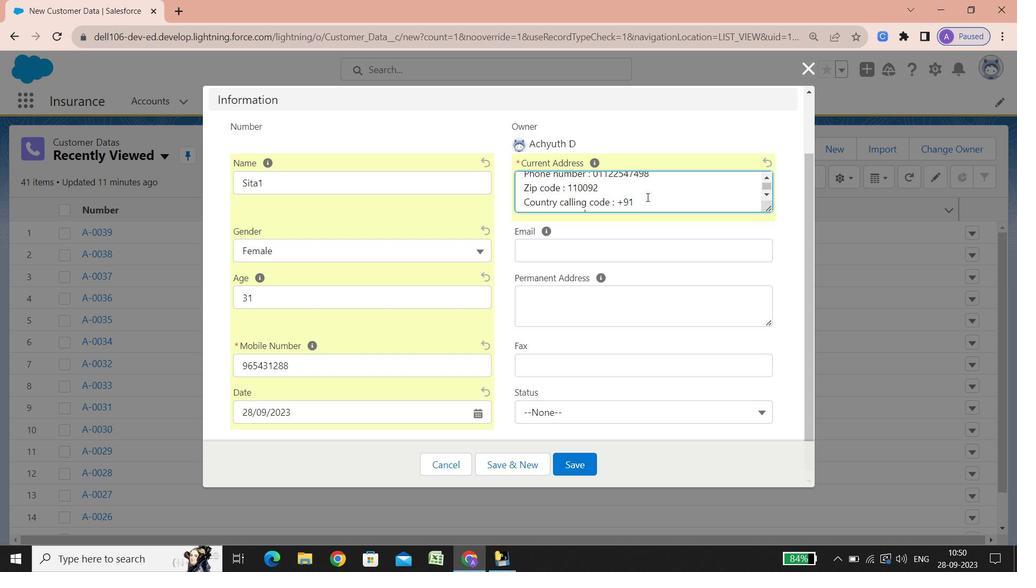 
Action: Mouse scrolled (647, 197) with delta (0, 0)
Screenshot: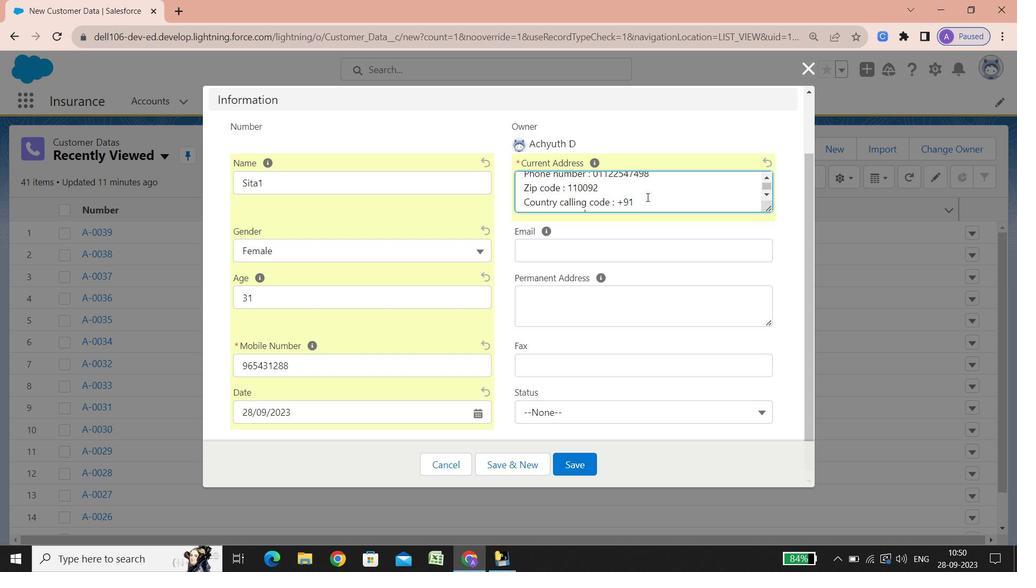 
Action: Mouse scrolled (647, 197) with delta (0, 0)
Screenshot: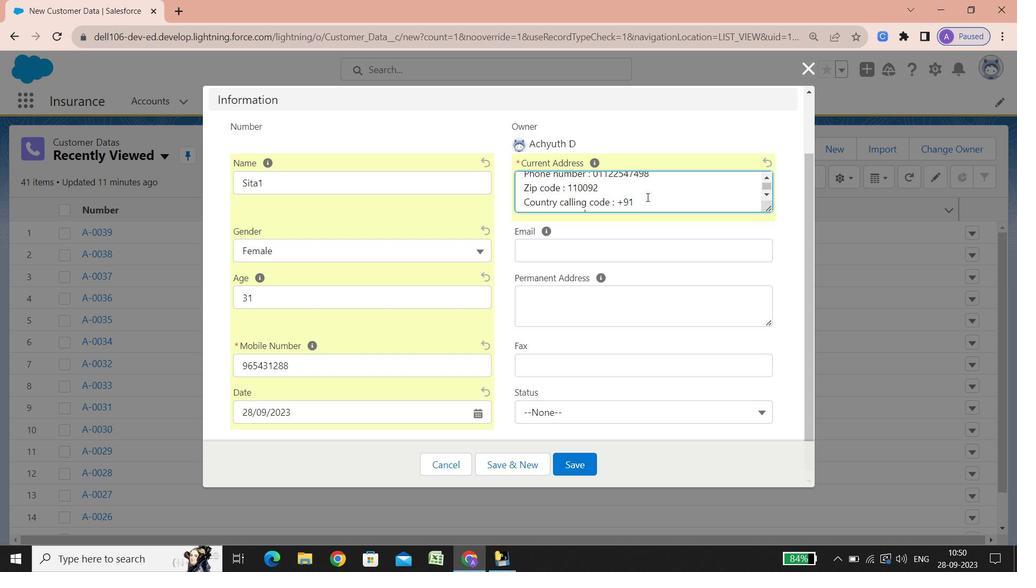 
Action: Mouse scrolled (647, 197) with delta (0, 0)
Screenshot: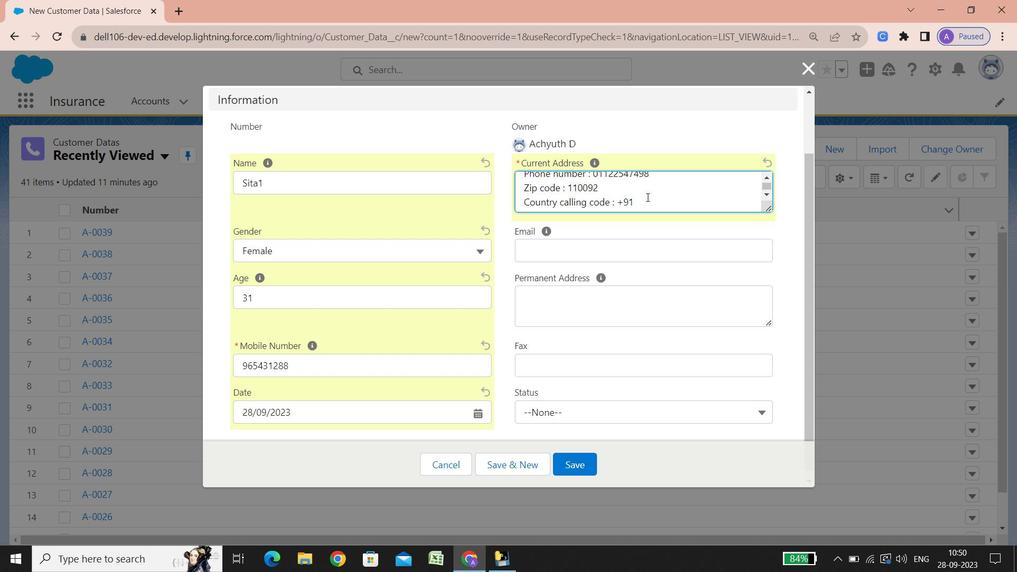 
Action: Mouse scrolled (647, 197) with delta (0, 0)
Screenshot: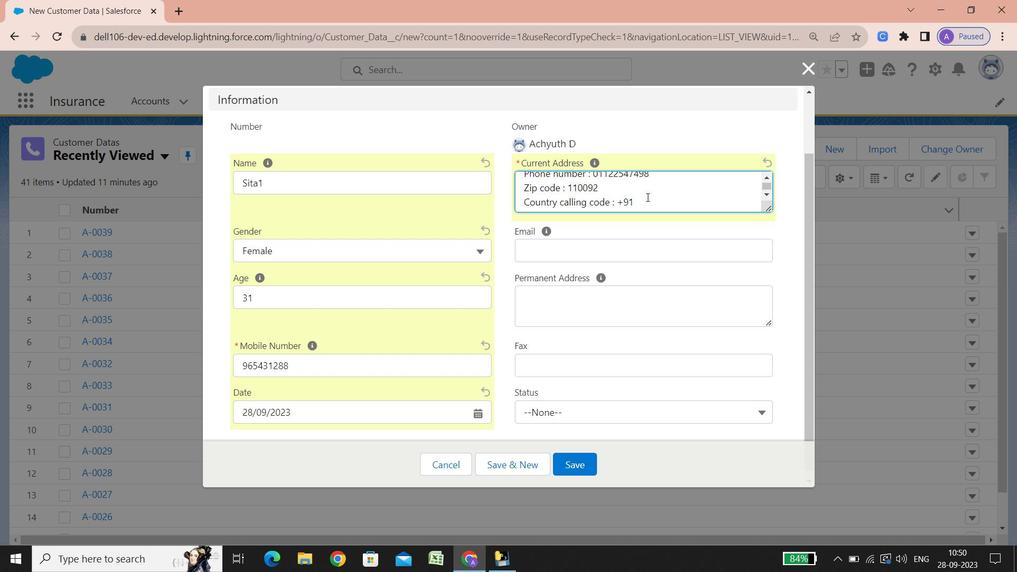 
Action: Mouse scrolled (647, 197) with delta (0, 0)
Screenshot: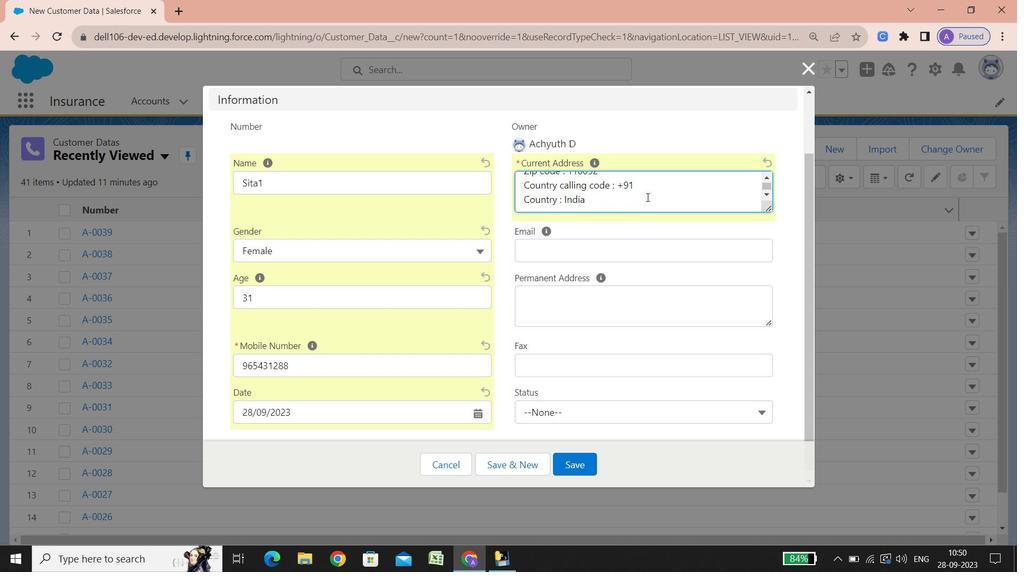 
Action: Mouse scrolled (647, 197) with delta (0, 0)
Screenshot: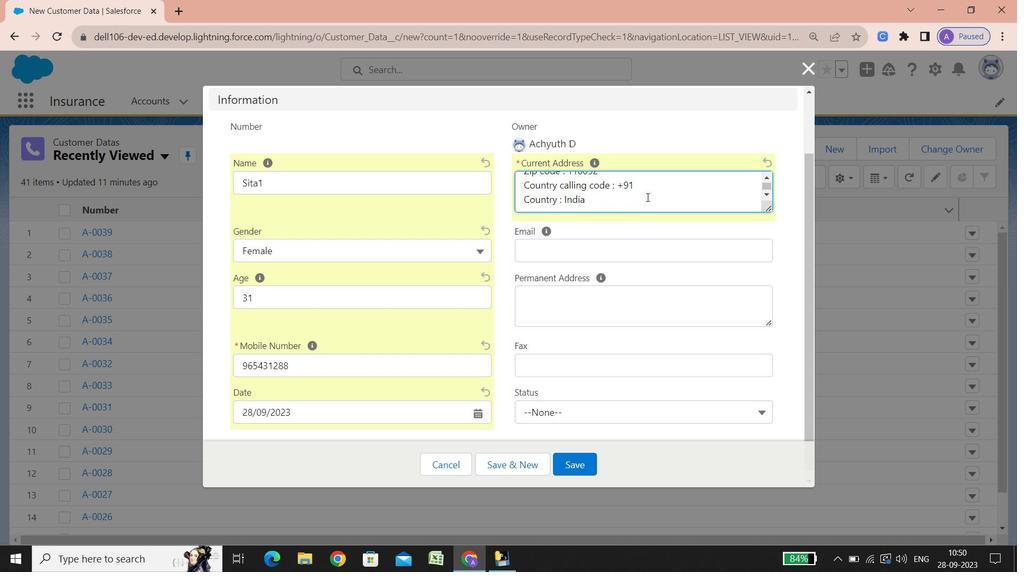 
Action: Mouse scrolled (647, 197) with delta (0, 0)
Screenshot: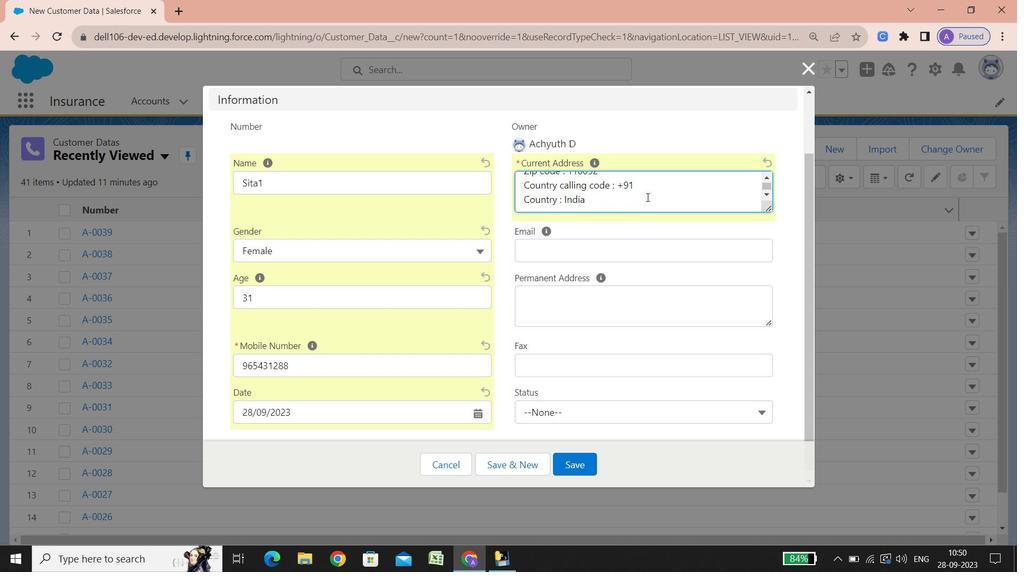 
Action: Mouse scrolled (647, 197) with delta (0, 0)
Screenshot: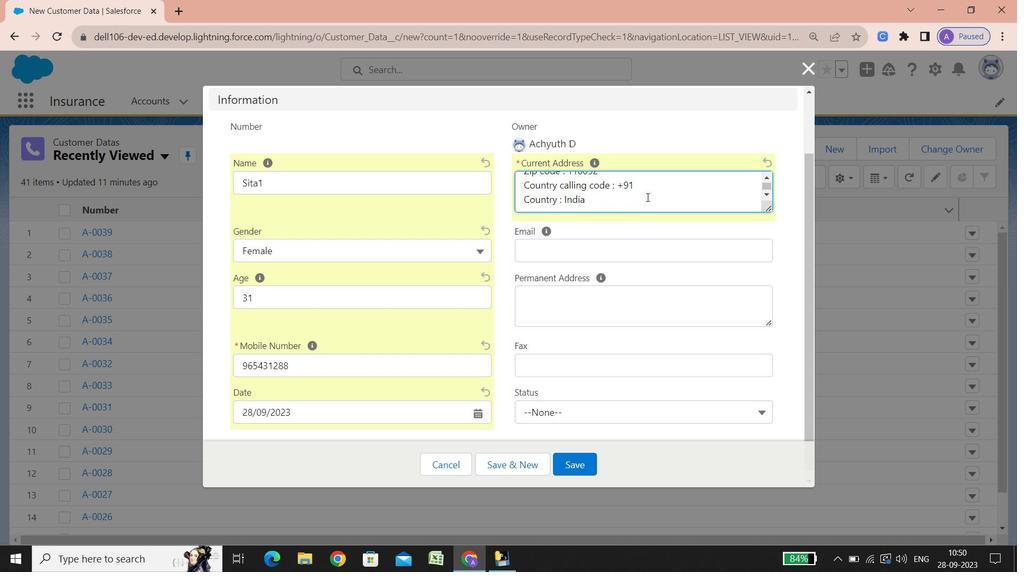 
Action: Mouse scrolled (647, 197) with delta (0, 0)
Screenshot: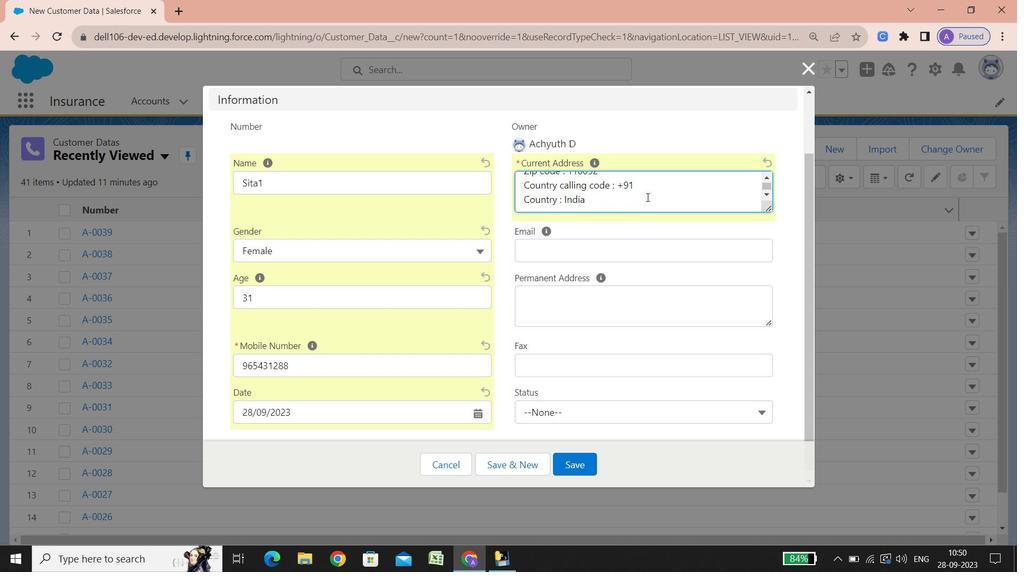
Action: Mouse scrolled (647, 197) with delta (0, 0)
Screenshot: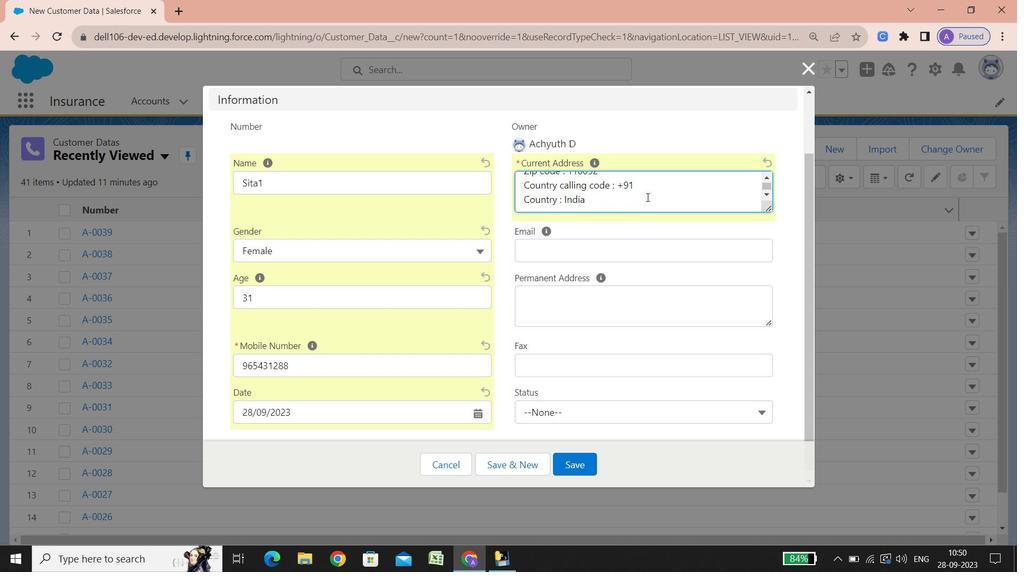 
Action: Mouse scrolled (647, 197) with delta (0, 0)
Screenshot: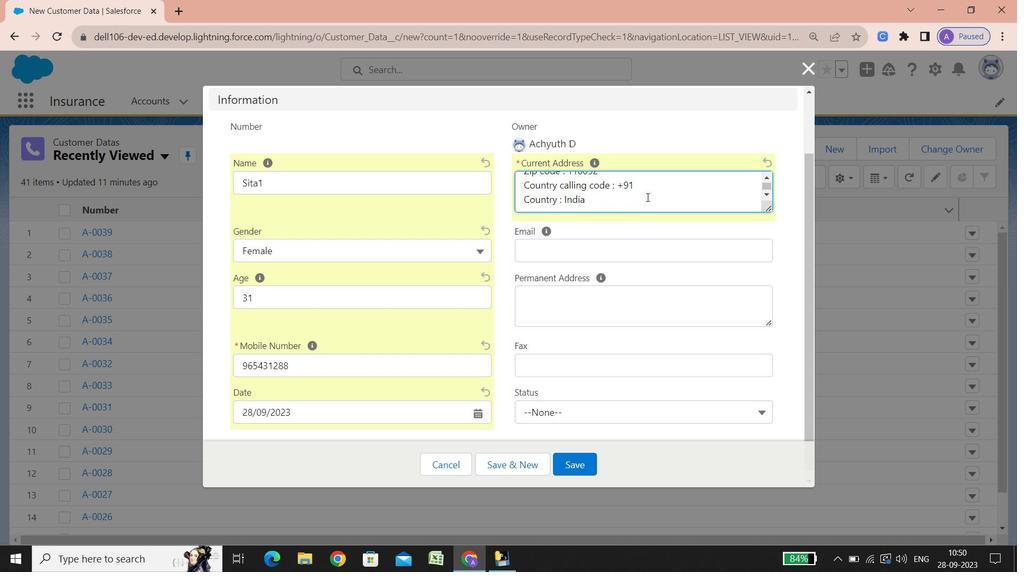 
Action: Mouse scrolled (647, 197) with delta (0, 0)
Screenshot: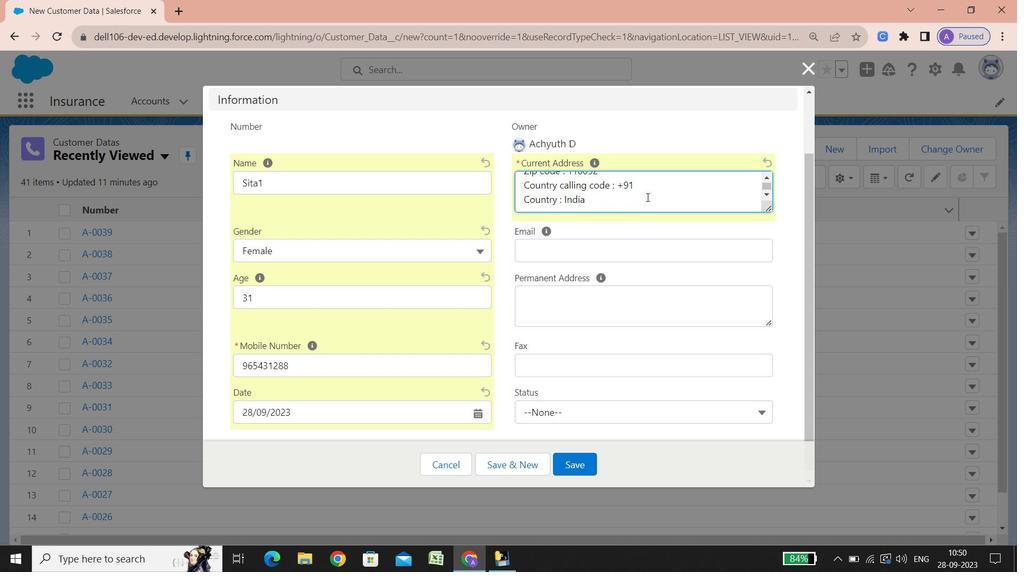 
Action: Mouse scrolled (647, 197) with delta (0, 0)
Screenshot: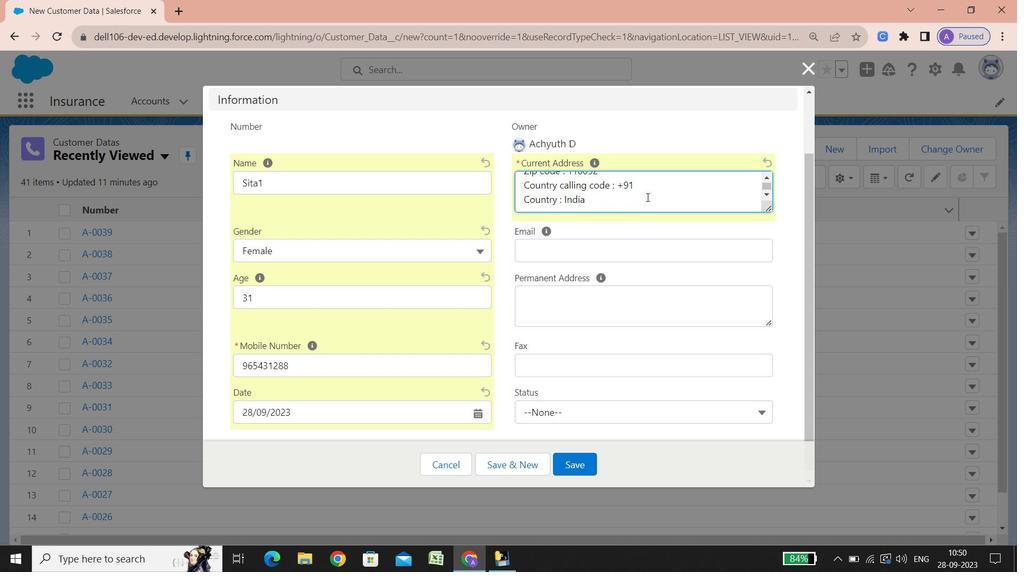 
Action: Mouse scrolled (647, 197) with delta (0, 0)
Screenshot: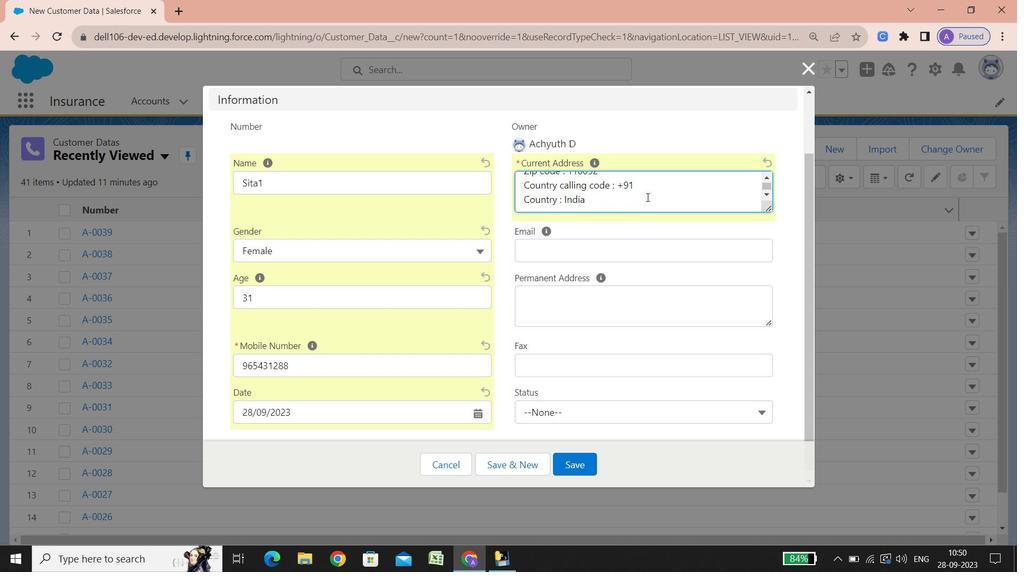 
Action: Mouse scrolled (647, 197) with delta (0, 0)
Screenshot: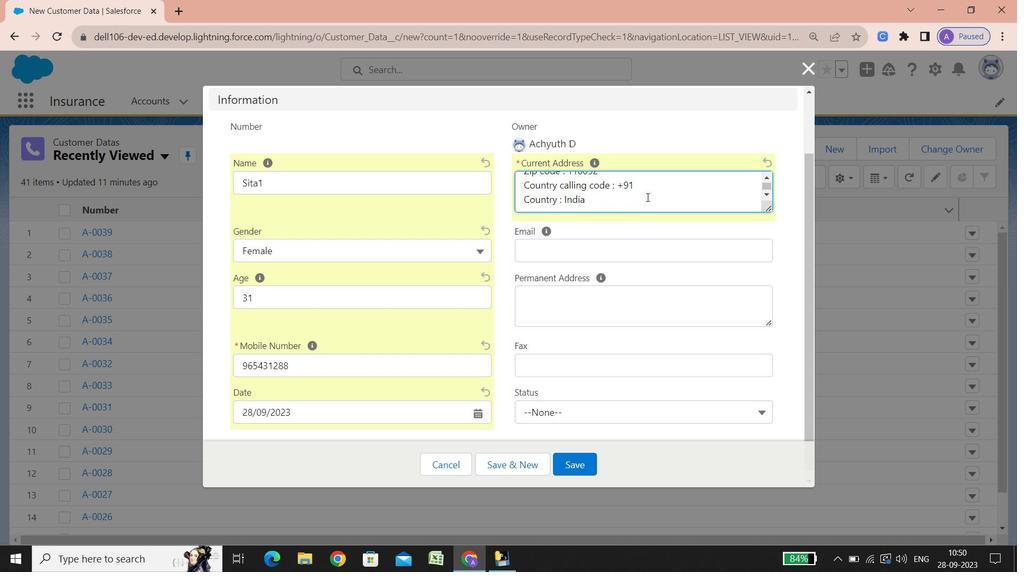 
Action: Mouse scrolled (647, 197) with delta (0, 0)
Screenshot: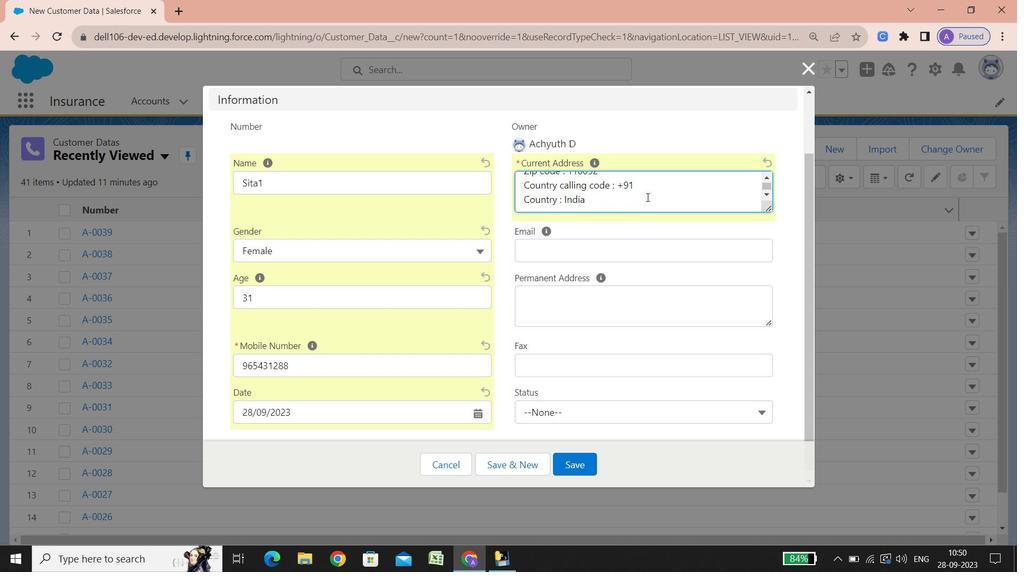 
Action: Mouse scrolled (647, 197) with delta (0, 0)
Screenshot: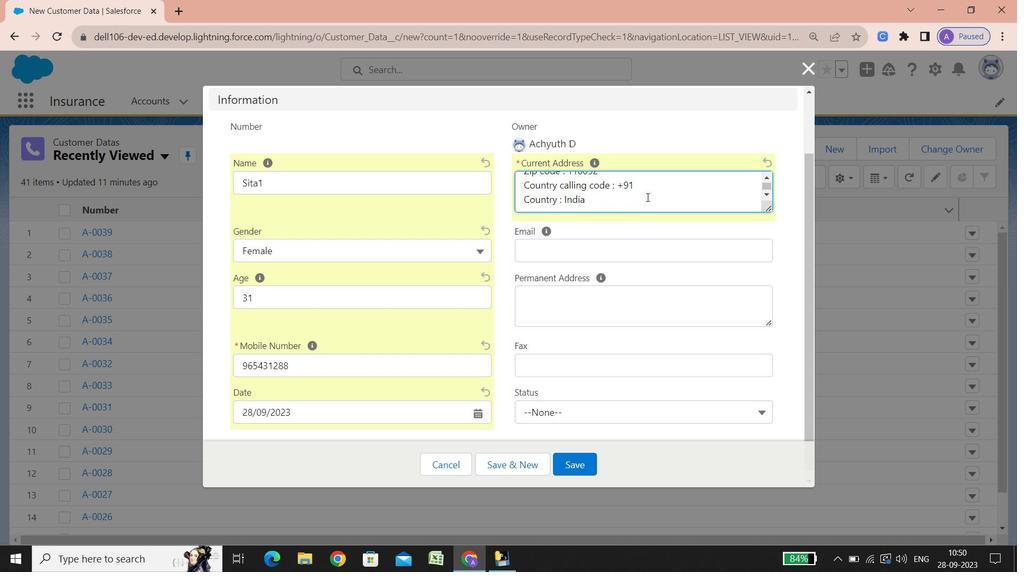 
Action: Mouse scrolled (647, 197) with delta (0, 0)
Screenshot: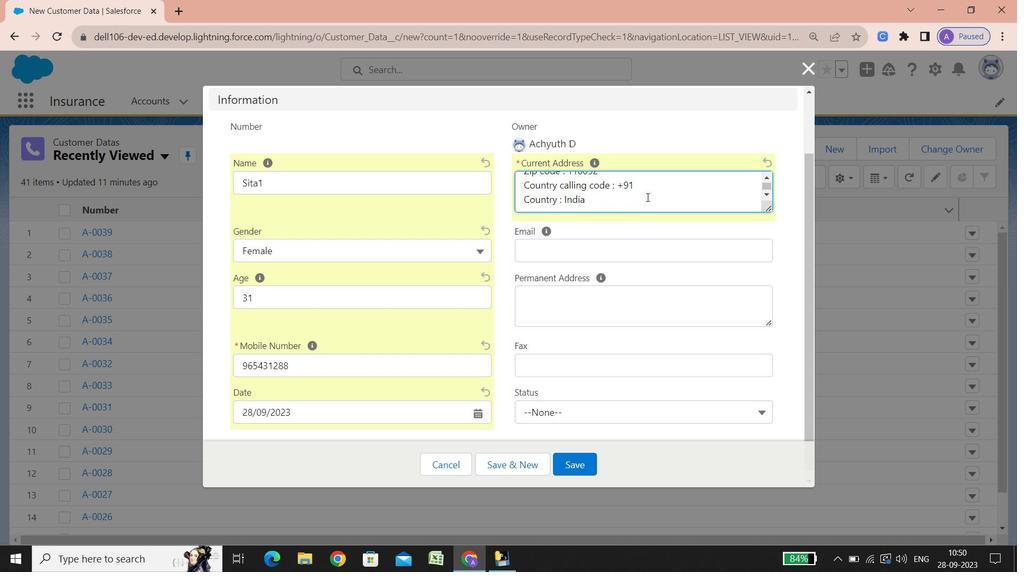 
Action: Mouse scrolled (647, 197) with delta (0, 0)
Screenshot: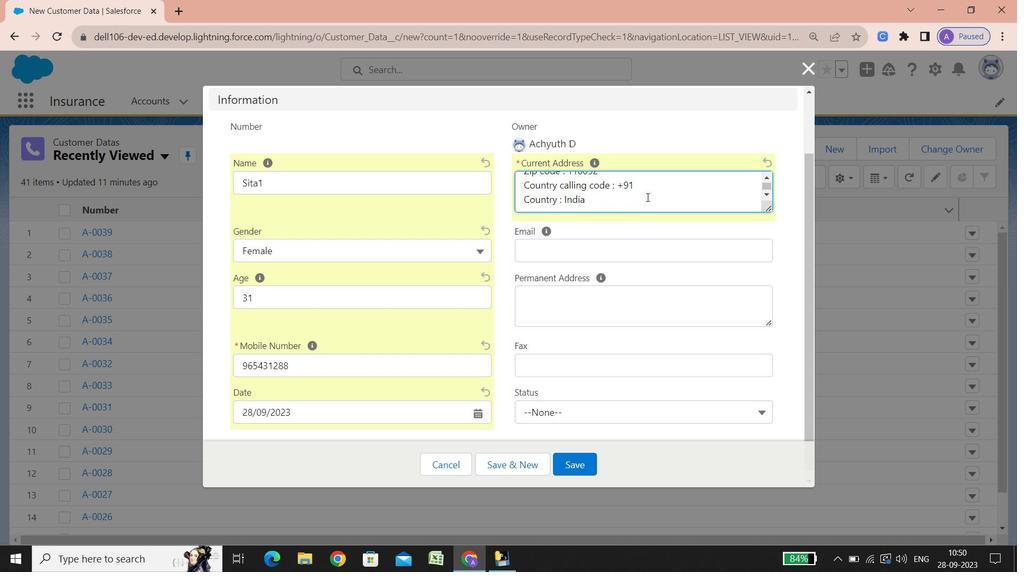 
Action: Mouse scrolled (647, 197) with delta (0, 0)
Screenshot: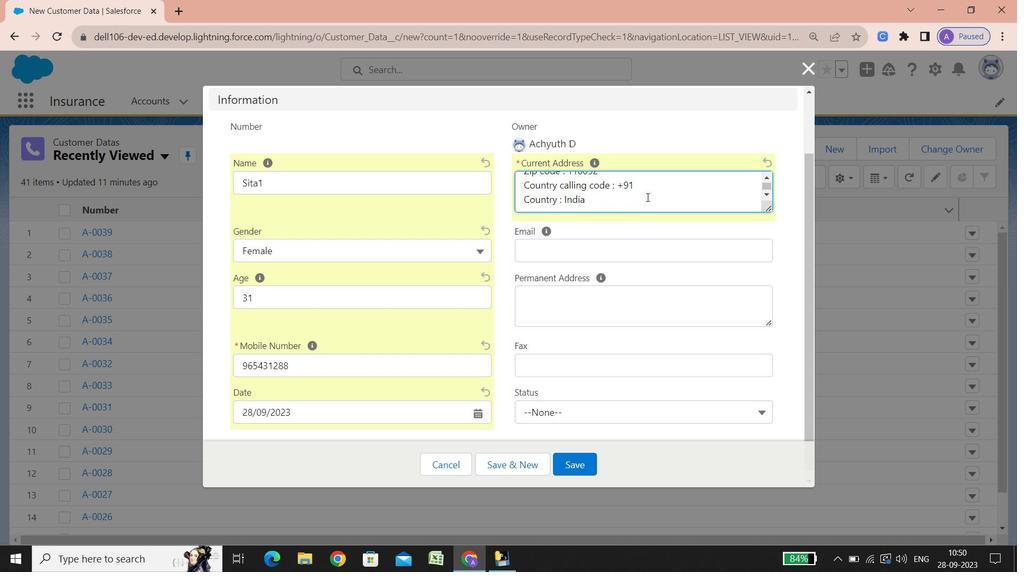 
Action: Mouse scrolled (647, 197) with delta (0, 0)
